 Task: Forward email as attachment with the signature Hope Brown with the subject Congratulations on a promotion from softage.8@softage.net to softage.1@softage.net and softage.2@softage.net with BCC to softage.3@softage.net with the message Could you please provide a breakdown of the project assumptions document?
Action: Mouse moved to (152, 183)
Screenshot: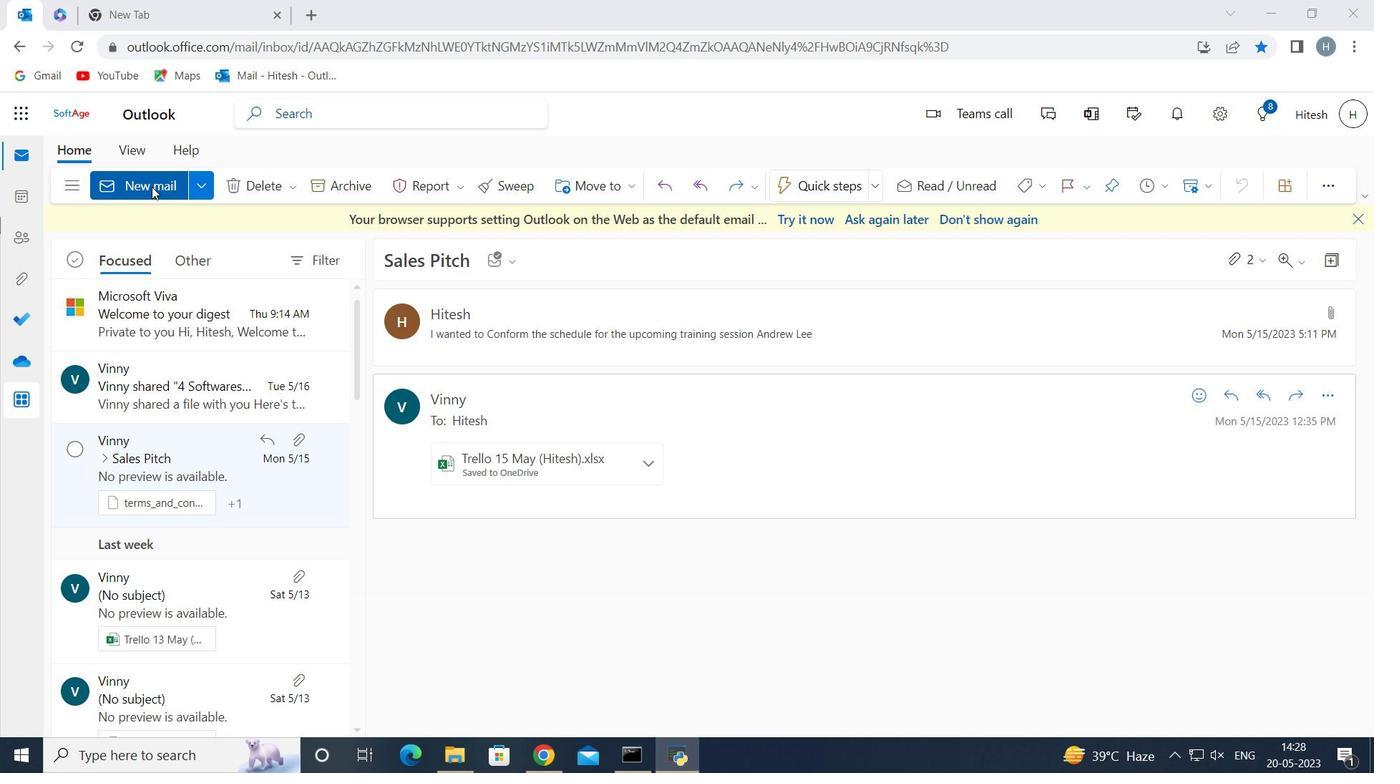 
Action: Mouse pressed left at (152, 183)
Screenshot: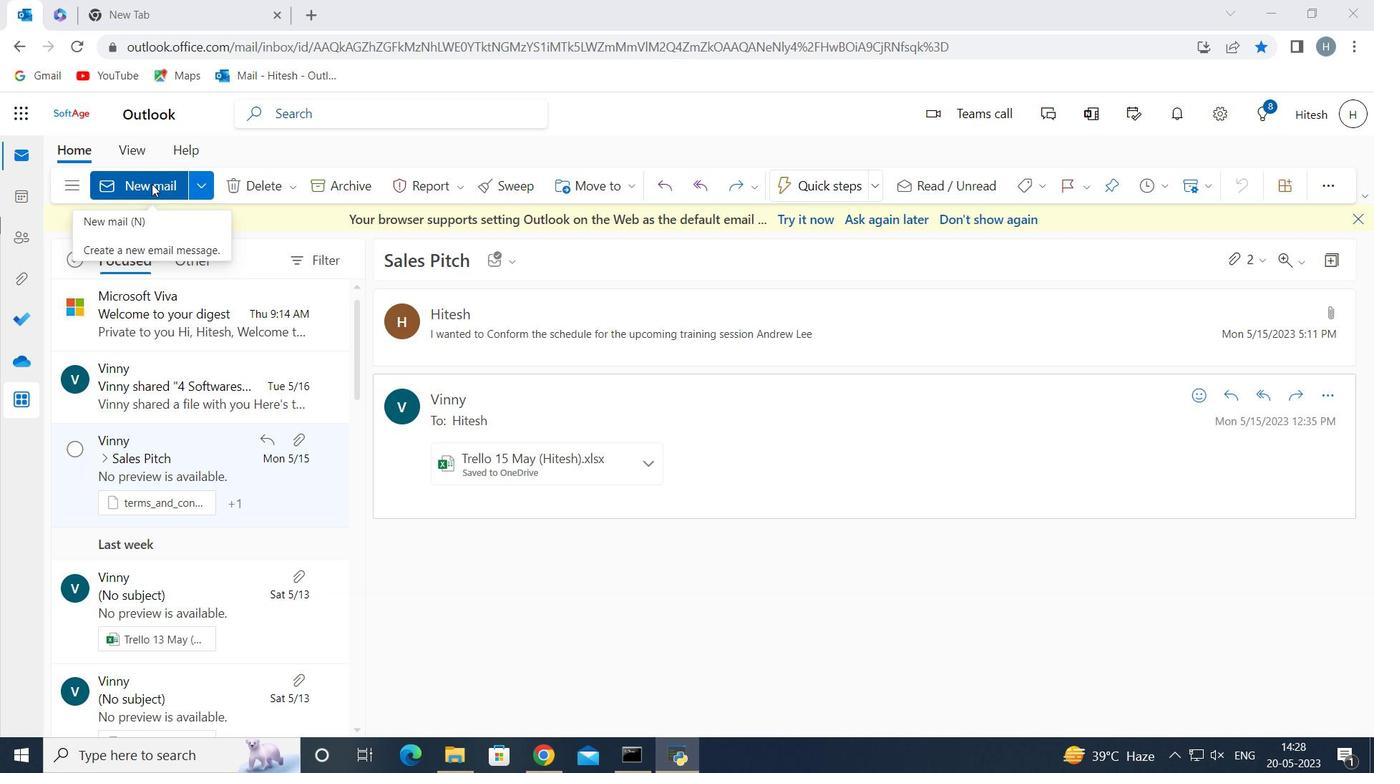 
Action: Mouse moved to (1108, 190)
Screenshot: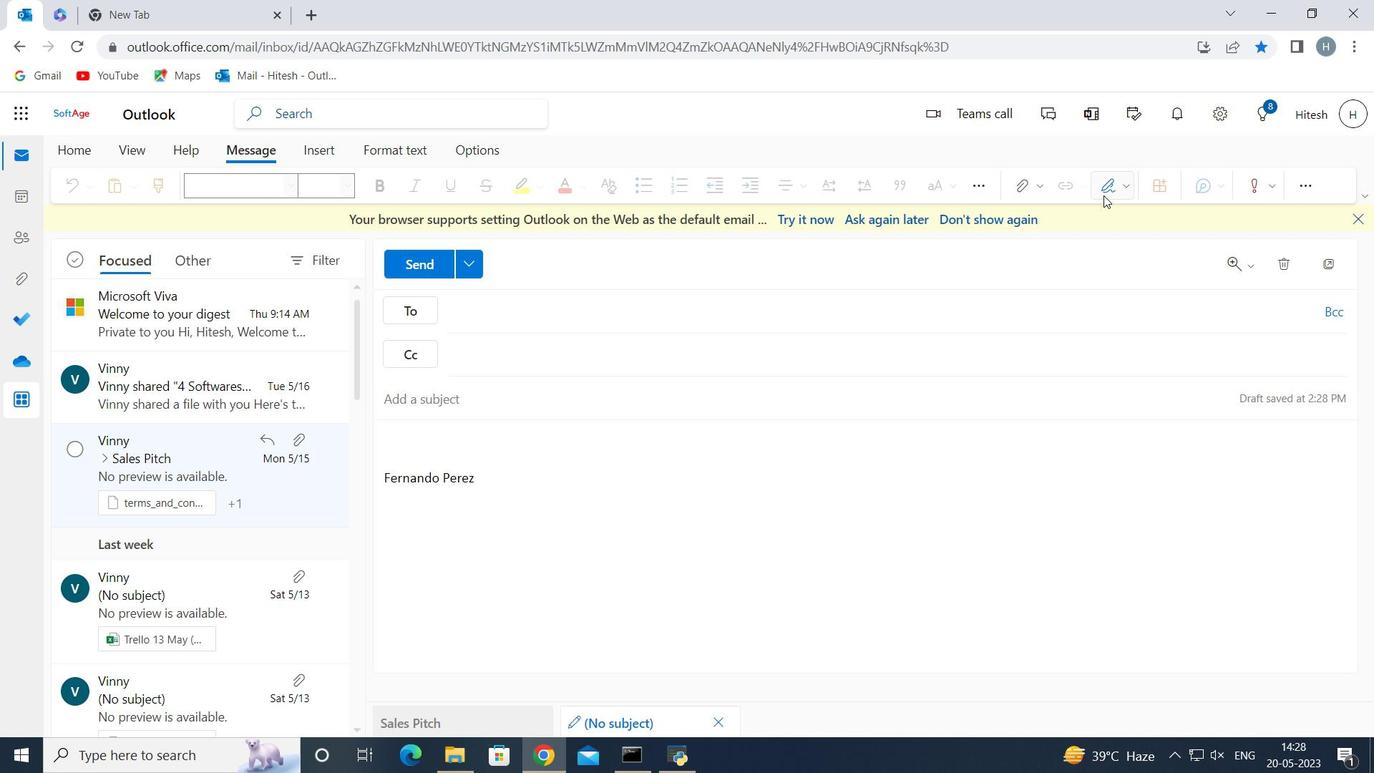 
Action: Mouse pressed left at (1108, 190)
Screenshot: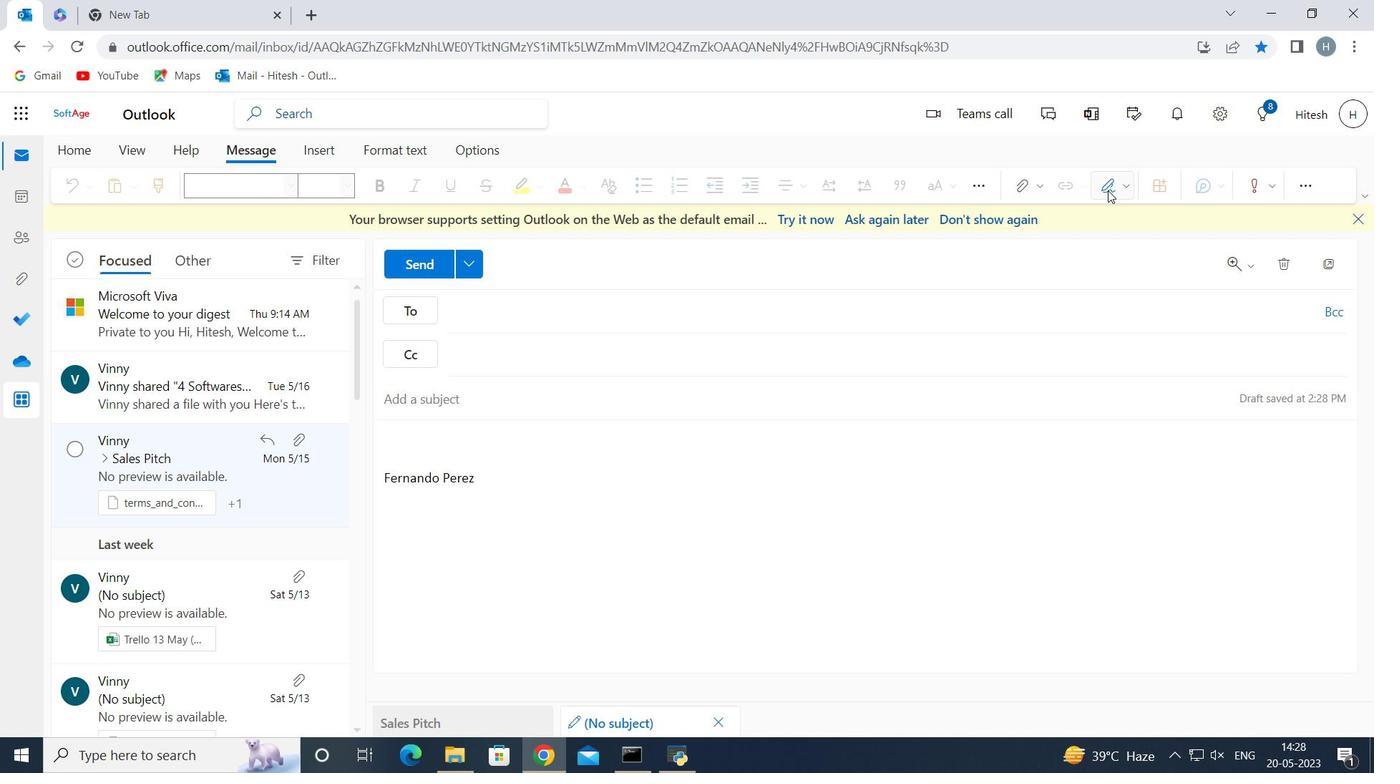 
Action: Mouse moved to (1081, 266)
Screenshot: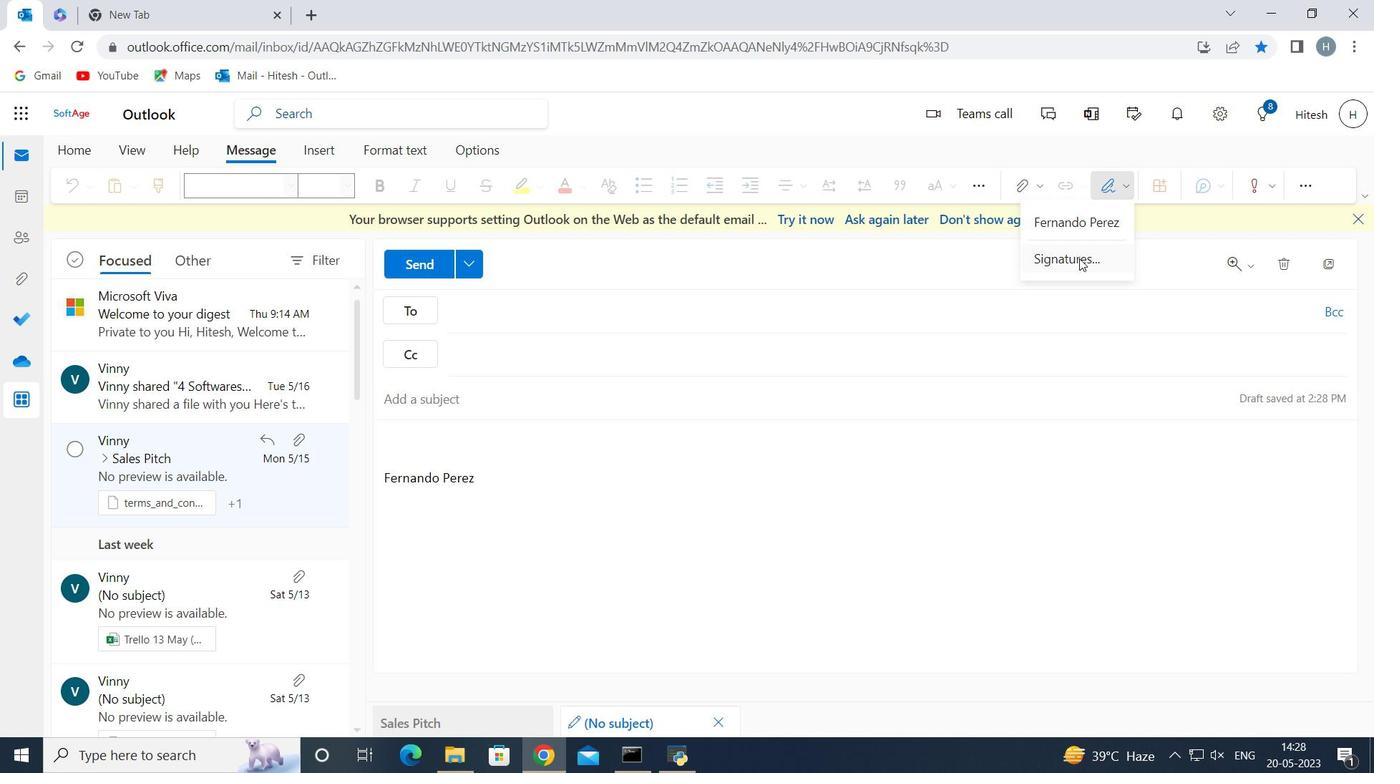 
Action: Mouse pressed left at (1081, 266)
Screenshot: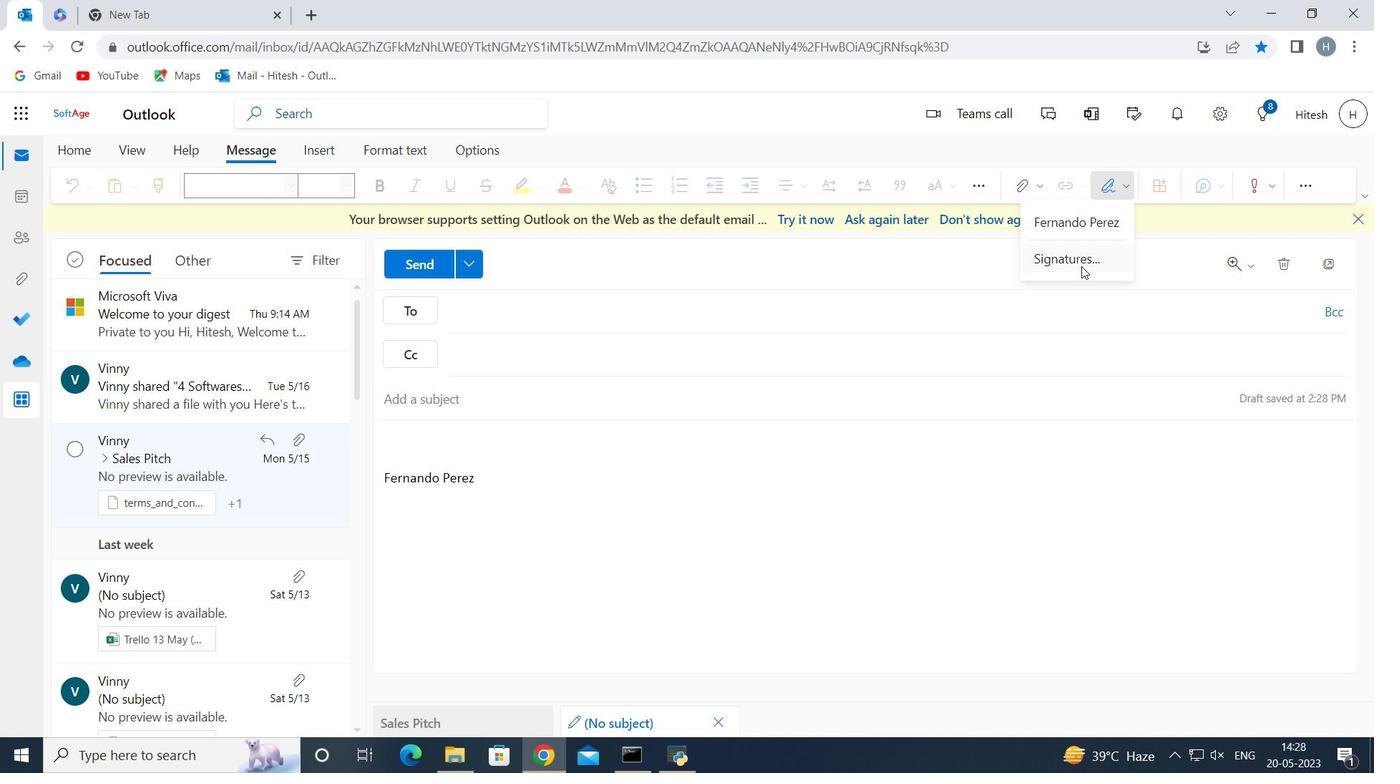 
Action: Mouse moved to (791, 333)
Screenshot: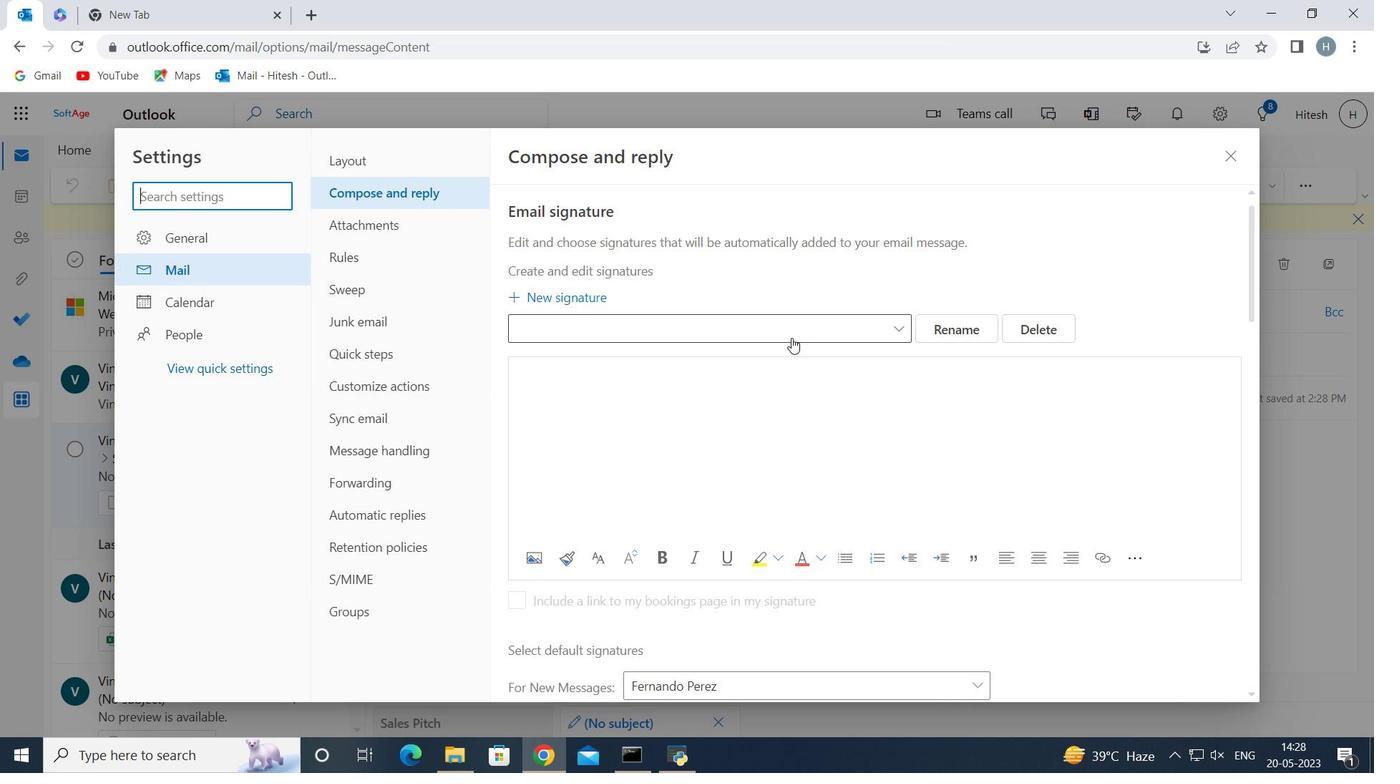
Action: Mouse pressed left at (791, 333)
Screenshot: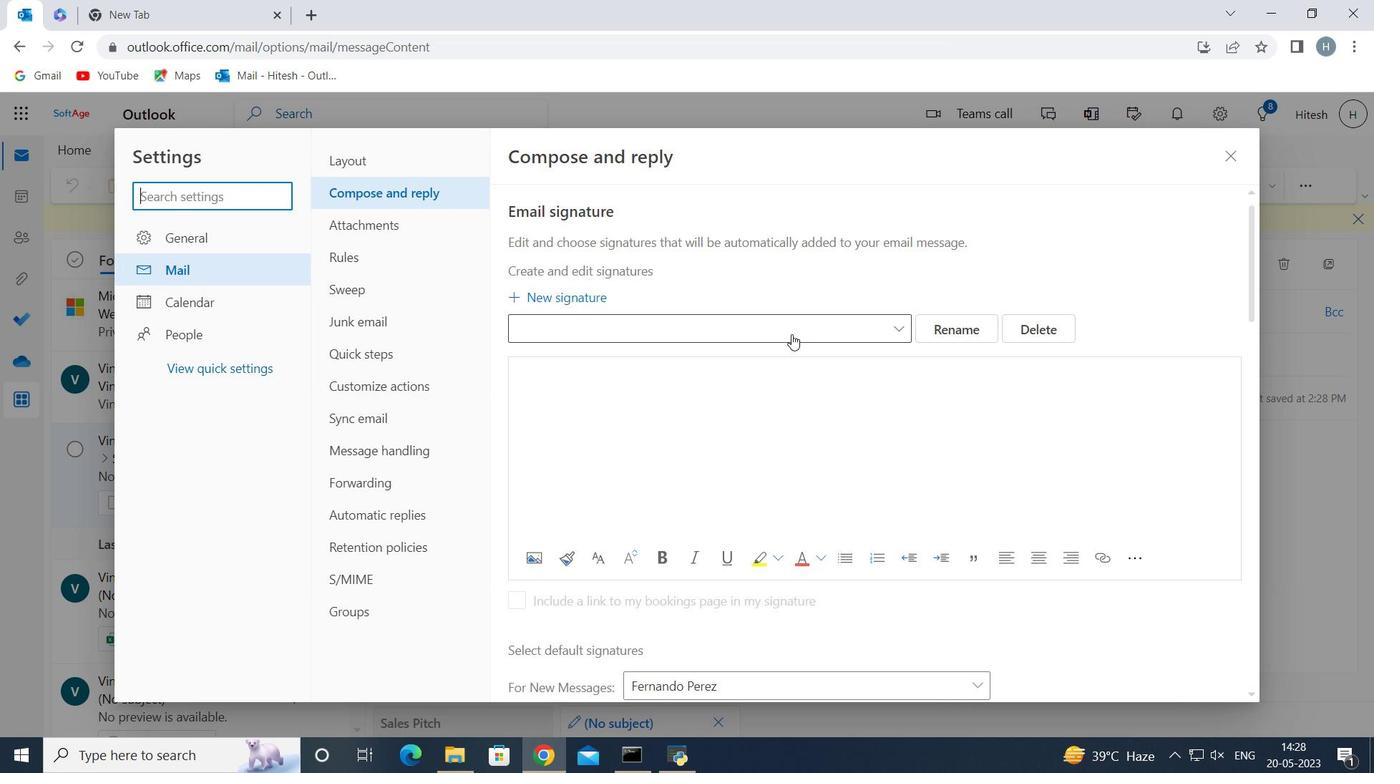 
Action: Mouse moved to (964, 322)
Screenshot: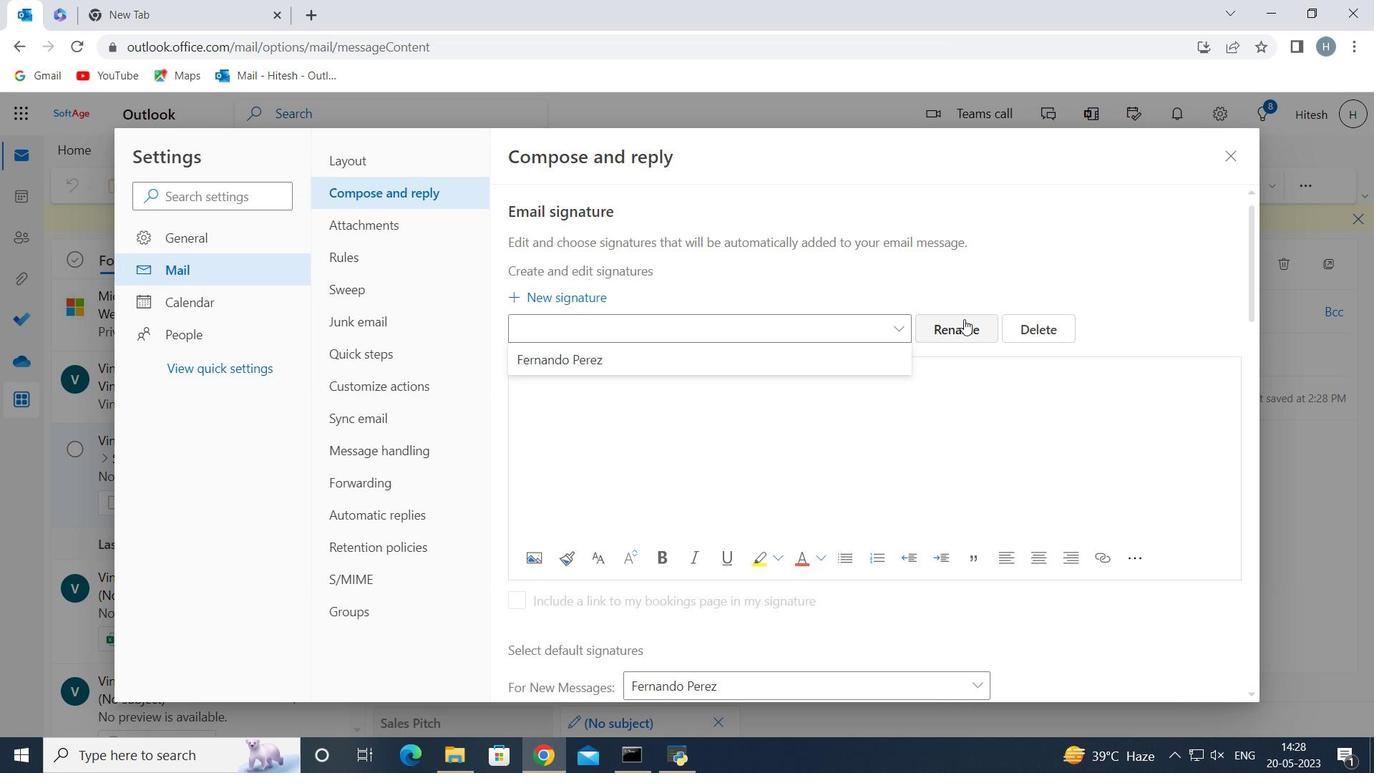
Action: Mouse pressed left at (964, 322)
Screenshot: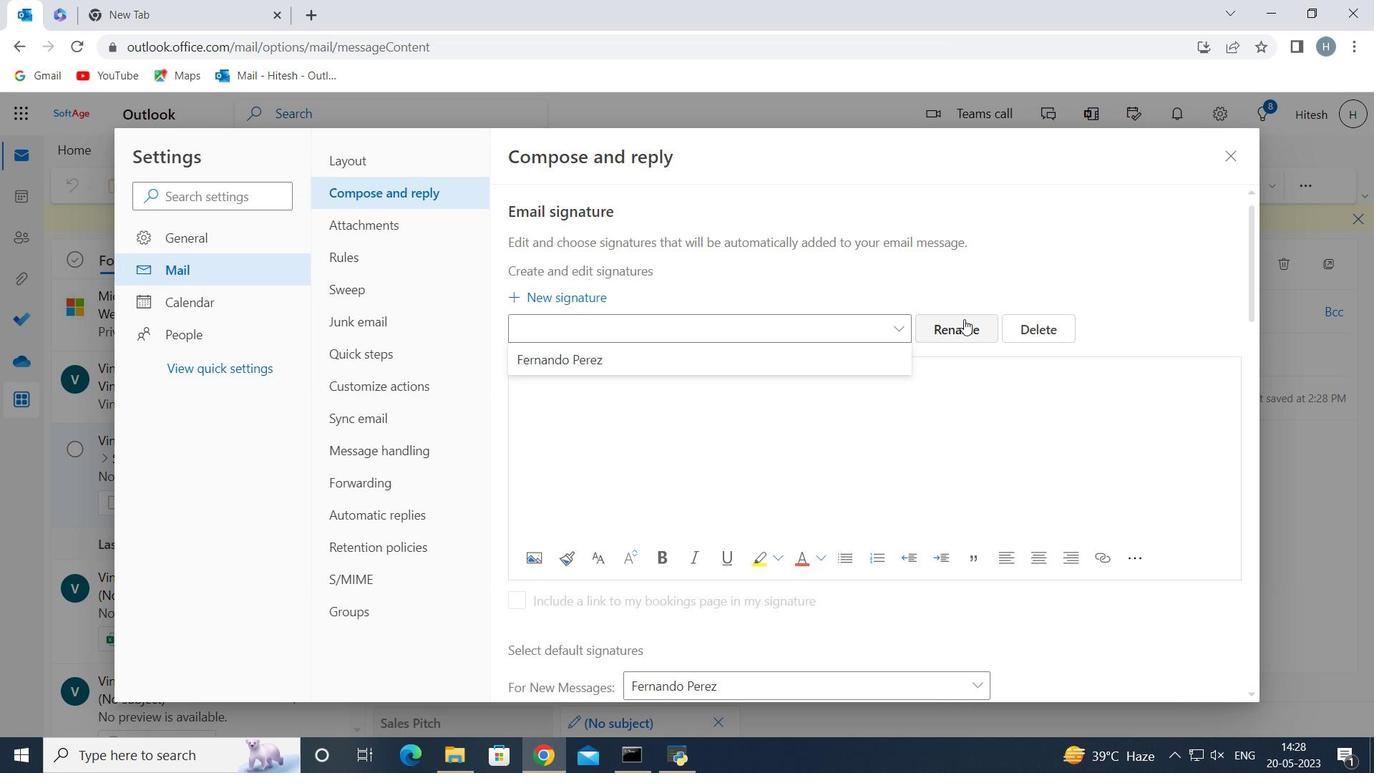 
Action: Mouse moved to (864, 331)
Screenshot: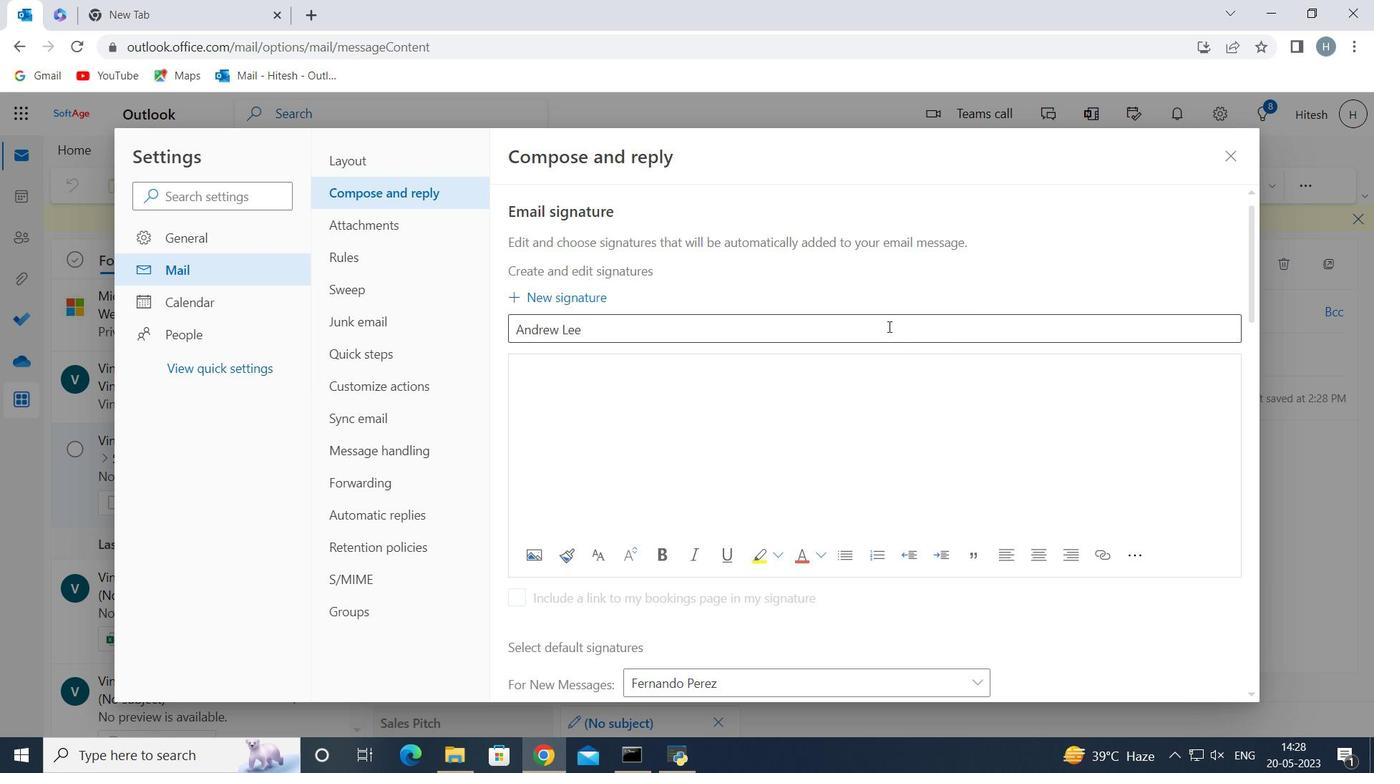 
Action: Mouse pressed left at (864, 331)
Screenshot: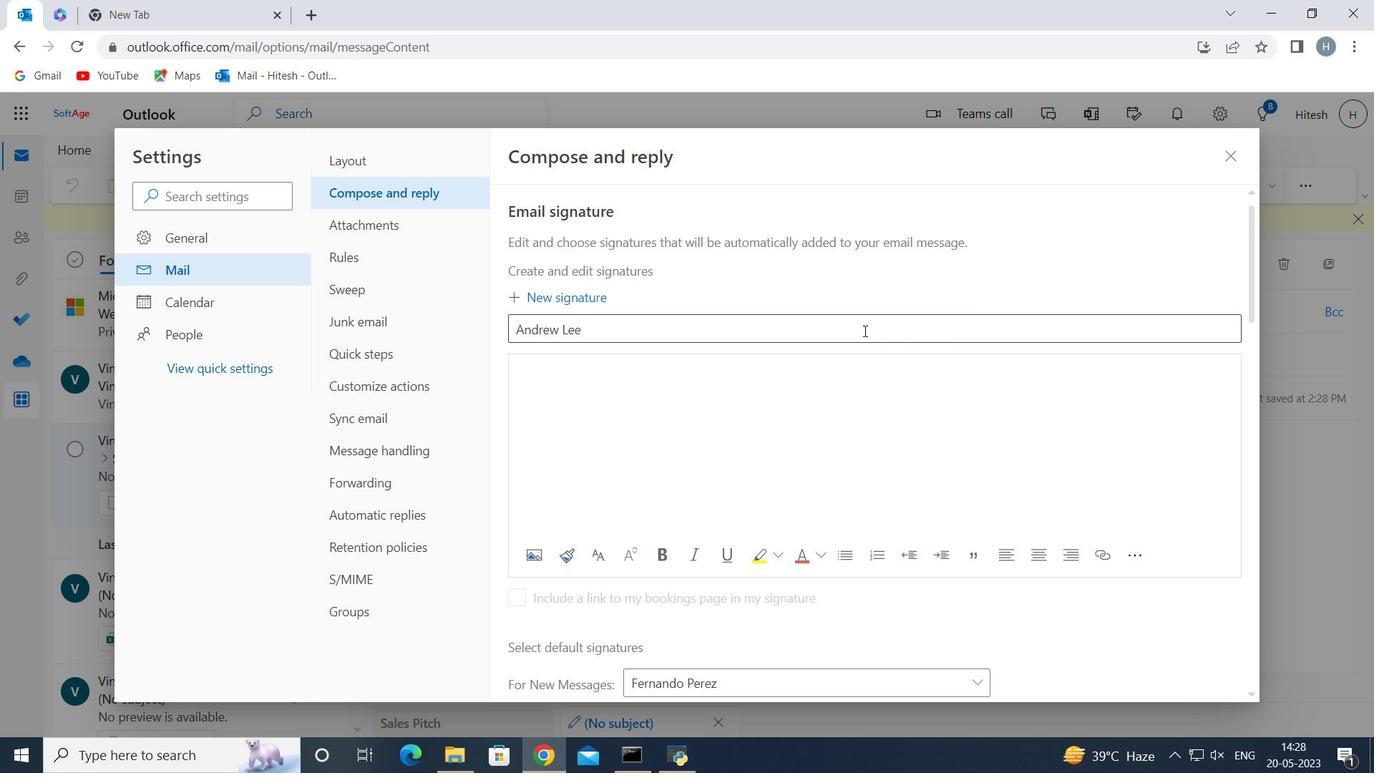 
Action: Mouse moved to (864, 327)
Screenshot: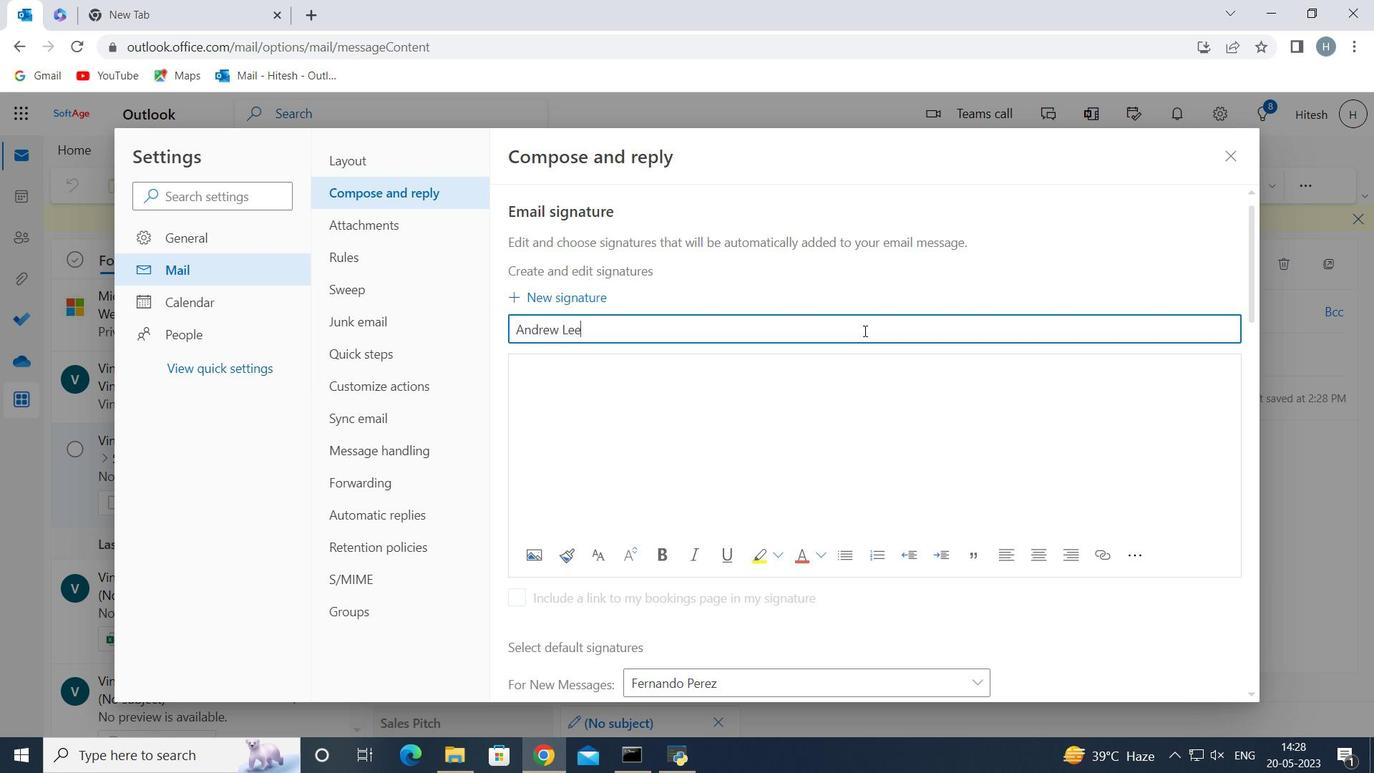 
Action: Key pressed <Key.backspace>
Screenshot: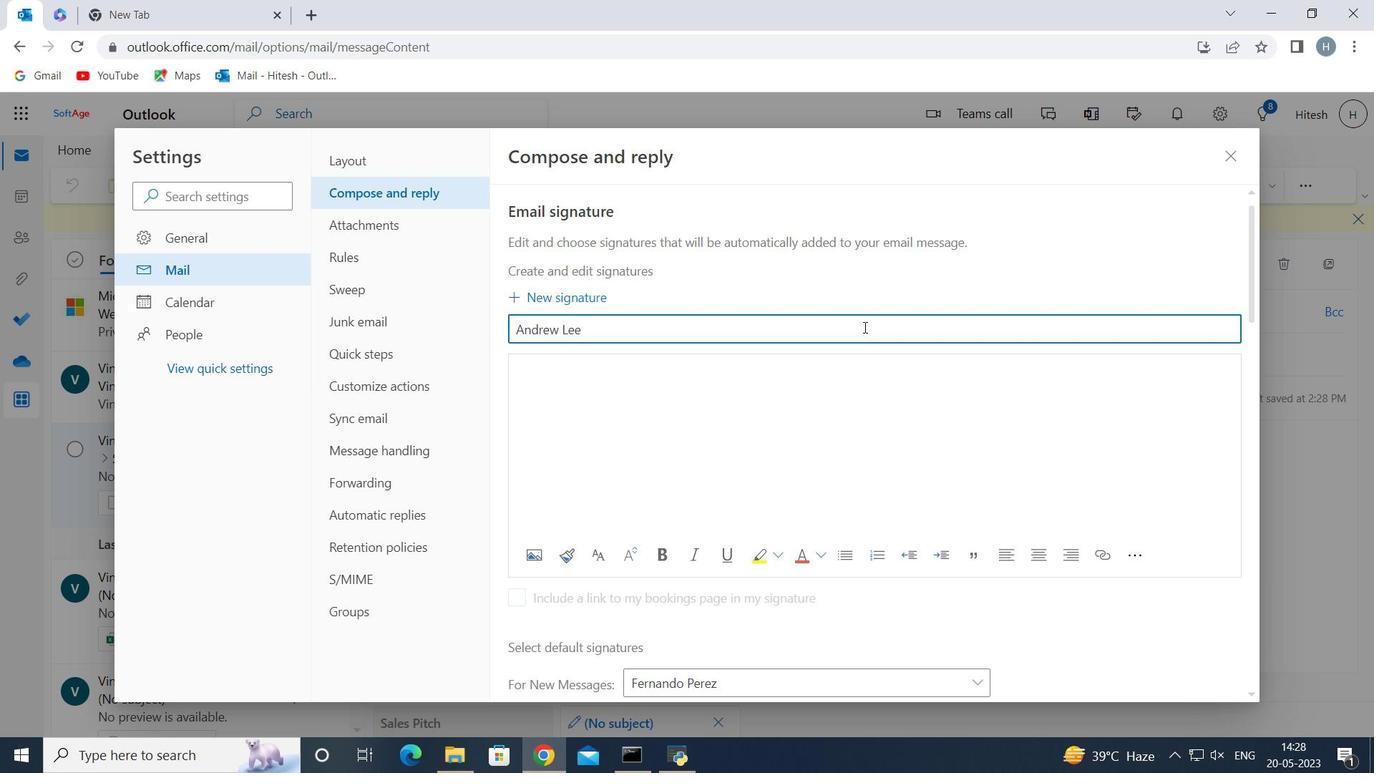 
Action: Mouse moved to (863, 327)
Screenshot: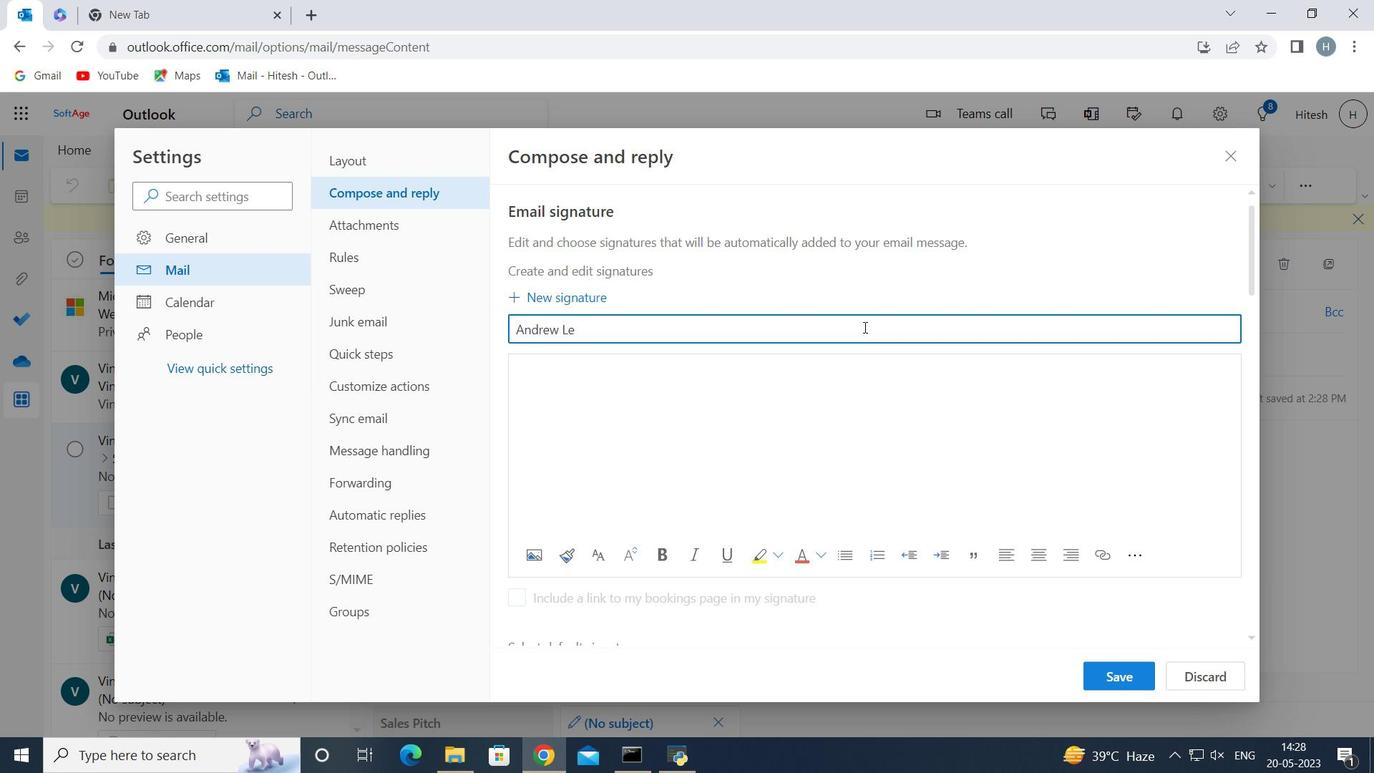 
Action: Key pressed <Key.backspace><Key.backspace><Key.backspace><Key.backspace><Key.backspace><Key.backspace><Key.backspace><Key.backspace><Key.backspace><Key.backspace><Key.backspace><Key.backspace><Key.backspace><Key.backspace><Key.backspace><Key.backspace><Key.backspace><Key.backspace><Key.backspace><Key.backspace><Key.backspace><Key.backspace><Key.backspace><Key.backspace><Key.shift>Hope<Key.space><Key.shift>b<Key.backspace><Key.shift>Brown<Key.space>
Screenshot: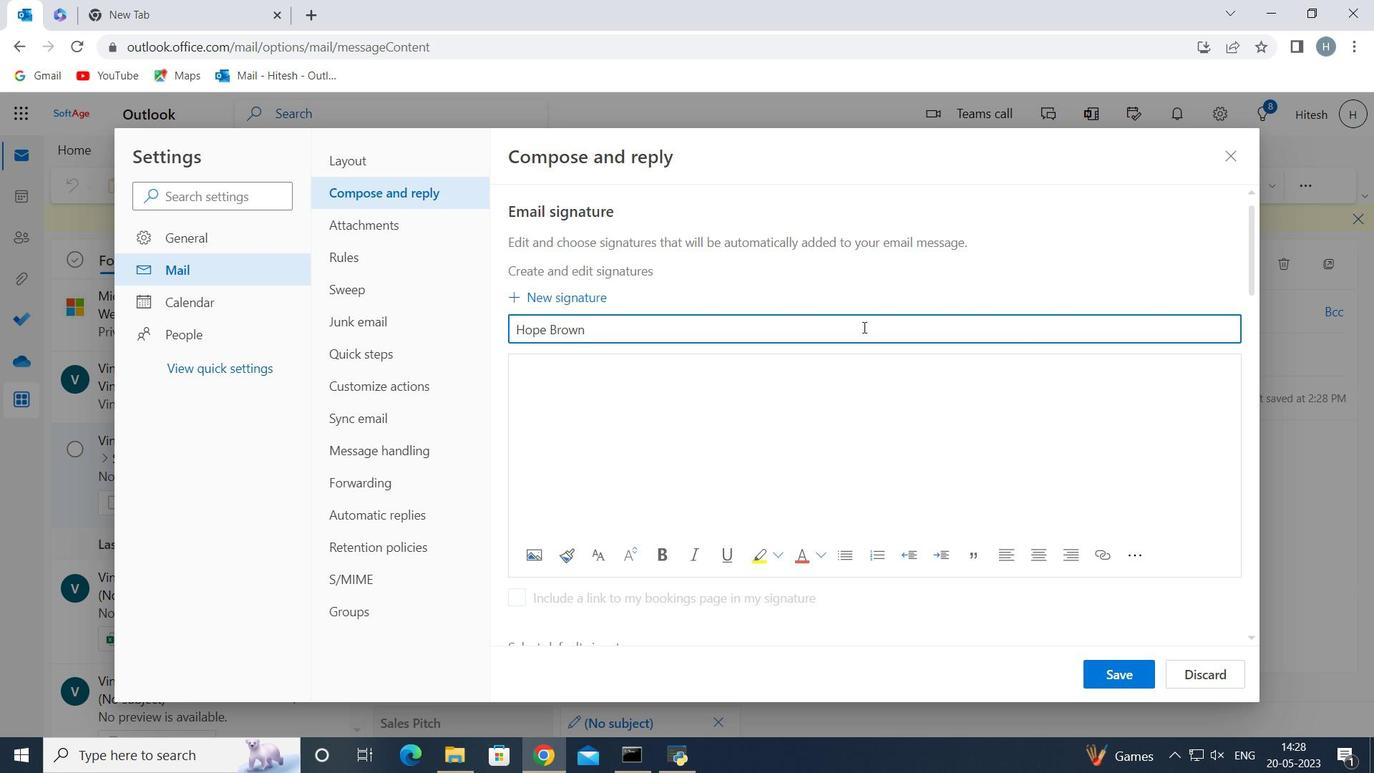 
Action: Mouse moved to (1108, 667)
Screenshot: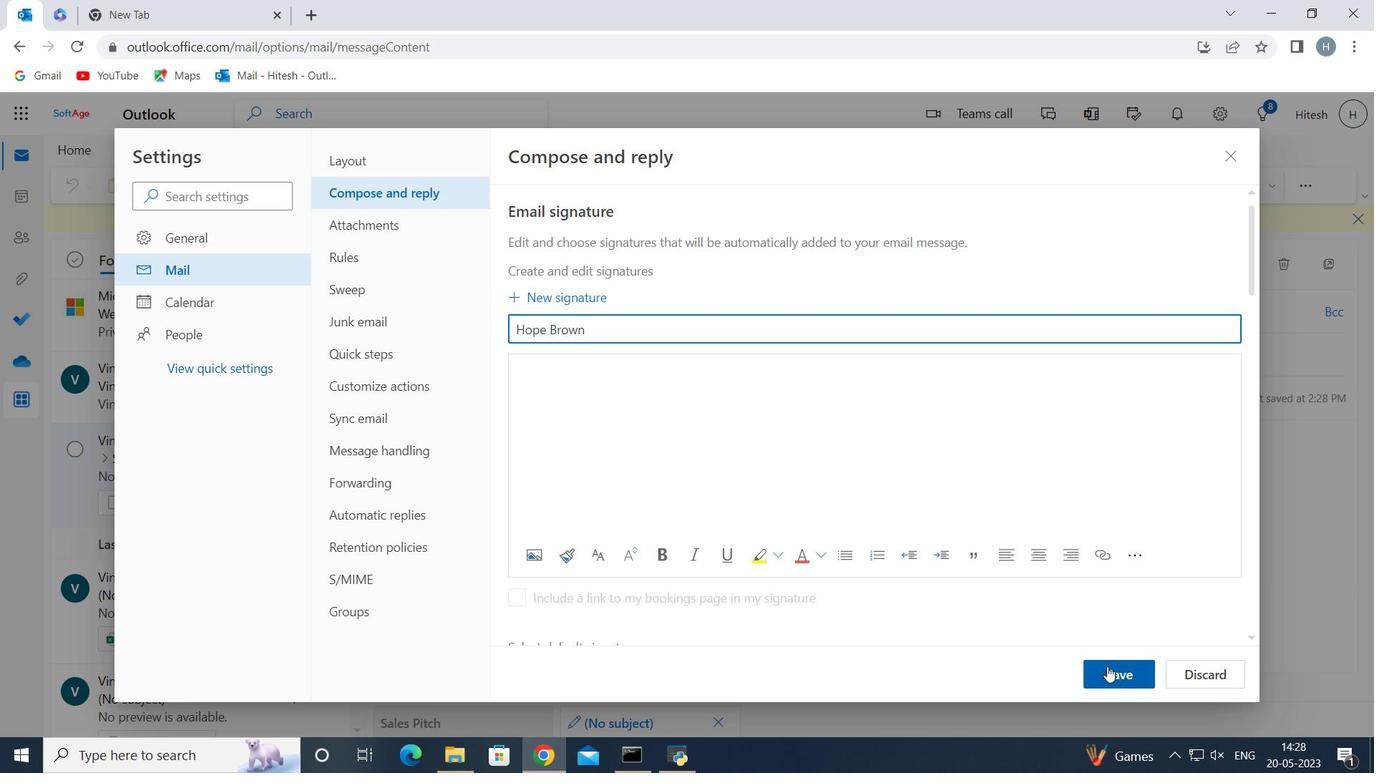 
Action: Mouse pressed left at (1108, 667)
Screenshot: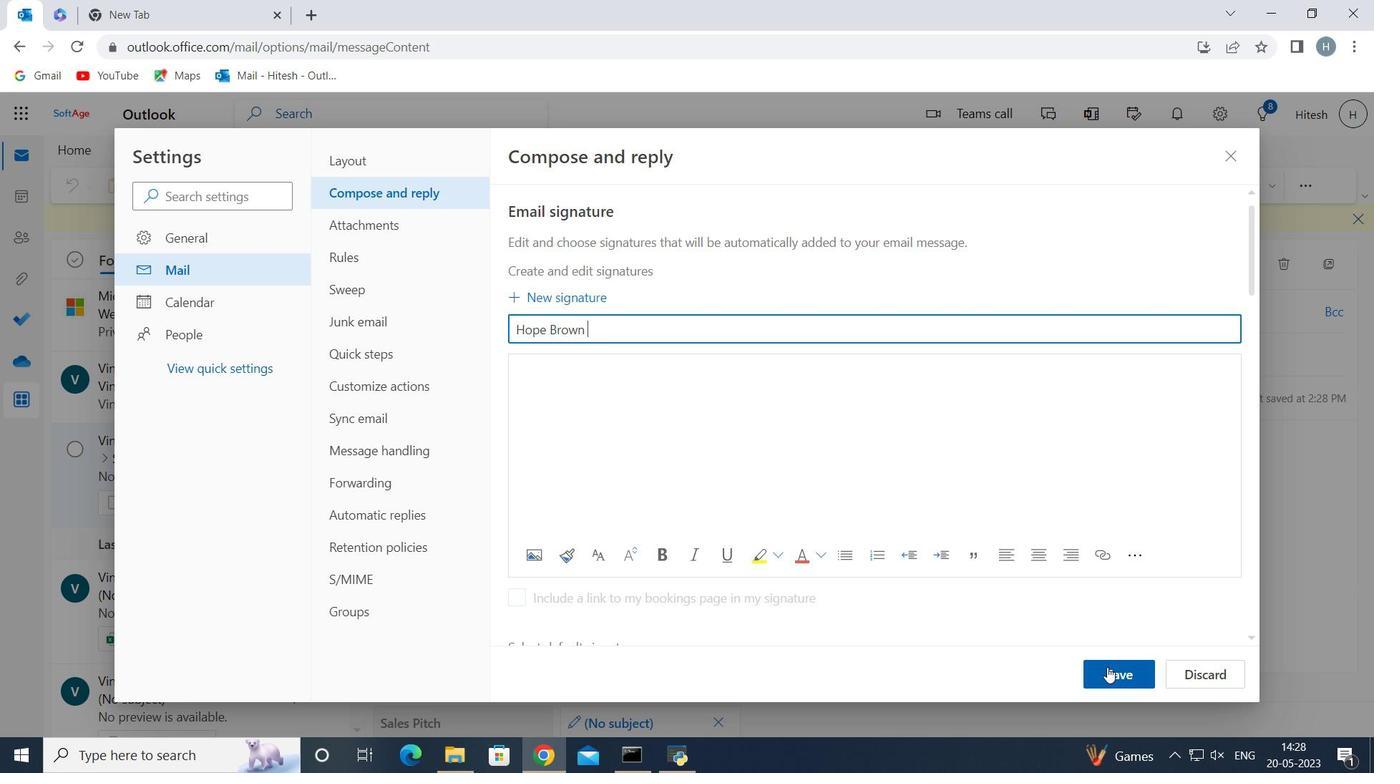 
Action: Mouse moved to (1037, 549)
Screenshot: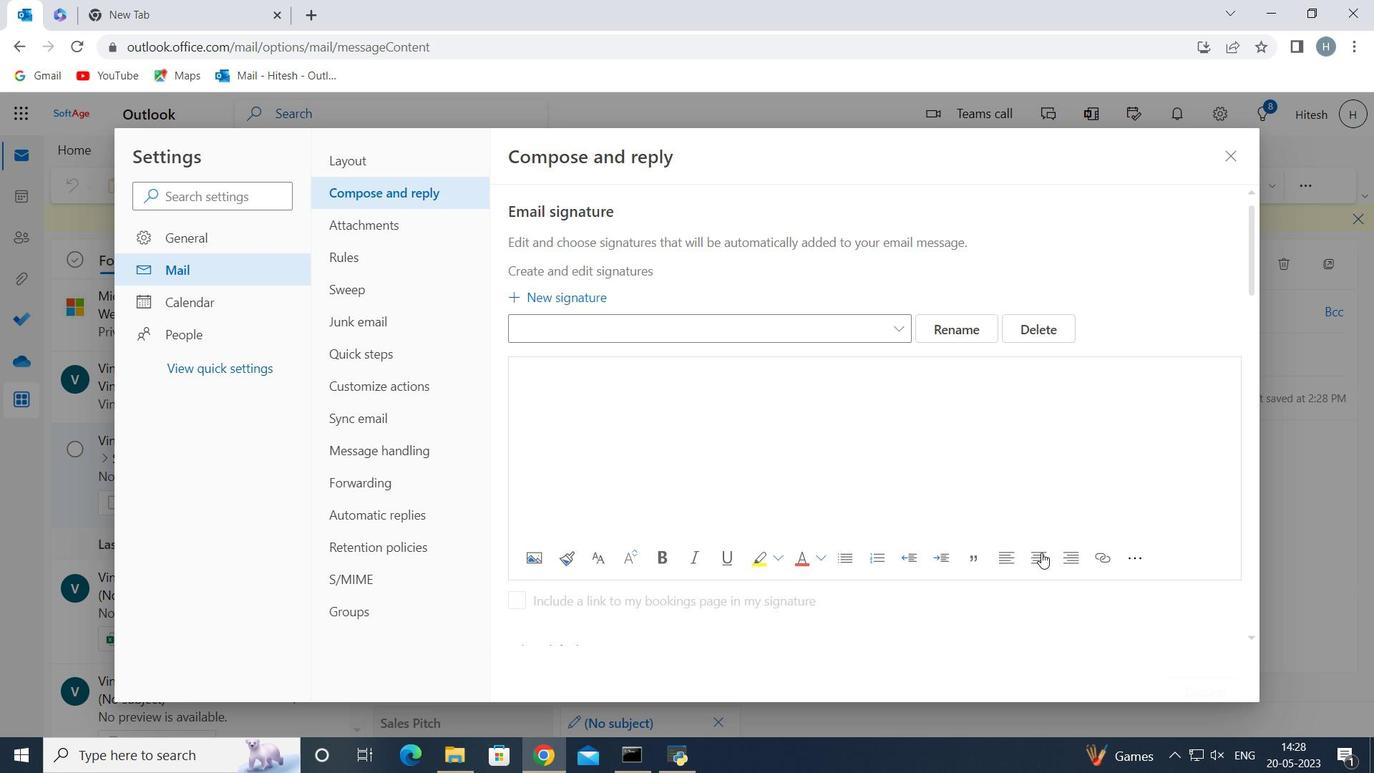 
Action: Mouse scrolled (1041, 552) with delta (0, 0)
Screenshot: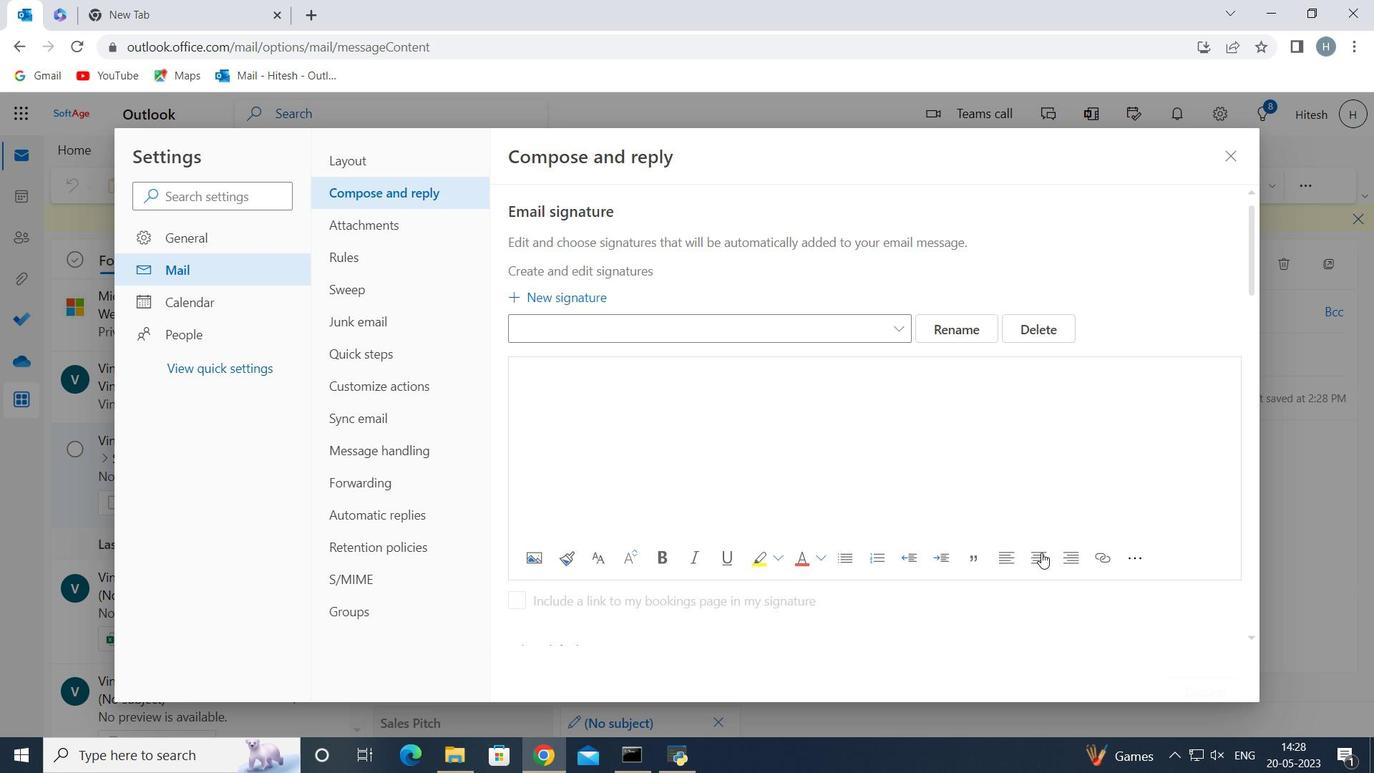 
Action: Mouse moved to (1035, 548)
Screenshot: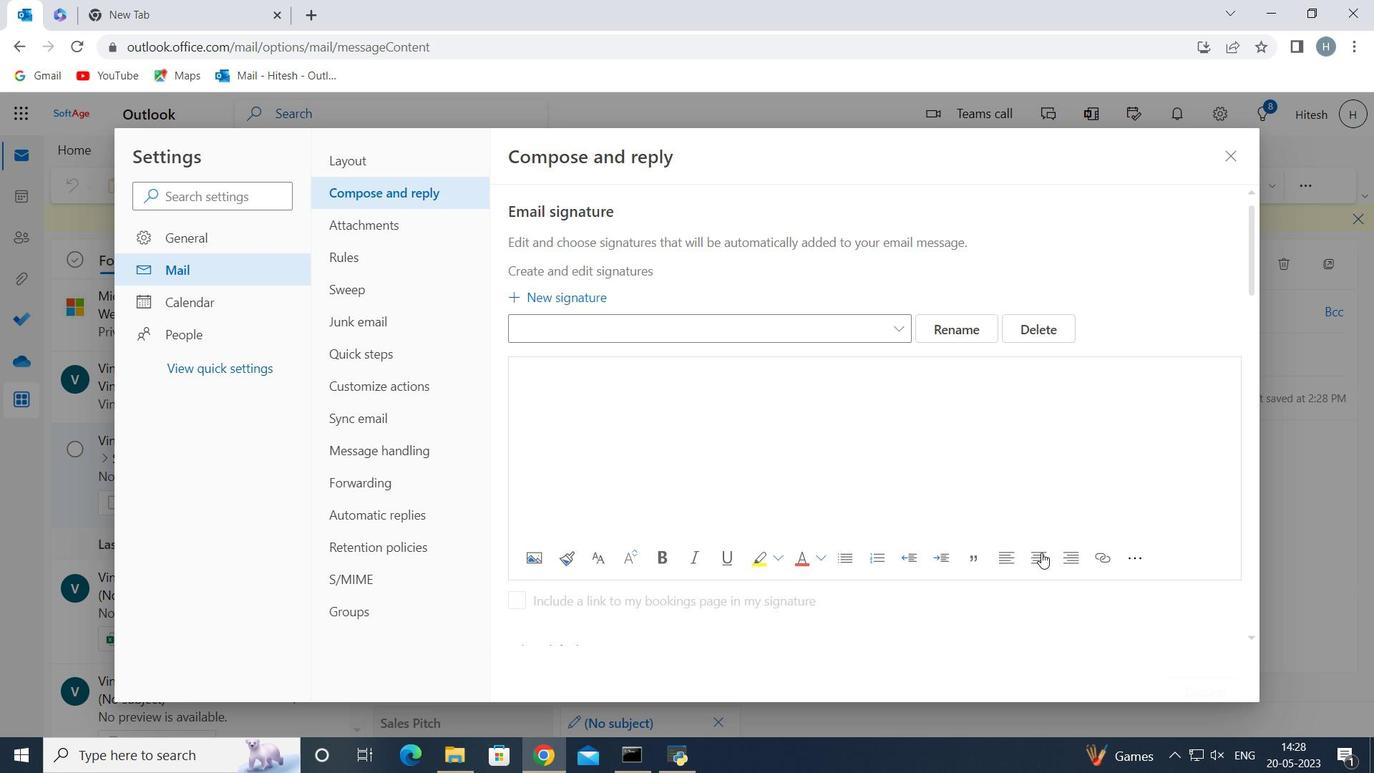 
Action: Mouse scrolled (1041, 552) with delta (0, 0)
Screenshot: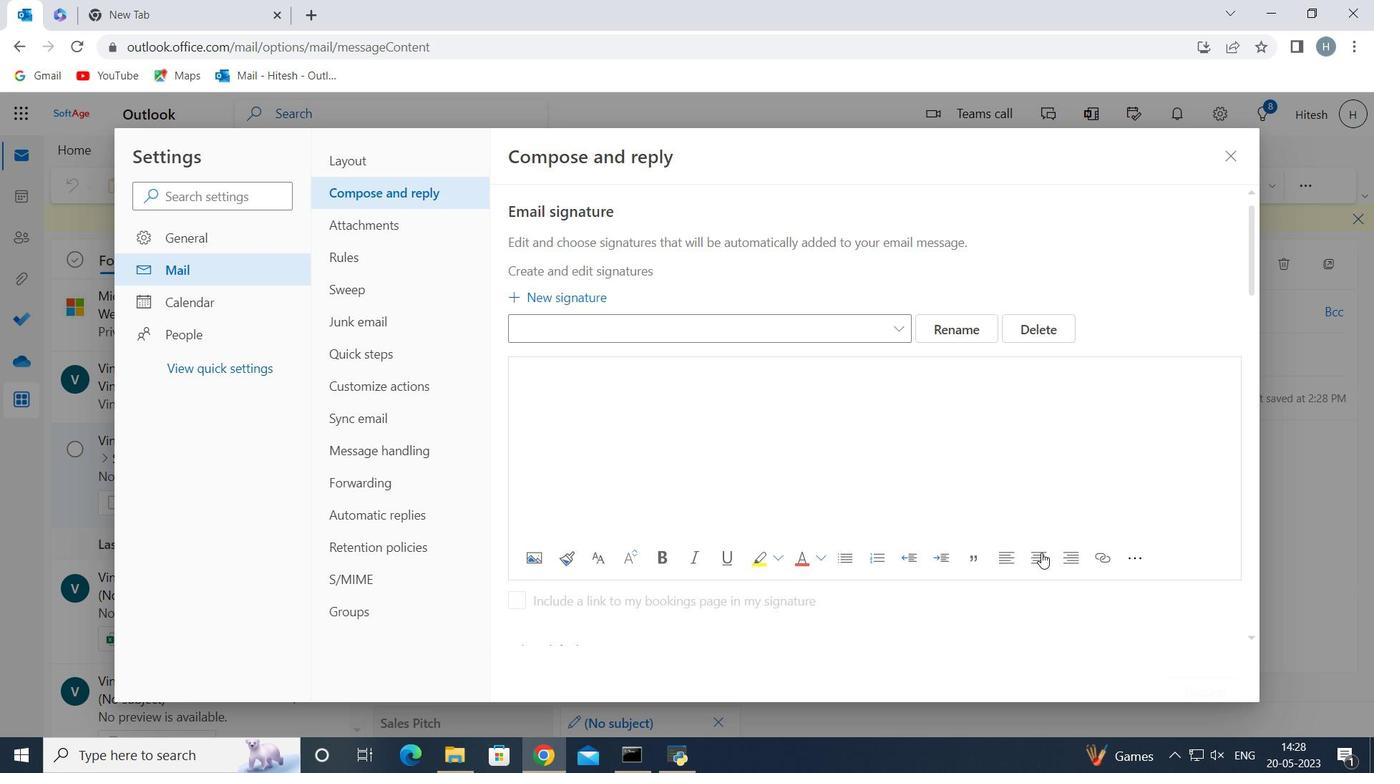 
Action: Mouse moved to (983, 508)
Screenshot: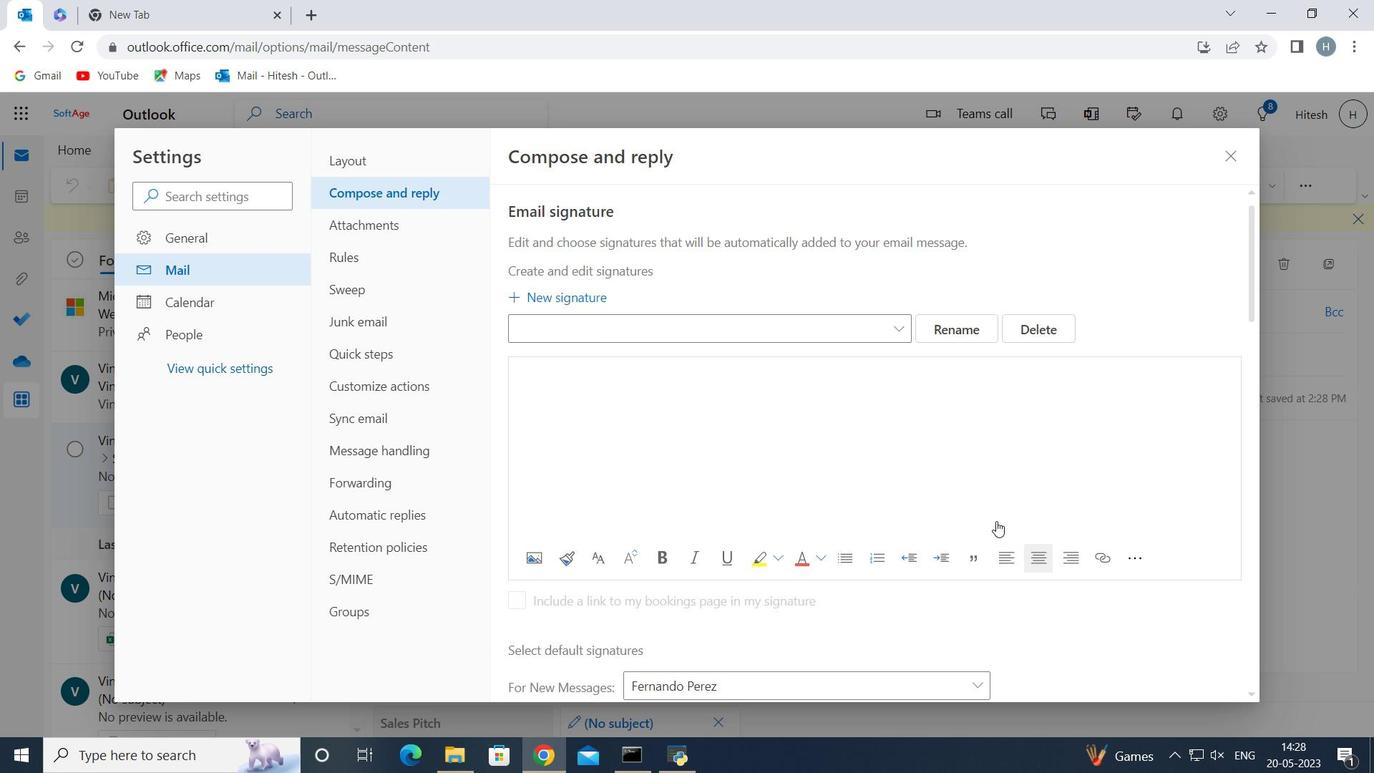 
Action: Mouse scrolled (983, 508) with delta (0, 0)
Screenshot: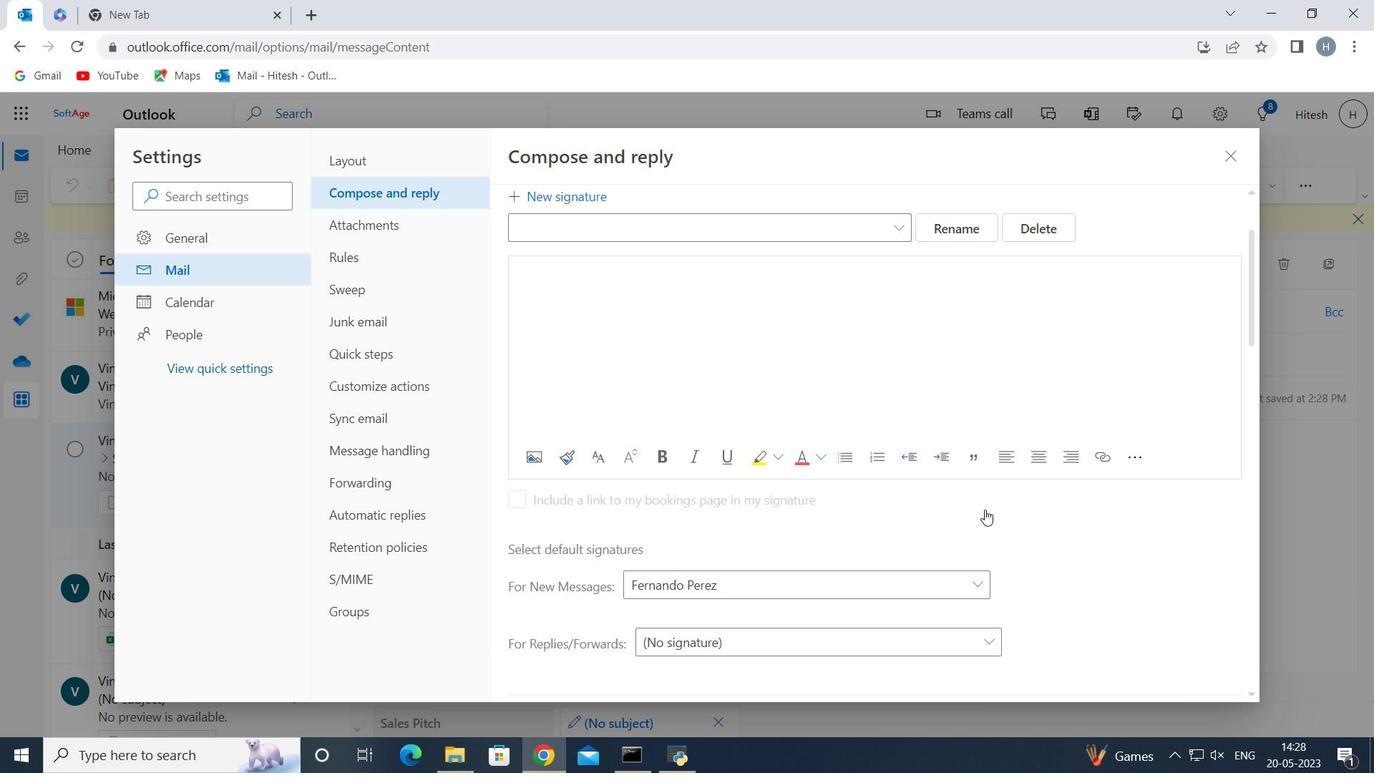 
Action: Mouse scrolled (983, 508) with delta (0, 0)
Screenshot: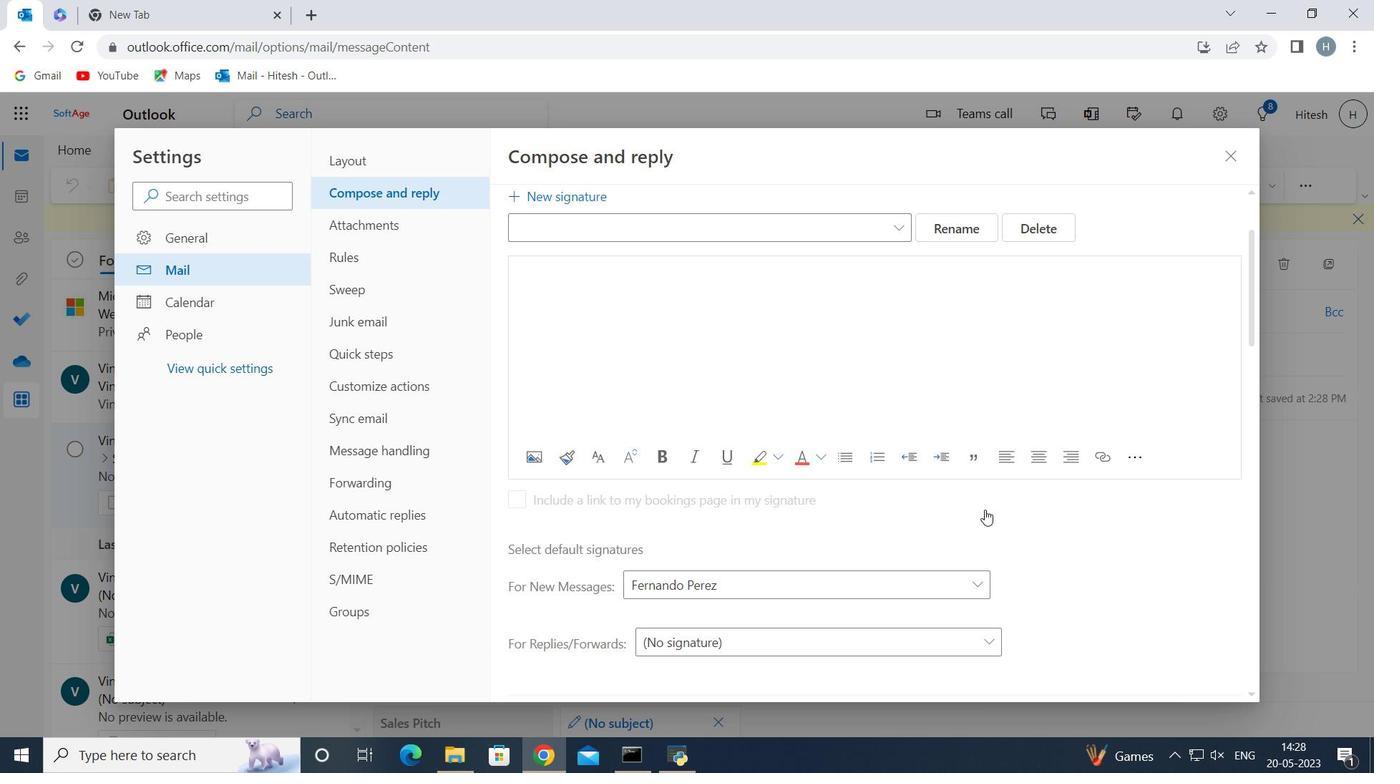 
Action: Mouse moved to (969, 318)
Screenshot: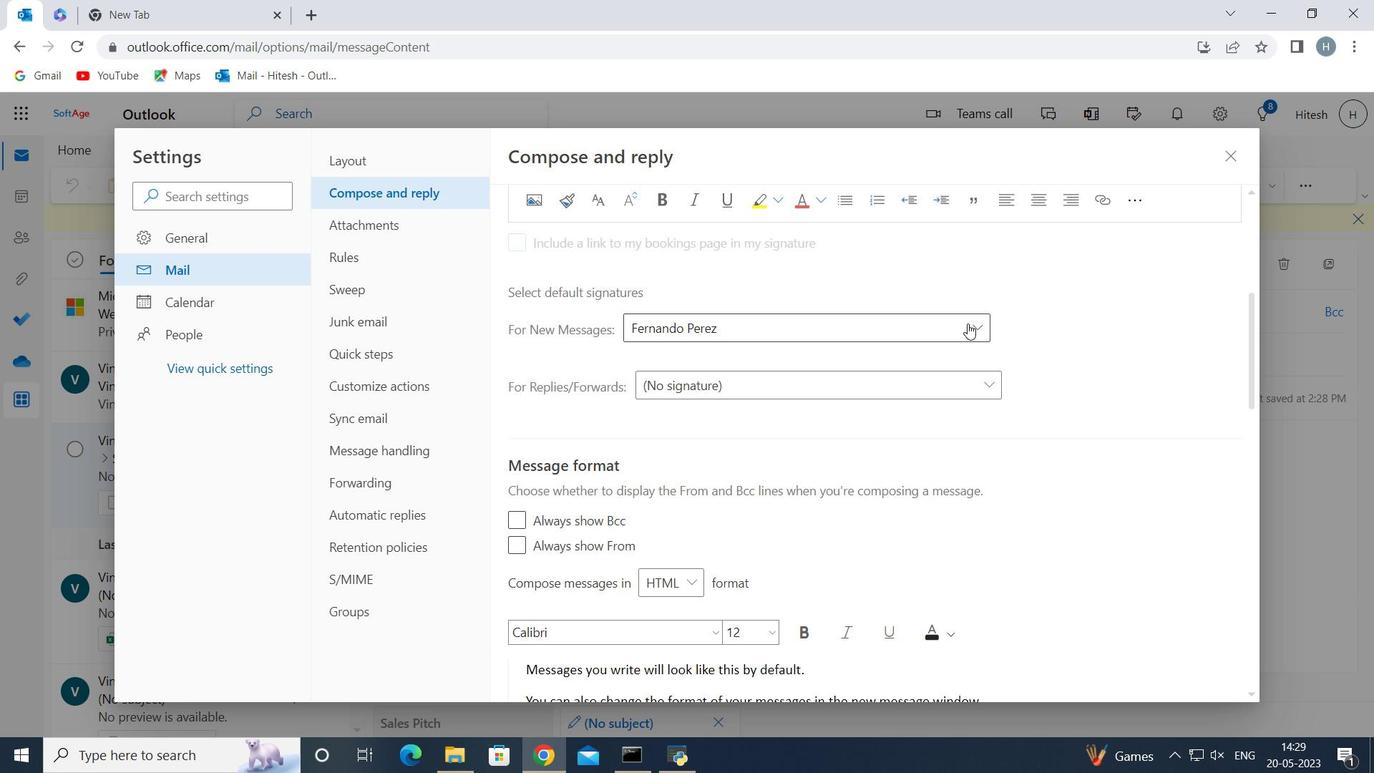 
Action: Mouse pressed left at (969, 318)
Screenshot: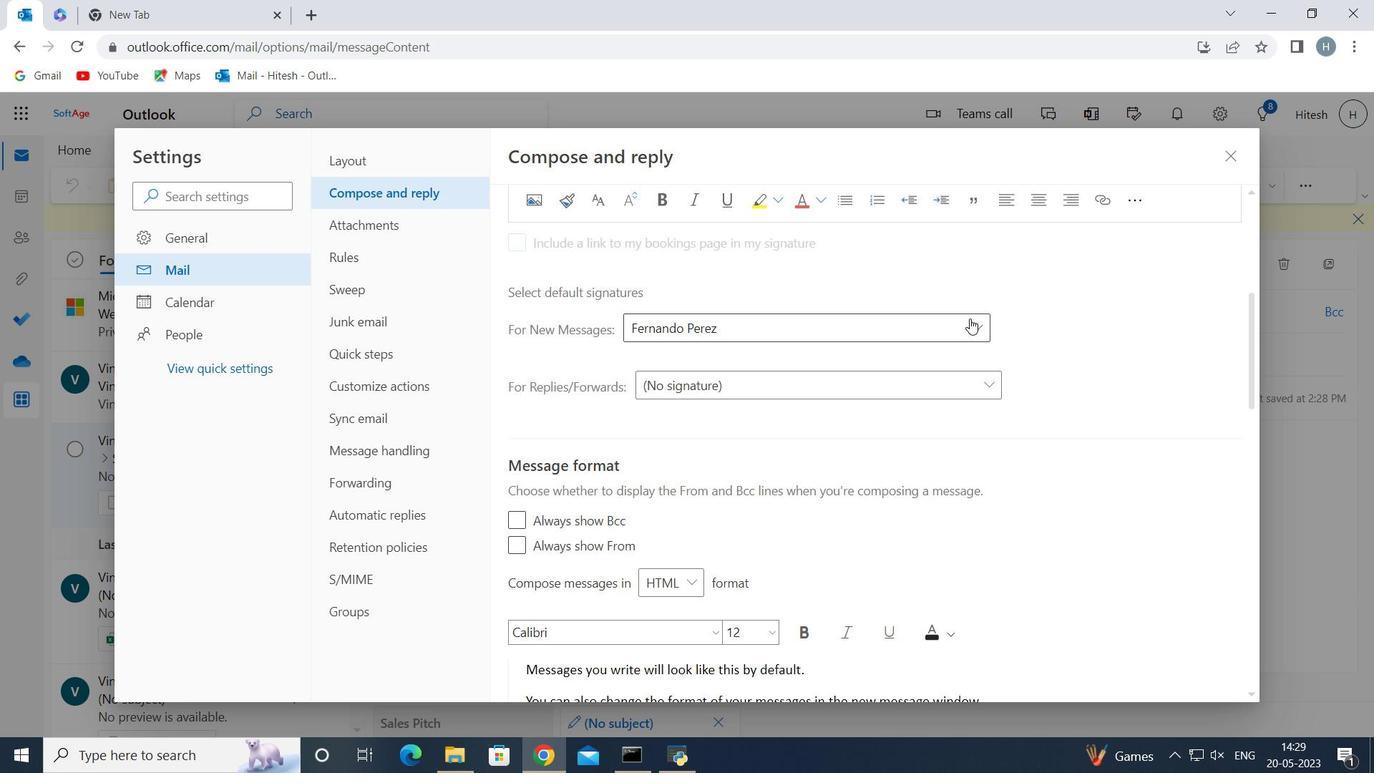 
Action: Mouse moved to (902, 419)
Screenshot: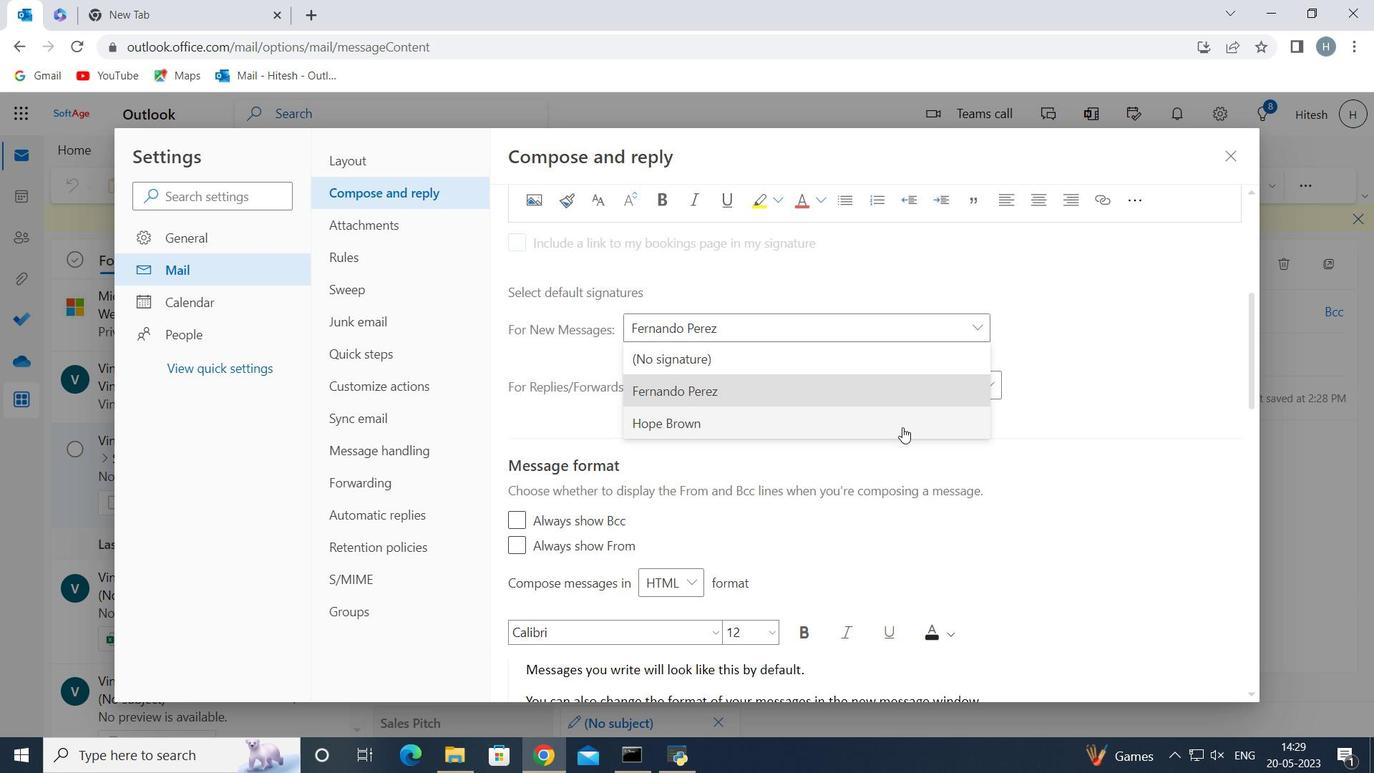 
Action: Mouse pressed left at (902, 419)
Screenshot: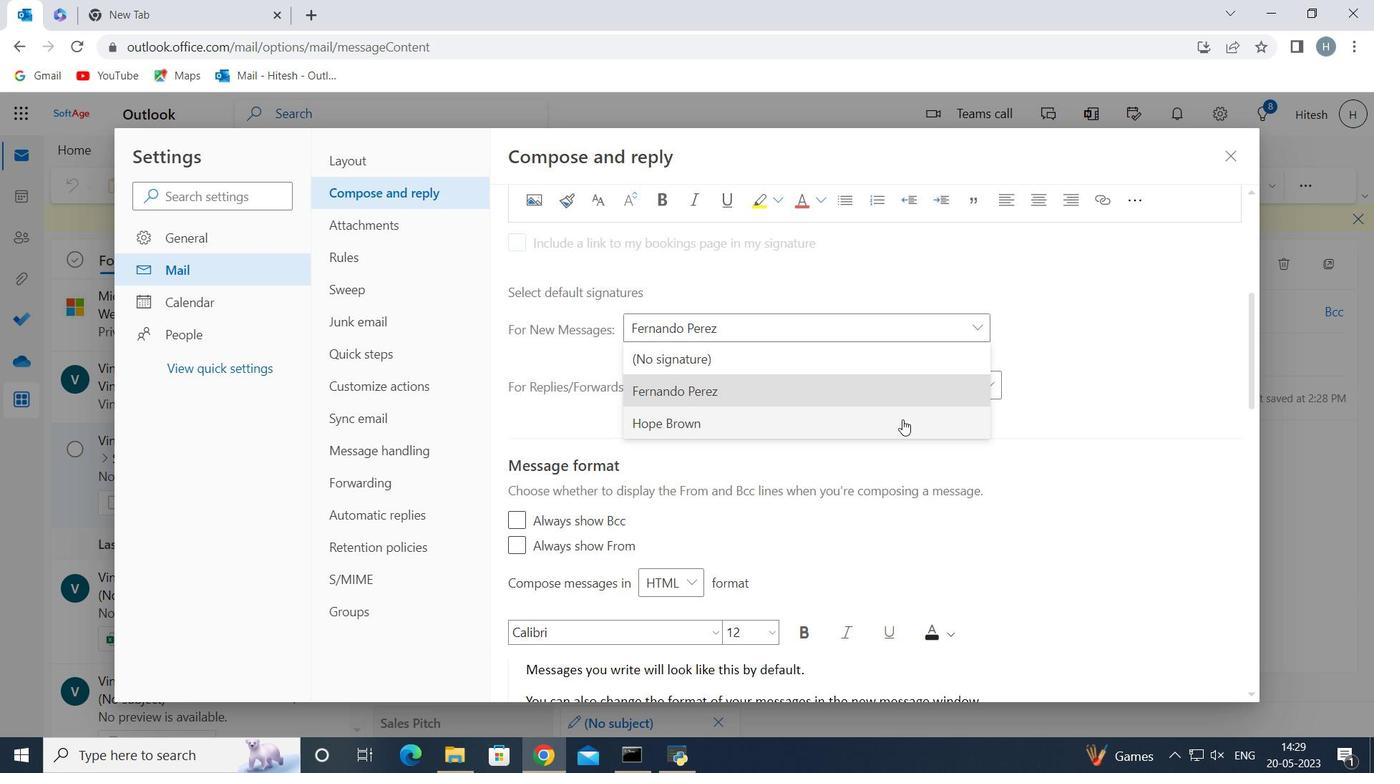 
Action: Mouse moved to (1123, 674)
Screenshot: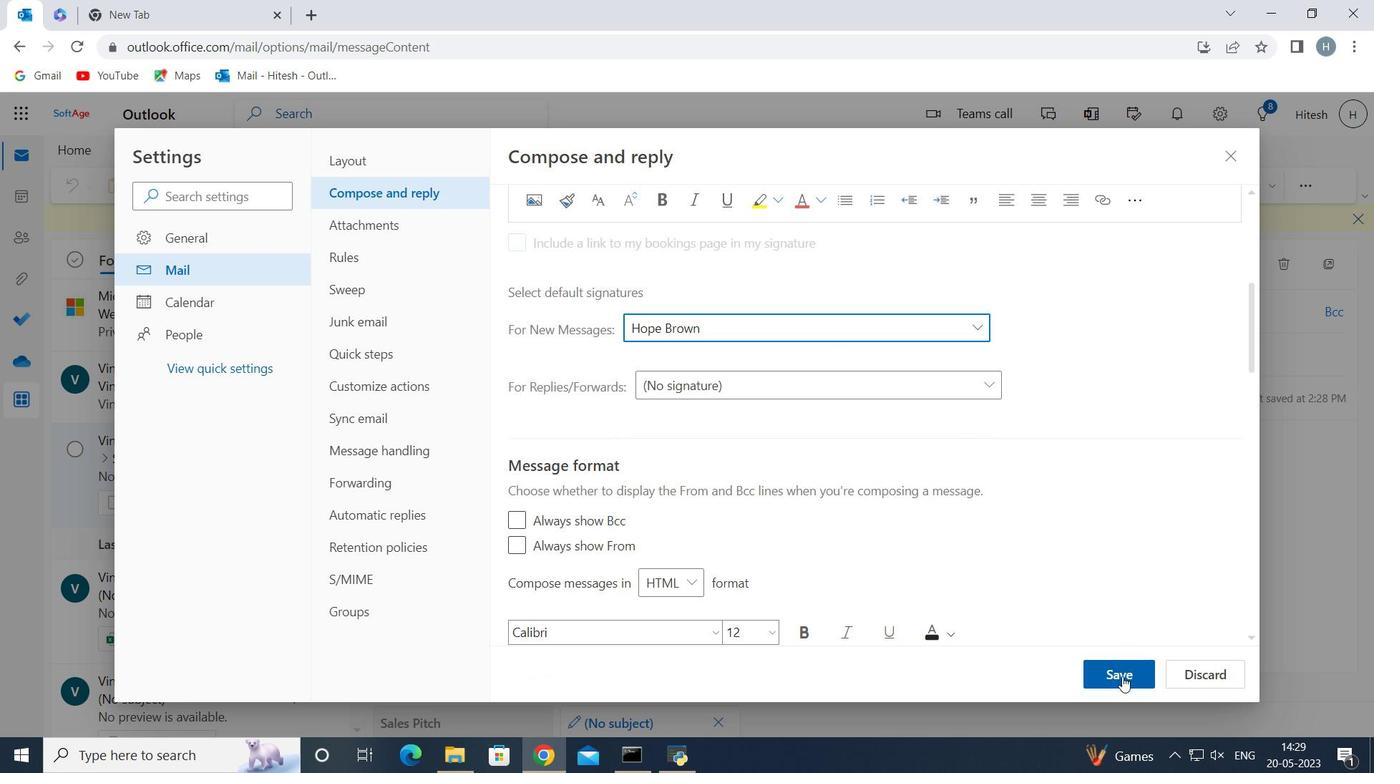
Action: Mouse pressed left at (1123, 674)
Screenshot: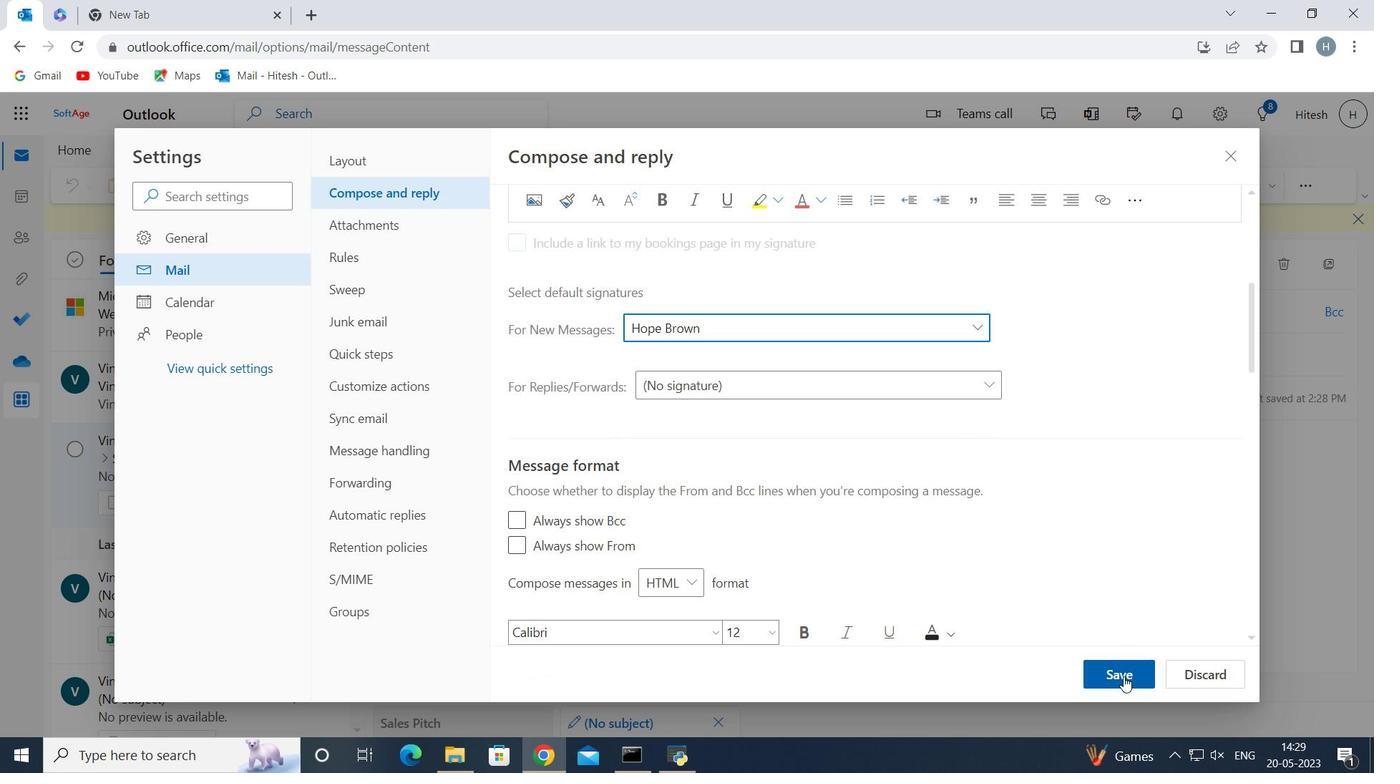 
Action: Mouse moved to (1086, 409)
Screenshot: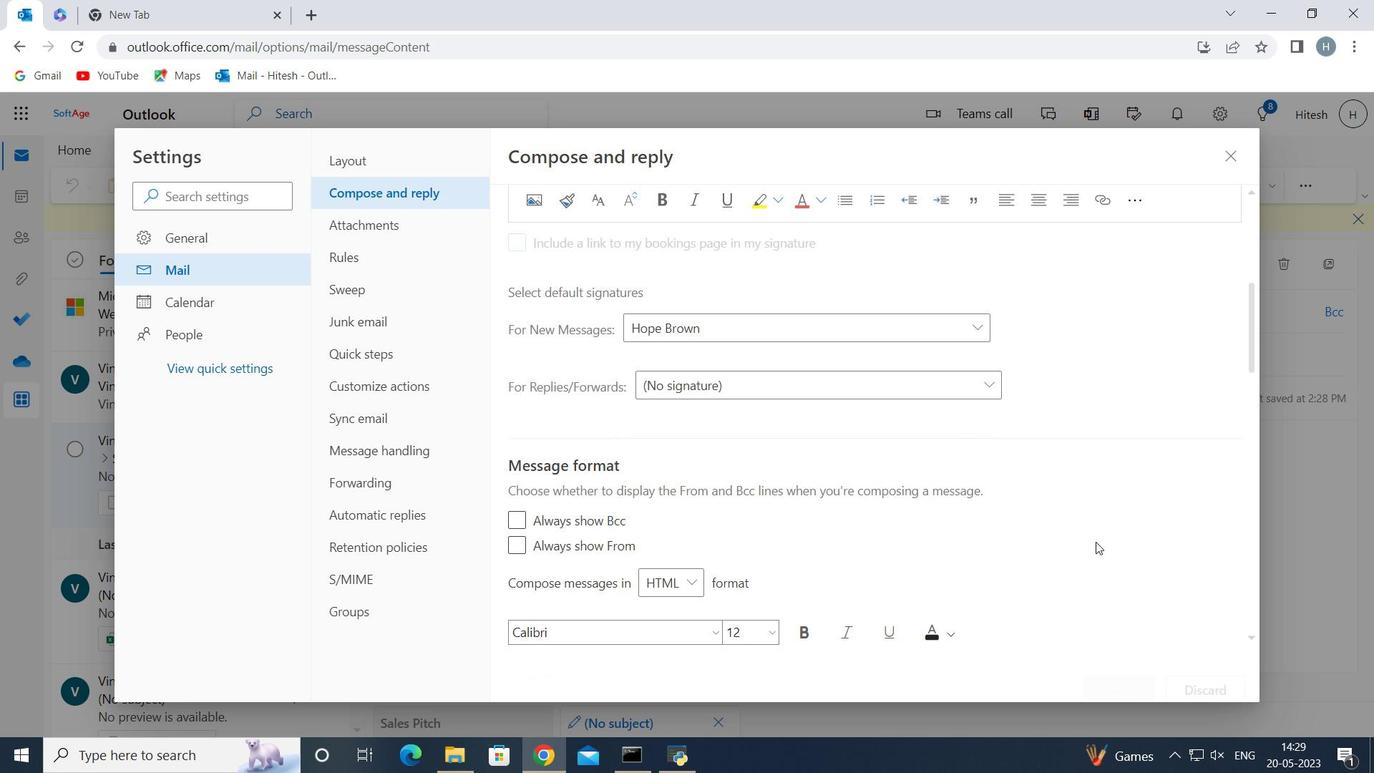 
Action: Mouse scrolled (1086, 410) with delta (0, 0)
Screenshot: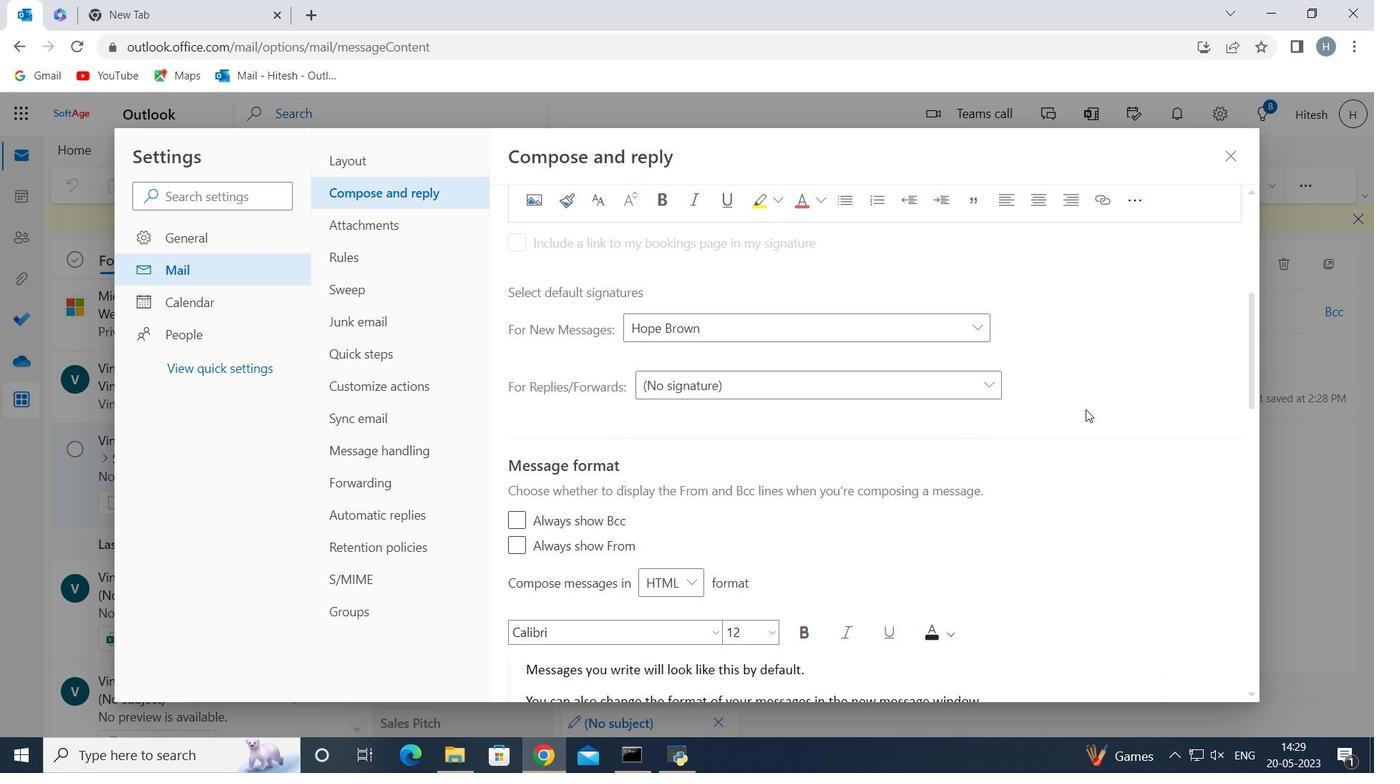 
Action: Mouse scrolled (1086, 410) with delta (0, 0)
Screenshot: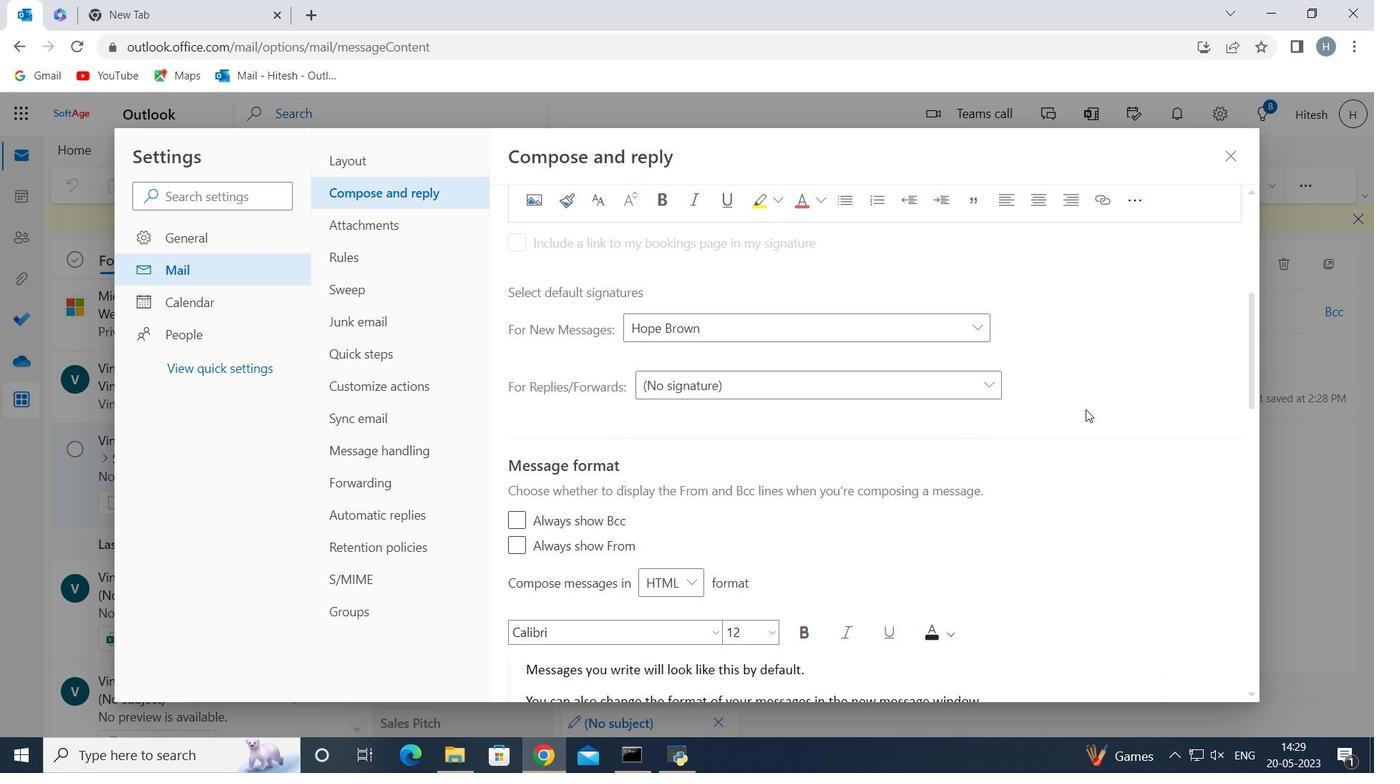 
Action: Mouse scrolled (1086, 410) with delta (0, 0)
Screenshot: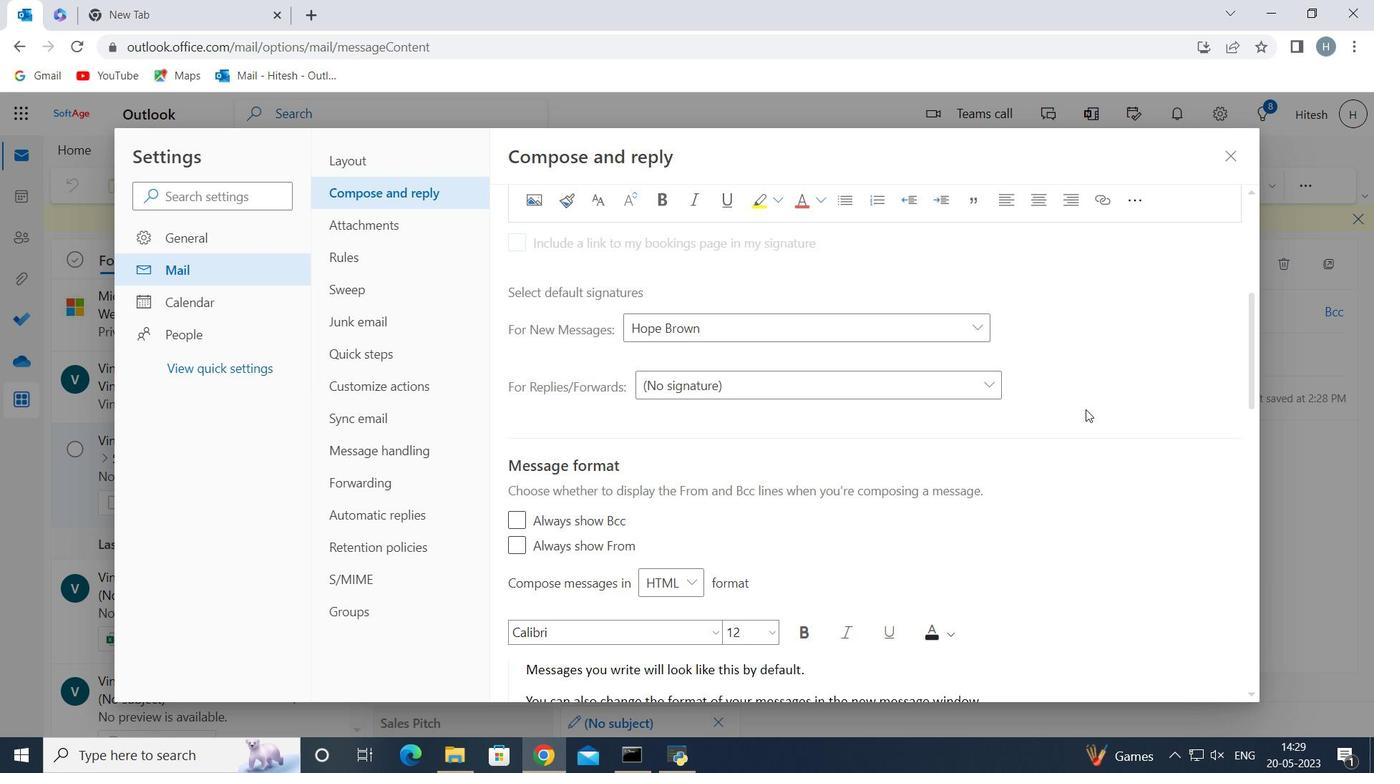 
Action: Mouse scrolled (1086, 410) with delta (0, 0)
Screenshot: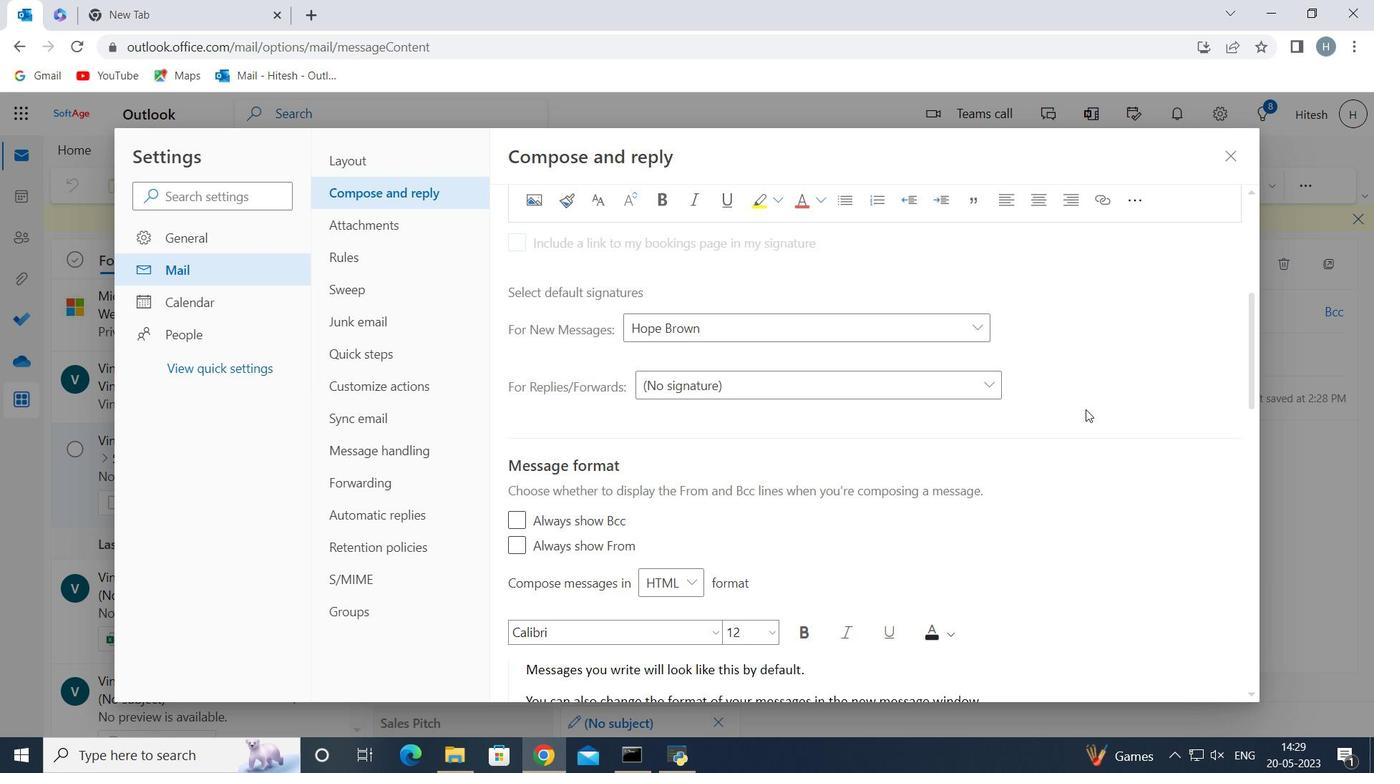 
Action: Mouse scrolled (1086, 410) with delta (0, 0)
Screenshot: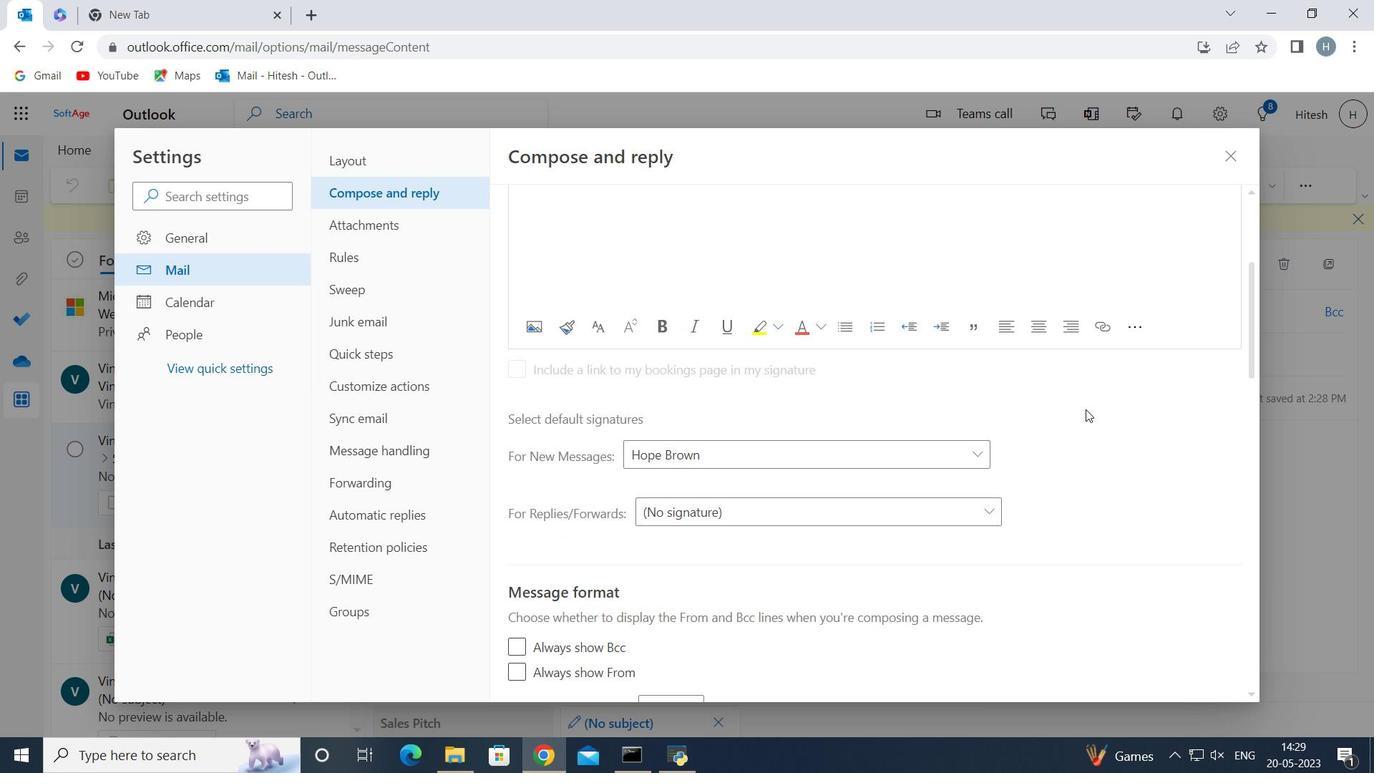 
Action: Mouse scrolled (1086, 410) with delta (0, 0)
Screenshot: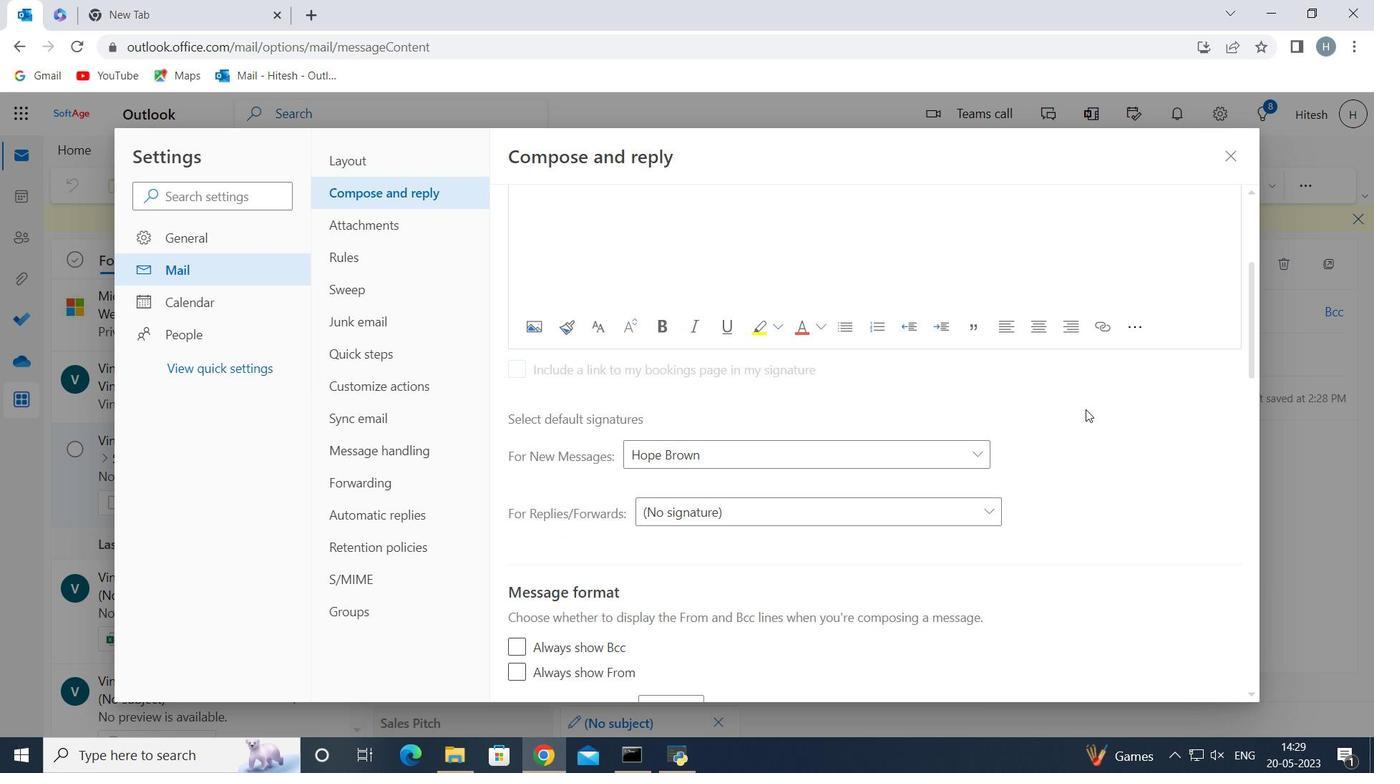 
Action: Mouse scrolled (1086, 410) with delta (0, 0)
Screenshot: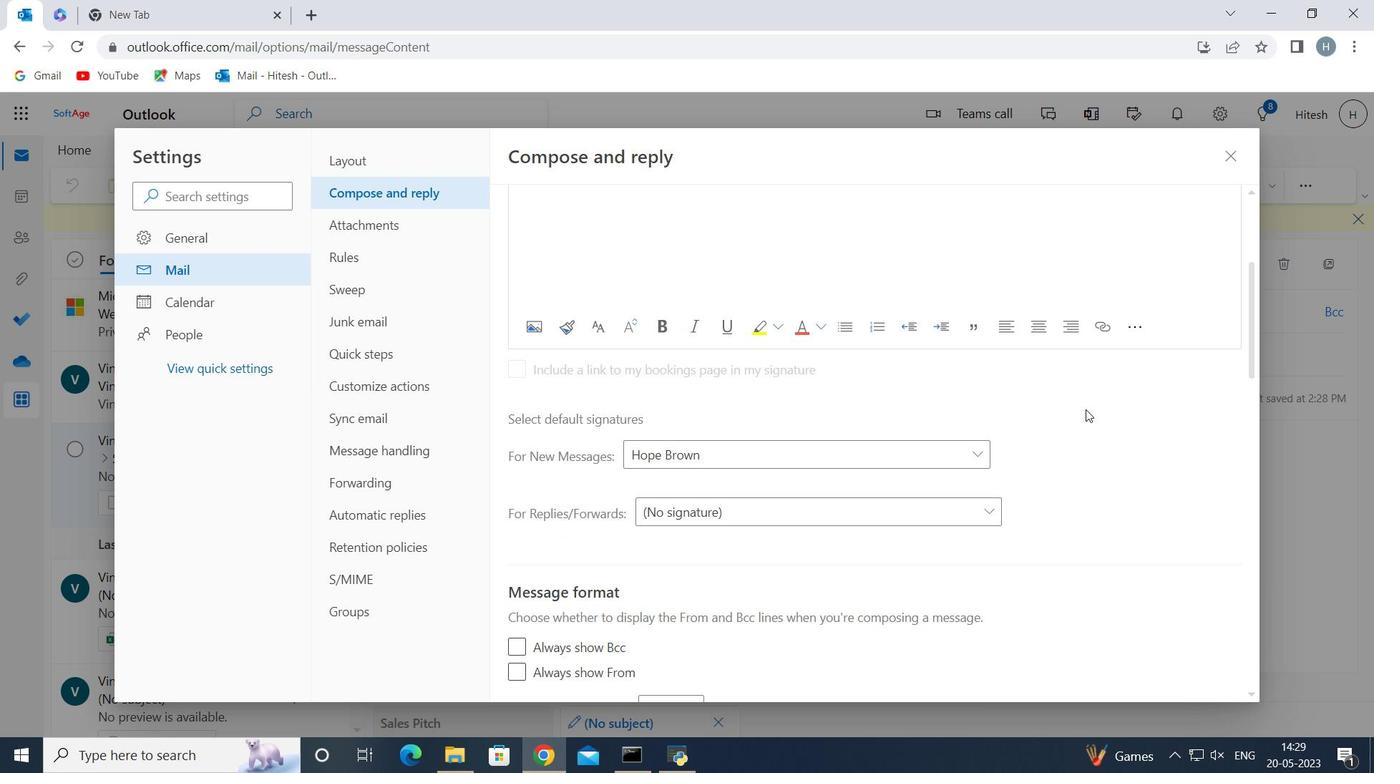 
Action: Mouse moved to (1233, 149)
Screenshot: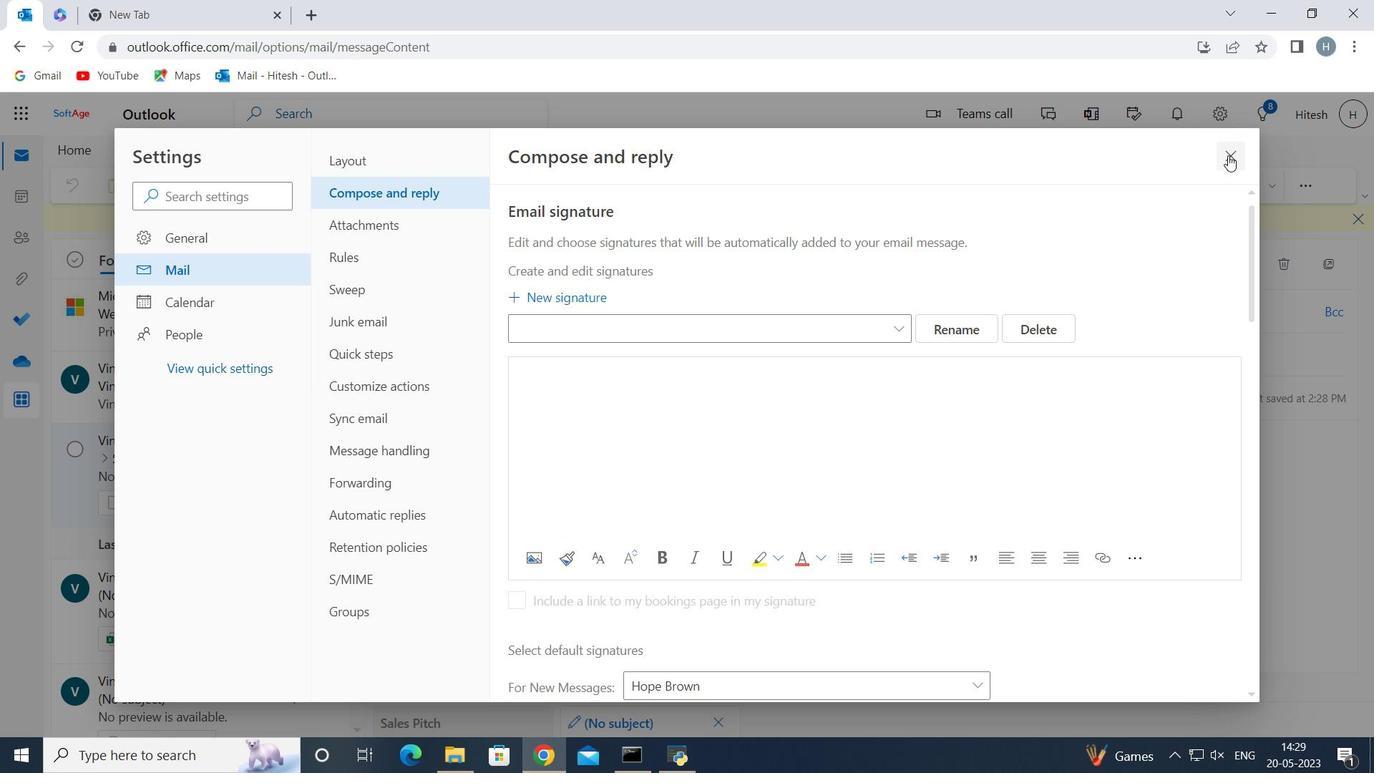 
Action: Mouse pressed left at (1233, 149)
Screenshot: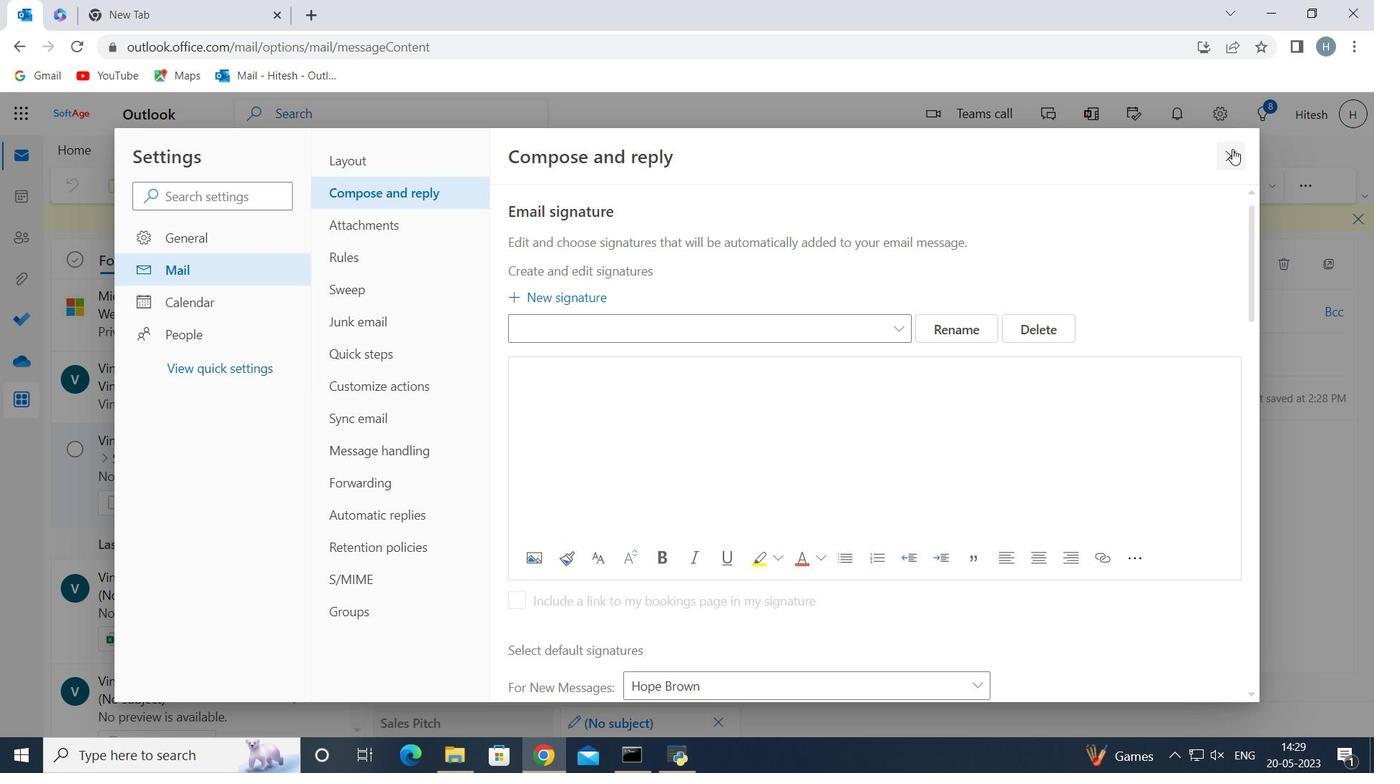
Action: Mouse moved to (438, 394)
Screenshot: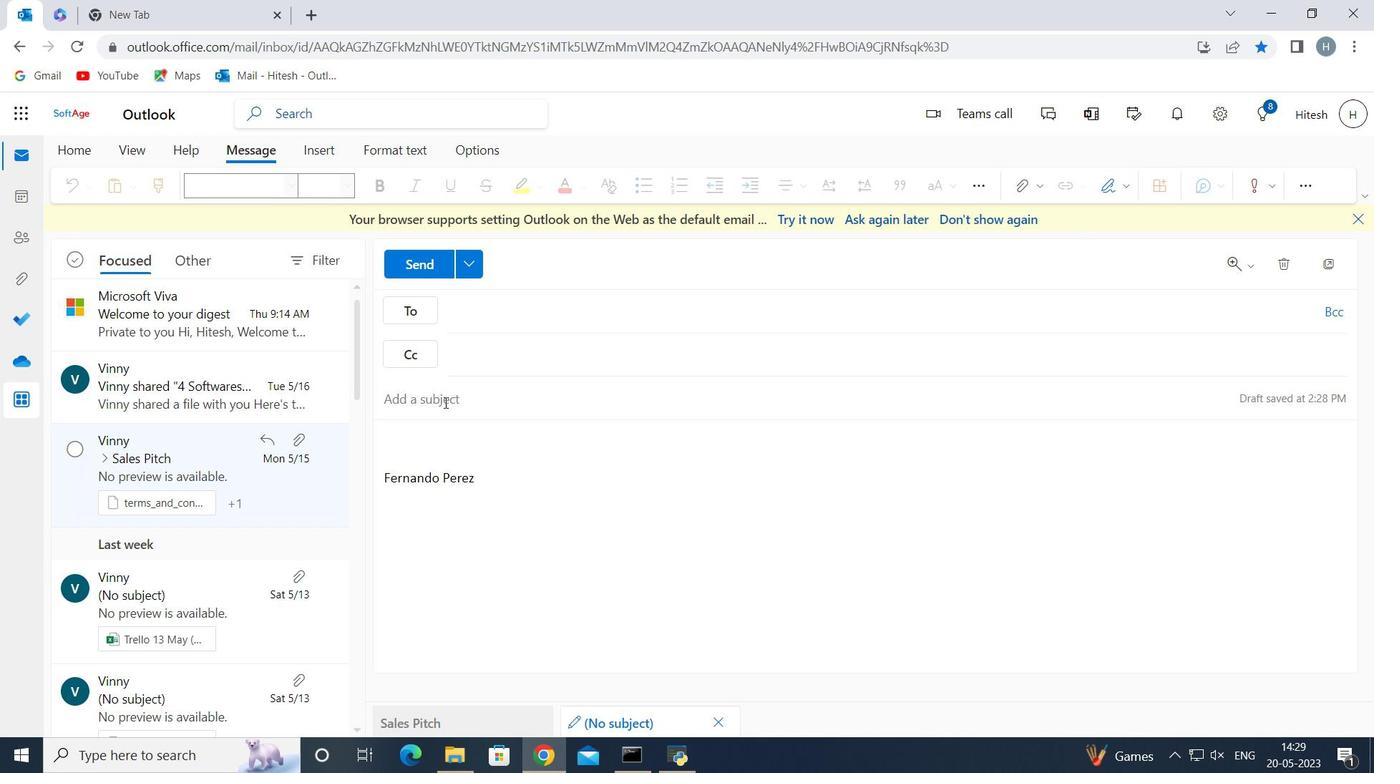 
Action: Mouse pressed left at (438, 394)
Screenshot: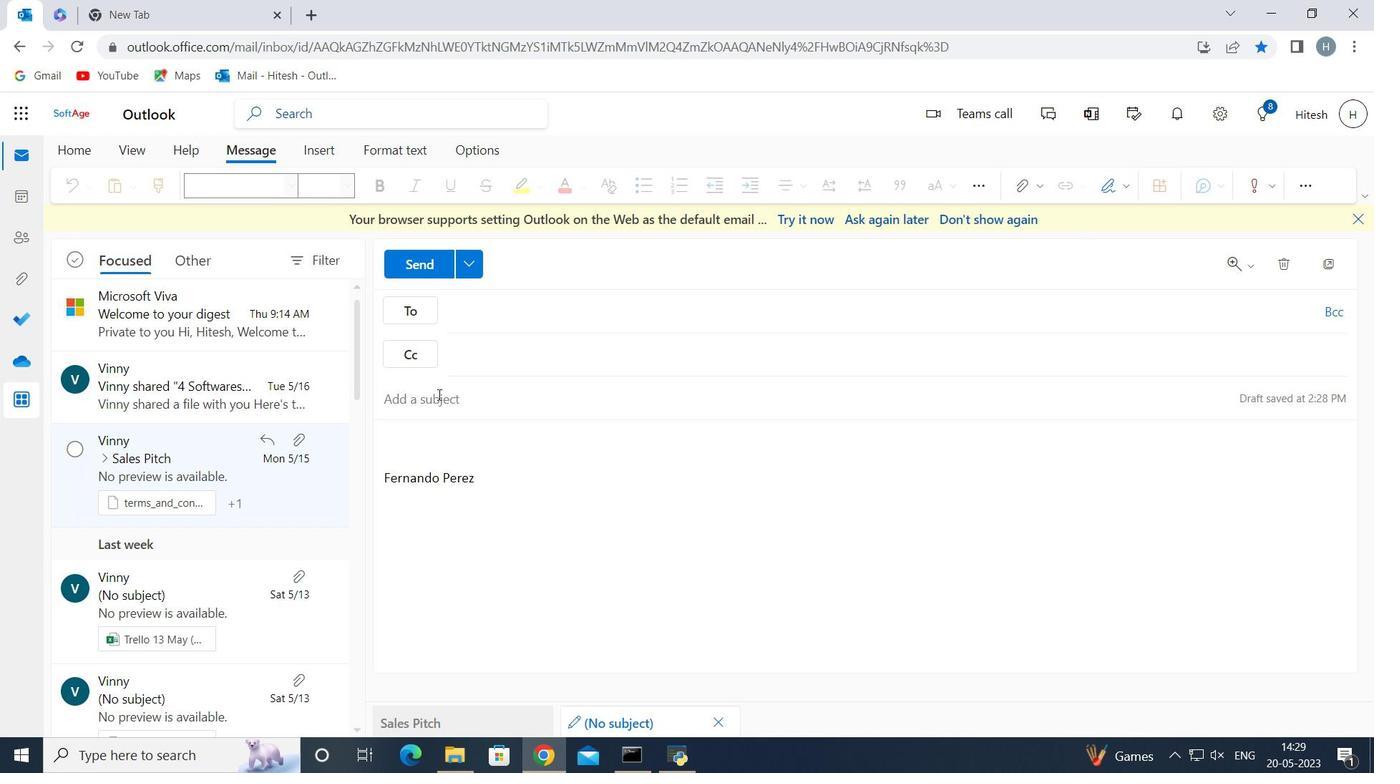 
Action: Key pressed <Key.shift>Congratulation<Key.space>on<Key.space>a<Key.space>promotion<Key.space>
Screenshot: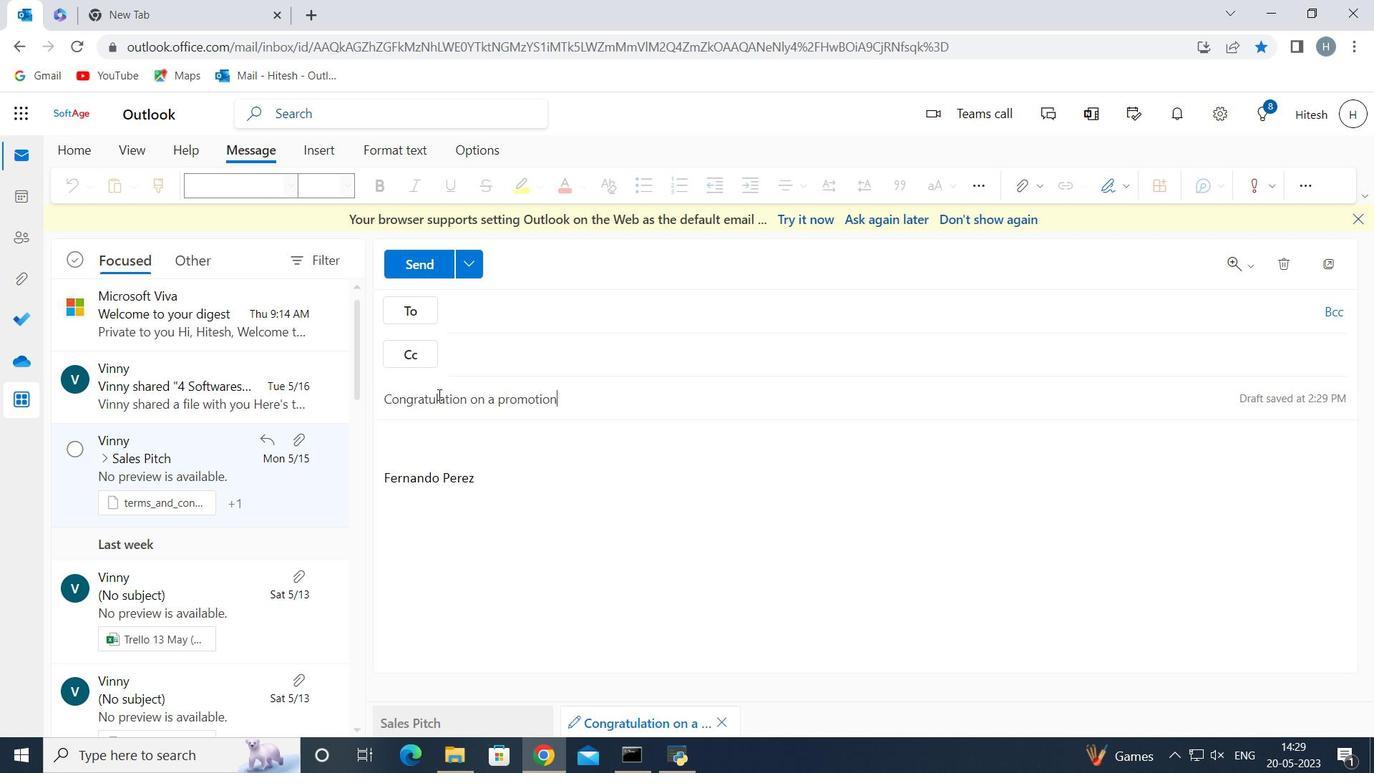 
Action: Mouse moved to (63, 153)
Screenshot: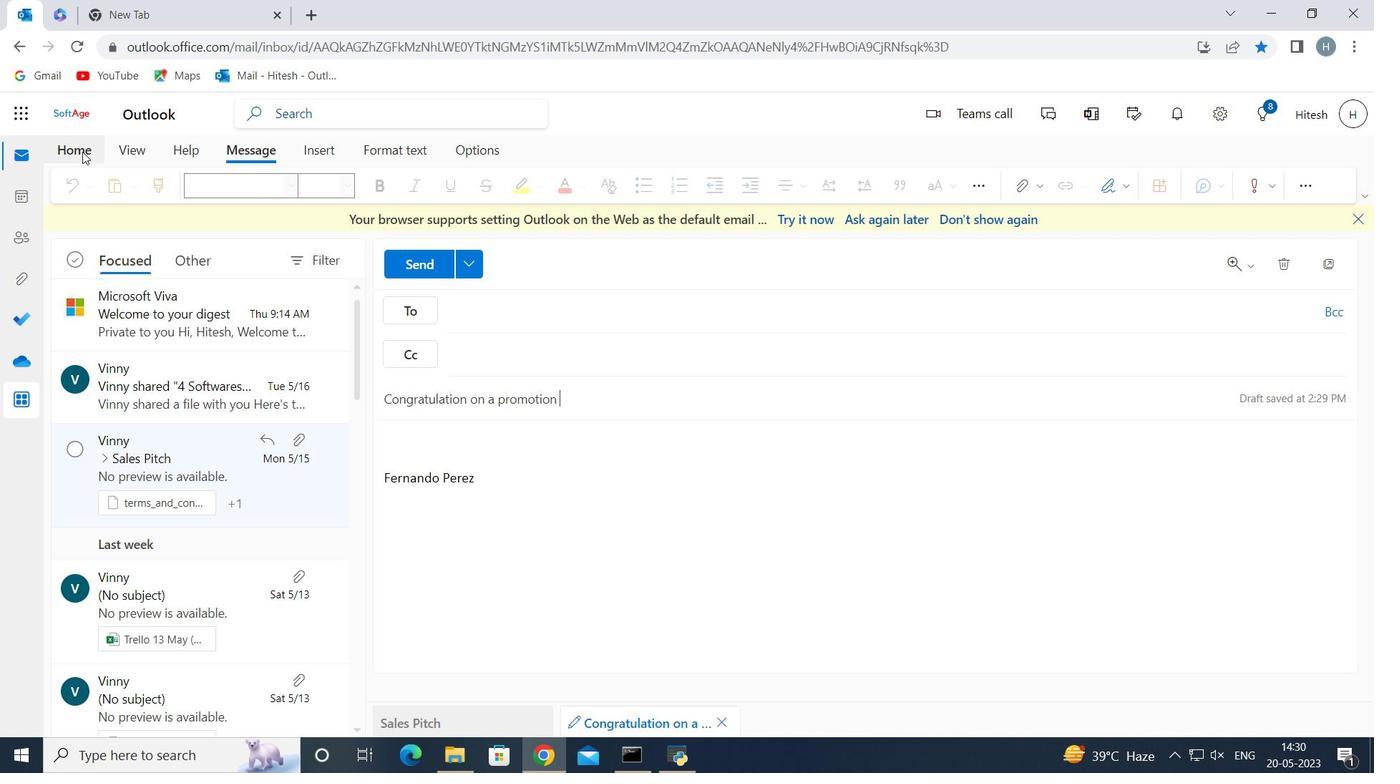 
Action: Mouse pressed left at (63, 153)
Screenshot: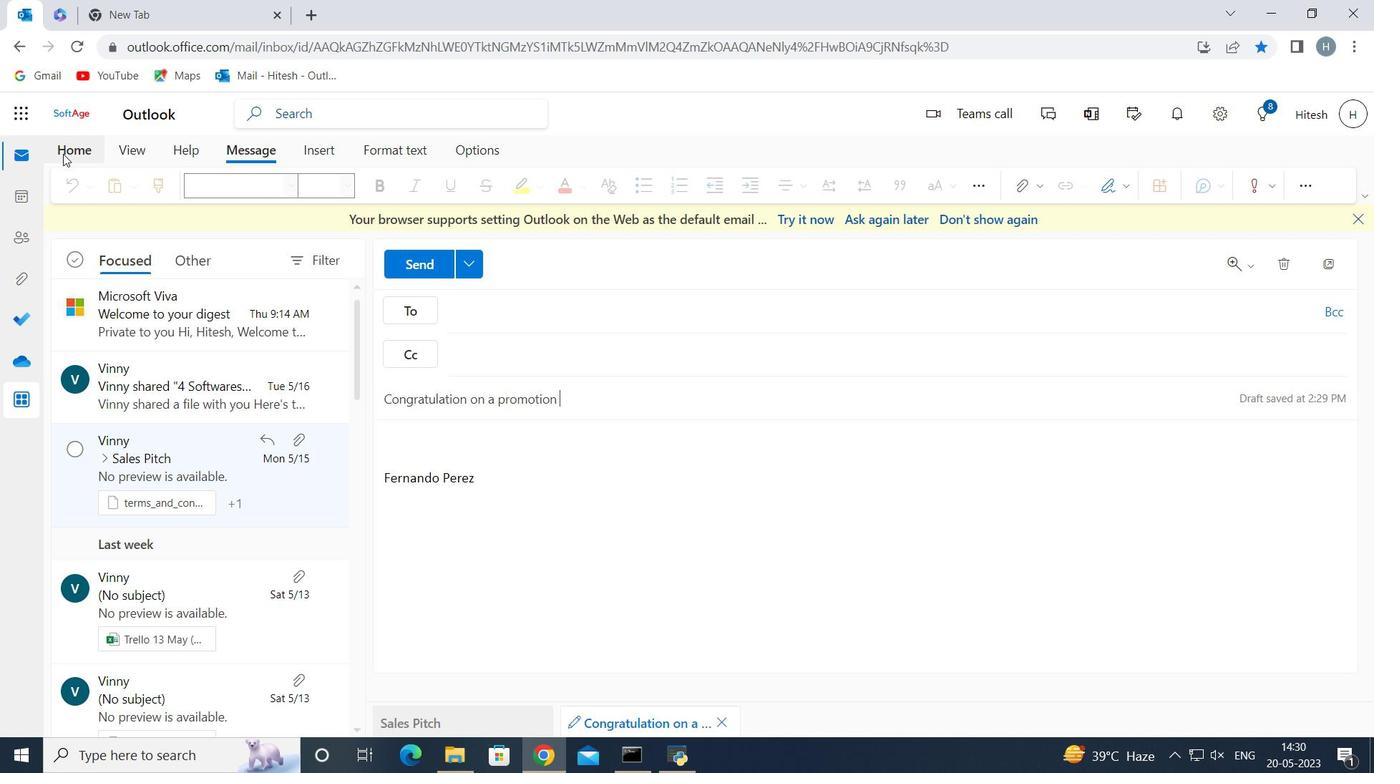 
Action: Mouse moved to (176, 378)
Screenshot: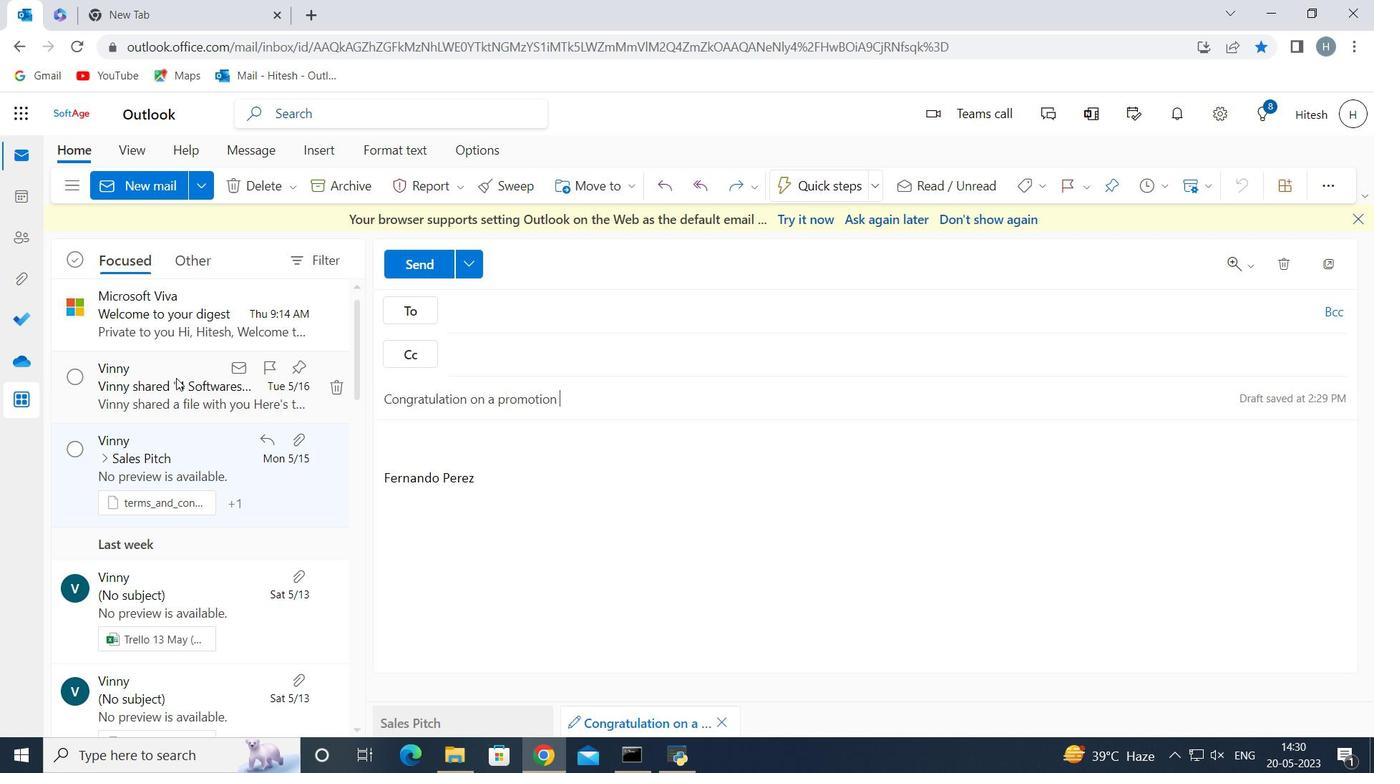 
Action: Mouse pressed left at (176, 378)
Screenshot: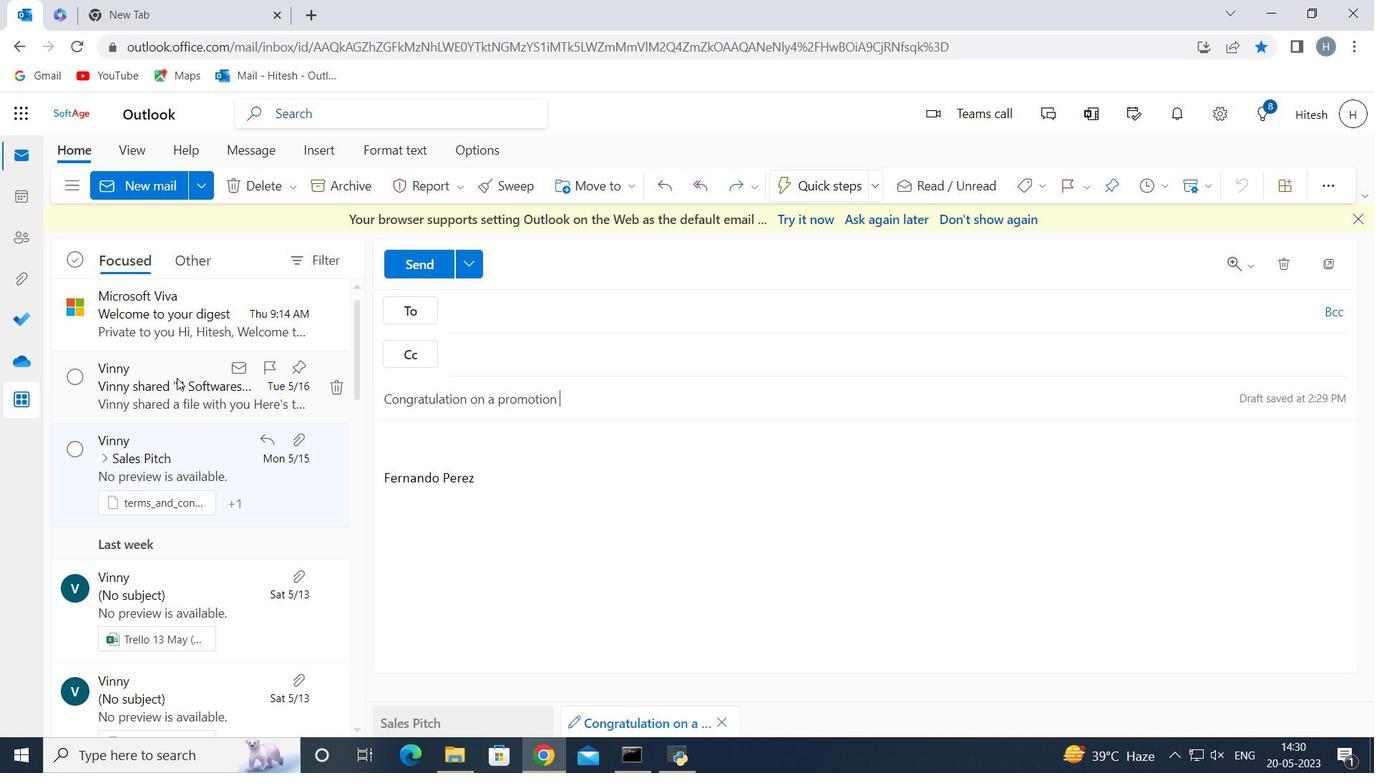 
Action: Mouse moved to (743, 398)
Screenshot: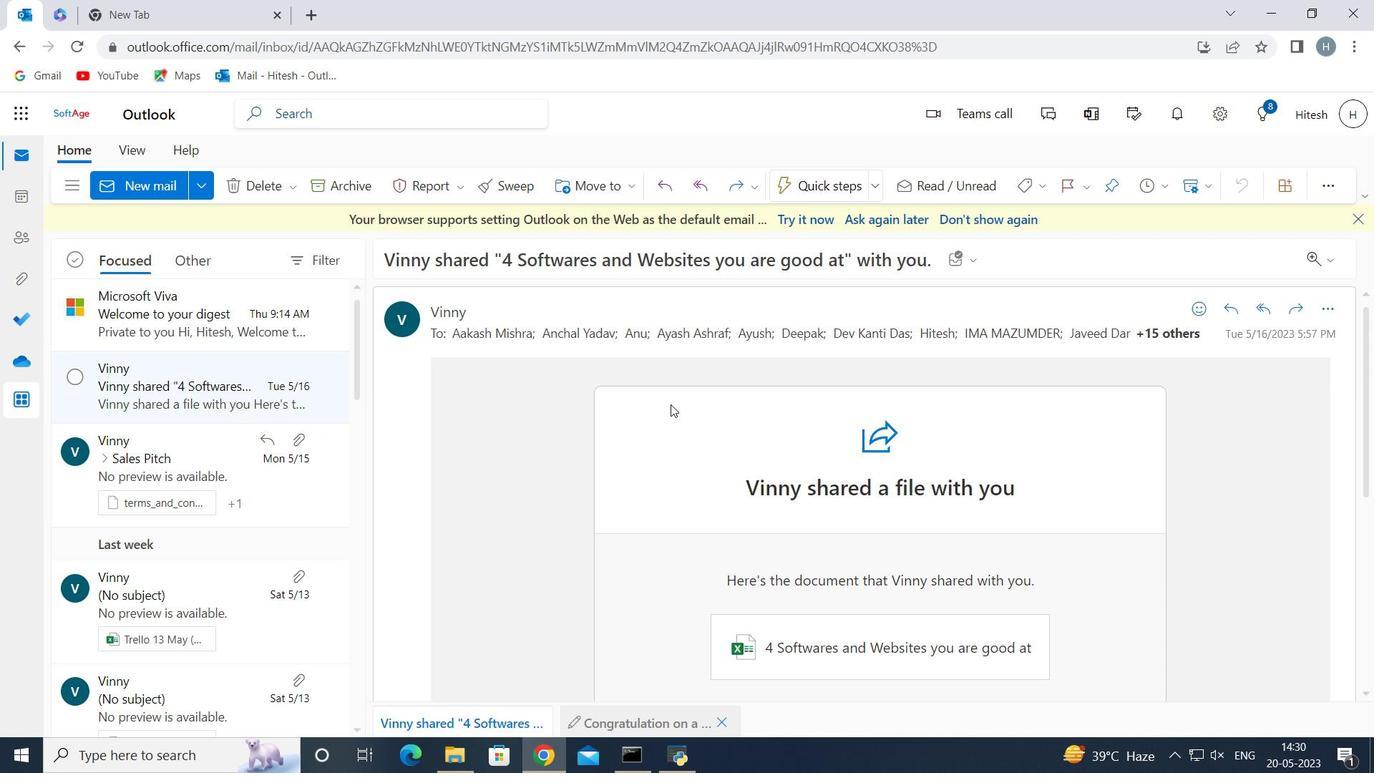 
Action: Mouse scrolled (743, 397) with delta (0, 0)
Screenshot: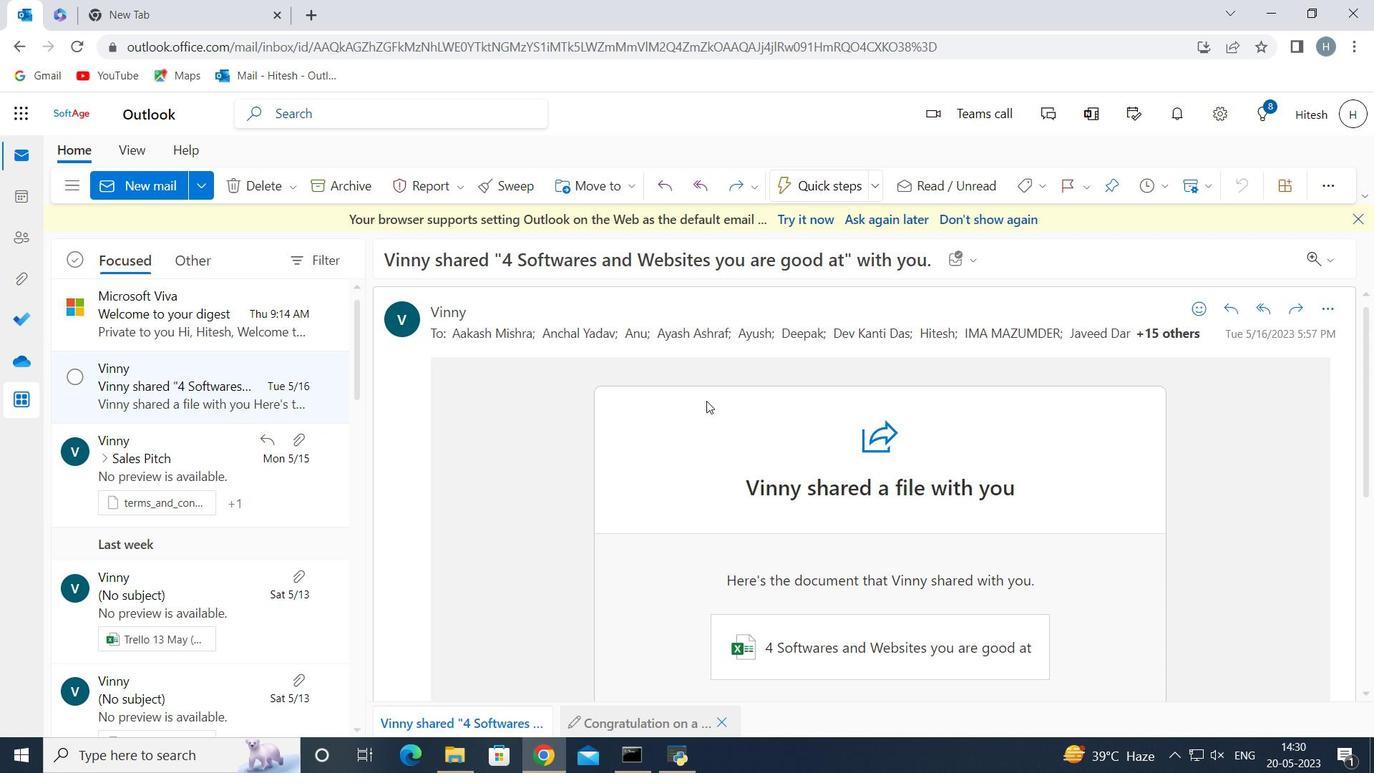 
Action: Mouse scrolled (743, 397) with delta (0, 0)
Screenshot: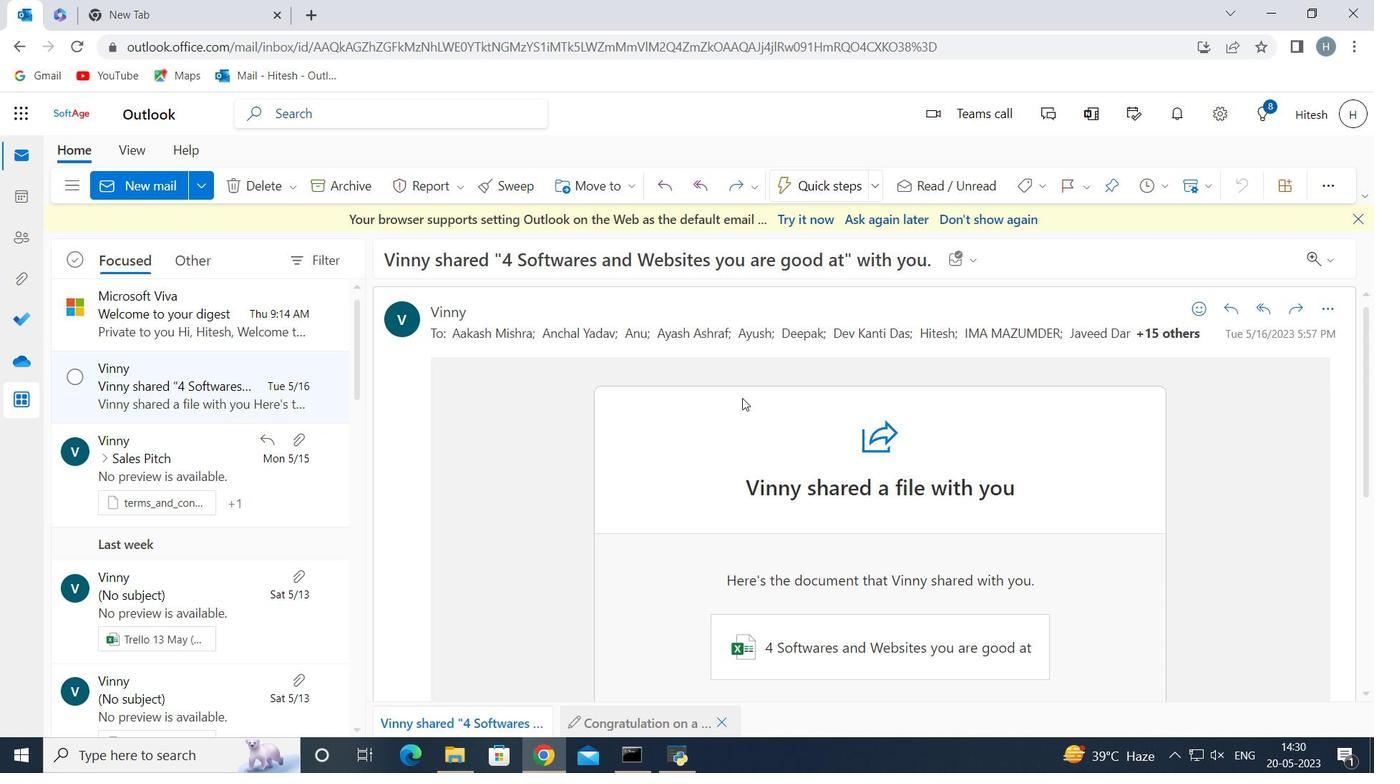
Action: Mouse moved to (747, 380)
Screenshot: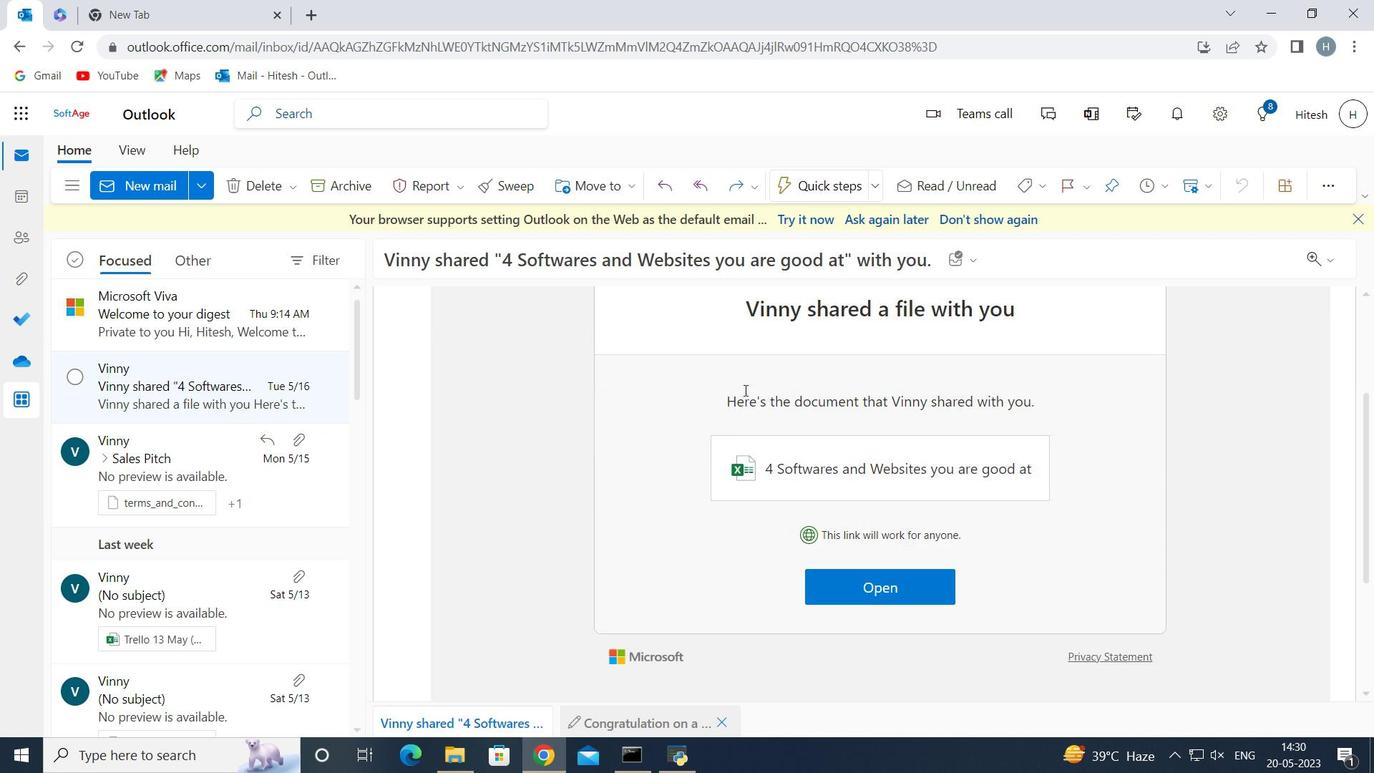 
Action: Mouse scrolled (747, 379) with delta (0, 0)
Screenshot: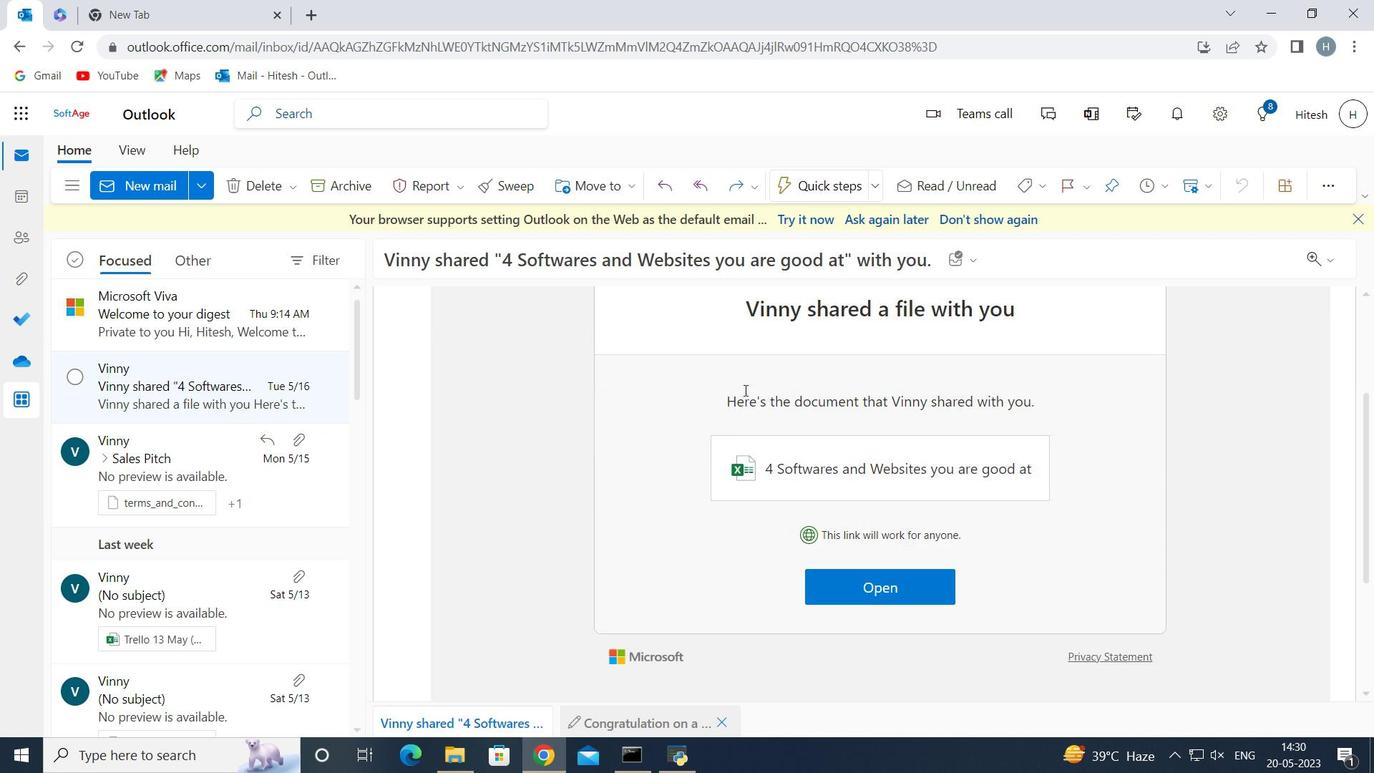 
Action: Mouse scrolled (747, 379) with delta (0, 0)
Screenshot: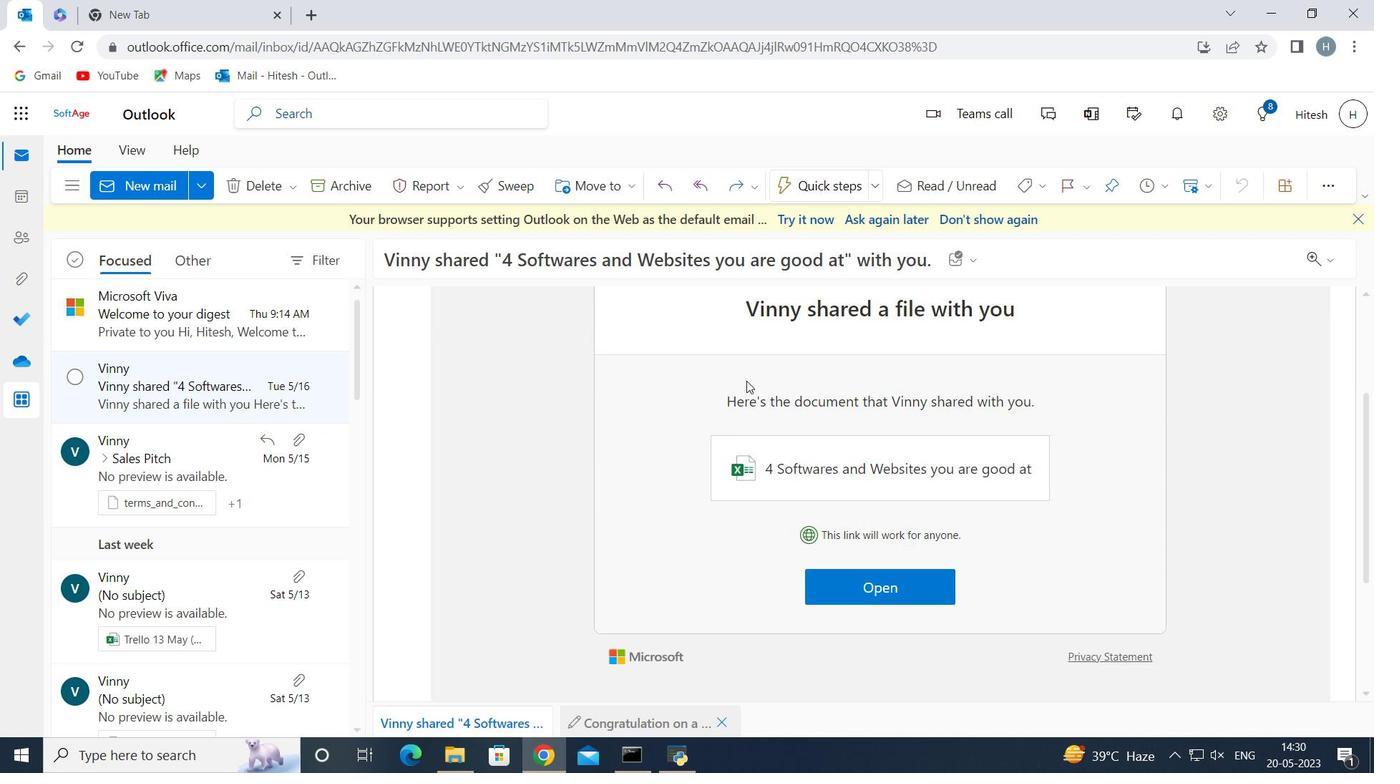 
Action: Mouse scrolled (747, 379) with delta (0, 0)
Screenshot: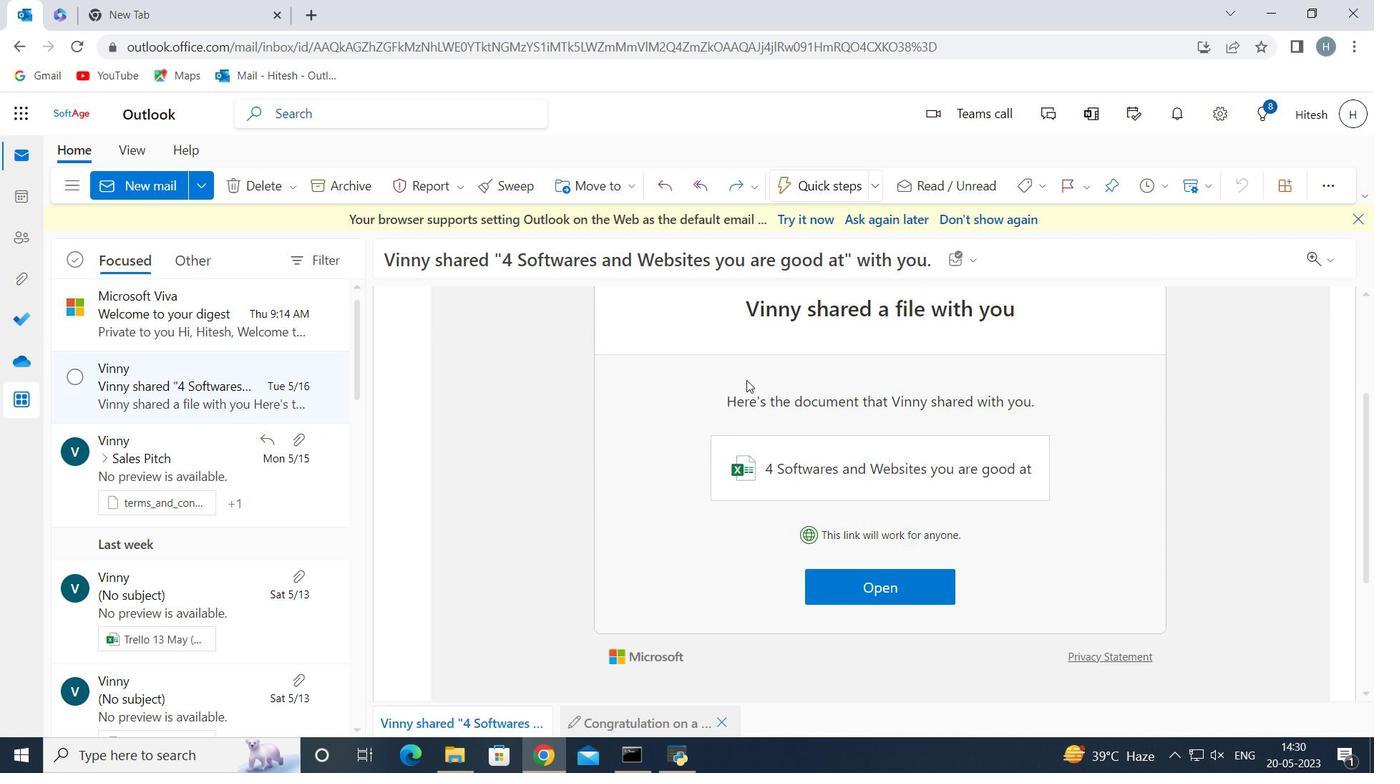 
Action: Mouse moved to (804, 405)
Screenshot: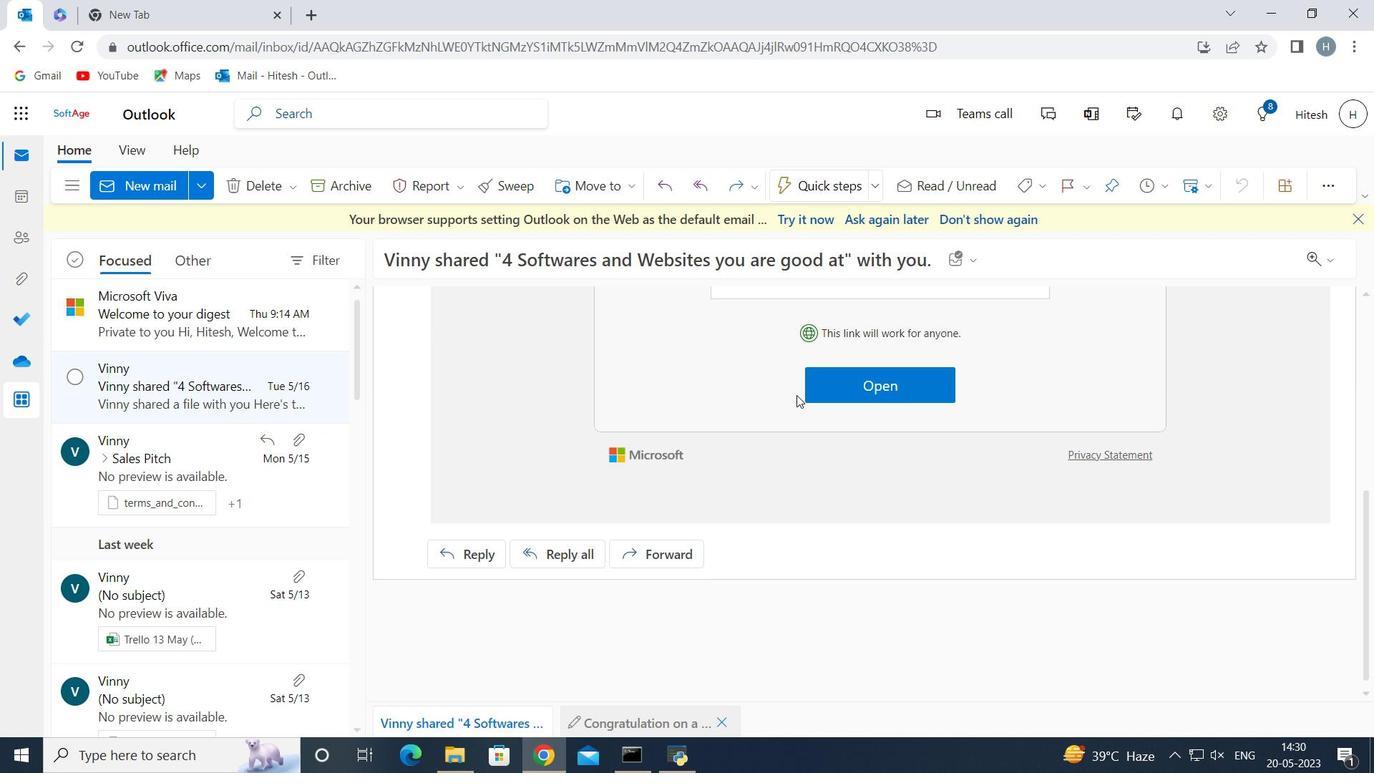 
Action: Mouse scrolled (804, 406) with delta (0, 0)
Screenshot: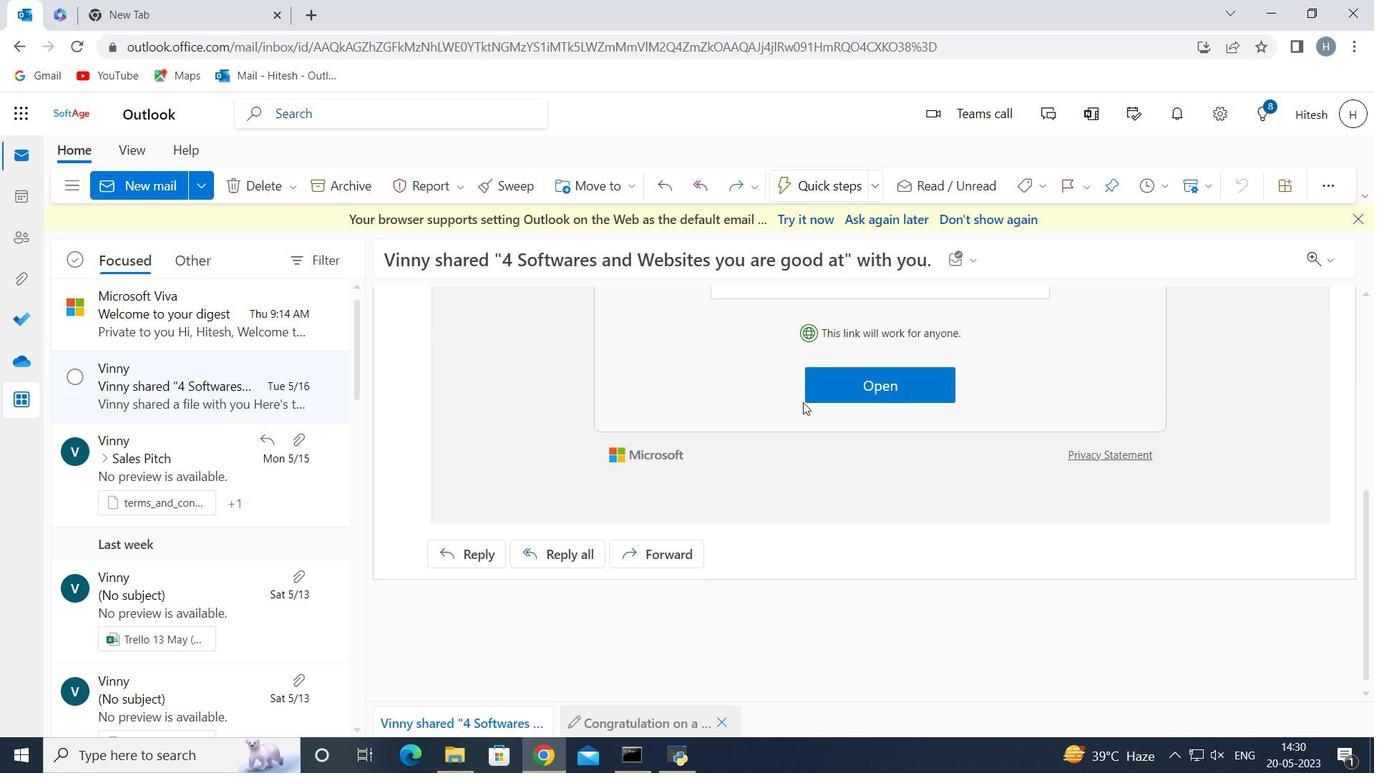 
Action: Mouse scrolled (804, 406) with delta (0, 0)
Screenshot: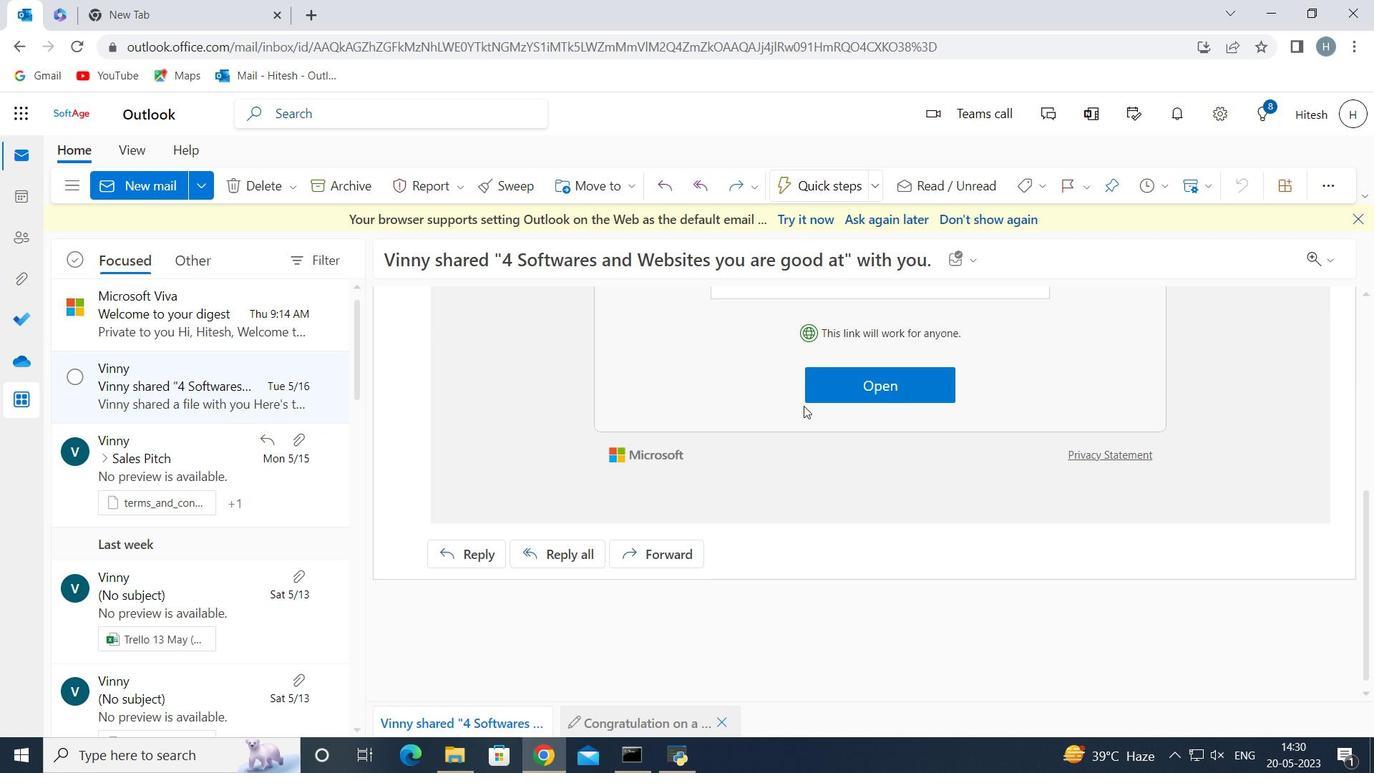 
Action: Mouse scrolled (804, 406) with delta (0, 0)
Screenshot: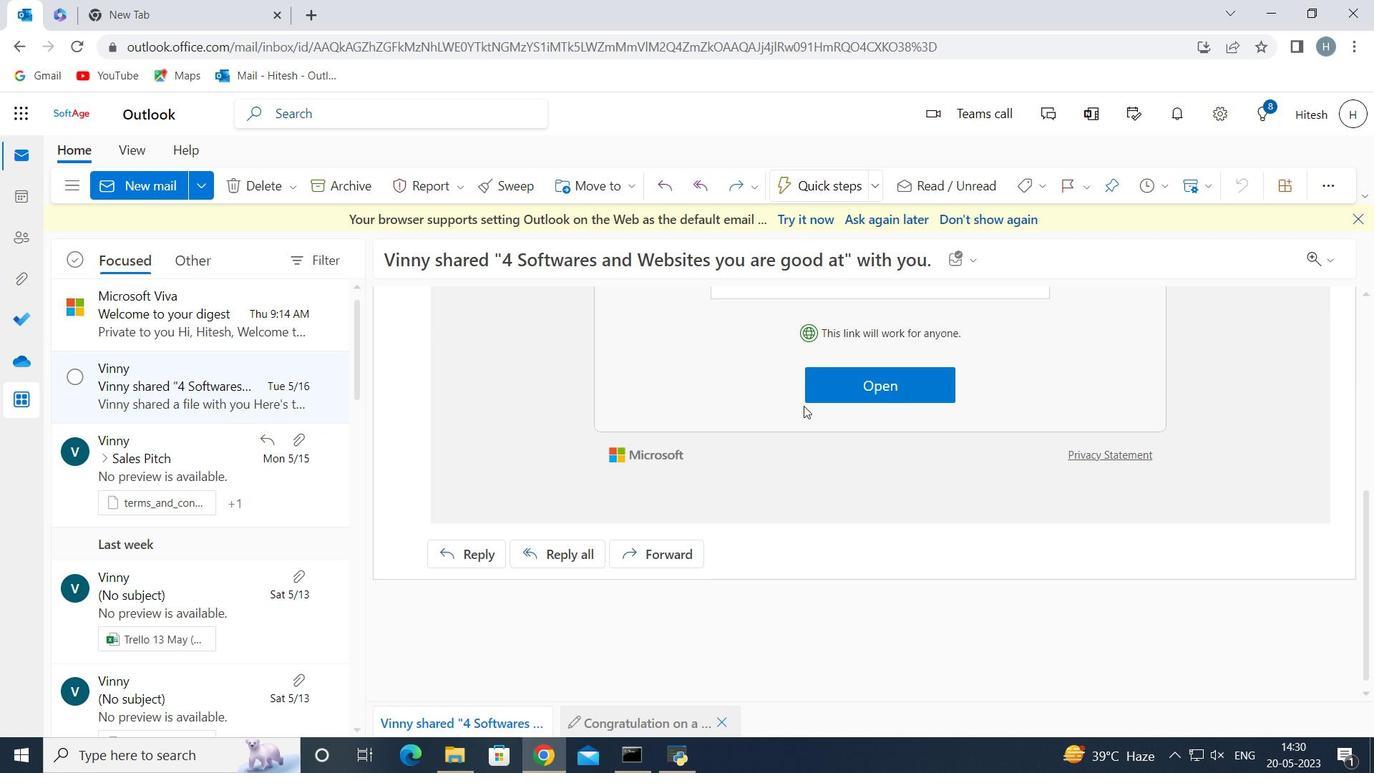 
Action: Mouse scrolled (804, 406) with delta (0, 0)
Screenshot: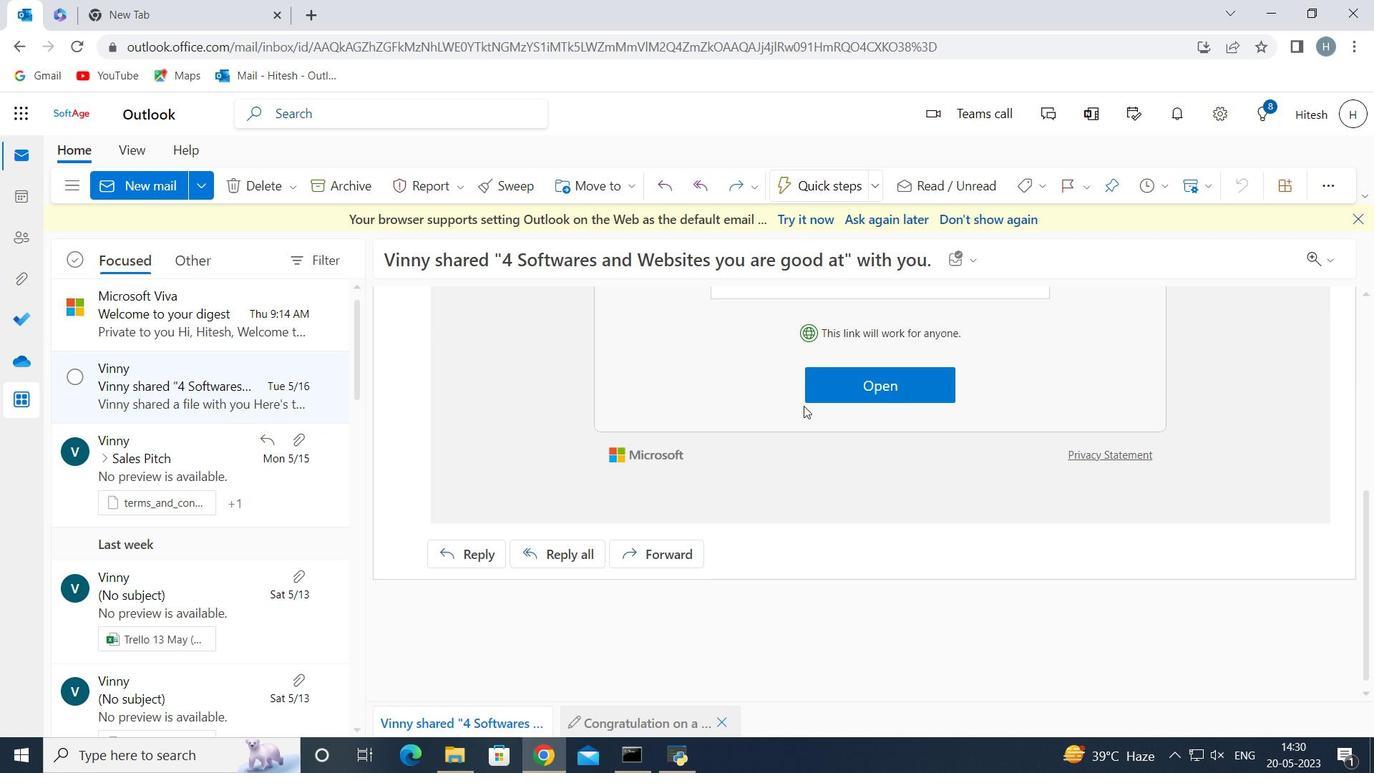 
Action: Mouse moved to (1179, 355)
Screenshot: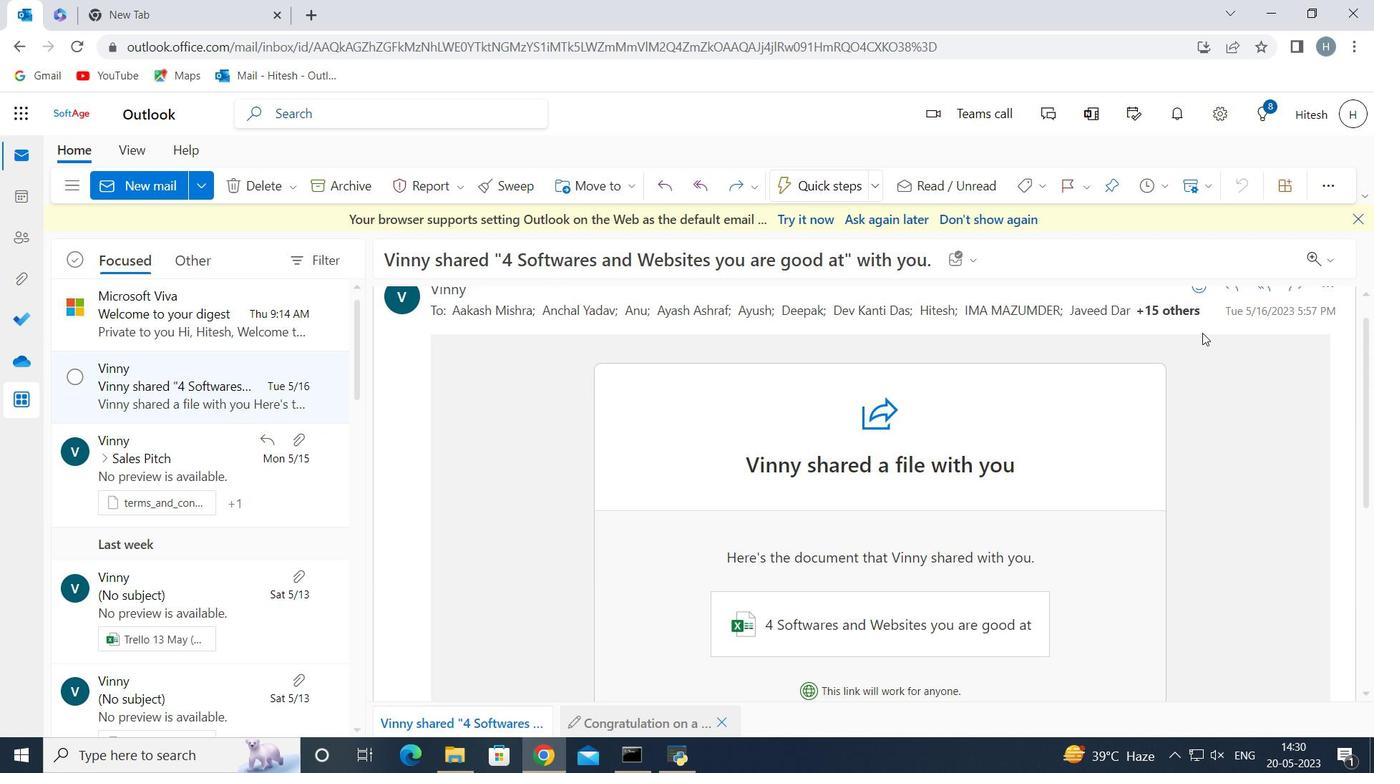 
Action: Mouse scrolled (1179, 355) with delta (0, 0)
Screenshot: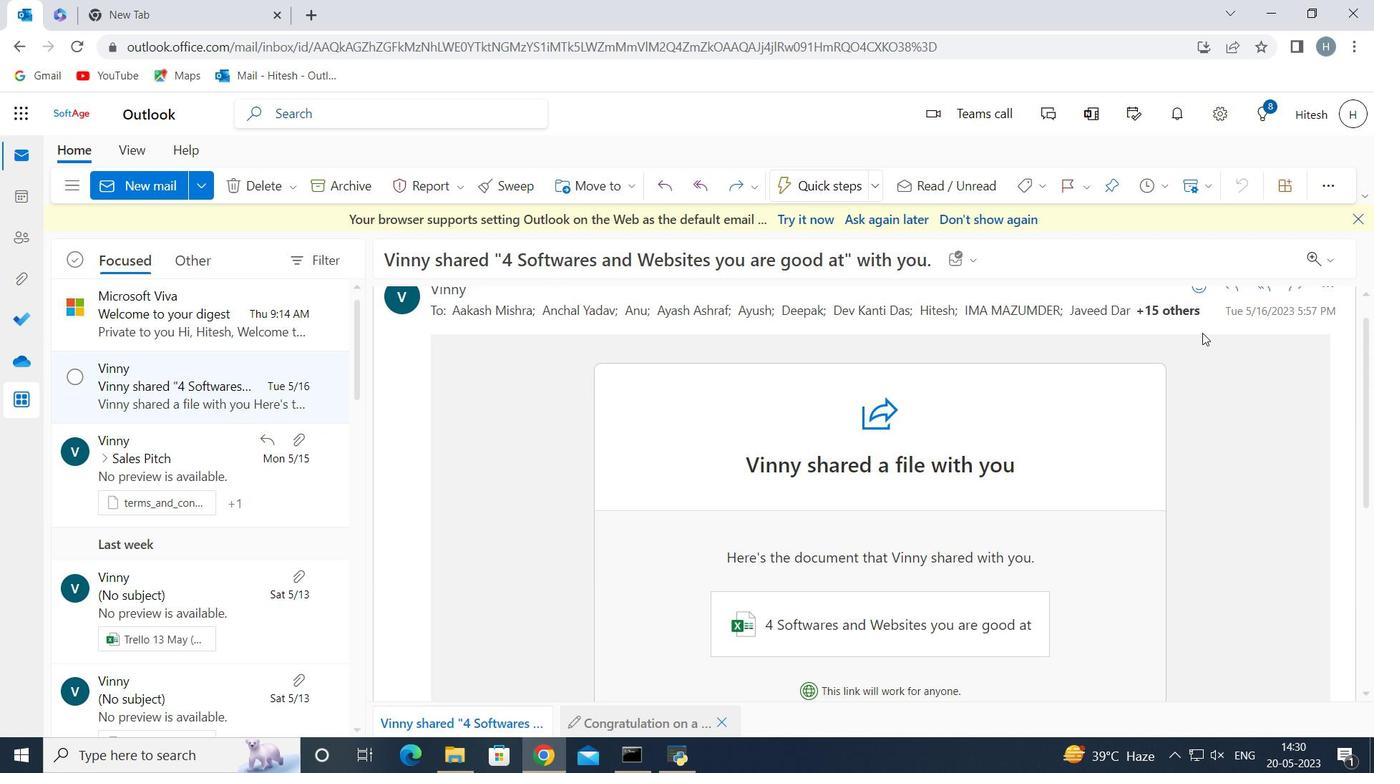 
Action: Mouse scrolled (1179, 355) with delta (0, 0)
Screenshot: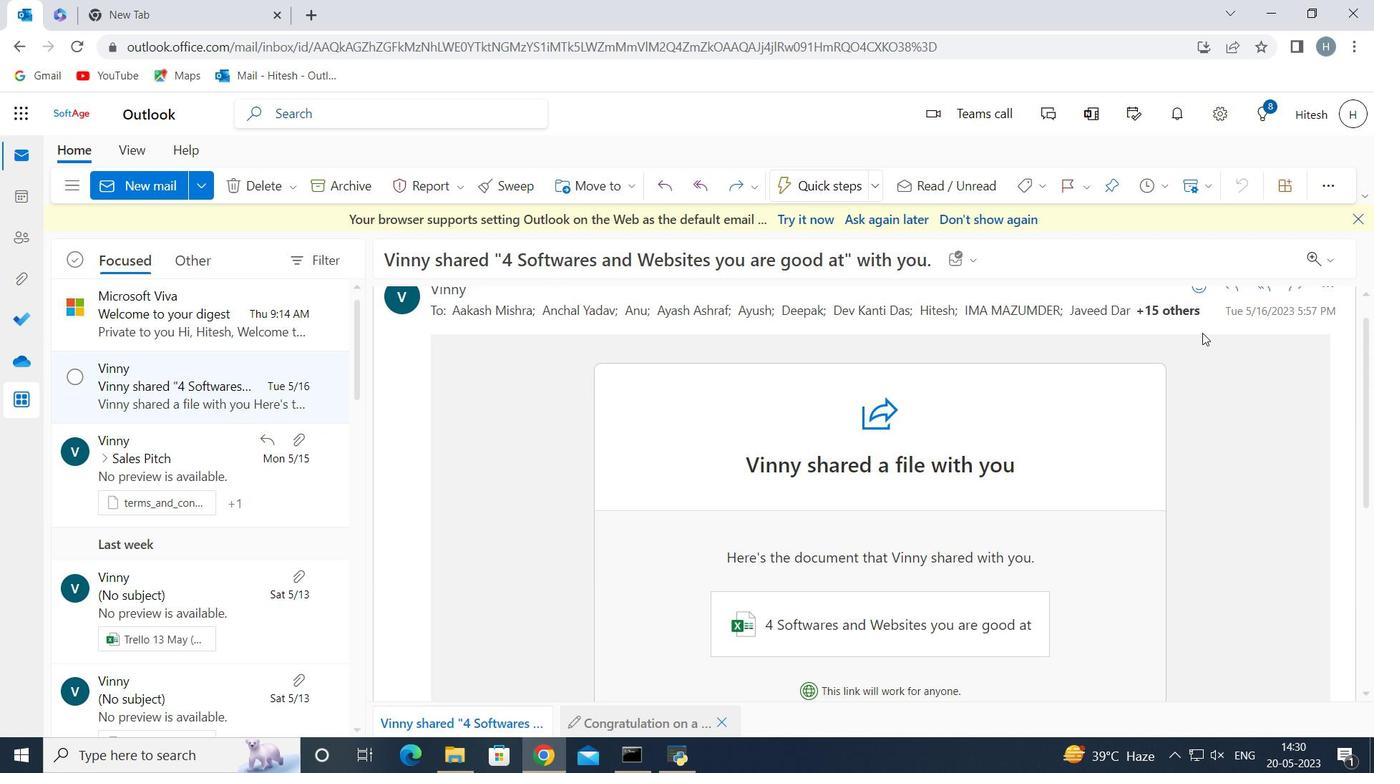 
Action: Mouse scrolled (1179, 355) with delta (0, 0)
Screenshot: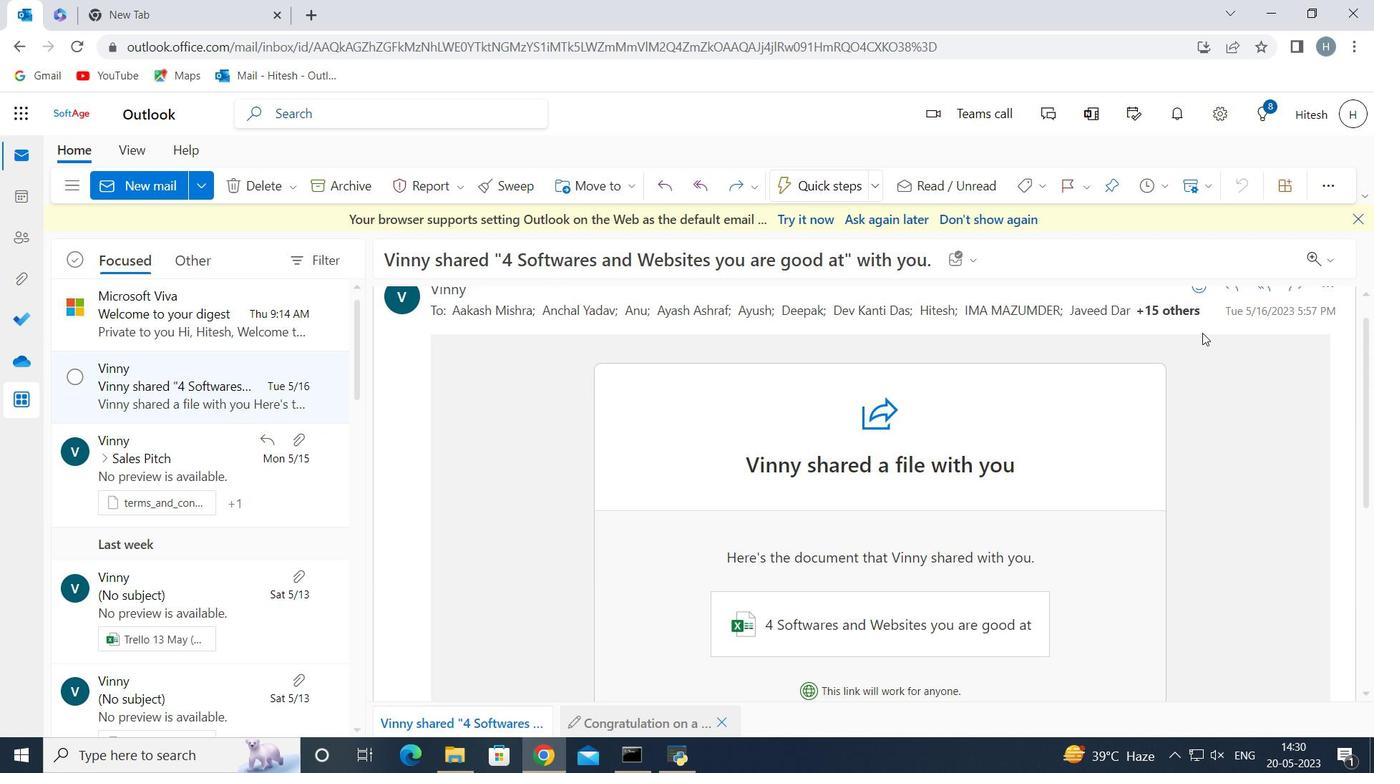 
Action: Mouse scrolled (1179, 355) with delta (0, 0)
Screenshot: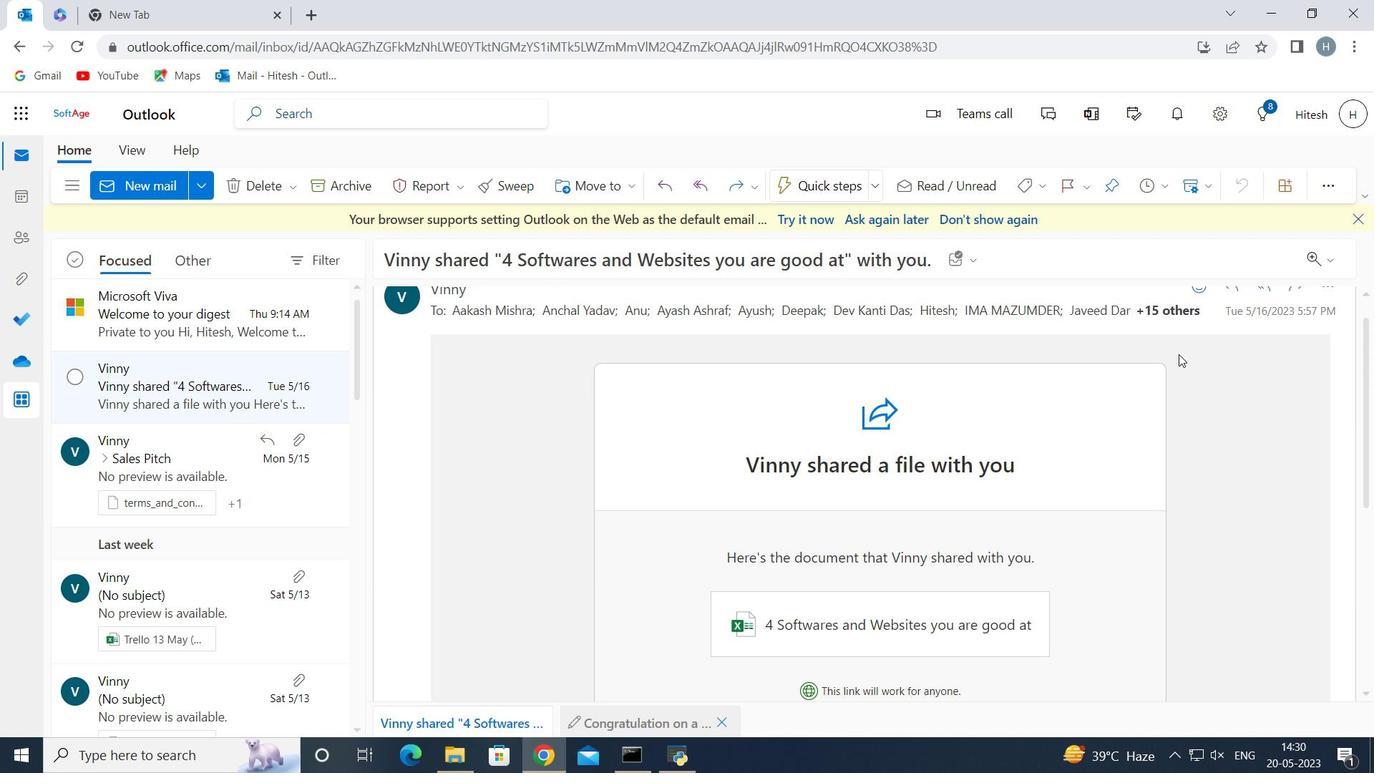 
Action: Mouse moved to (1327, 309)
Screenshot: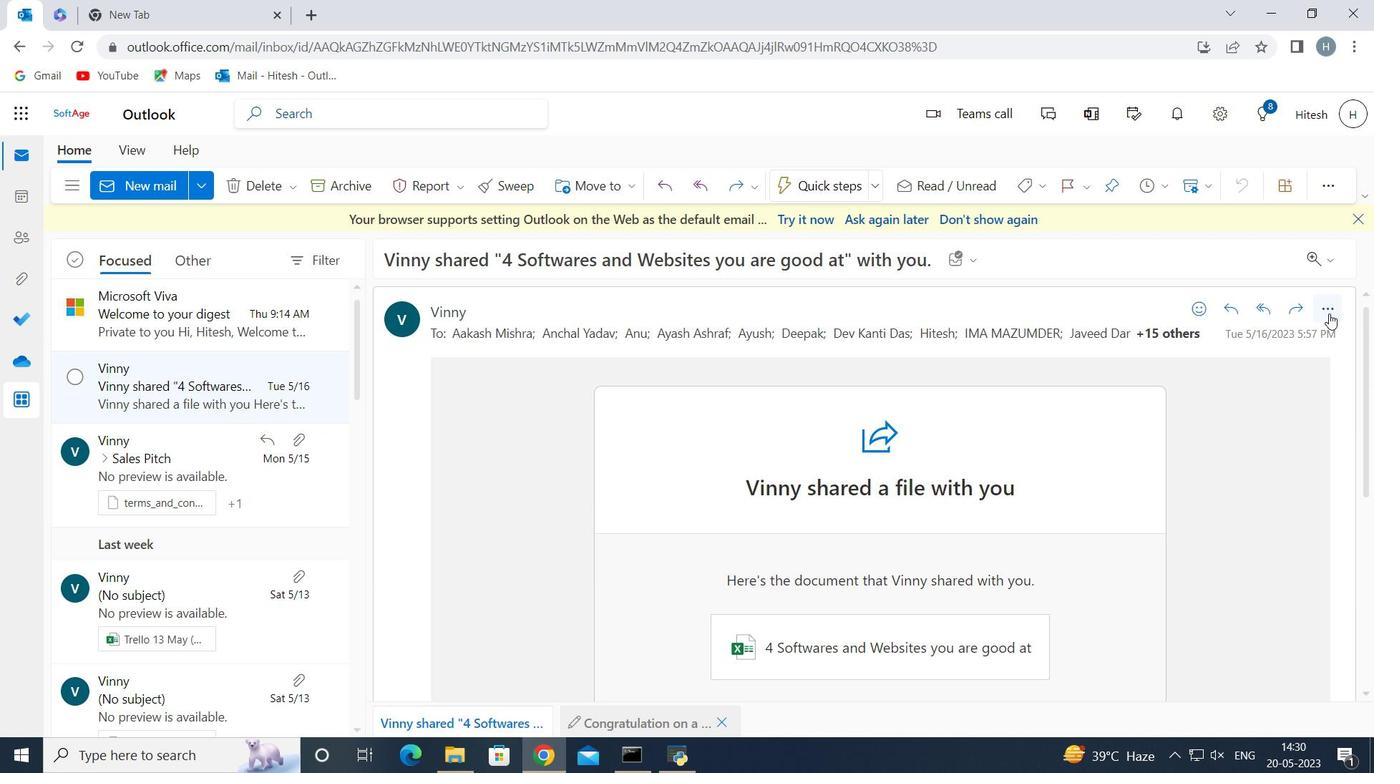 
Action: Mouse pressed left at (1327, 309)
Screenshot: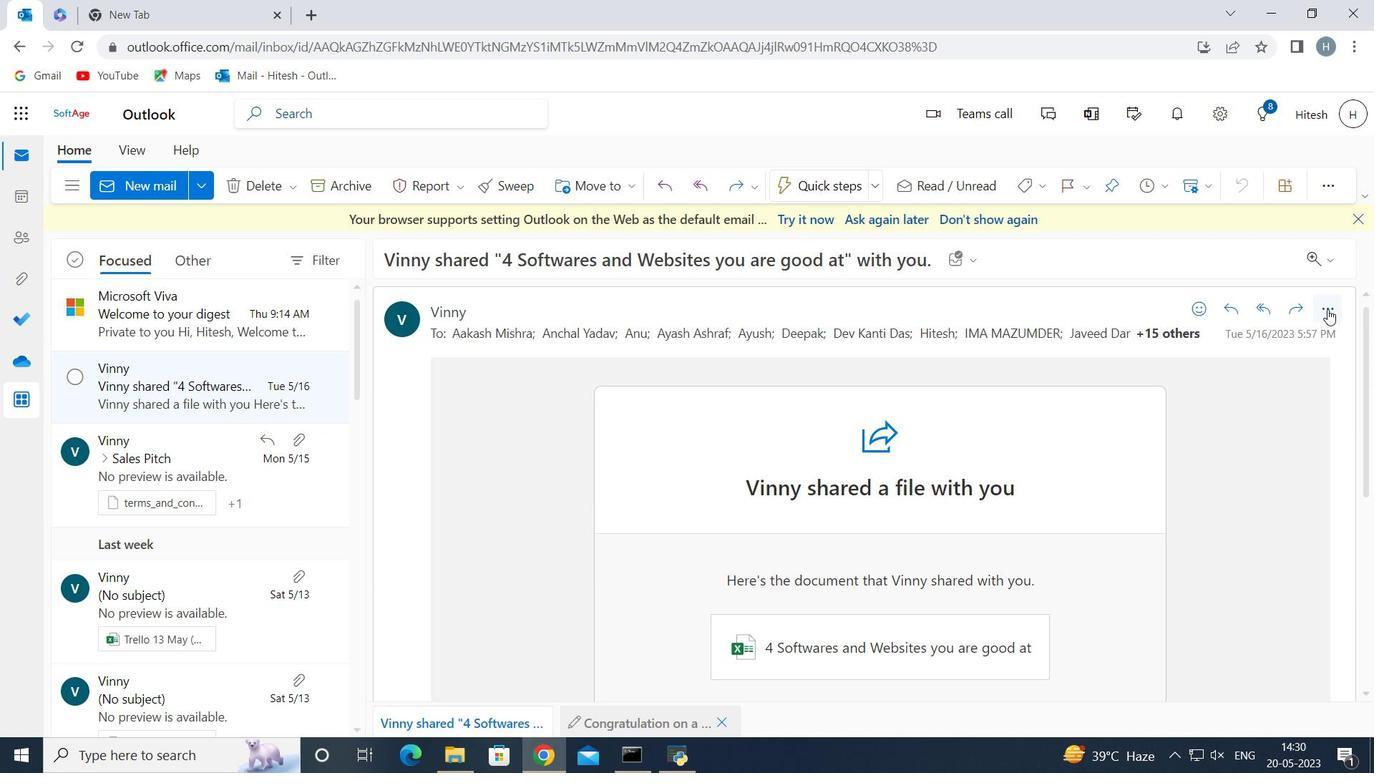 
Action: Mouse moved to (1092, 294)
Screenshot: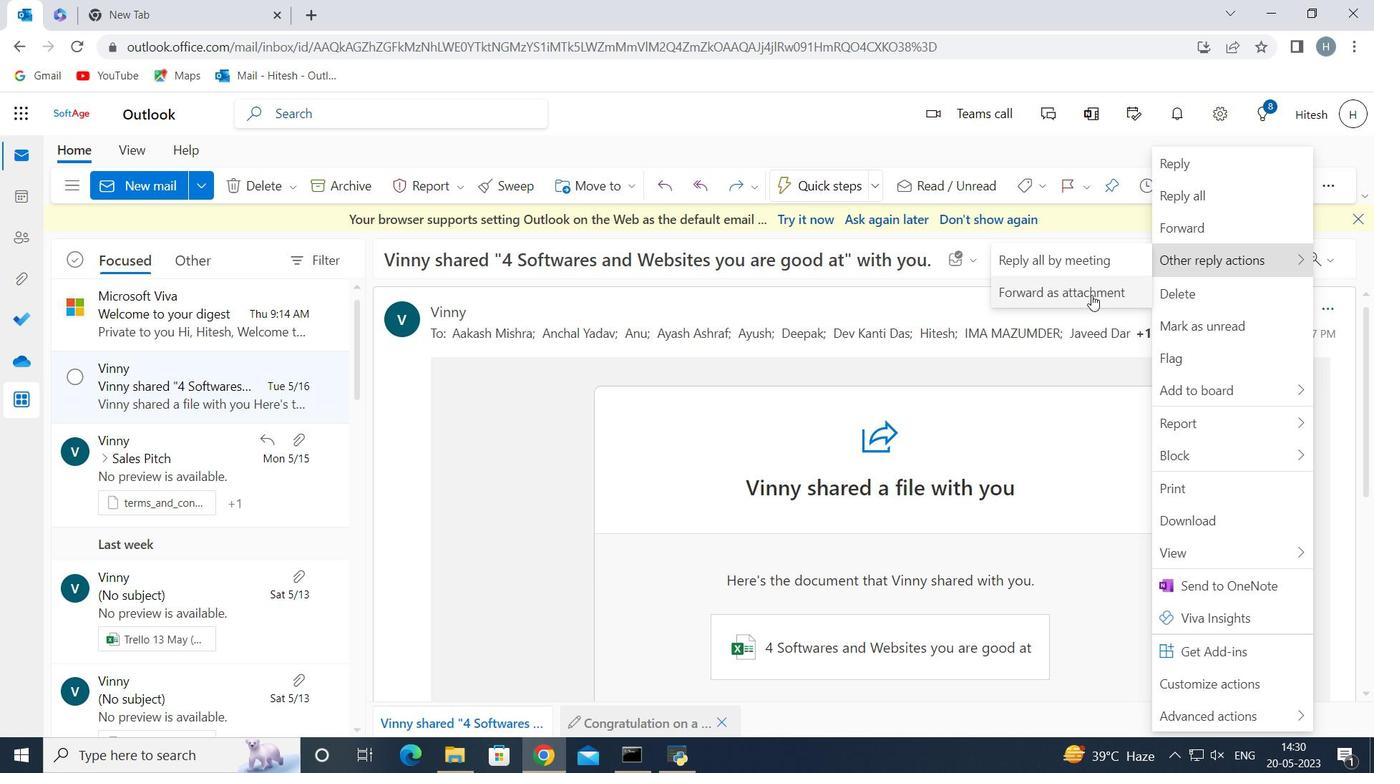 
Action: Mouse pressed left at (1092, 294)
Screenshot: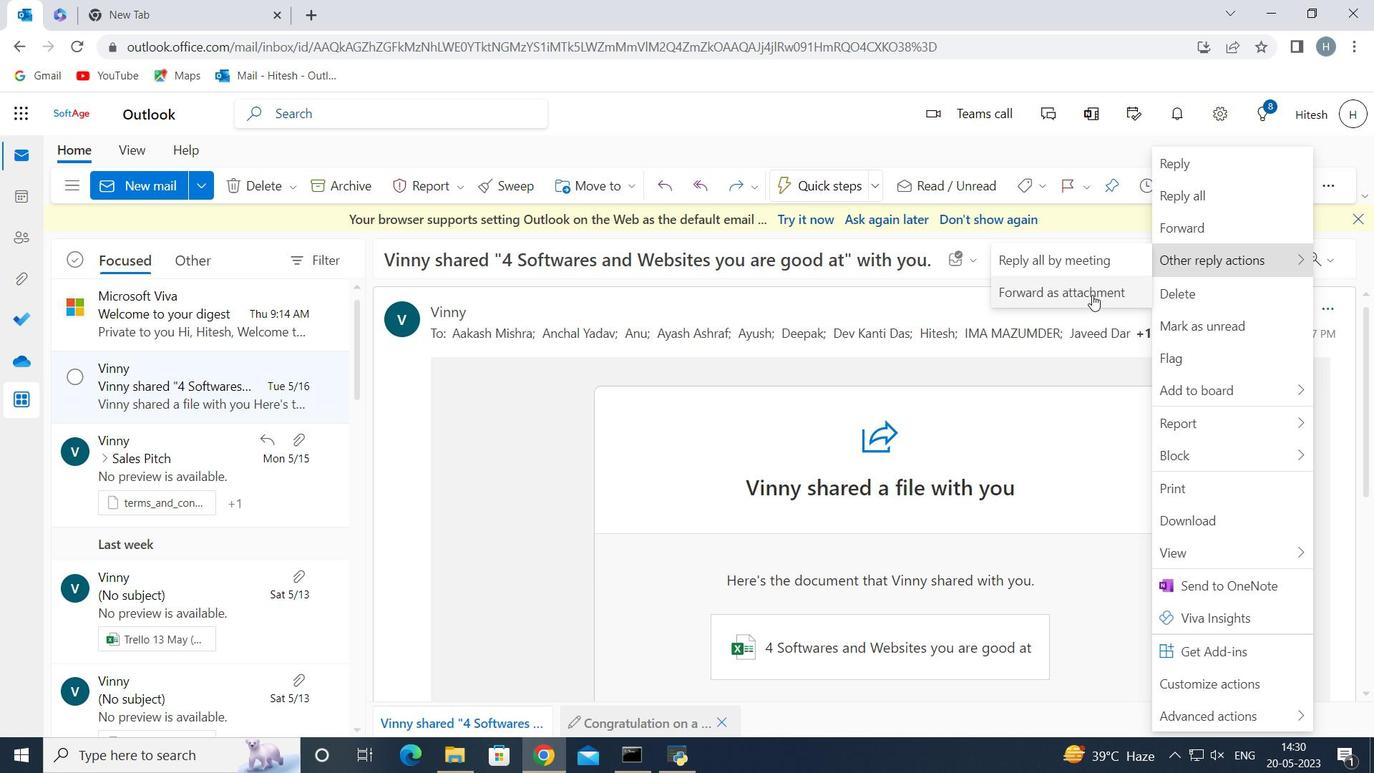 
Action: Mouse moved to (1116, 189)
Screenshot: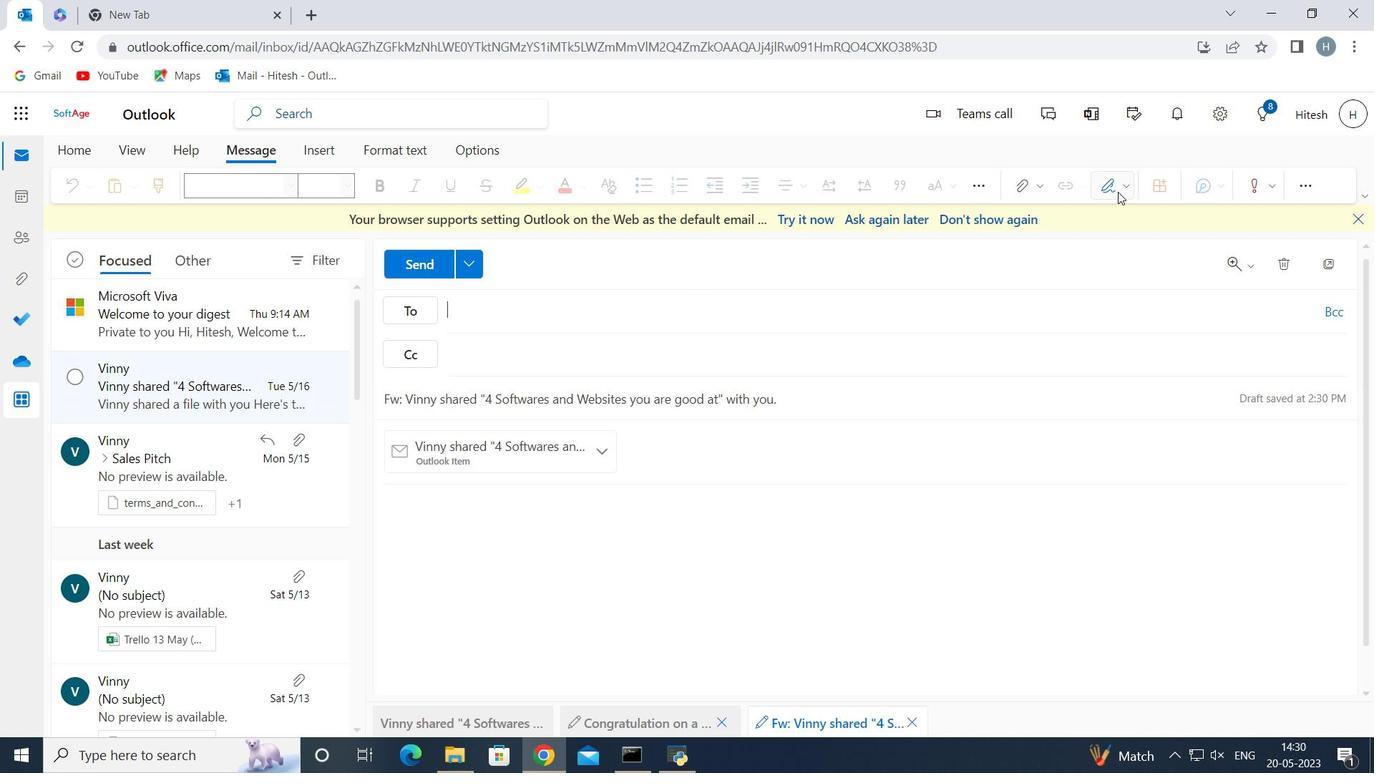 
Action: Mouse pressed left at (1116, 189)
Screenshot: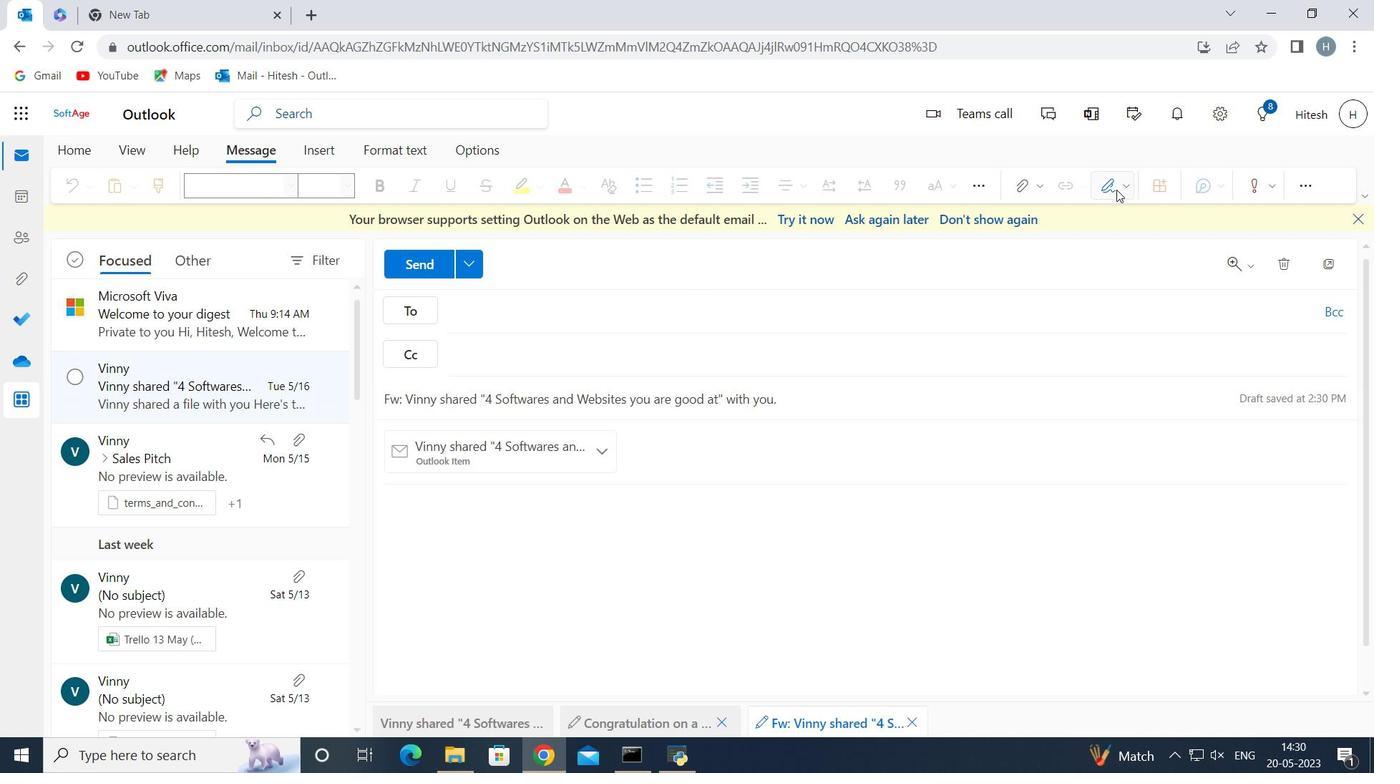 
Action: Mouse moved to (1091, 253)
Screenshot: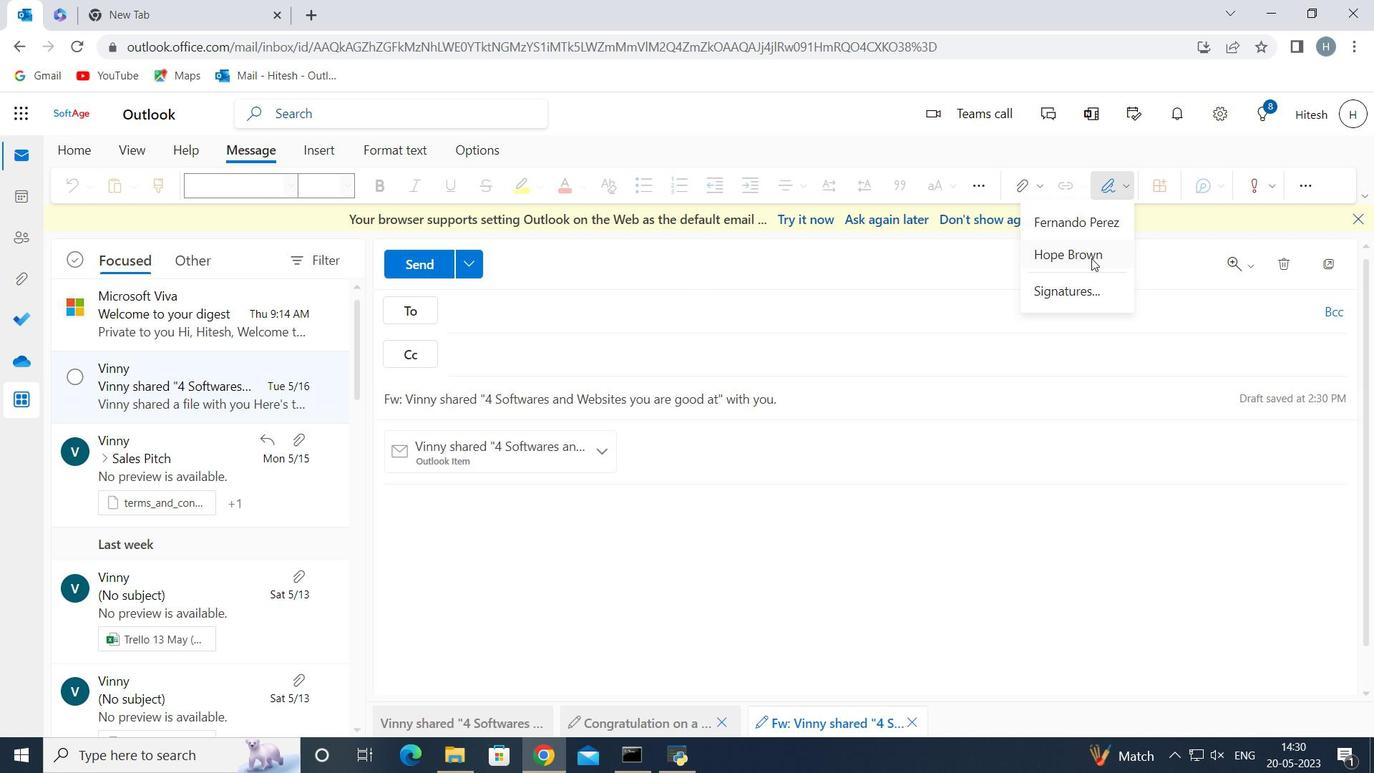 
Action: Mouse pressed left at (1091, 253)
Screenshot: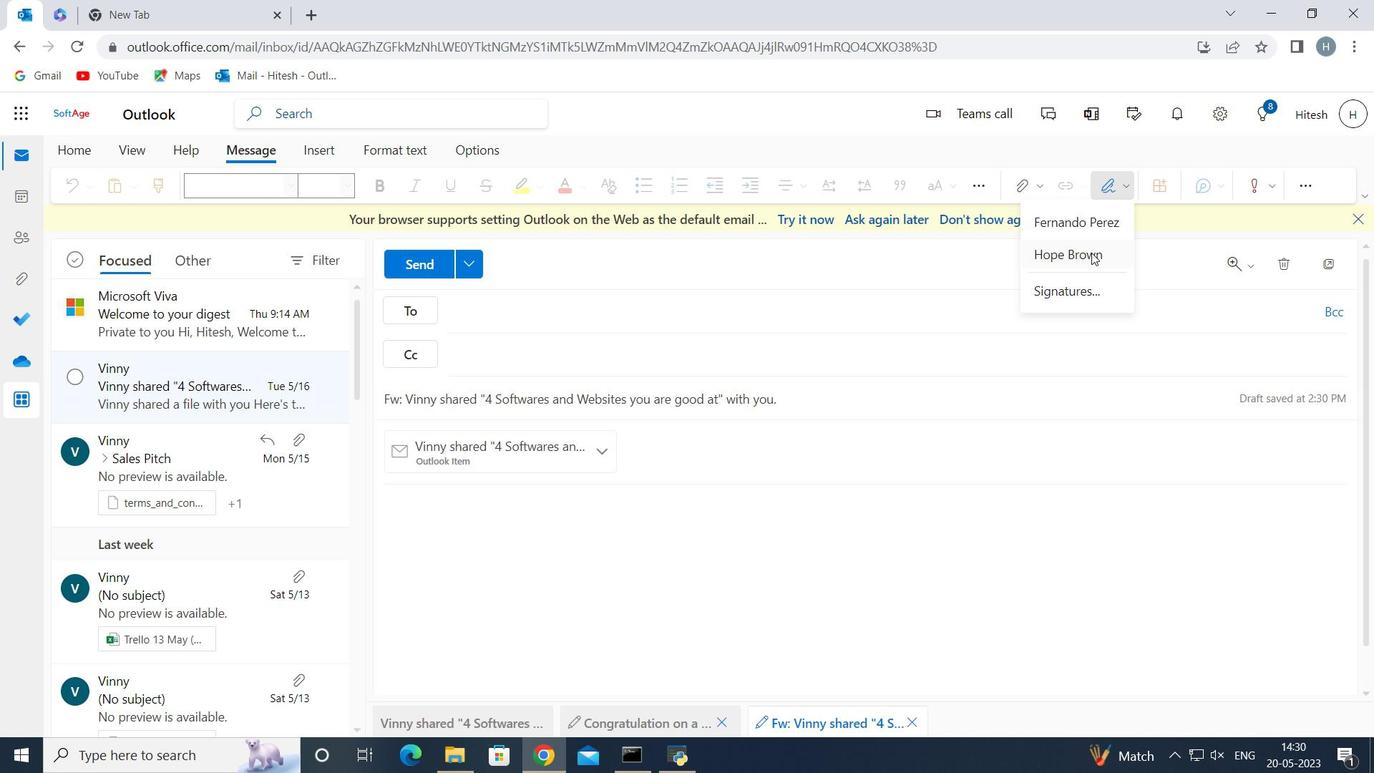 
Action: Mouse moved to (1113, 183)
Screenshot: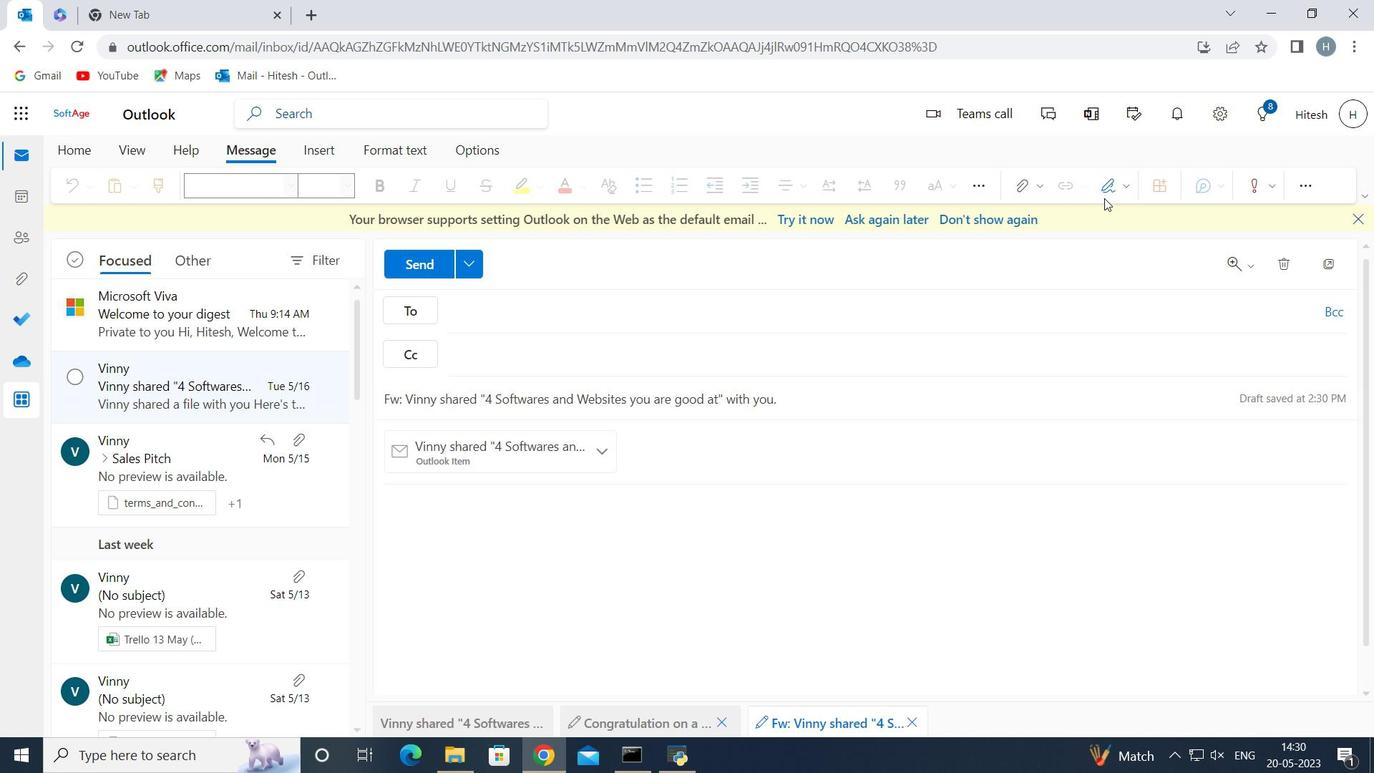 
Action: Mouse pressed left at (1113, 183)
Screenshot: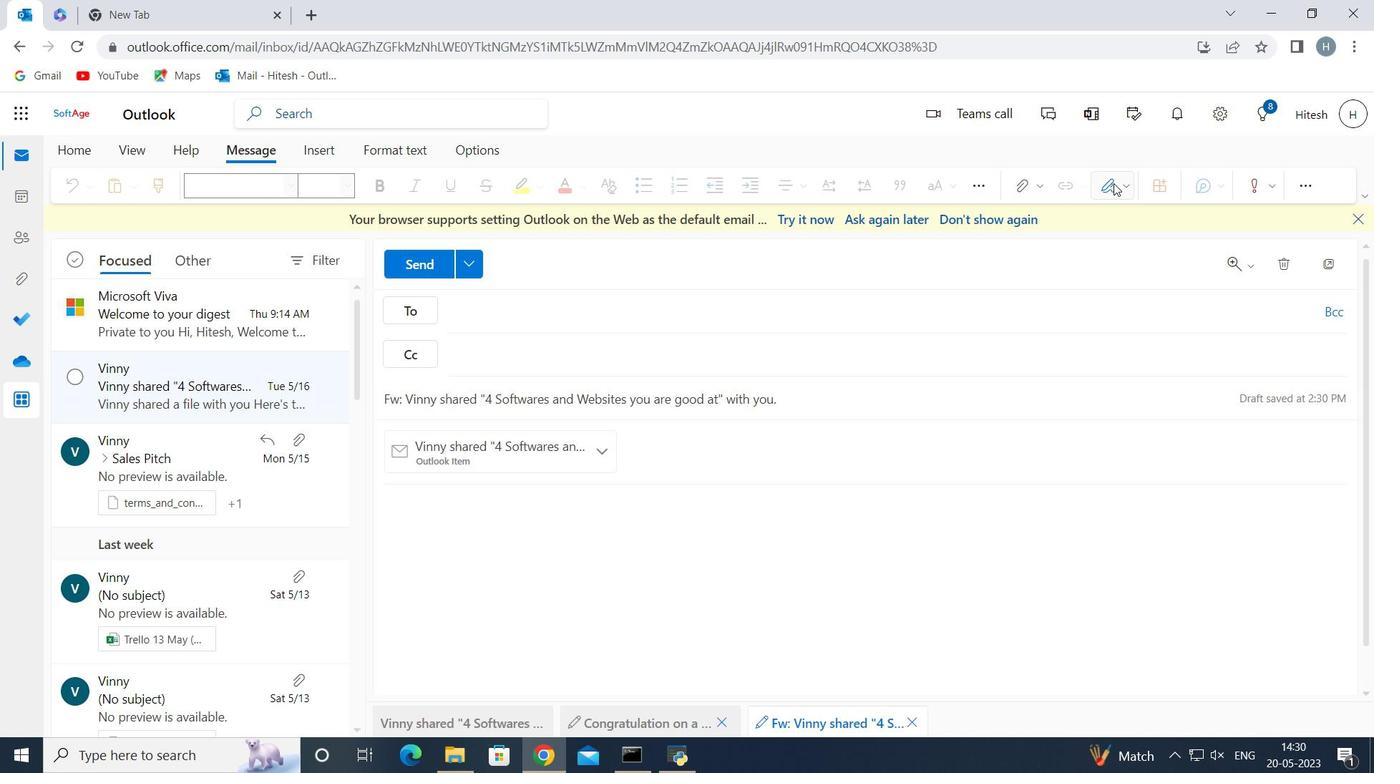 
Action: Mouse moved to (1090, 287)
Screenshot: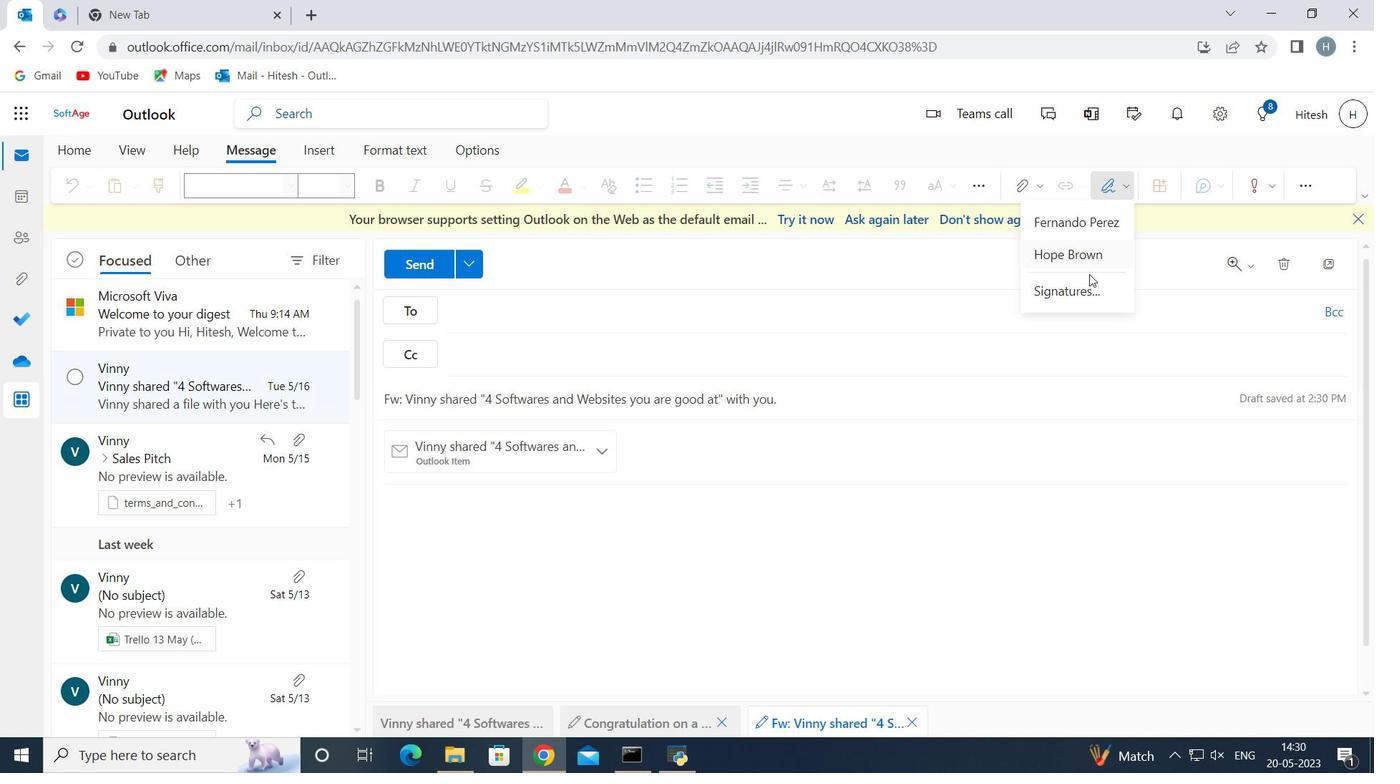
Action: Mouse pressed left at (1090, 287)
Screenshot: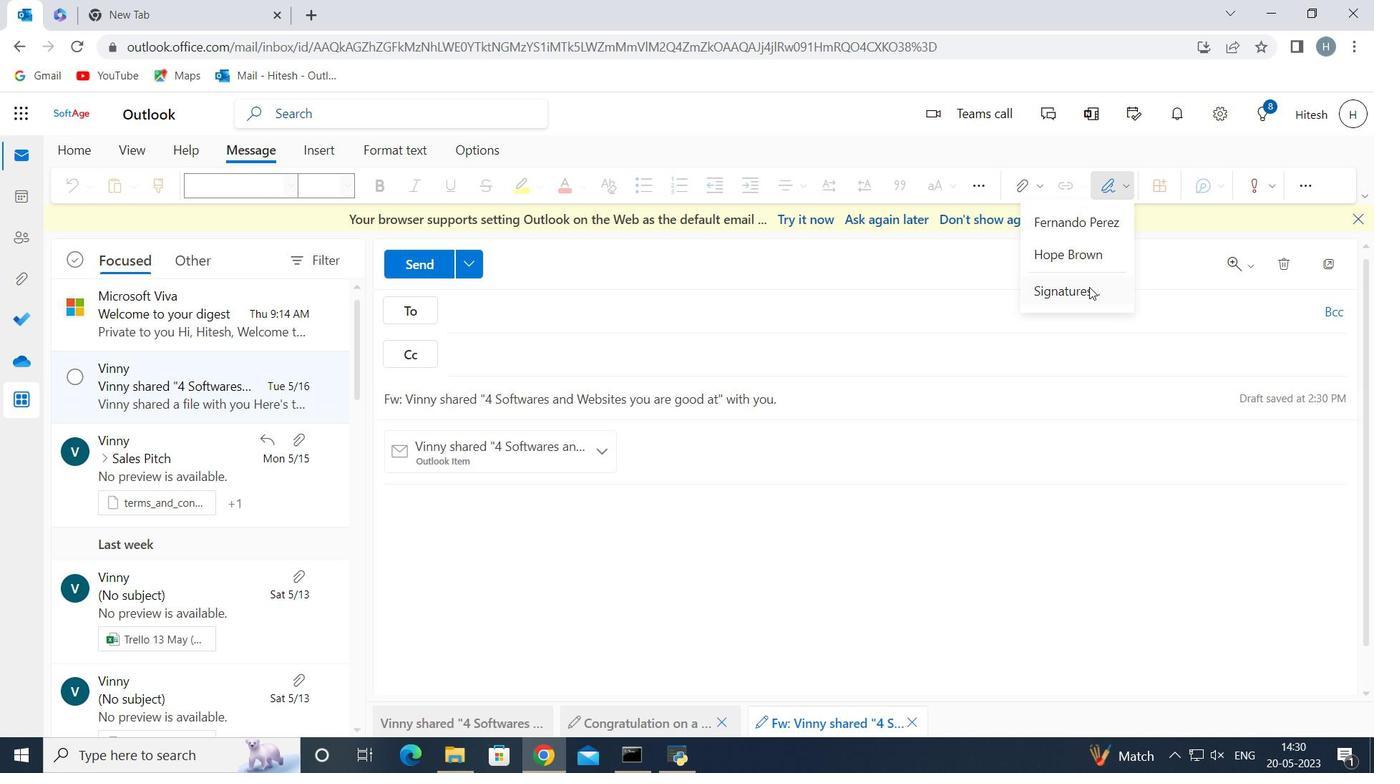 
Action: Mouse moved to (722, 318)
Screenshot: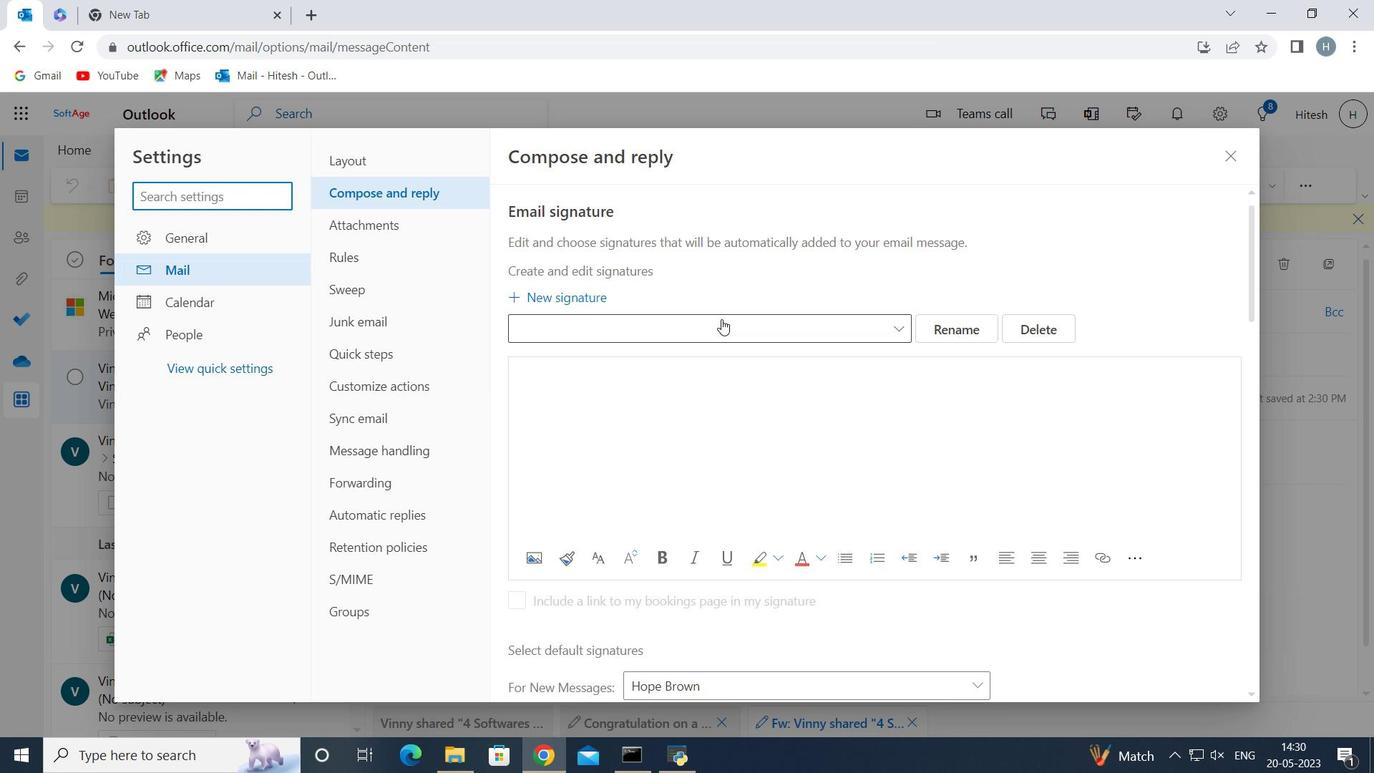 
Action: Mouse pressed left at (722, 318)
Screenshot: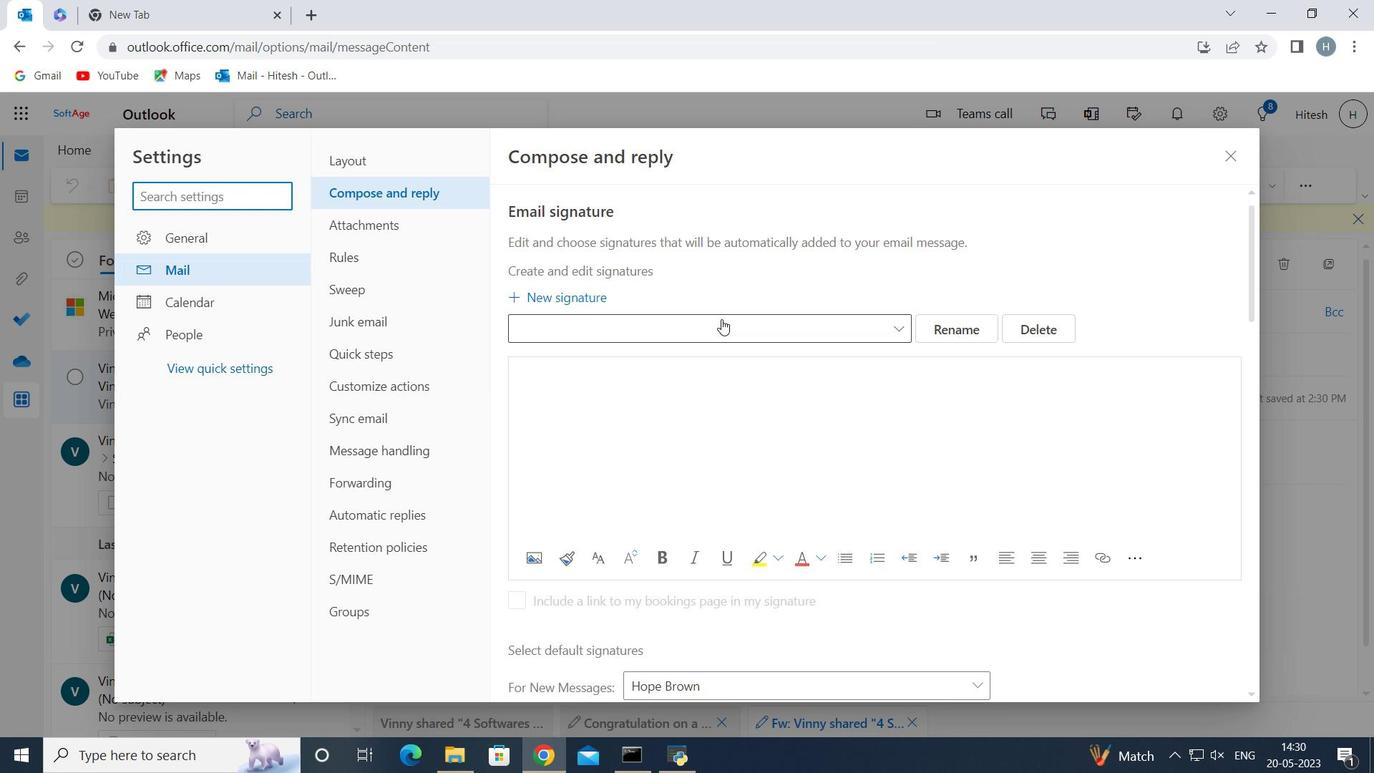 
Action: Mouse moved to (722, 317)
Screenshot: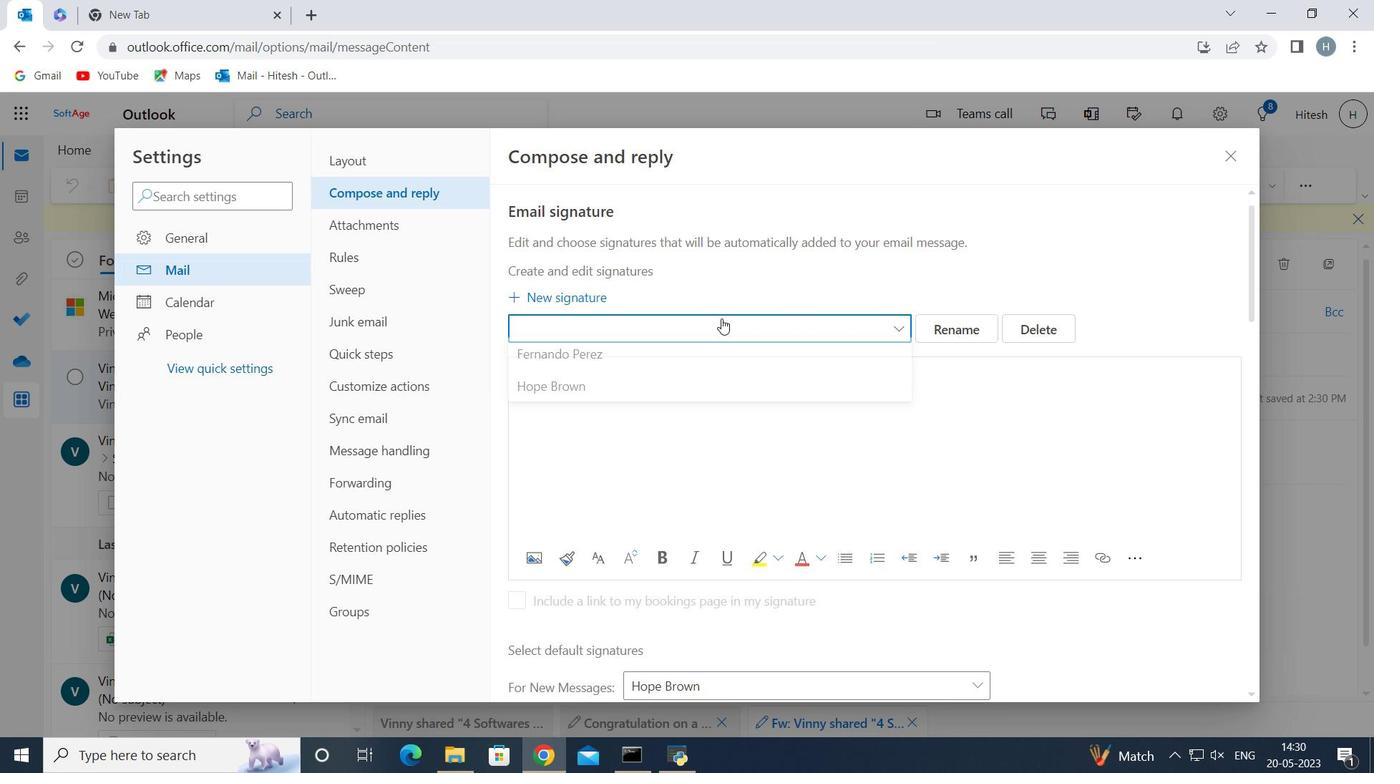 
Action: Key pressed <Key.shift>H
Screenshot: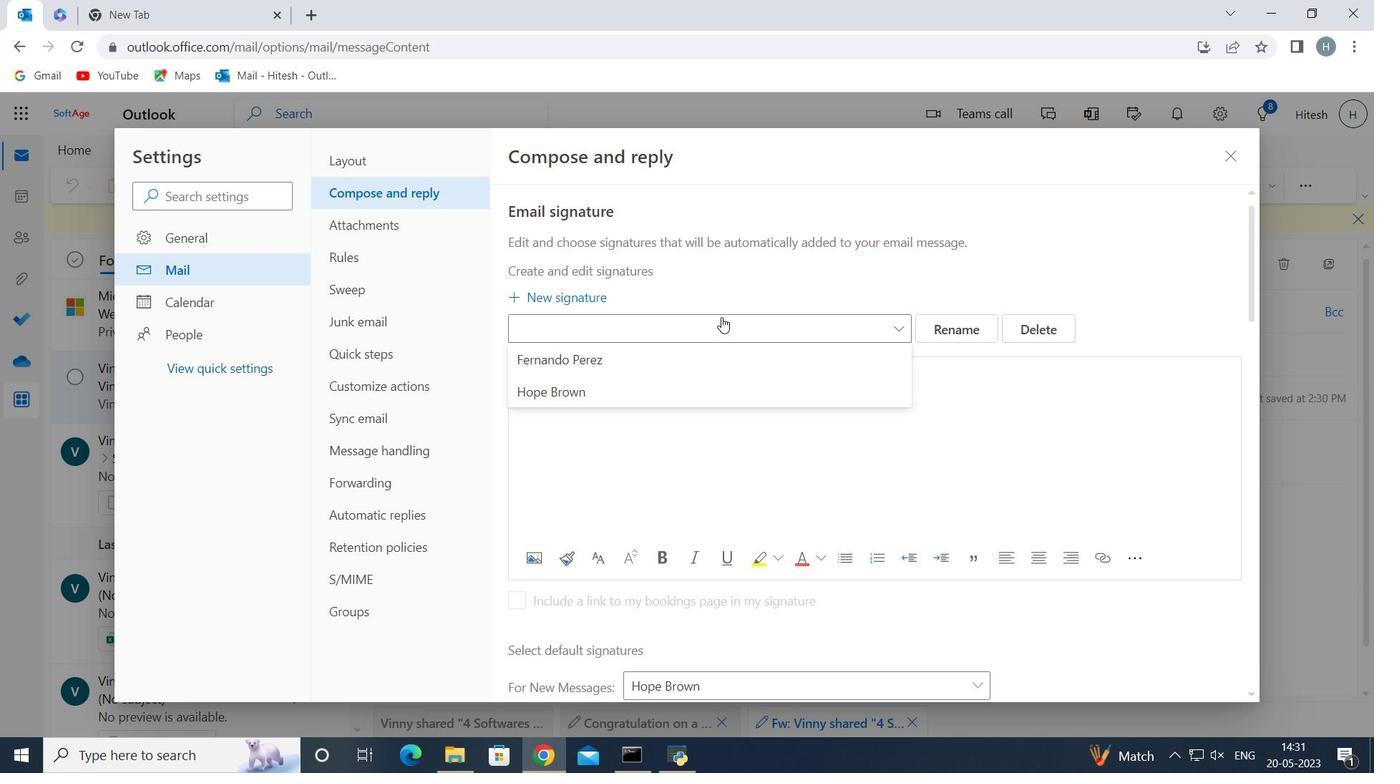 
Action: Mouse moved to (1020, 335)
Screenshot: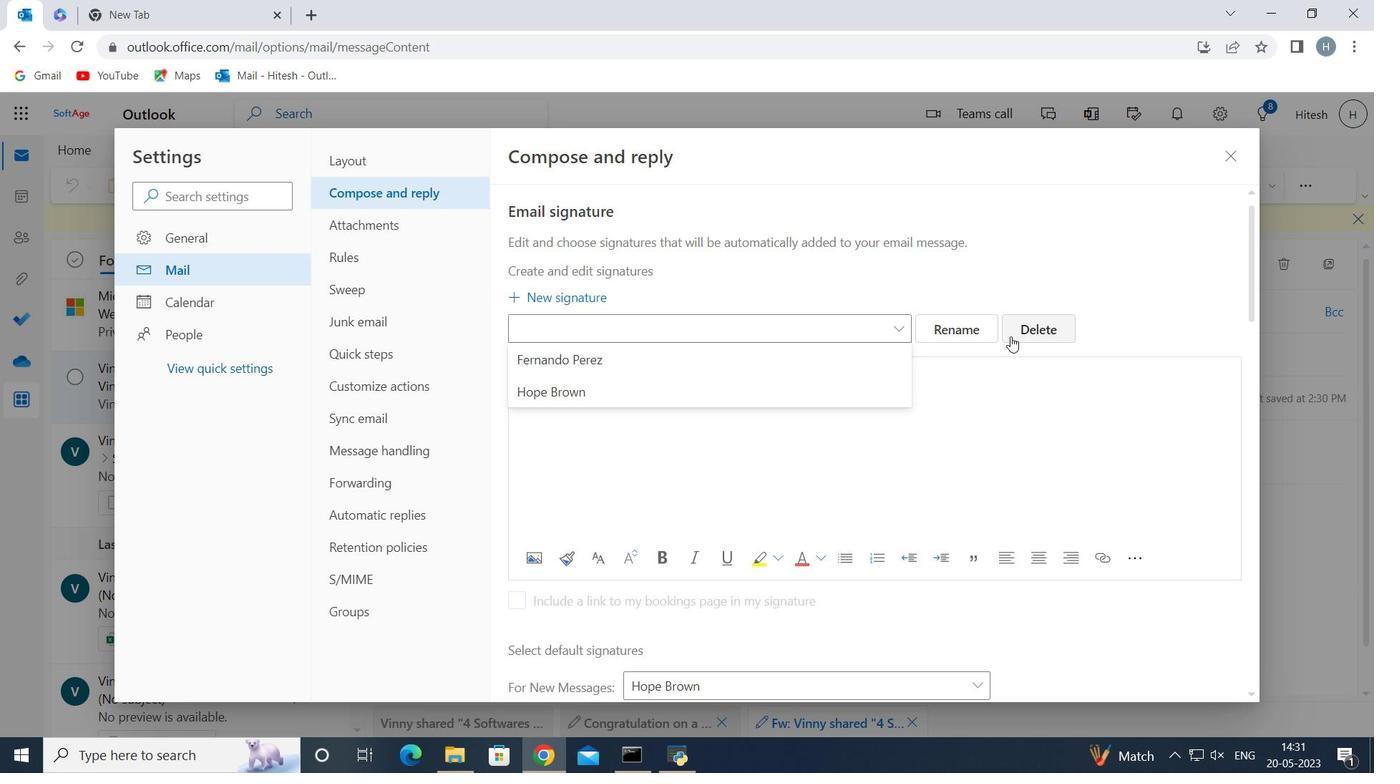 
Action: Mouse pressed left at (1020, 335)
Screenshot: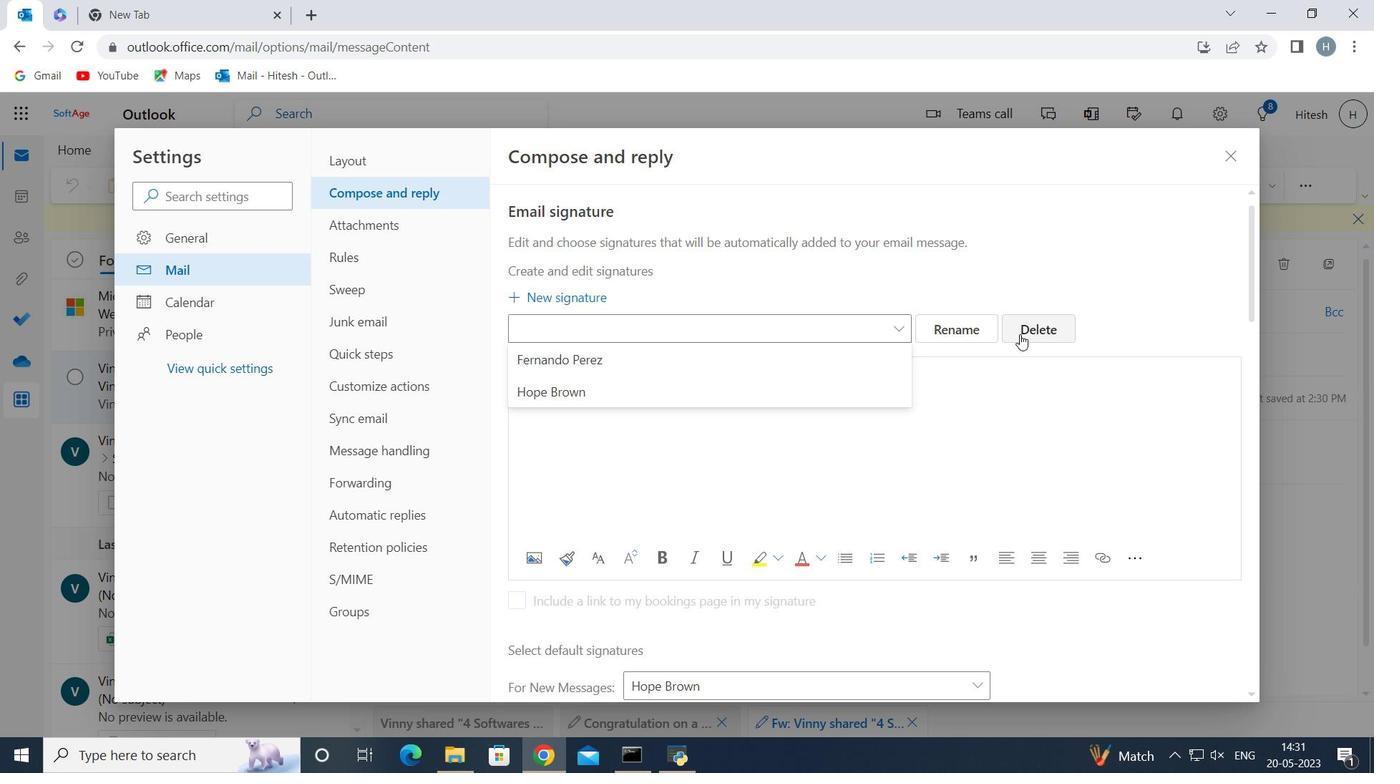 
Action: Mouse moved to (809, 319)
Screenshot: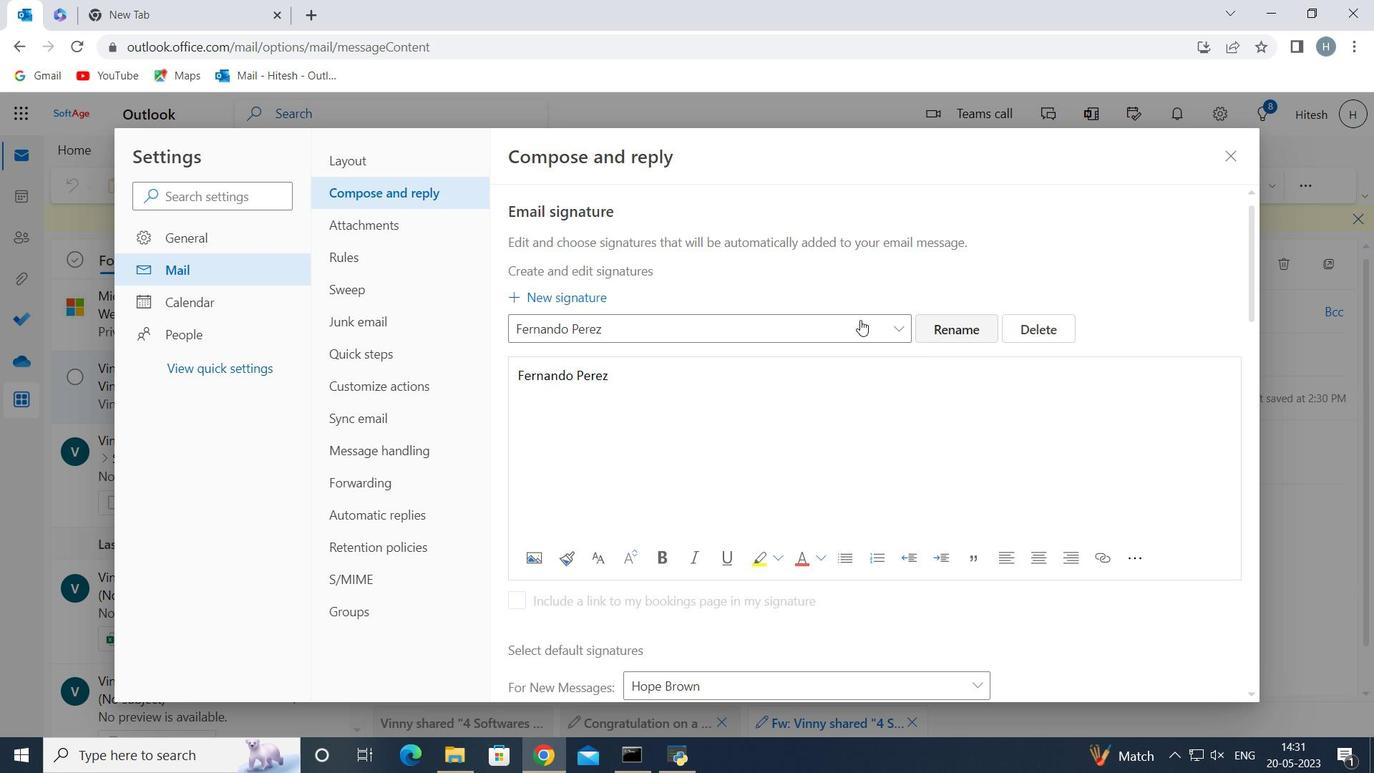
Action: Mouse pressed left at (809, 319)
Screenshot: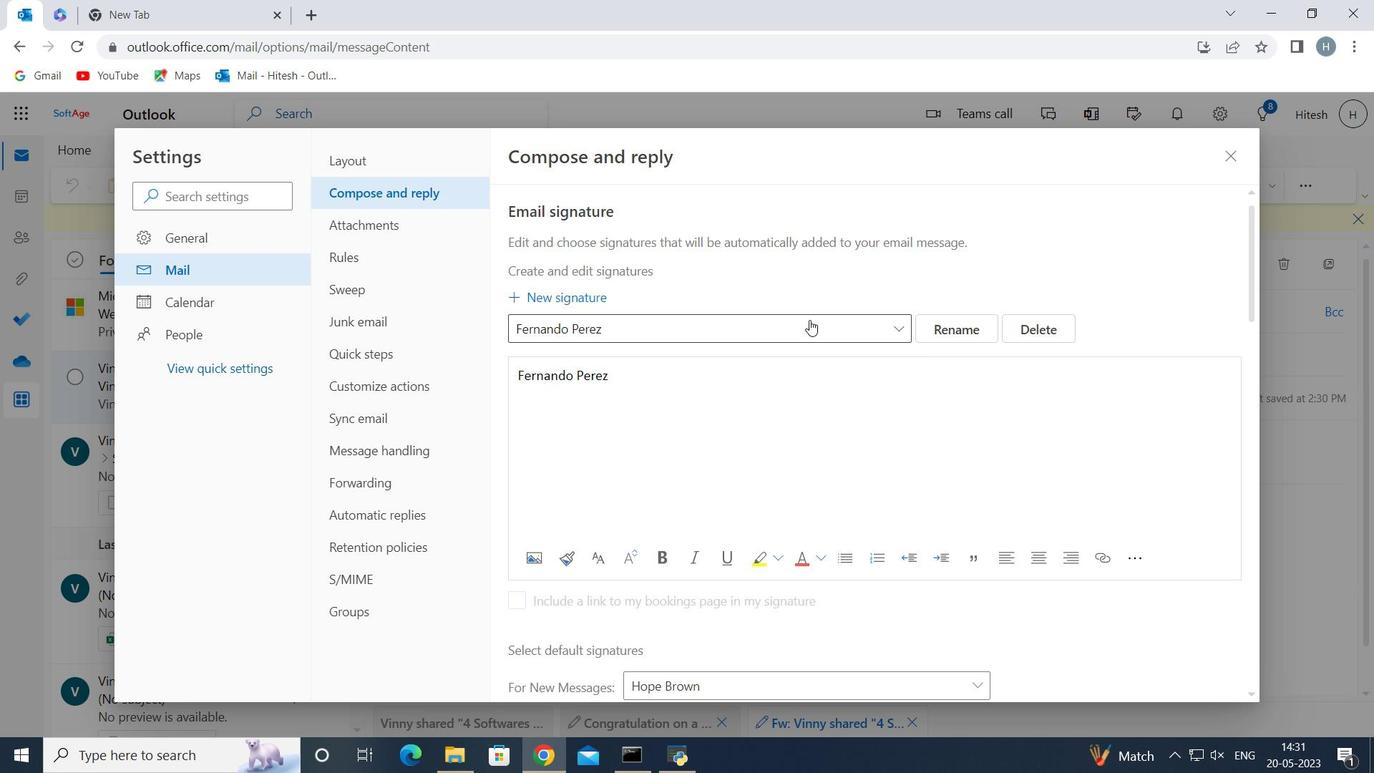 
Action: Key pressed <Key.backspace><Key.backspace><Key.backspace>
Screenshot: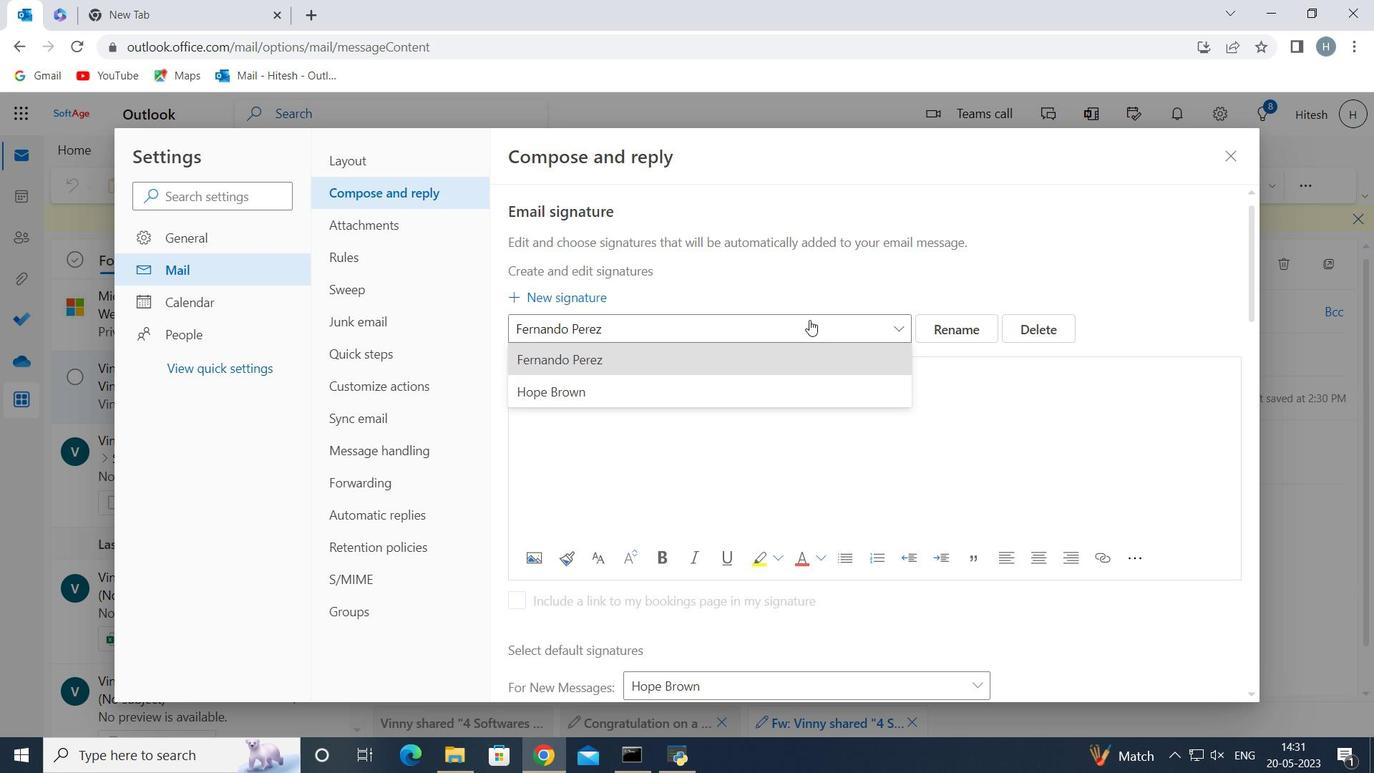 
Action: Mouse moved to (937, 332)
Screenshot: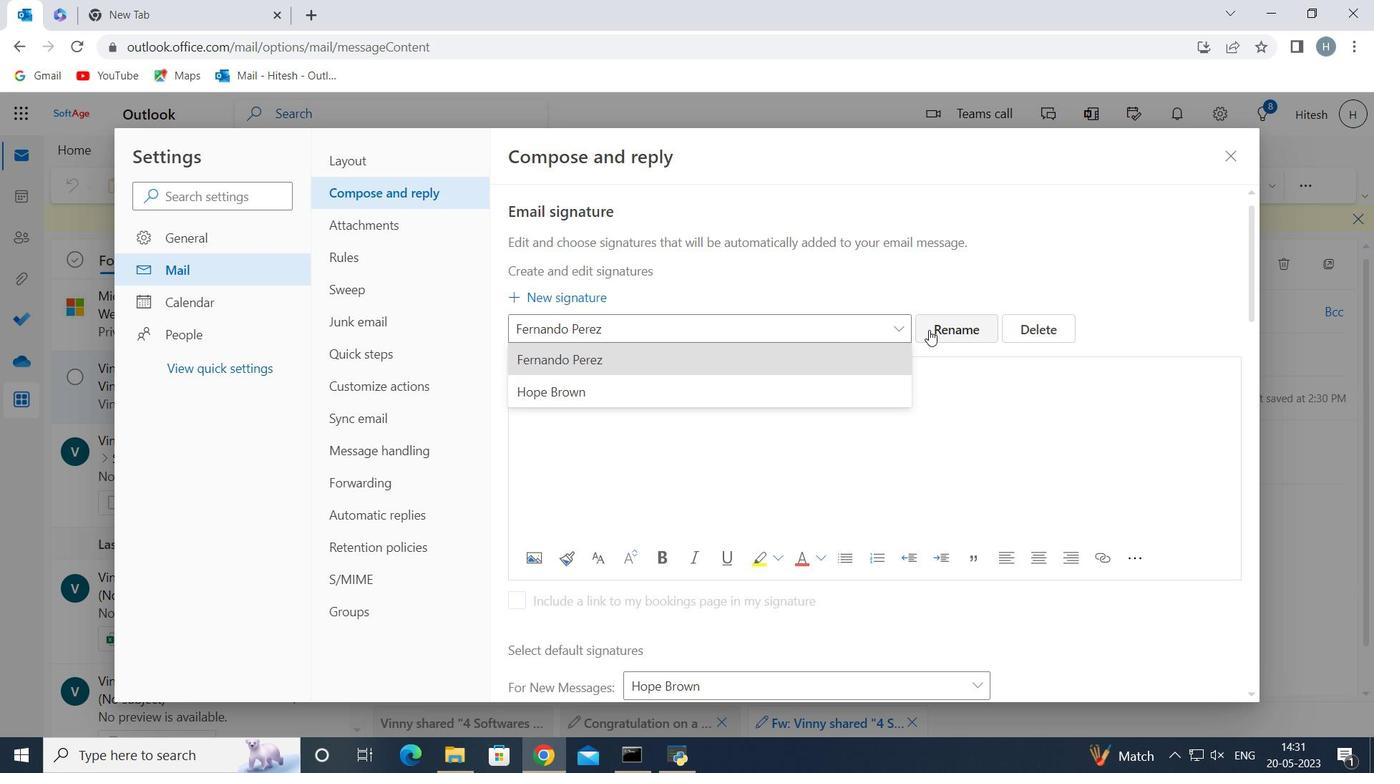 
Action: Mouse pressed left at (937, 332)
Screenshot: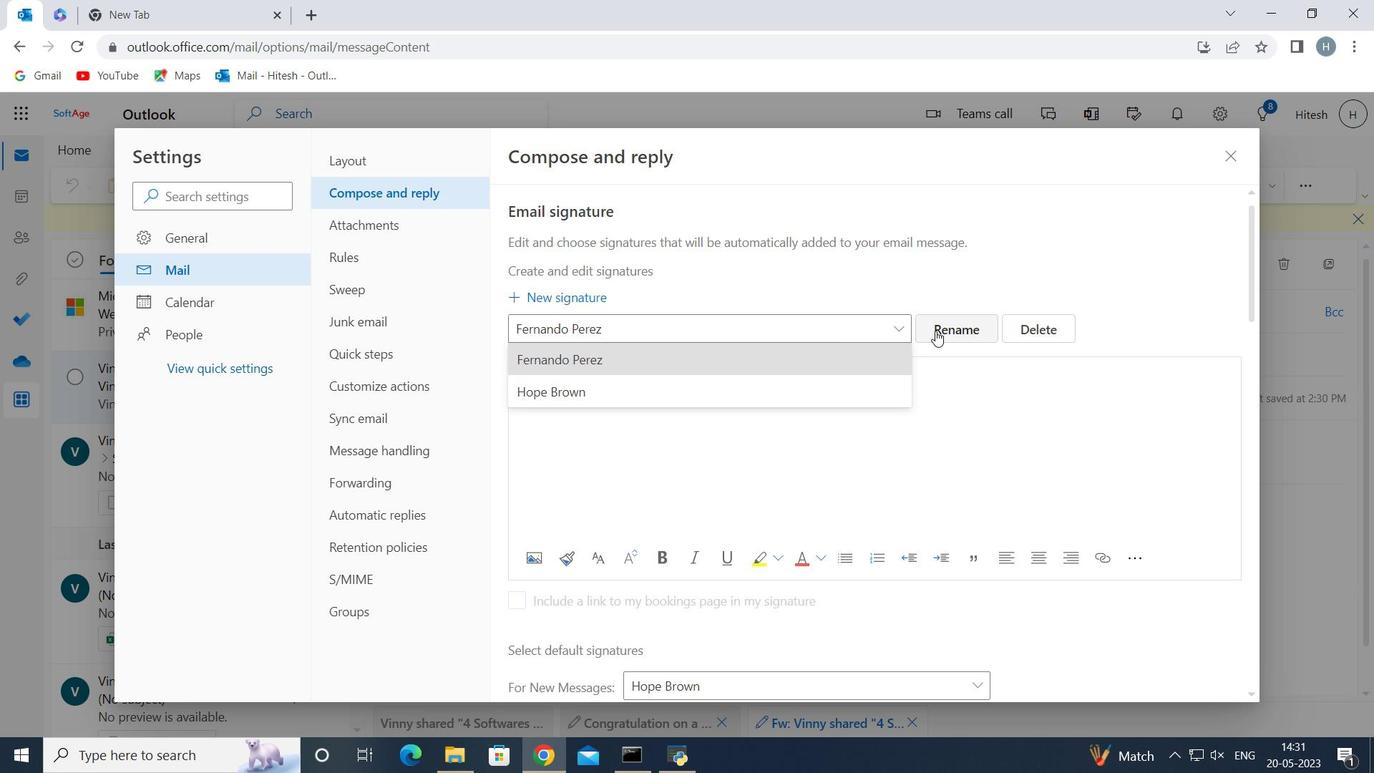 
Action: Mouse moved to (903, 325)
Screenshot: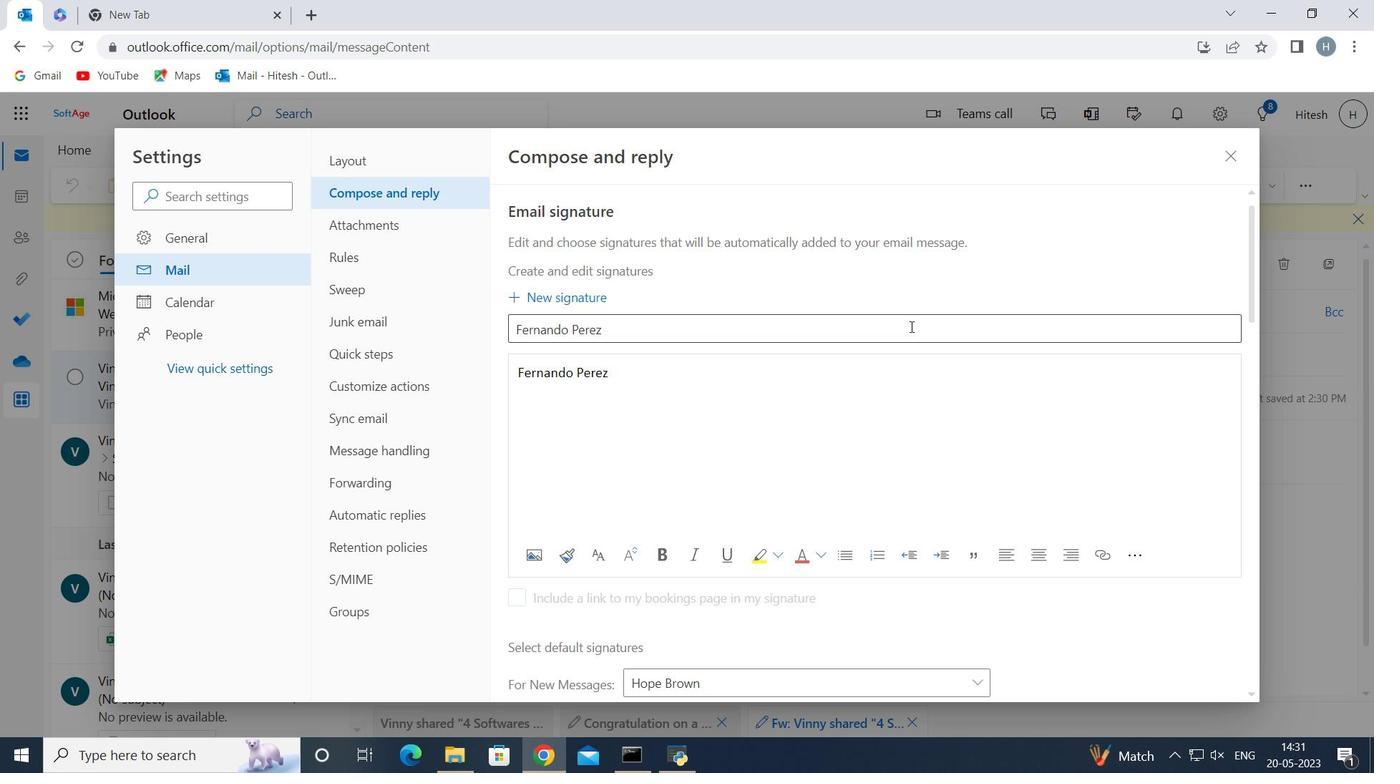 
Action: Key pressed <Key.backspace><Key.backspace>
Screenshot: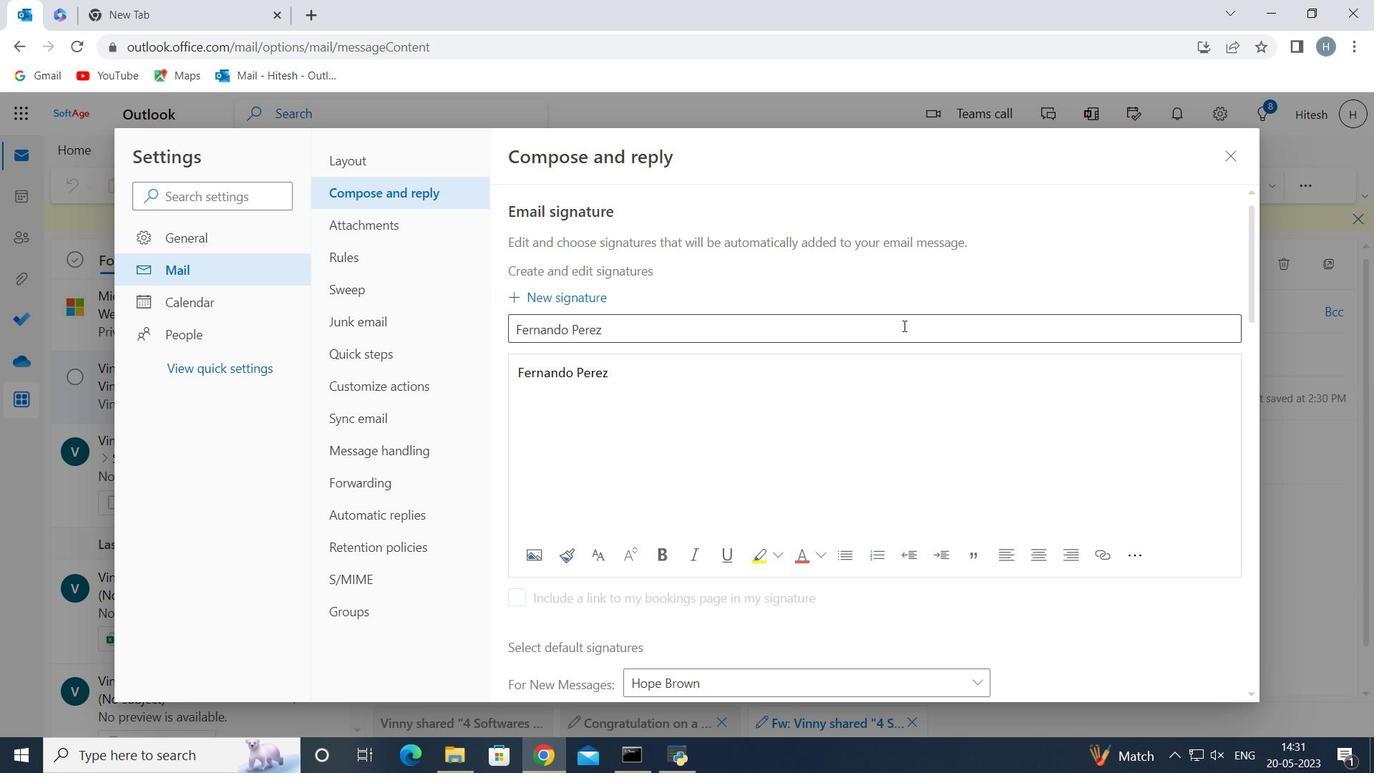 
Action: Mouse pressed left at (903, 325)
Screenshot: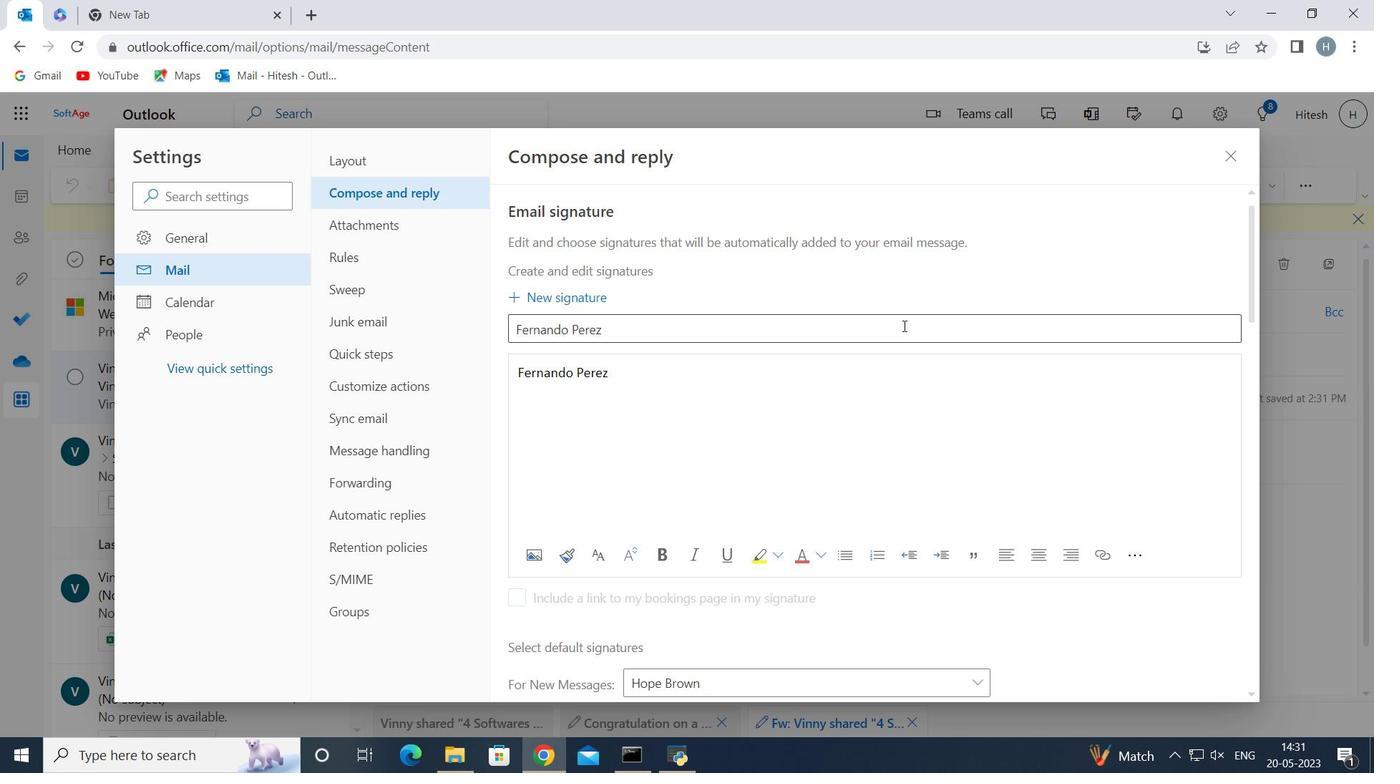 
Action: Key pressed <Key.backspace><Key.backspace><Key.backspace><Key.backspace><Key.backspace><Key.backspace><Key.backspace><Key.backspace><Key.backspace><Key.backspace><Key.backspace><Key.backspace><Key.backspace><Key.backspace><Key.backspace><Key.backspace><Key.backspace><Key.backspace><Key.backspace><Key.backspace><Key.backspace><Key.backspace><Key.backspace><Key.shift><Key.shift><Key.shift><Key.shift><Key.shift><Key.shift><Key.shift><Key.shift><Key.shift>Hope<Key.space><Key.shift>Brown
Screenshot: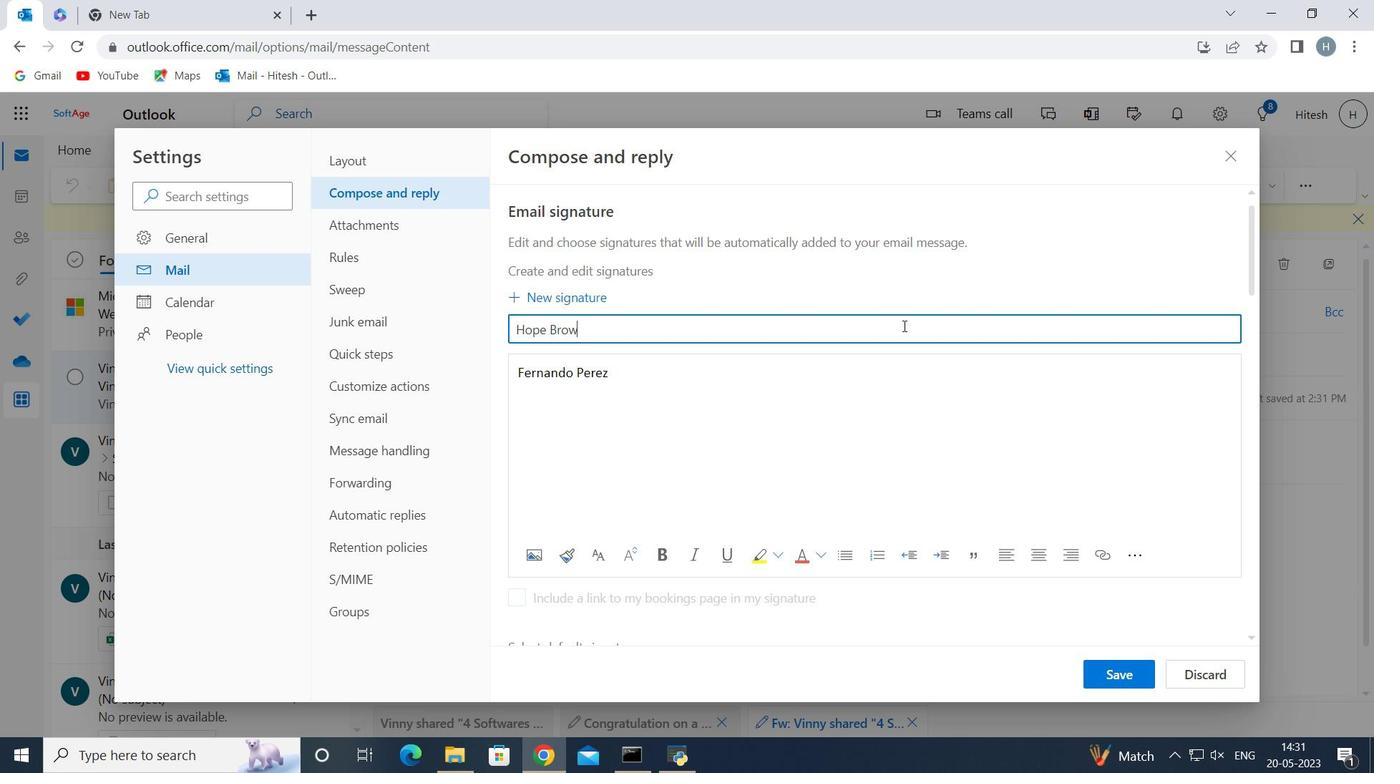 
Action: Mouse moved to (692, 365)
Screenshot: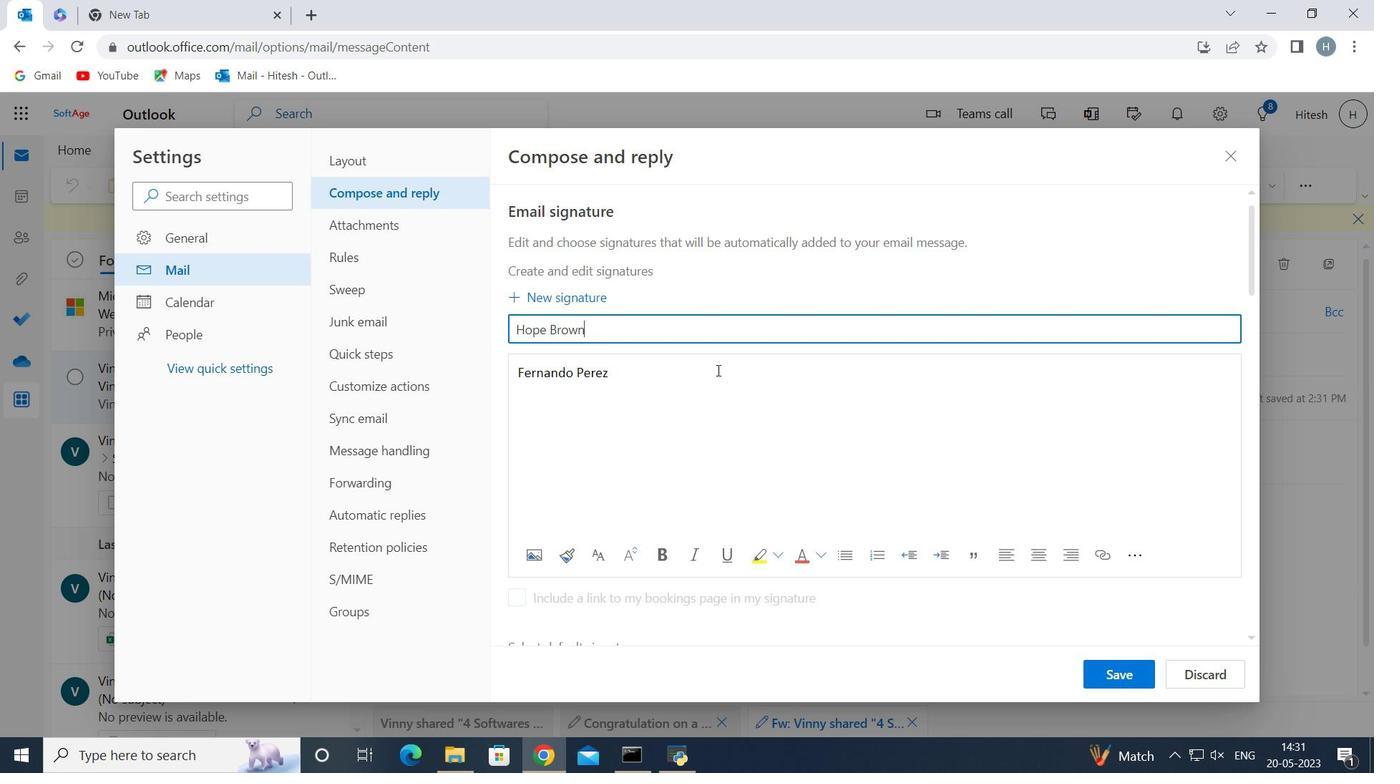 
Action: Mouse pressed left at (692, 365)
Screenshot: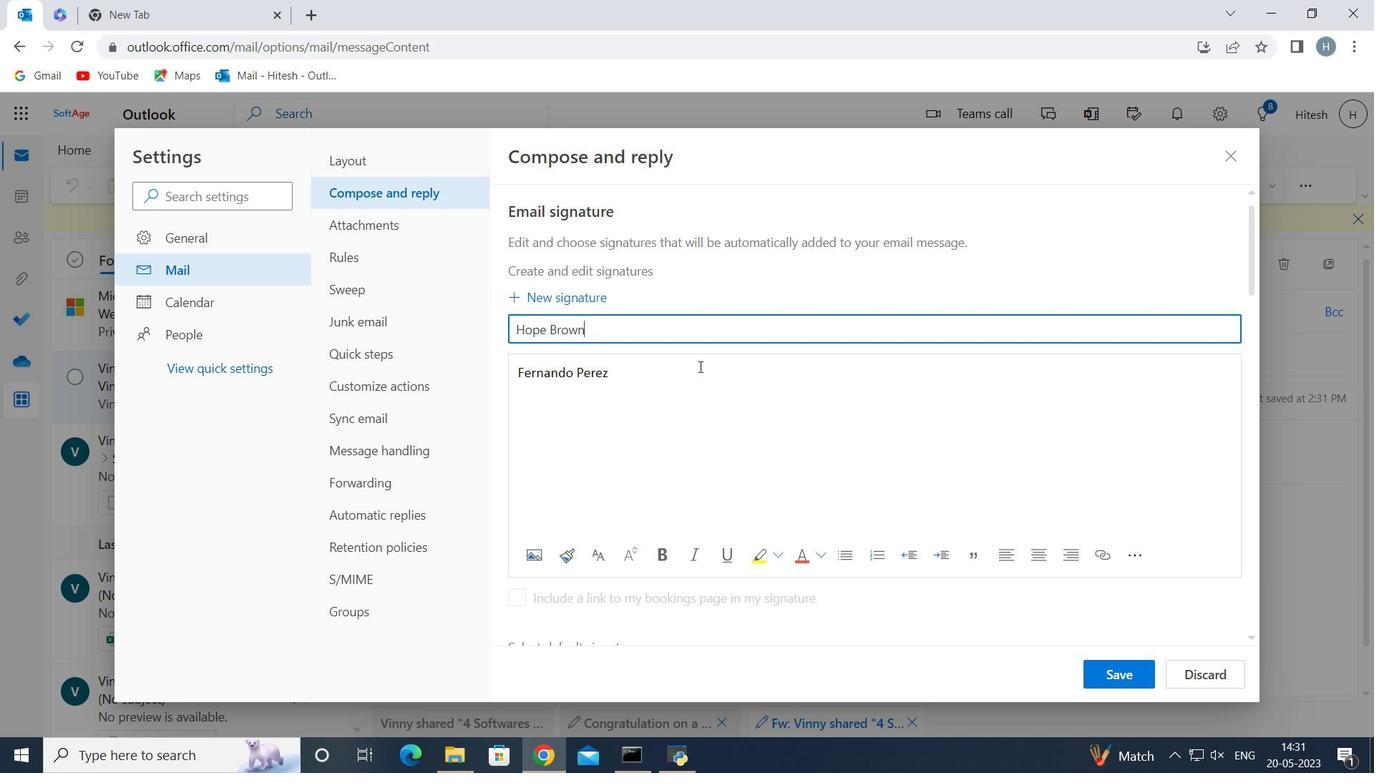 
Action: Key pressed <Key.backspace><Key.backspace><Key.backspace><Key.backspace><Key.backspace><Key.backspace><Key.backspace><Key.backspace><Key.backspace><Key.backspace><Key.backspace><Key.backspace><Key.backspace><Key.backspace><Key.backspace><Key.backspace><Key.backspace><Key.backspace><Key.backspace><Key.backspace><Key.backspace><Key.backspace><Key.shift>Hope<Key.space><Key.shift>Brown
Screenshot: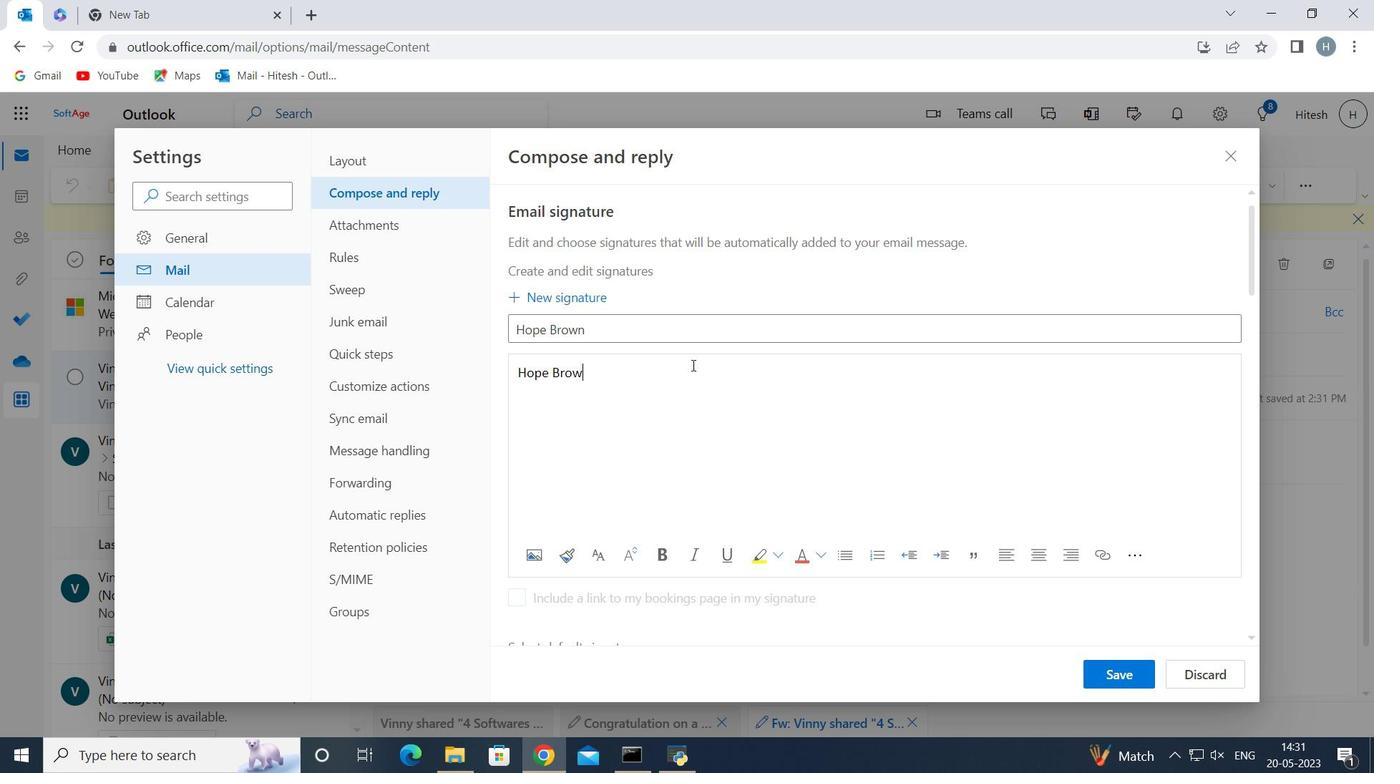
Action: Mouse moved to (1109, 670)
Screenshot: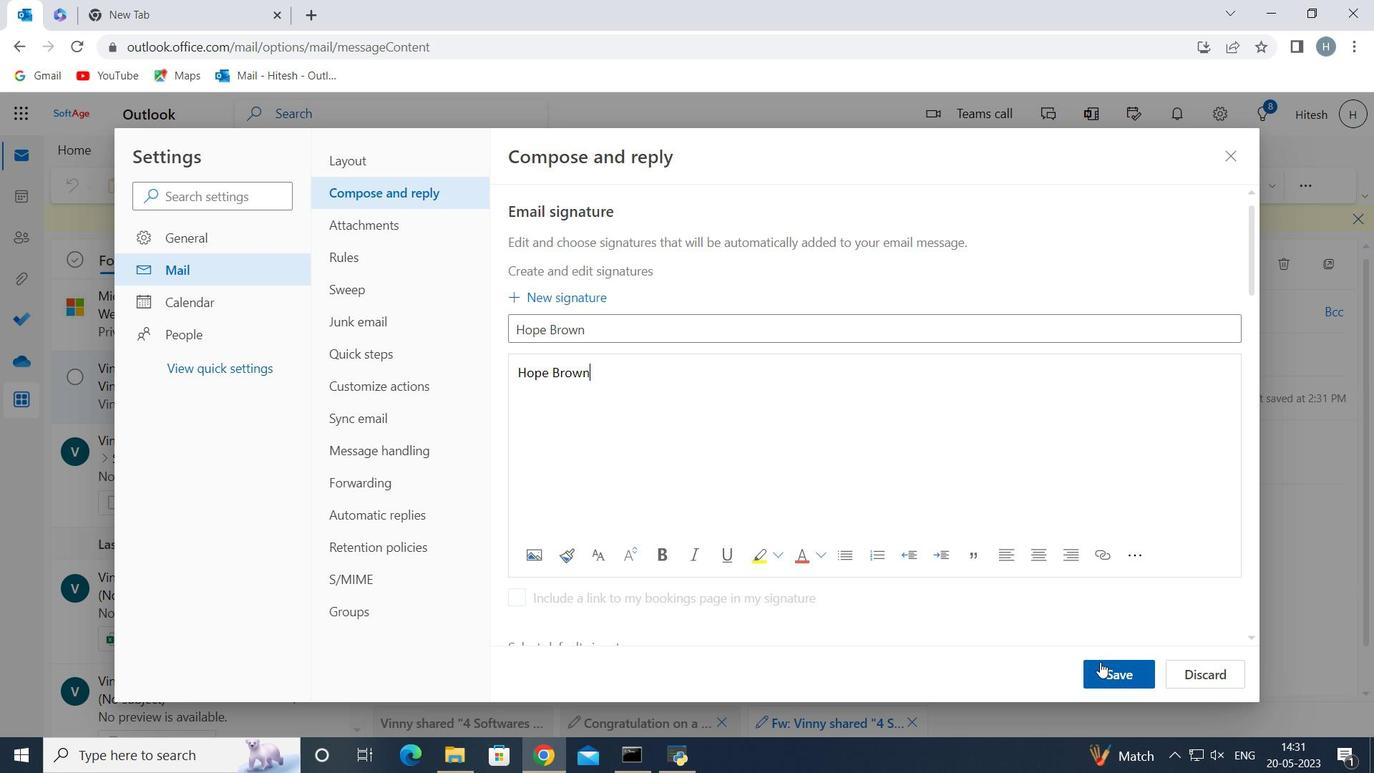 
Action: Mouse pressed left at (1109, 670)
Screenshot: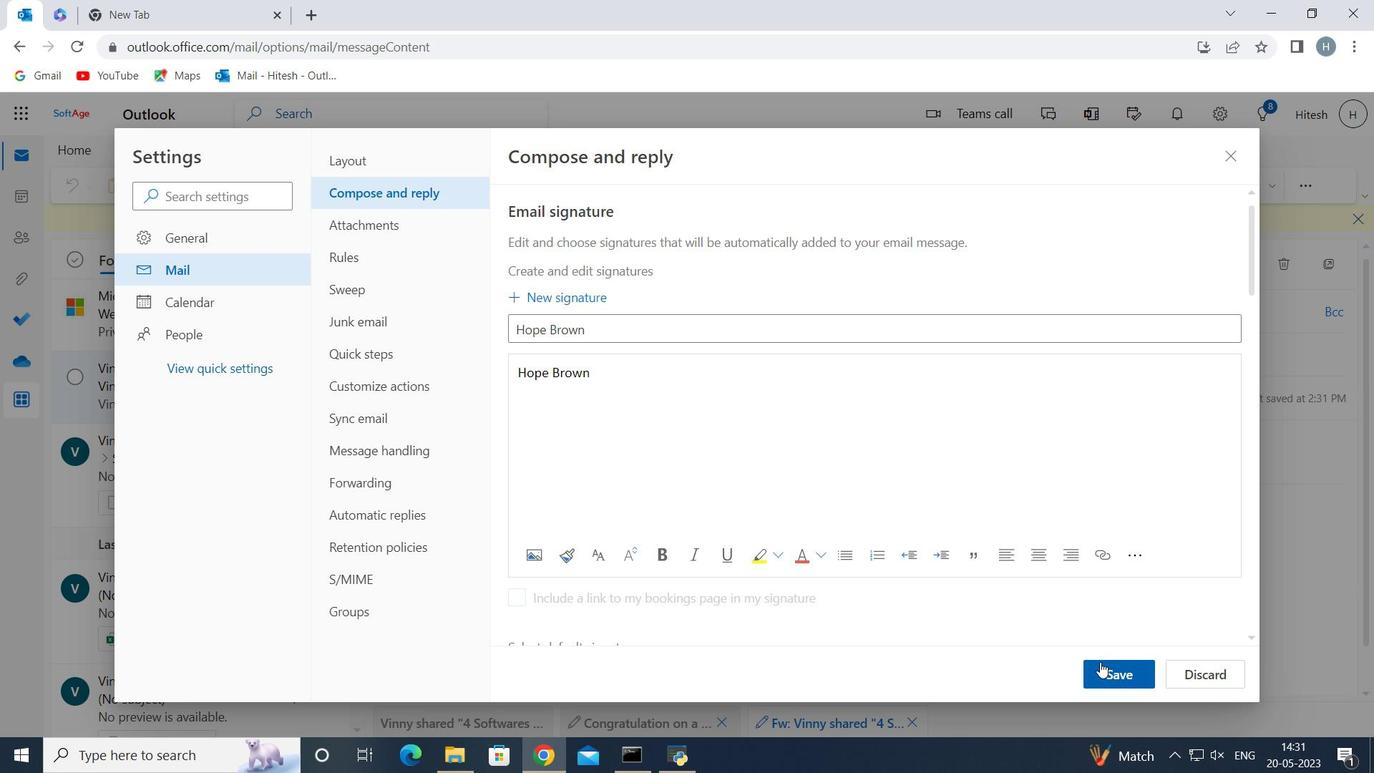
Action: Mouse moved to (1028, 438)
Screenshot: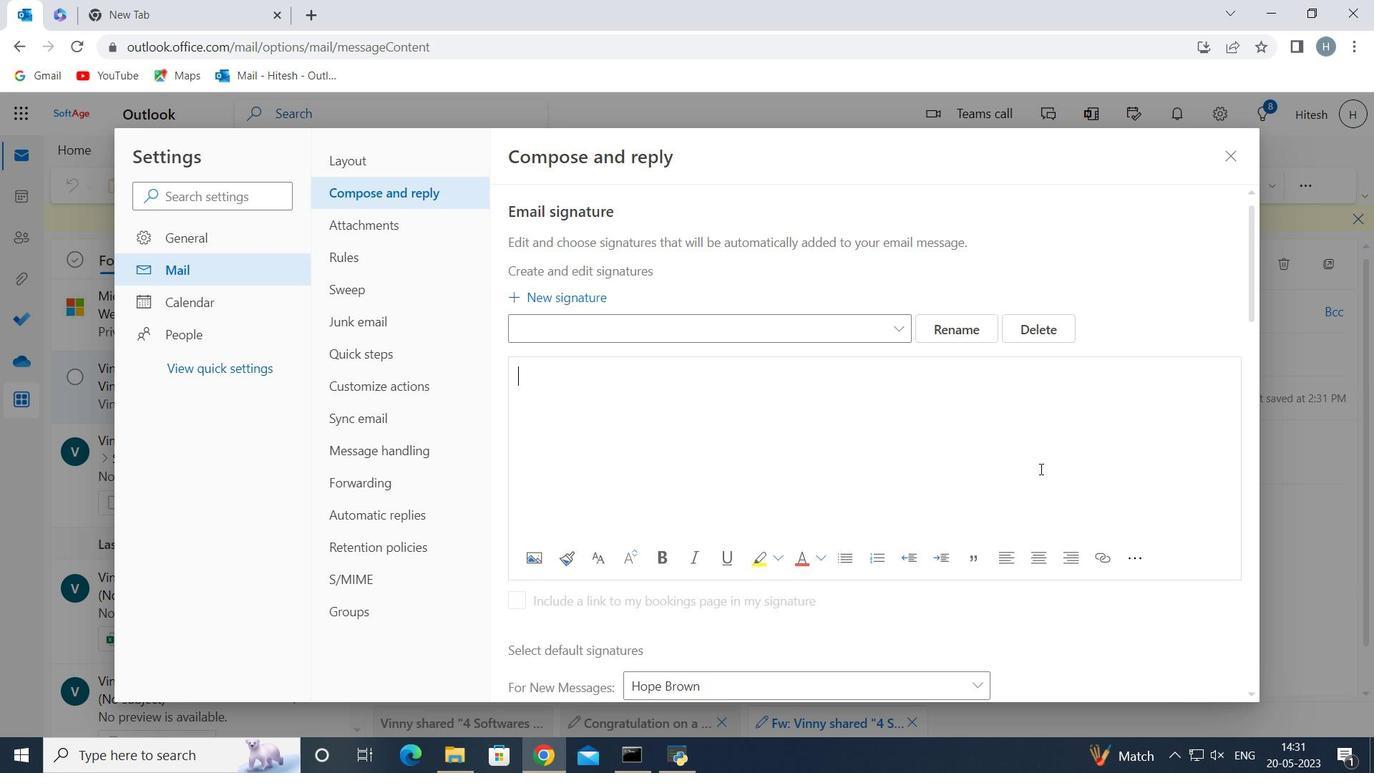 
Action: Mouse scrolled (1028, 438) with delta (0, 0)
Screenshot: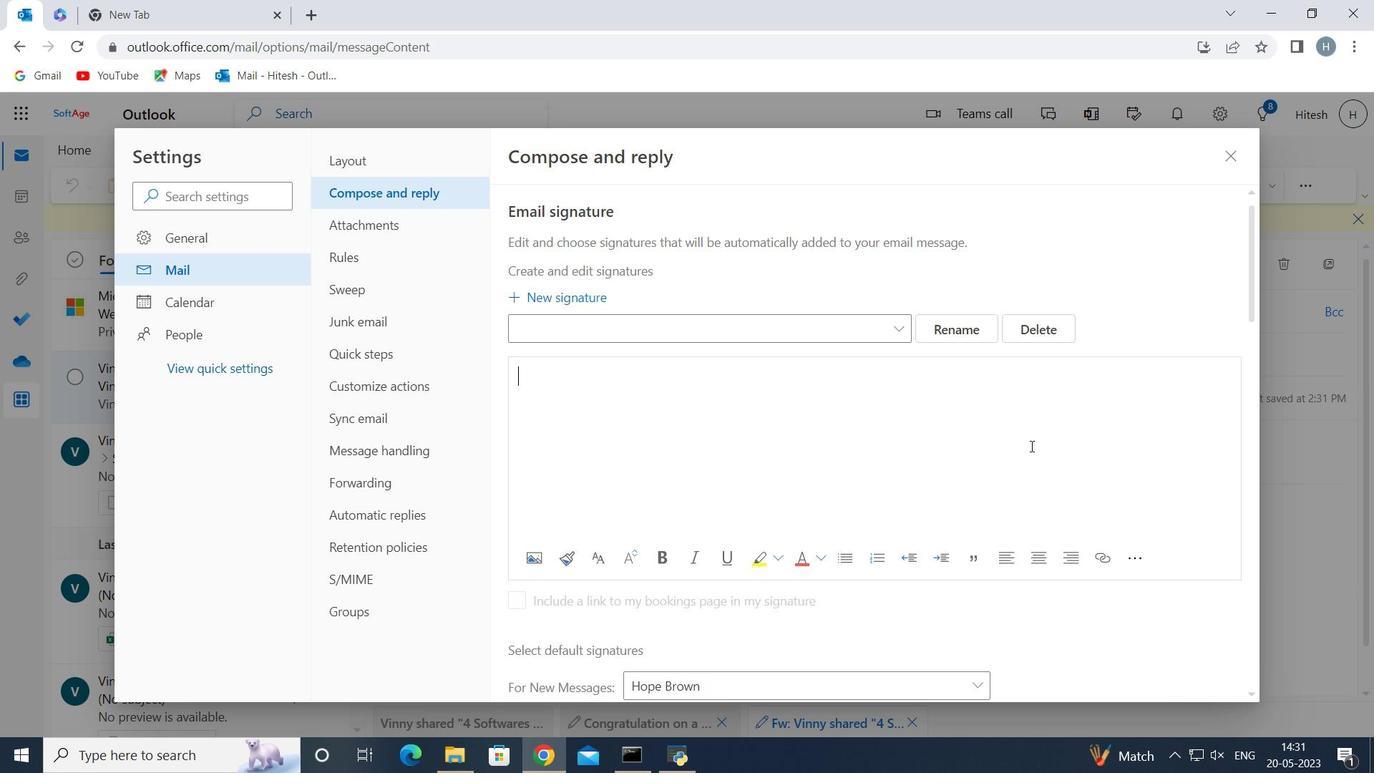 
Action: Mouse scrolled (1028, 438) with delta (0, 0)
Screenshot: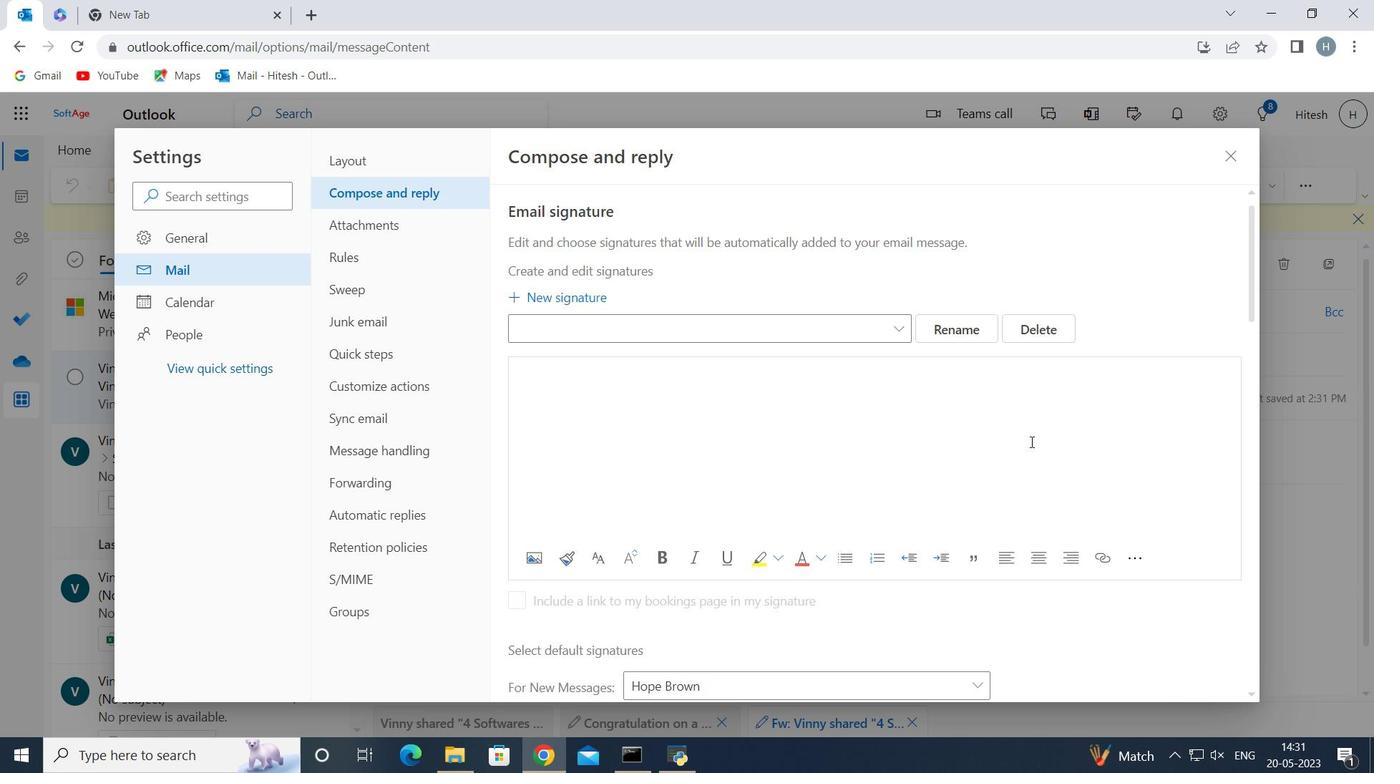 
Action: Mouse scrolled (1028, 438) with delta (0, 0)
Screenshot: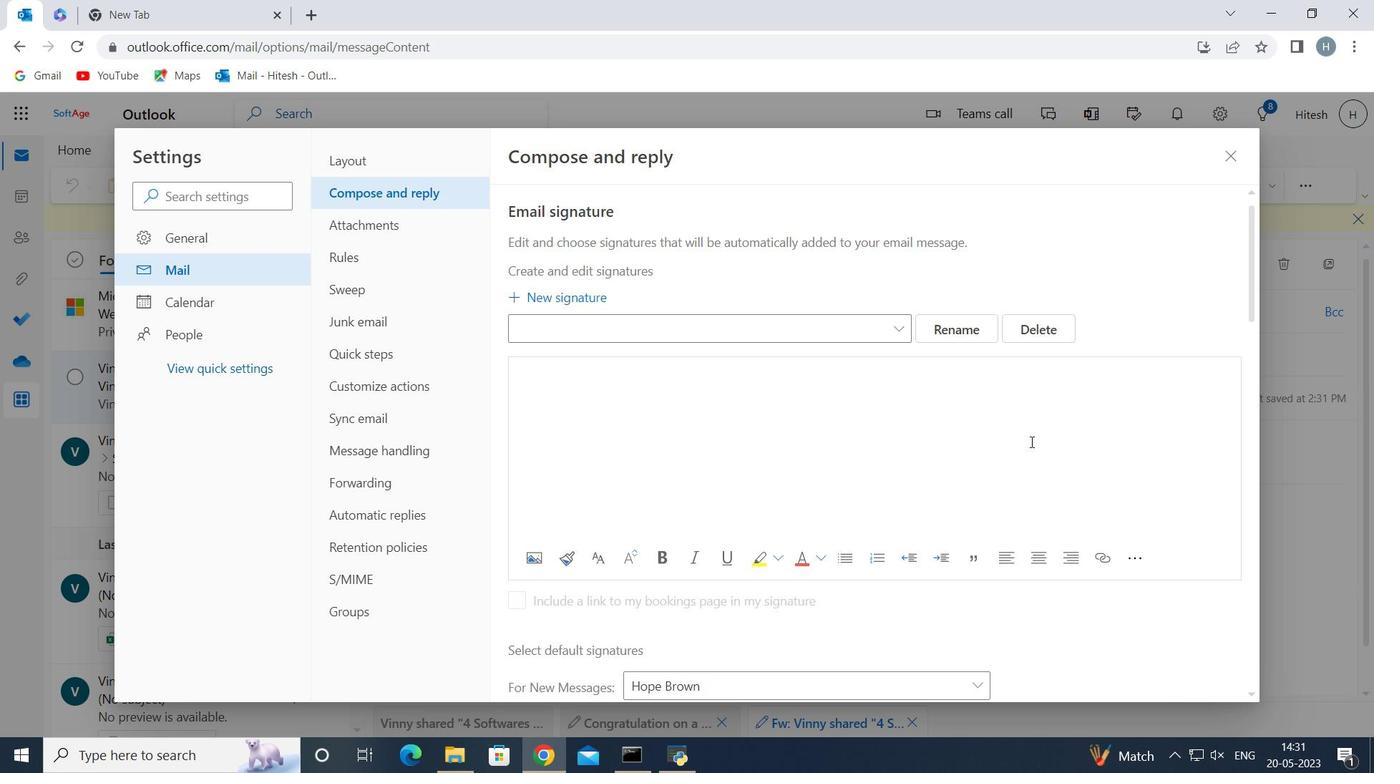 
Action: Mouse scrolled (1028, 438) with delta (0, 0)
Screenshot: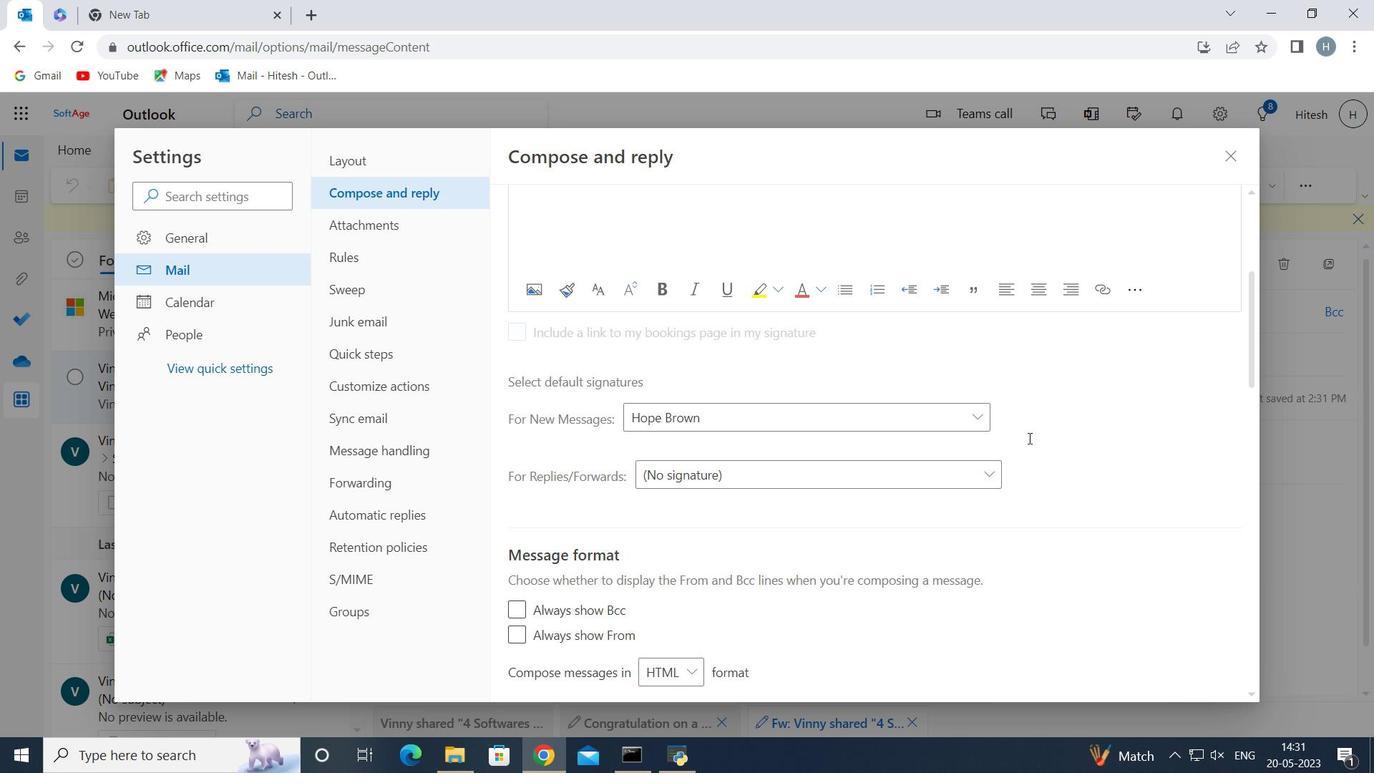 
Action: Mouse scrolled (1028, 438) with delta (0, 0)
Screenshot: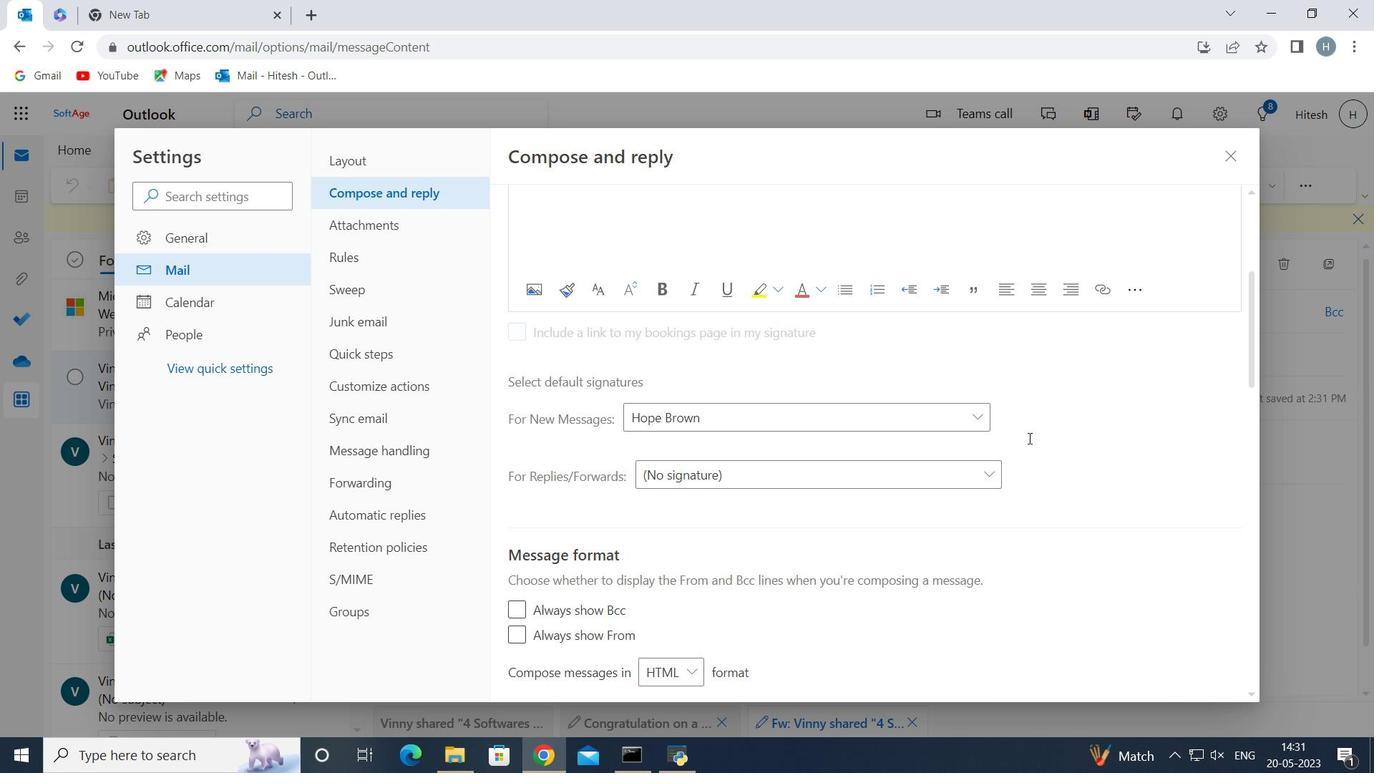 
Action: Mouse moved to (1032, 445)
Screenshot: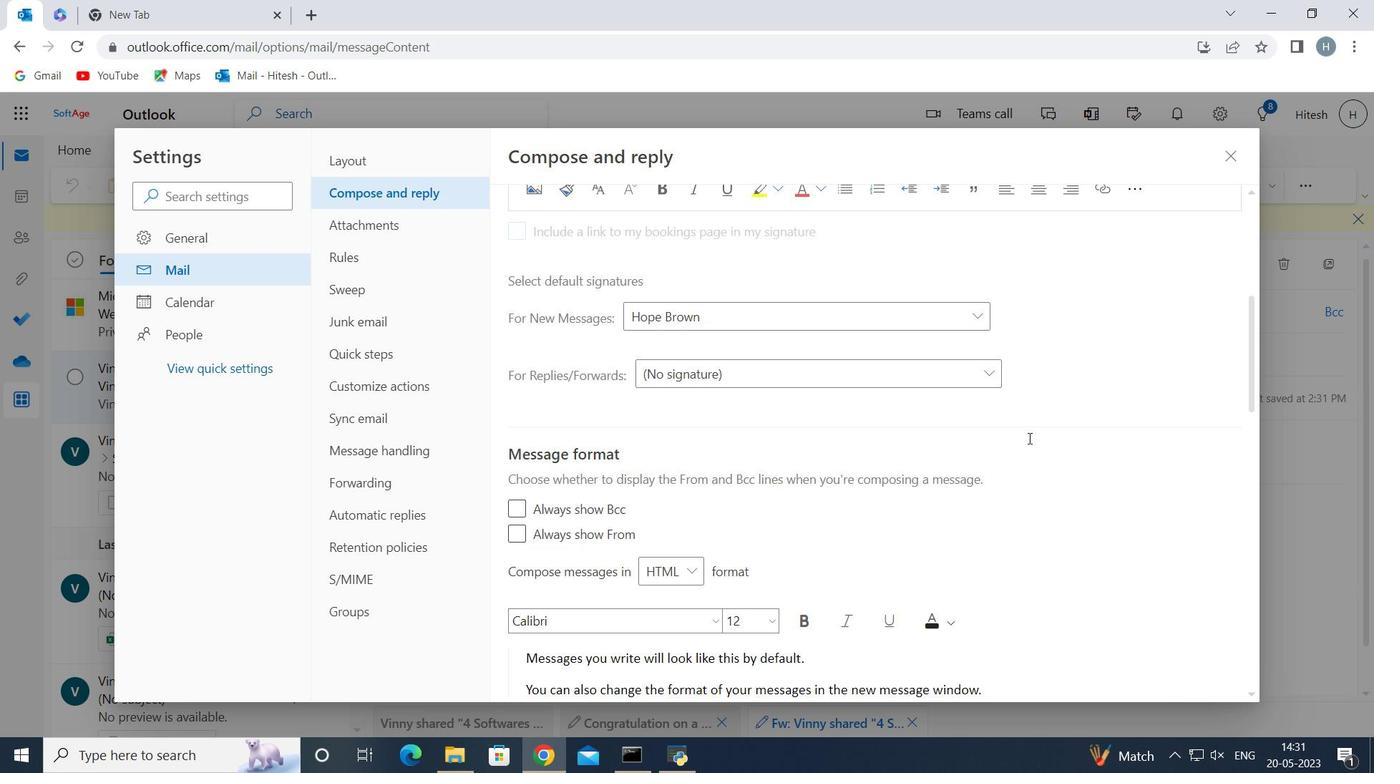 
Action: Mouse scrolled (1030, 440) with delta (0, 0)
Screenshot: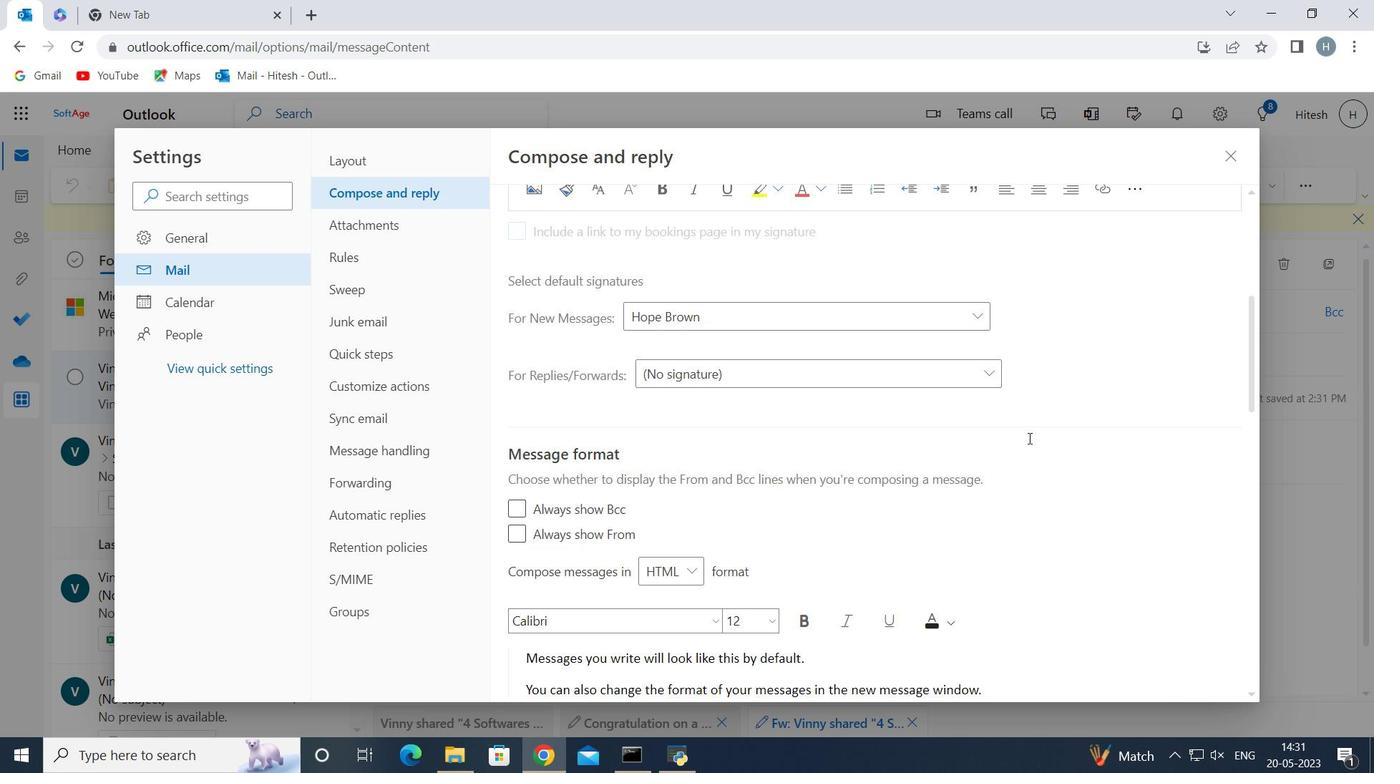 
Action: Mouse moved to (1035, 451)
Screenshot: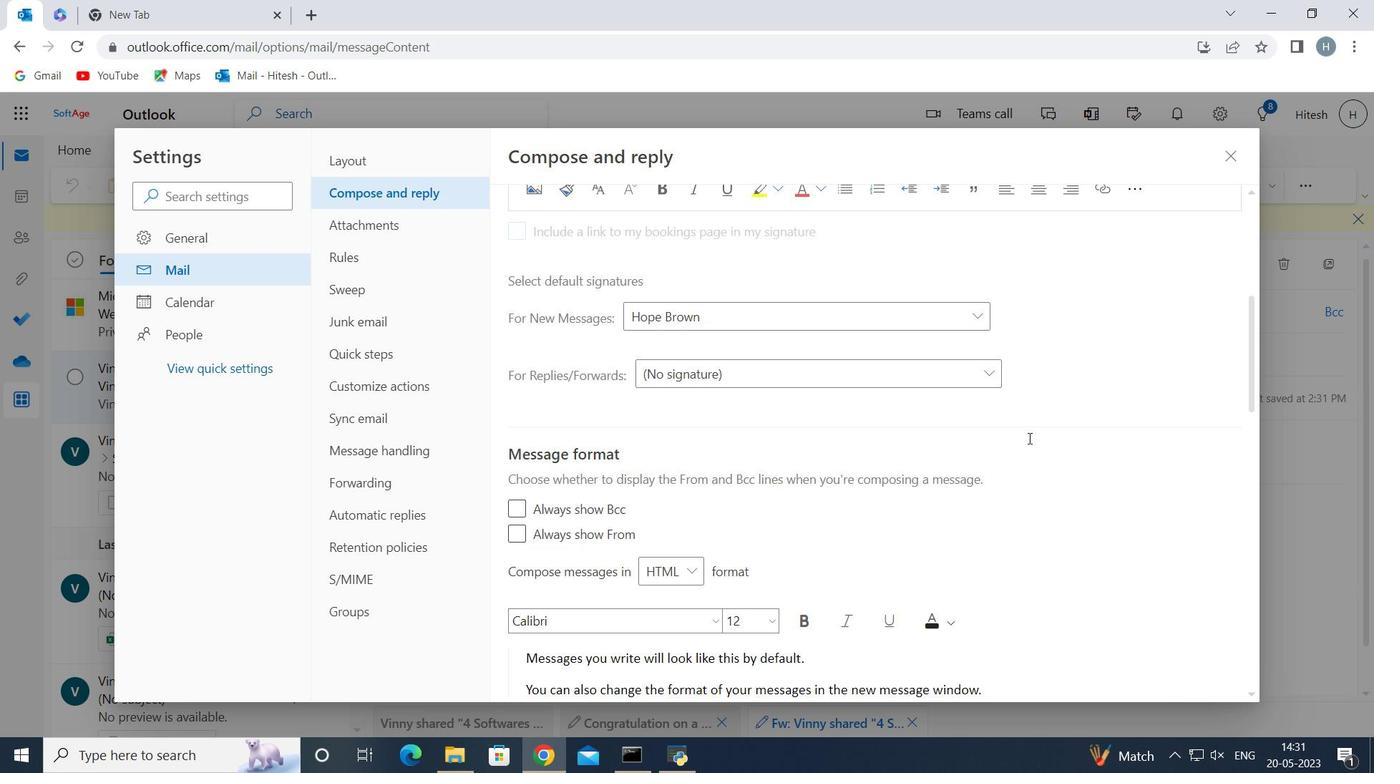
Action: Mouse scrolled (1033, 447) with delta (0, 0)
Screenshot: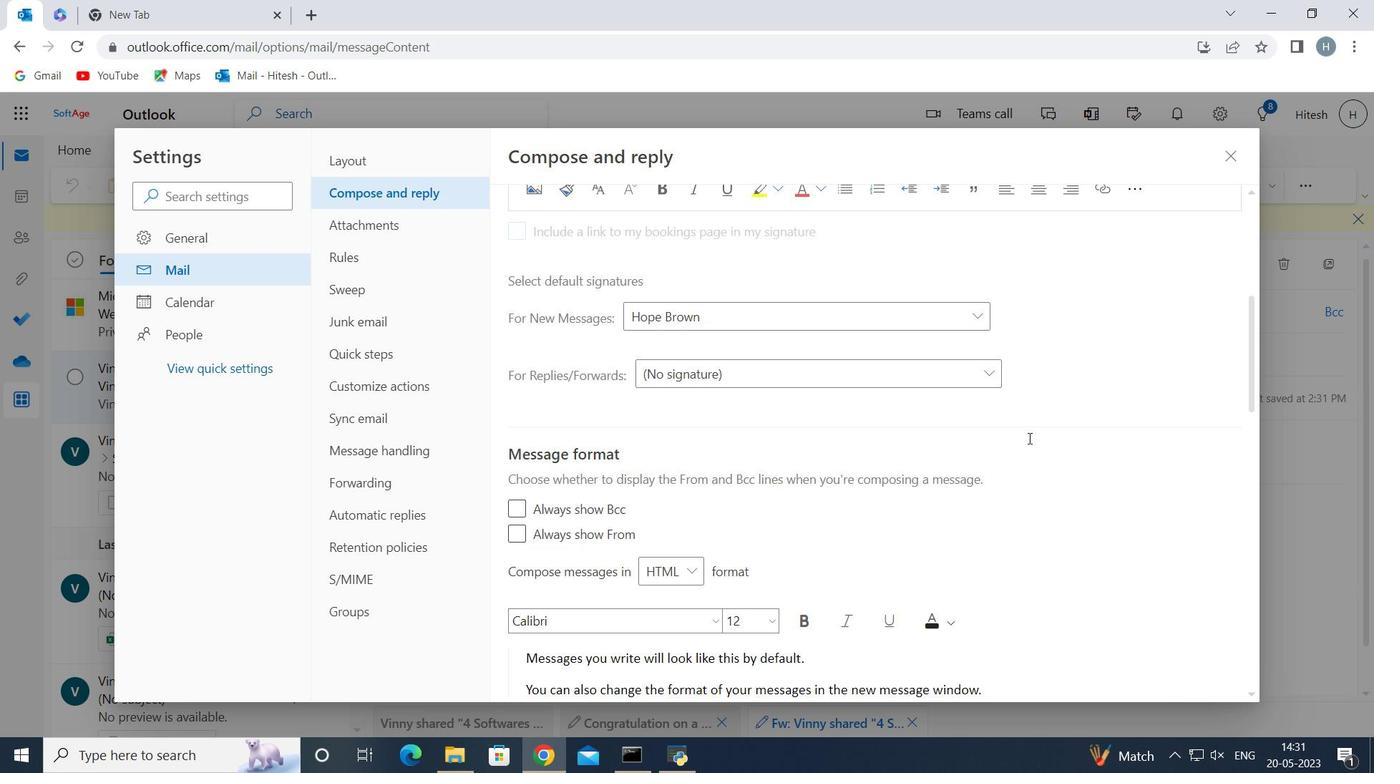 
Action: Mouse moved to (1054, 468)
Screenshot: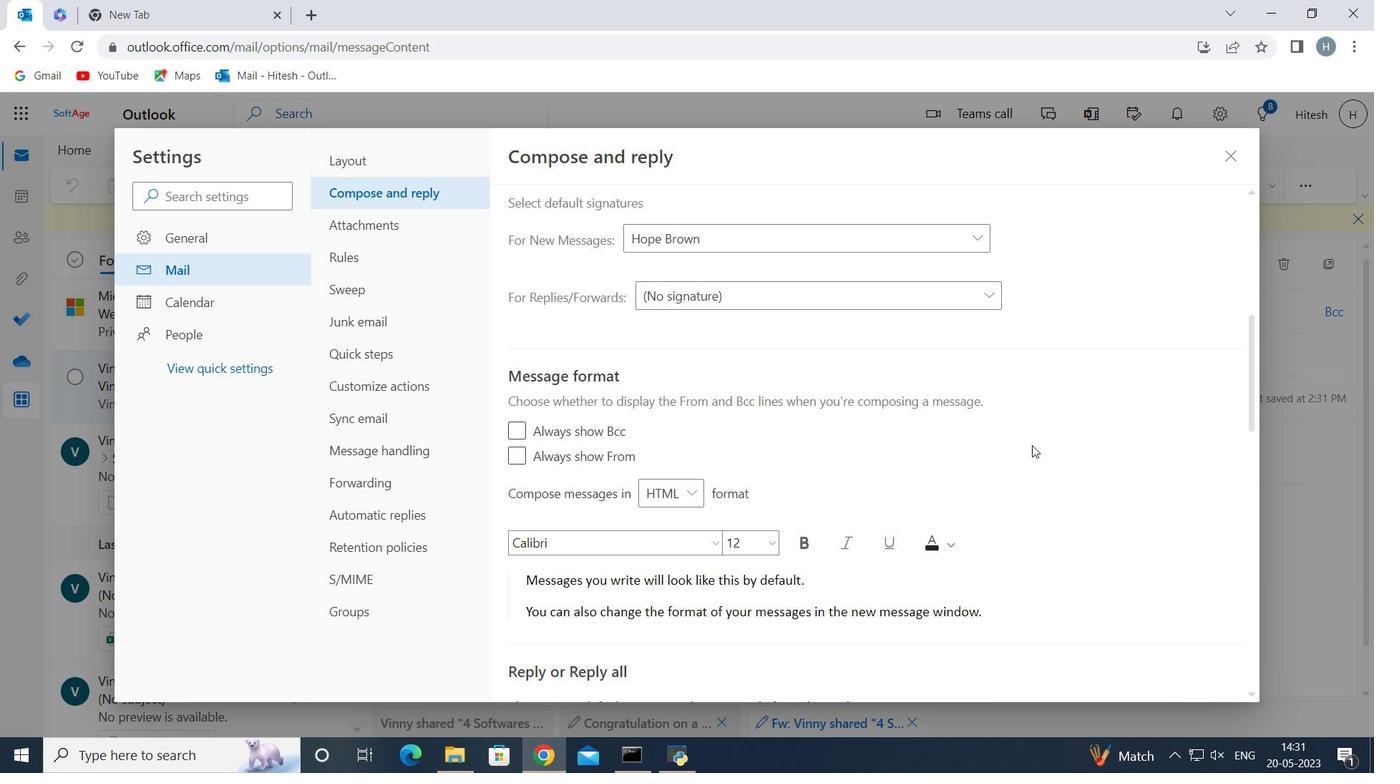 
Action: Mouse scrolled (1049, 462) with delta (0, 0)
Screenshot: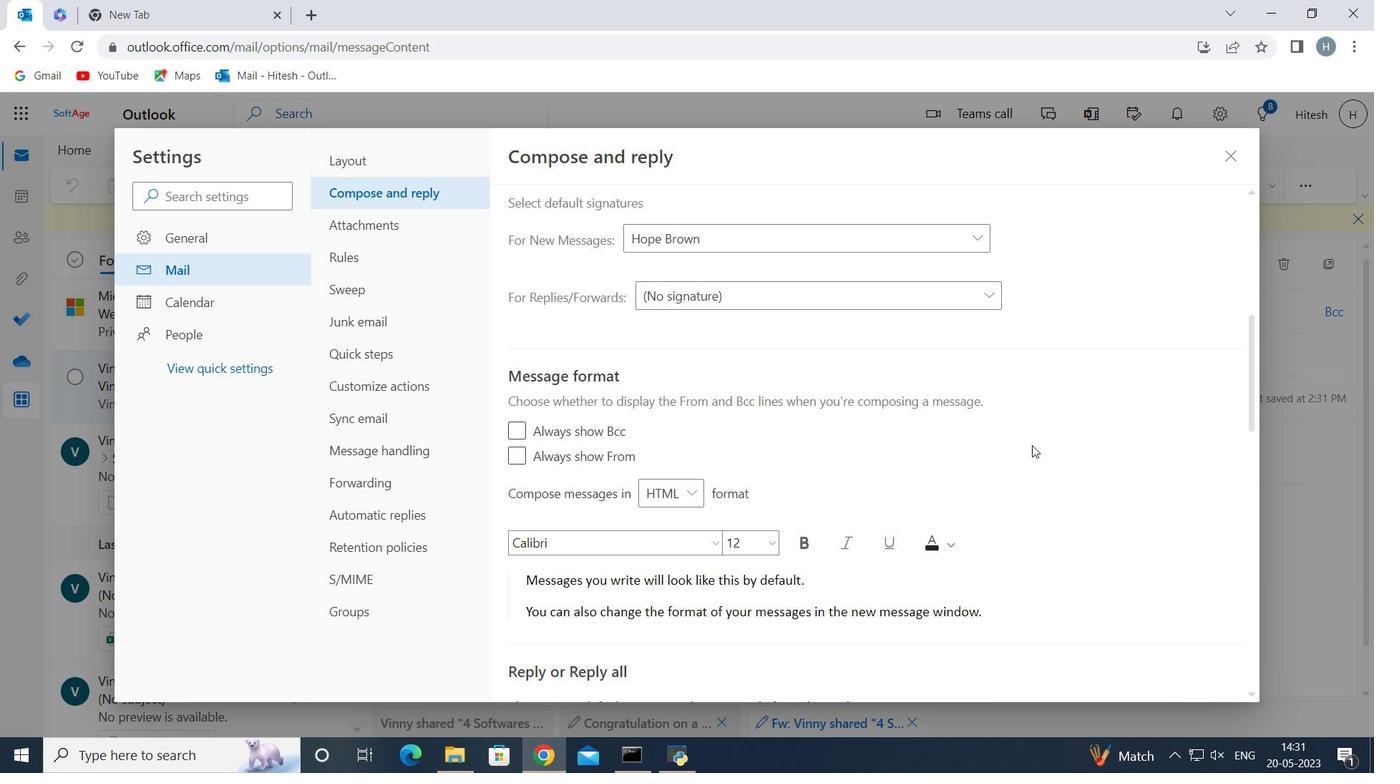 
Action: Mouse moved to (833, 149)
Screenshot: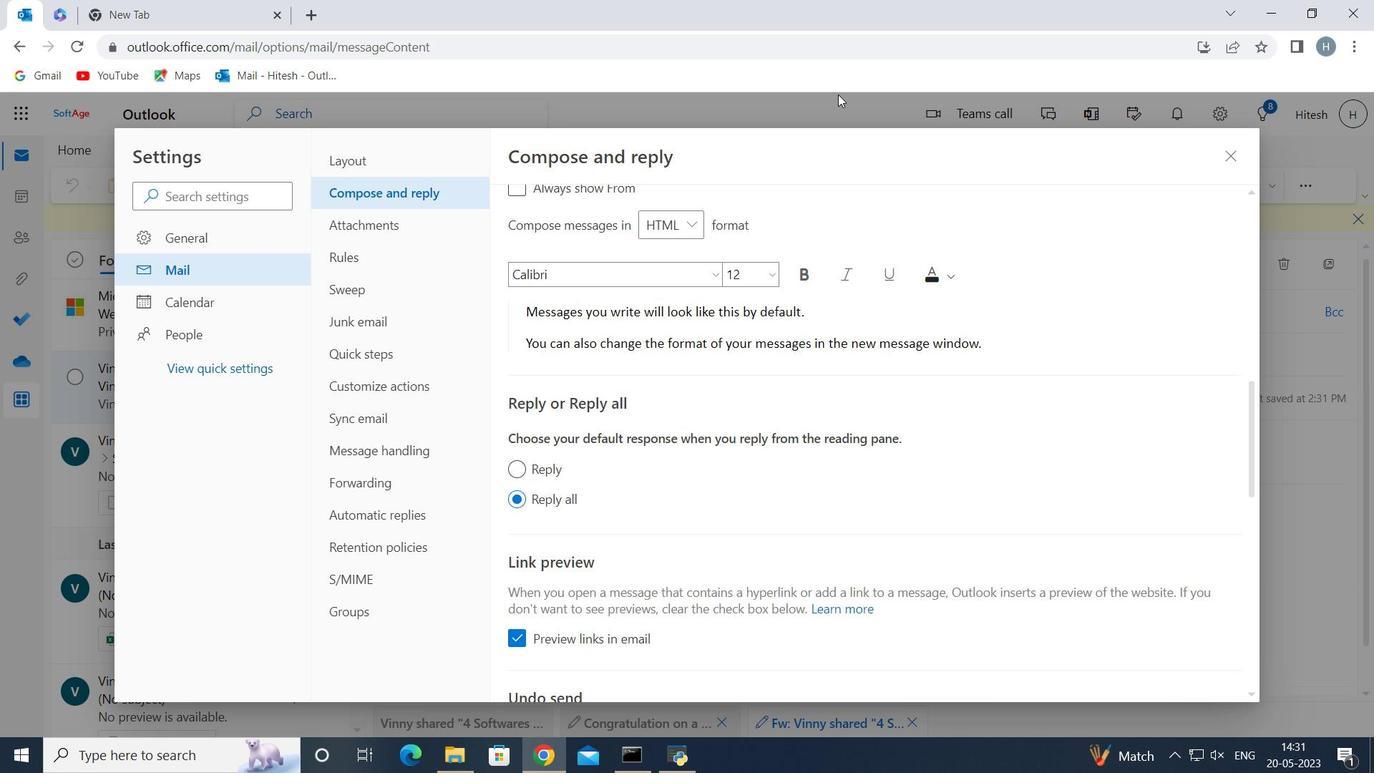 
Action: Mouse scrolled (833, 150) with delta (0, 0)
Screenshot: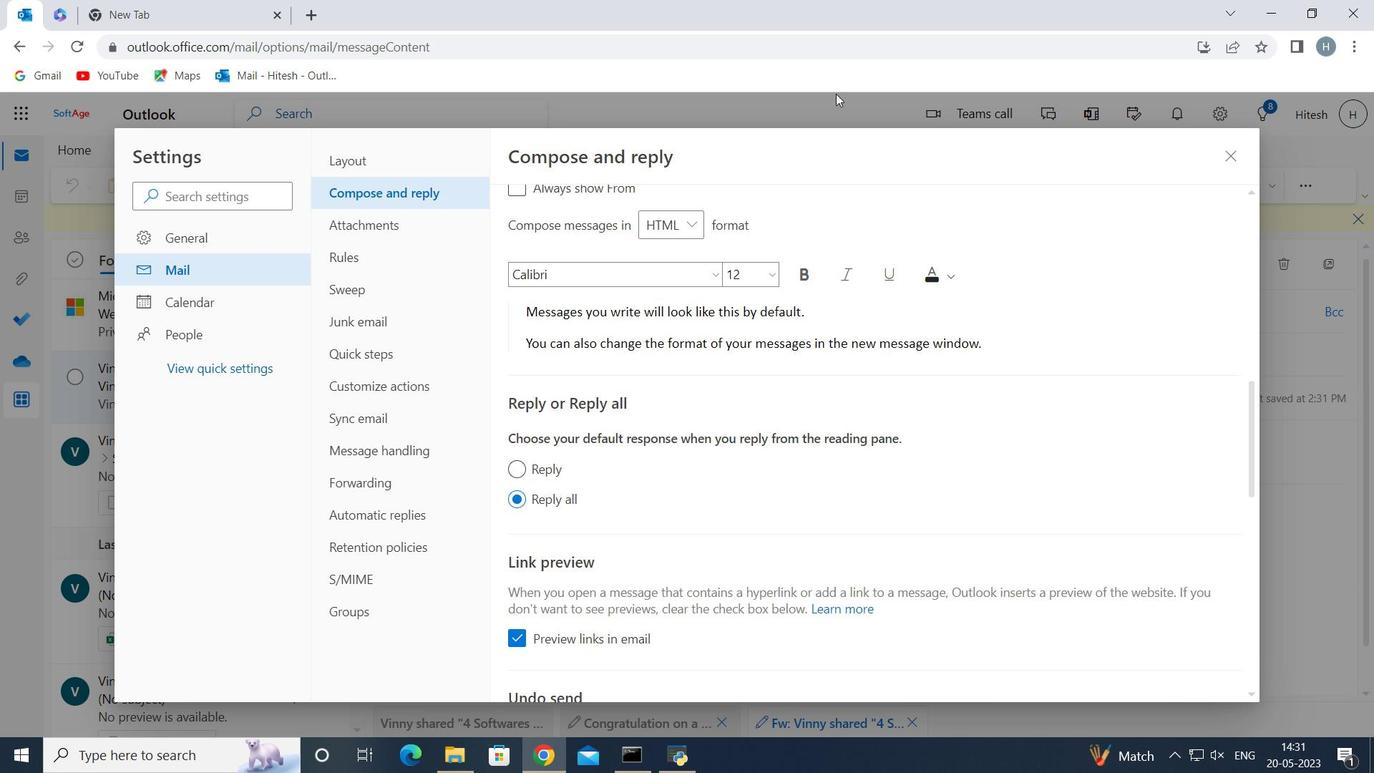 
Action: Mouse scrolled (833, 150) with delta (0, 0)
Screenshot: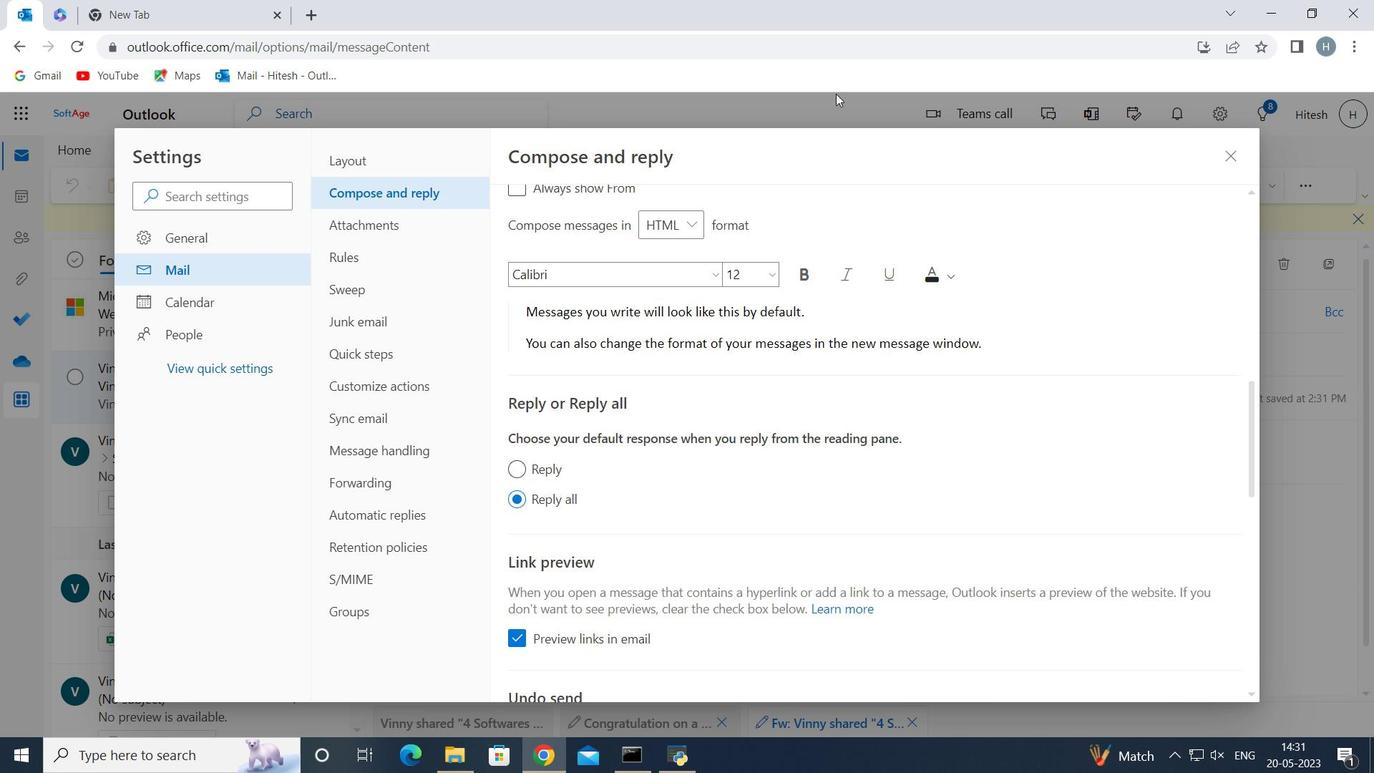 
Action: Mouse scrolled (833, 150) with delta (0, 0)
Screenshot: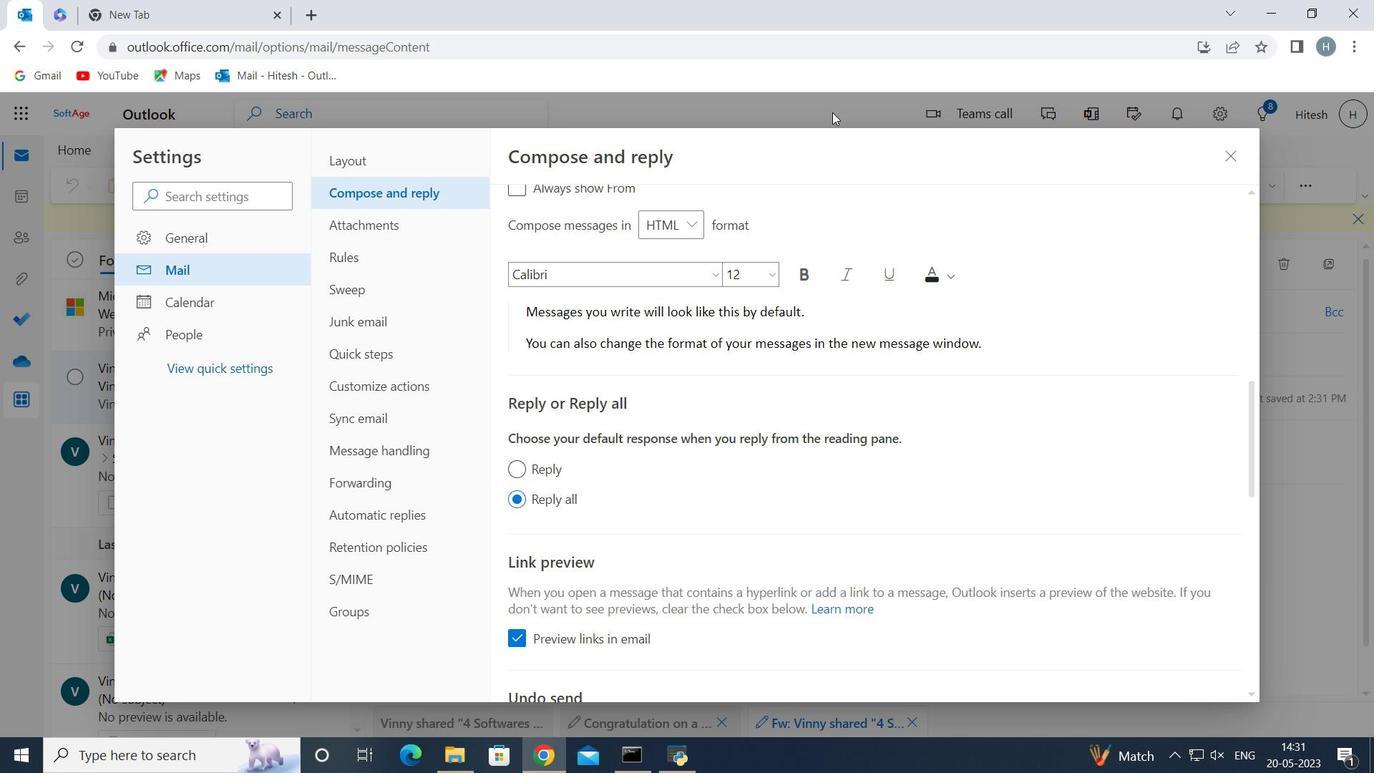 
Action: Mouse scrolled (833, 150) with delta (0, 0)
Screenshot: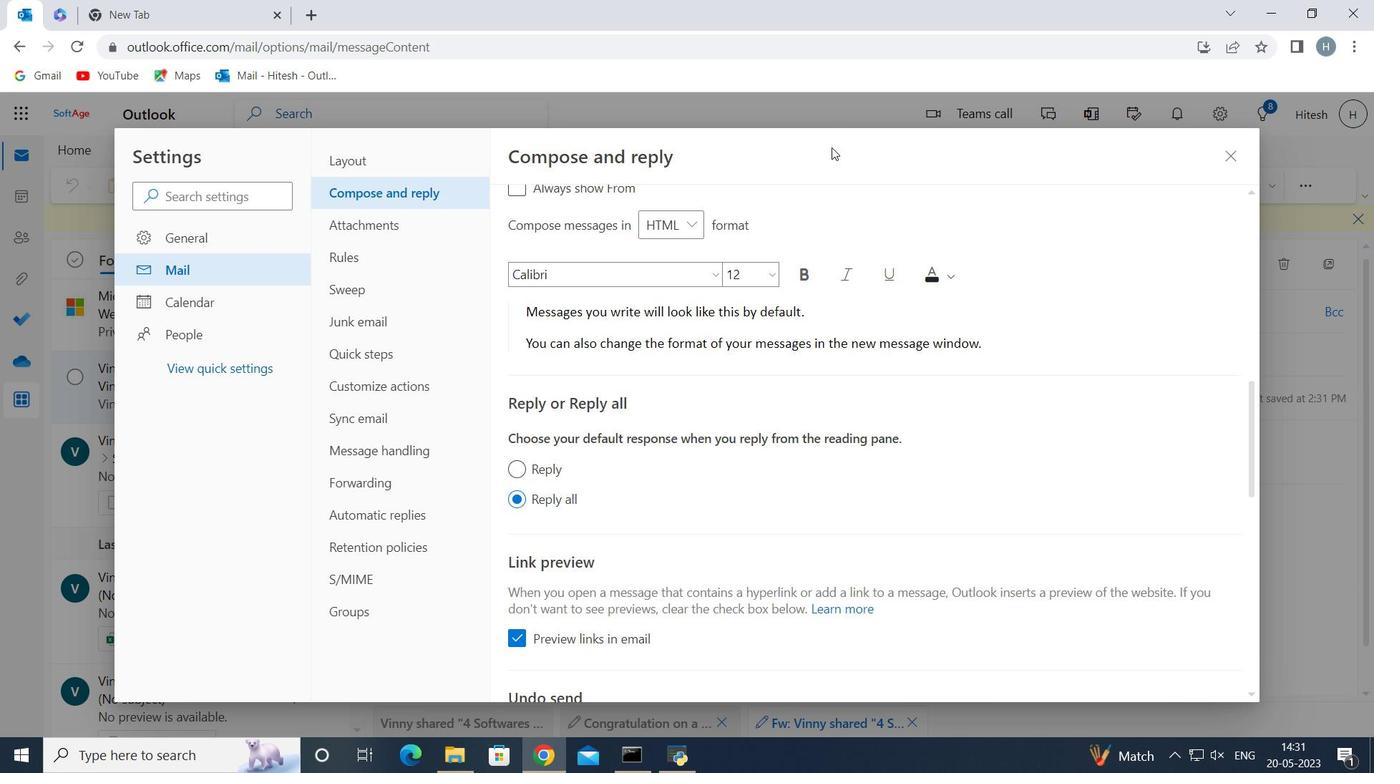
Action: Mouse moved to (876, 375)
Screenshot: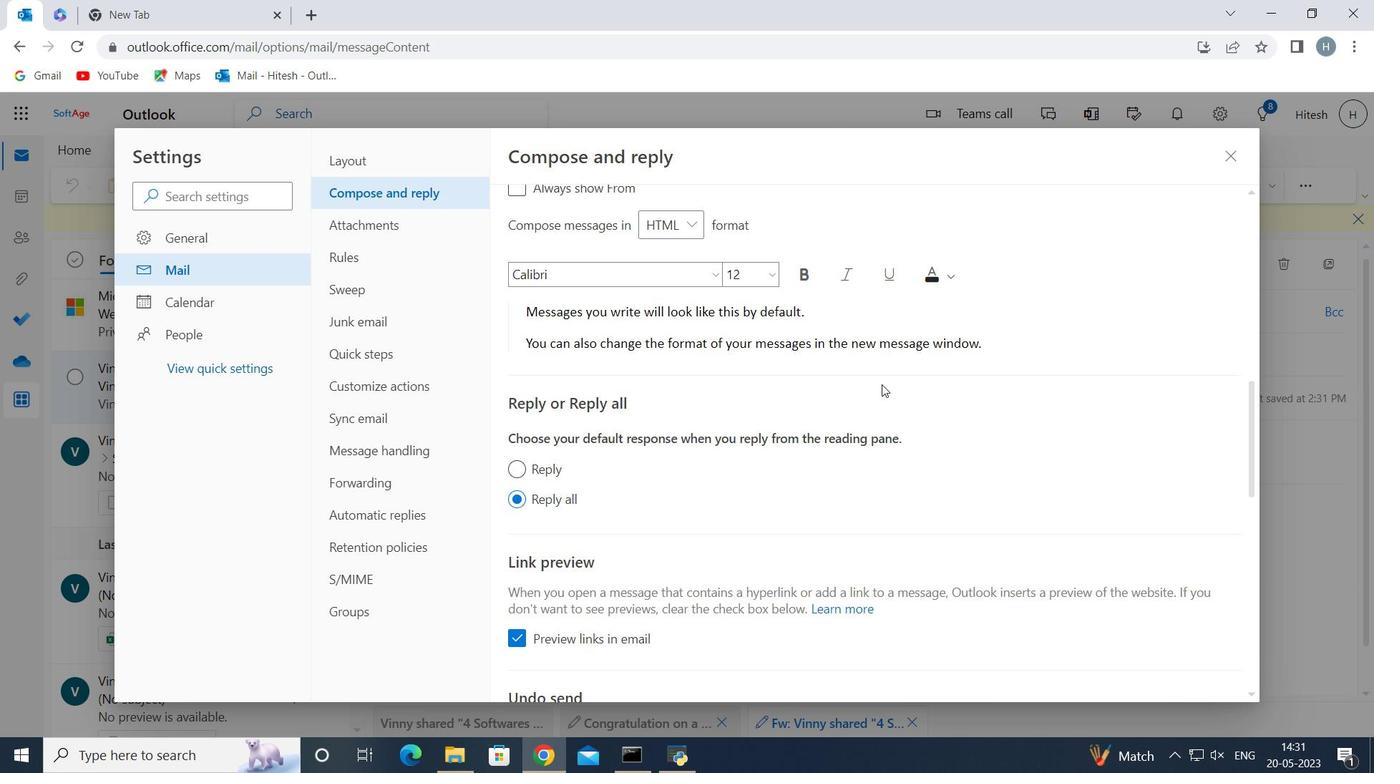 
Action: Mouse scrolled (881, 375) with delta (0, 0)
Screenshot: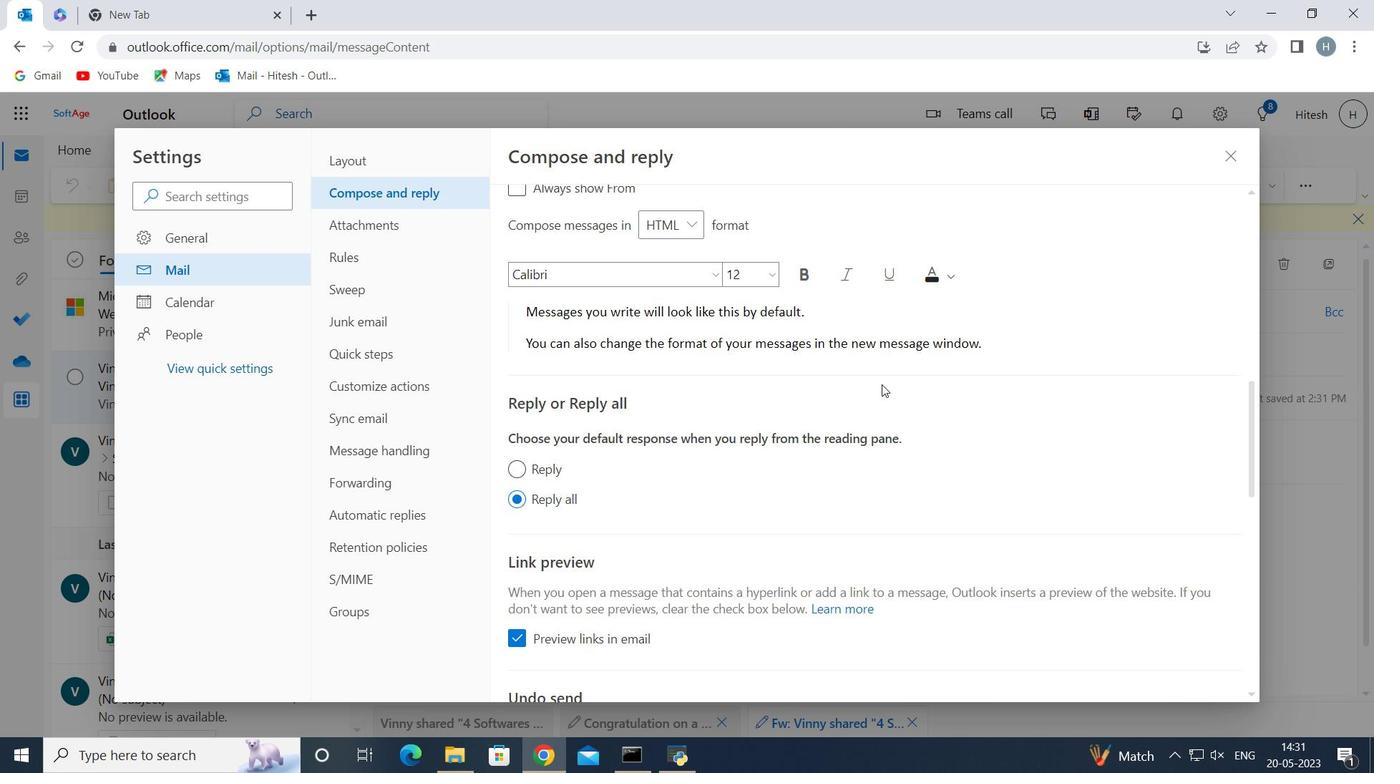 
Action: Mouse moved to (876, 375)
Screenshot: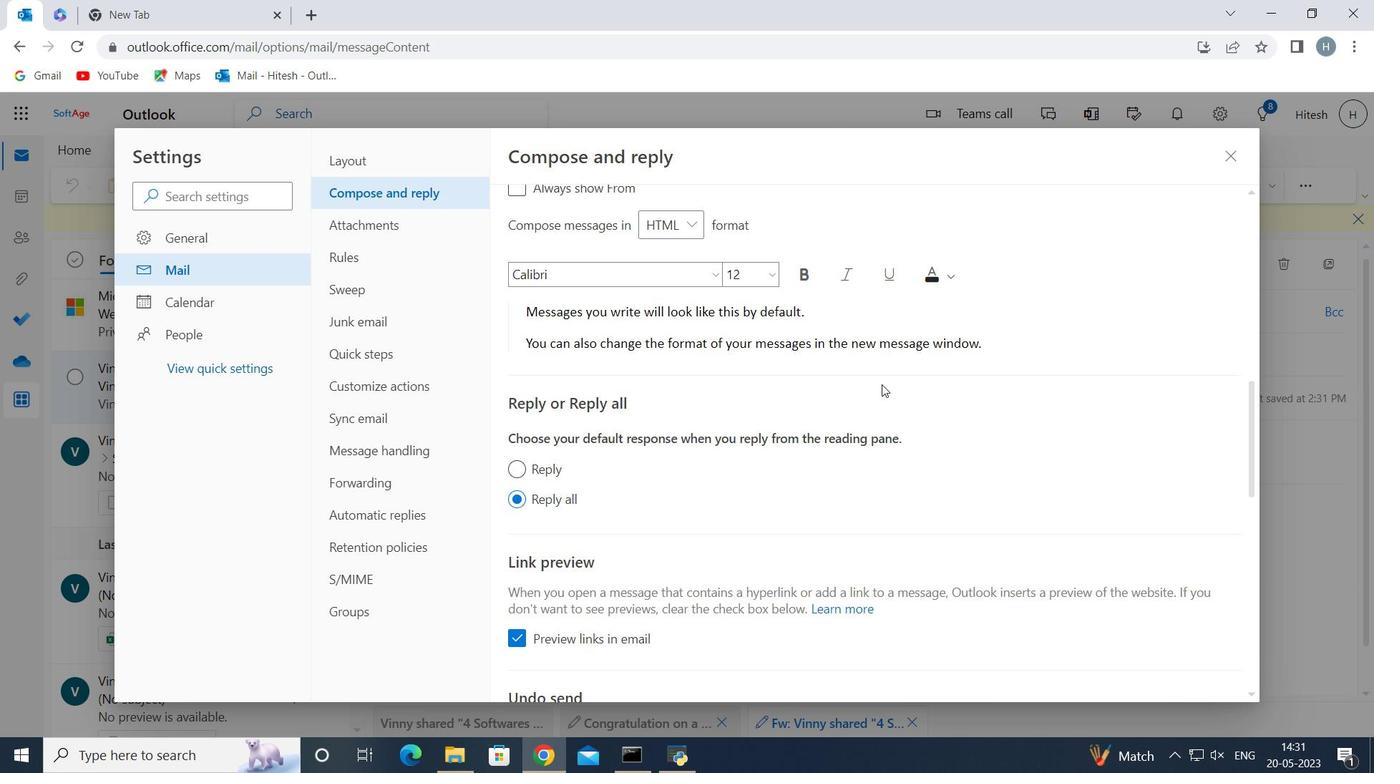 
Action: Mouse scrolled (881, 375) with delta (0, 0)
Screenshot: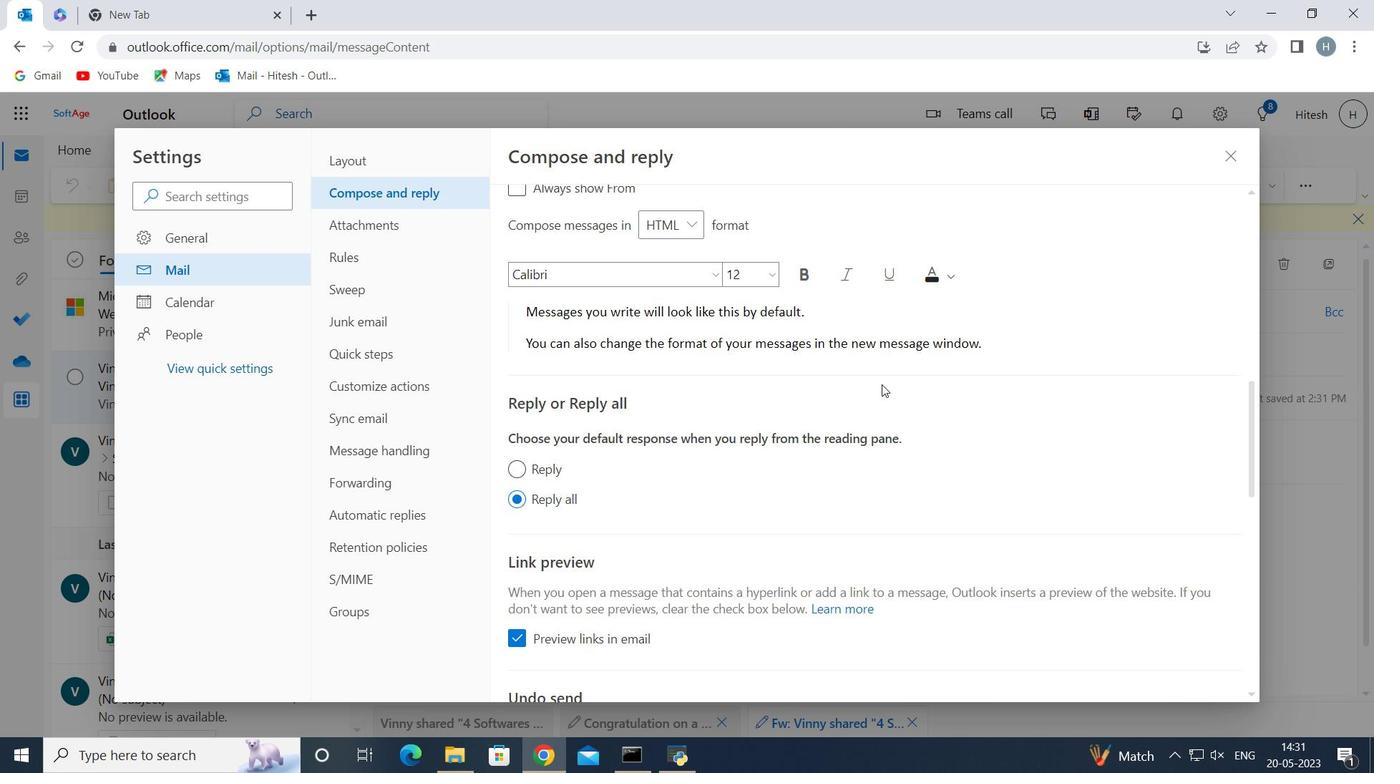 
Action: Mouse moved to (995, 375)
Screenshot: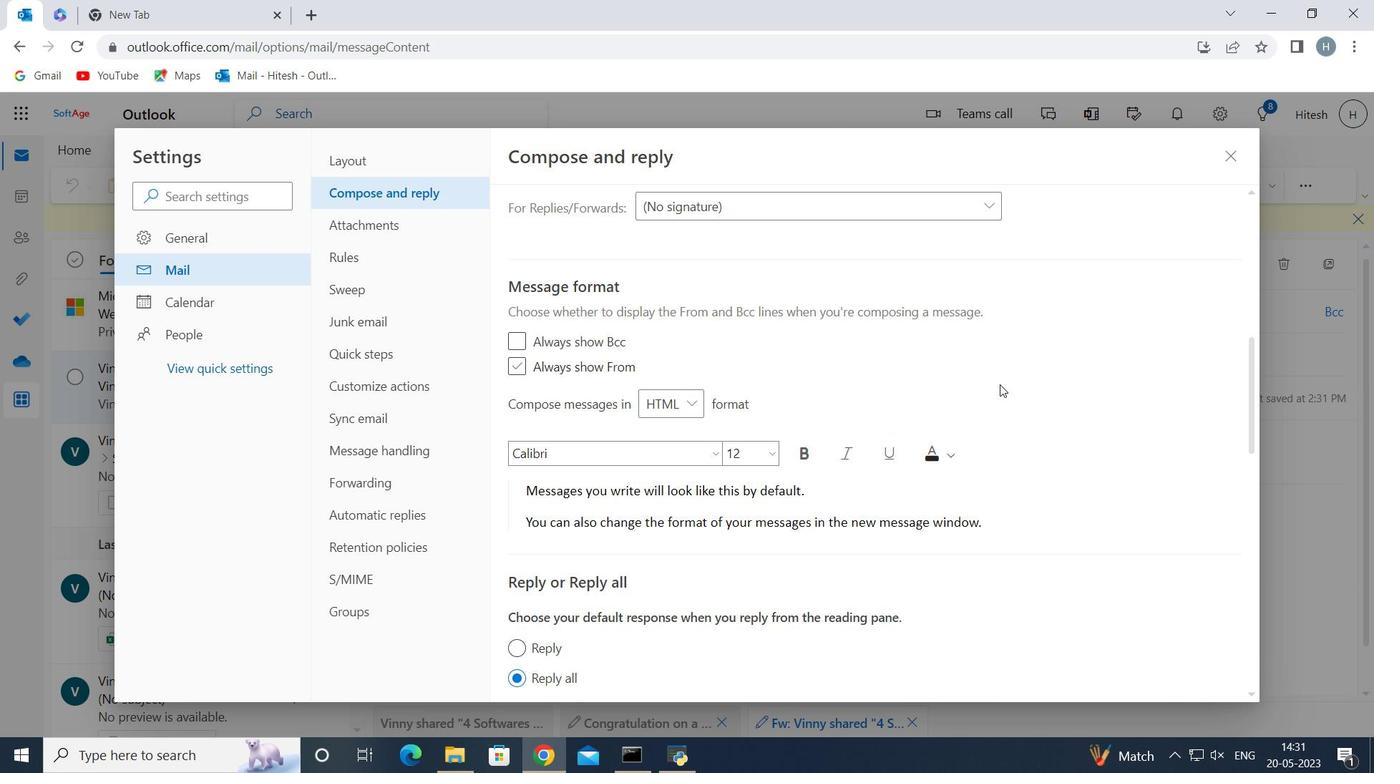 
Action: Mouse scrolled (995, 376) with delta (0, 0)
Screenshot: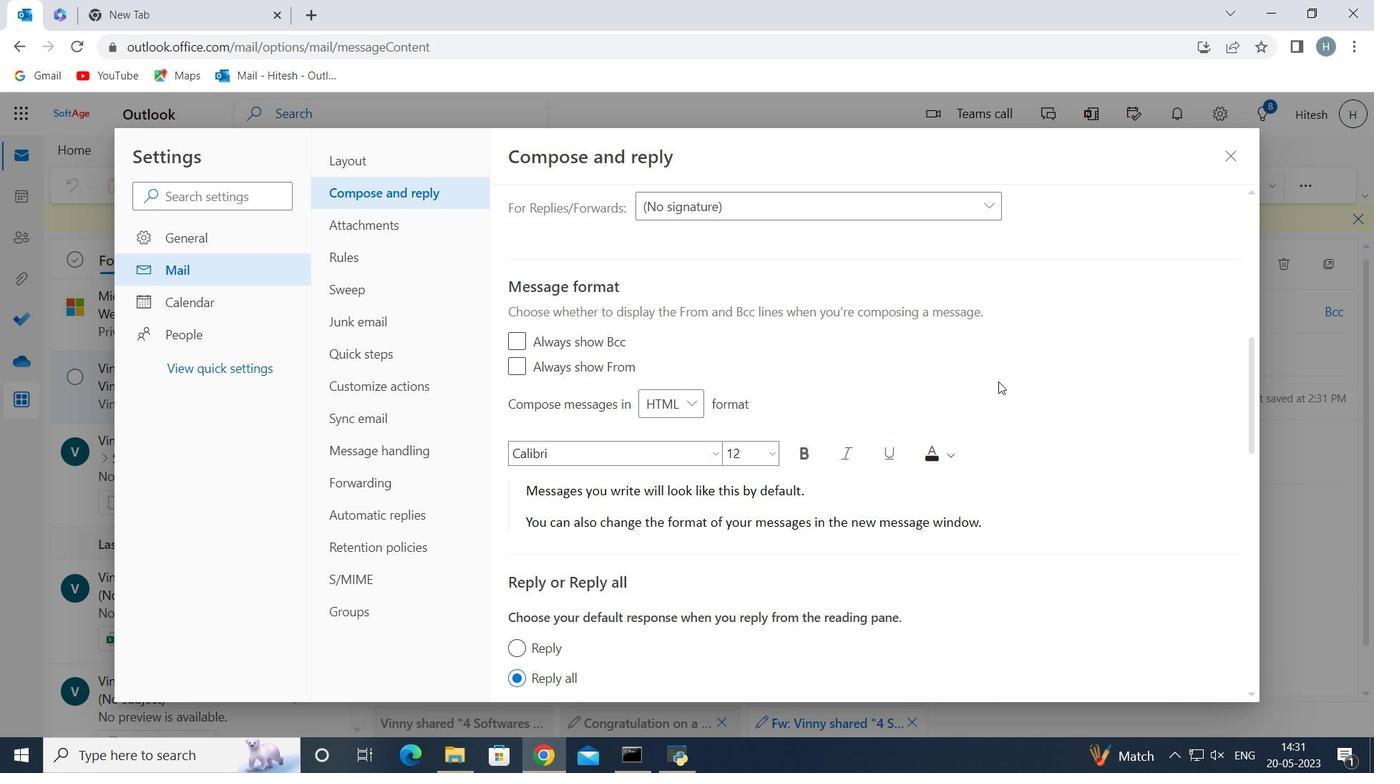 
Action: Mouse moved to (897, 234)
Screenshot: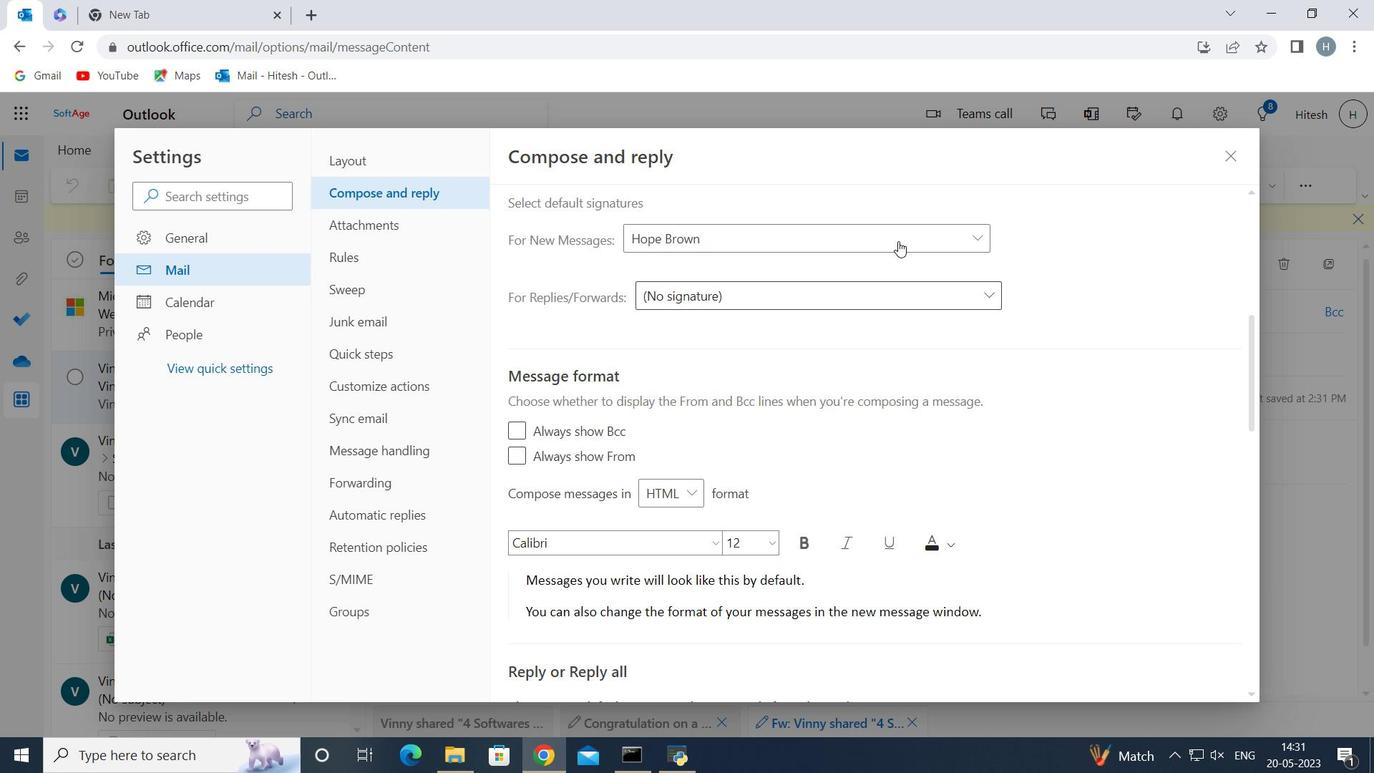 
Action: Mouse pressed left at (897, 234)
Screenshot: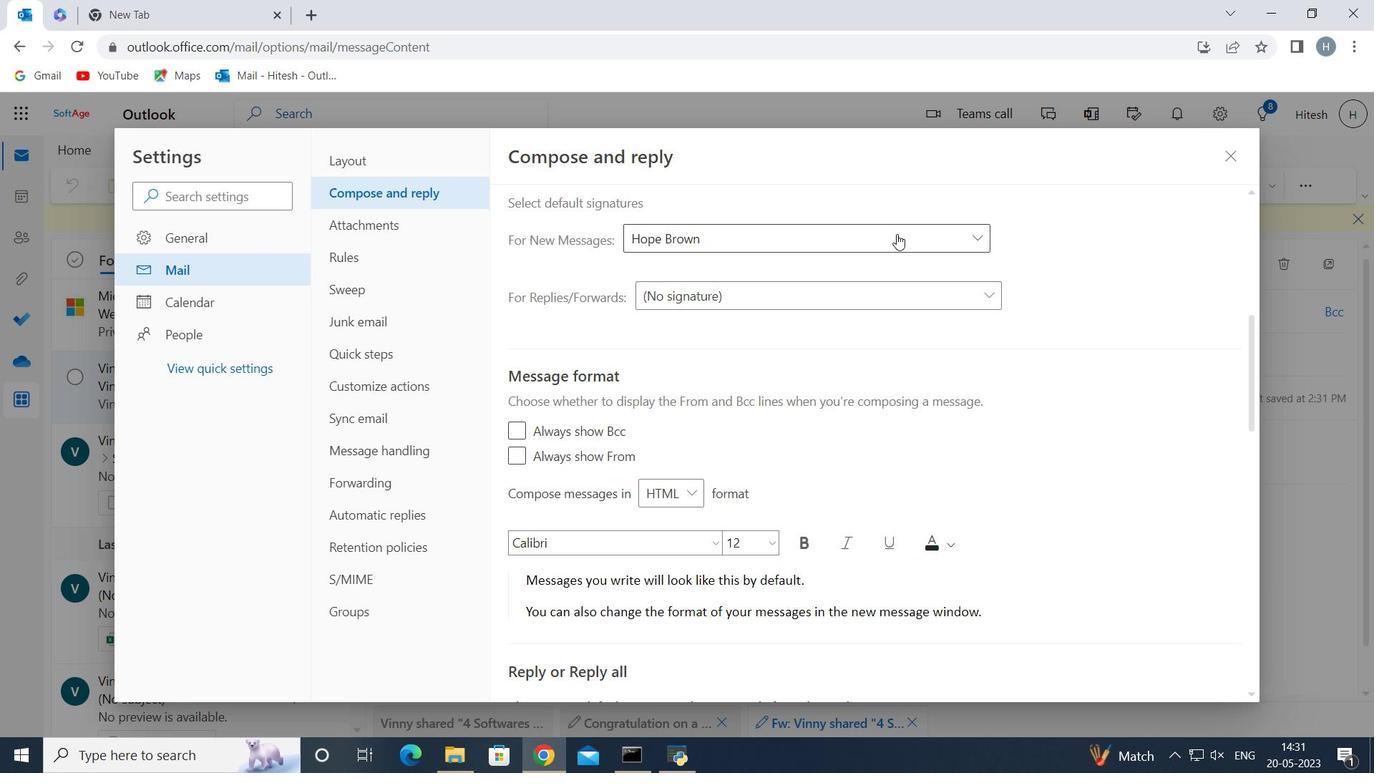 
Action: Mouse moved to (879, 341)
Screenshot: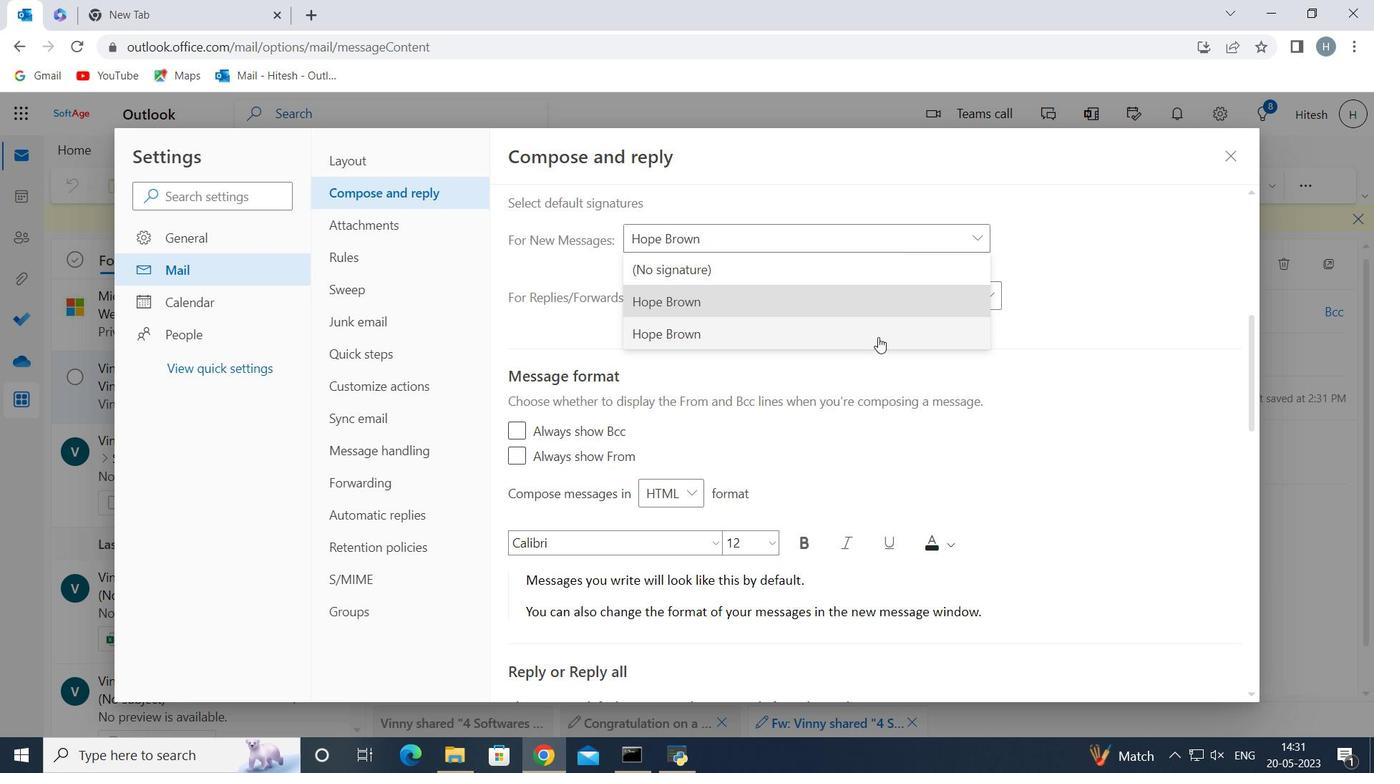 
Action: Mouse pressed left at (879, 341)
Screenshot: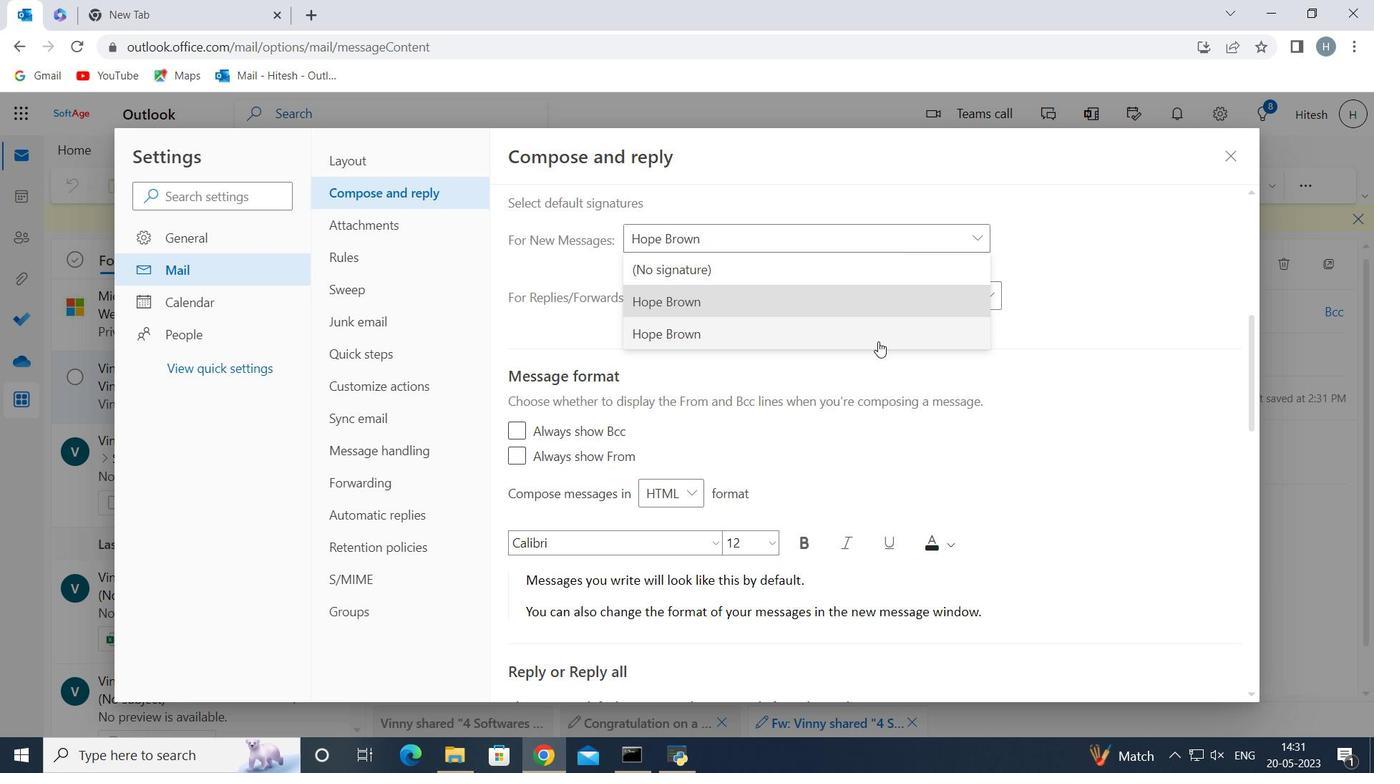 
Action: Mouse moved to (1081, 448)
Screenshot: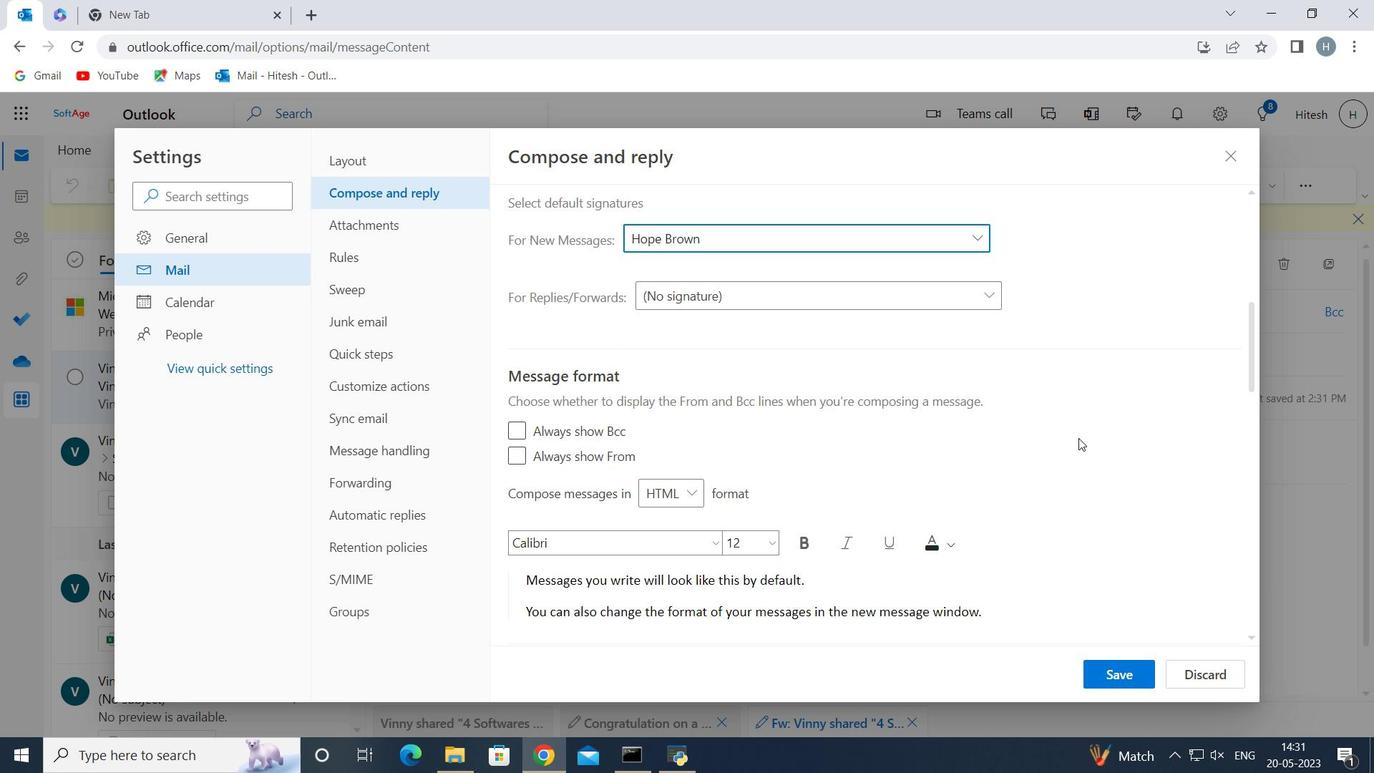 
Action: Mouse scrolled (1081, 448) with delta (0, 0)
Screenshot: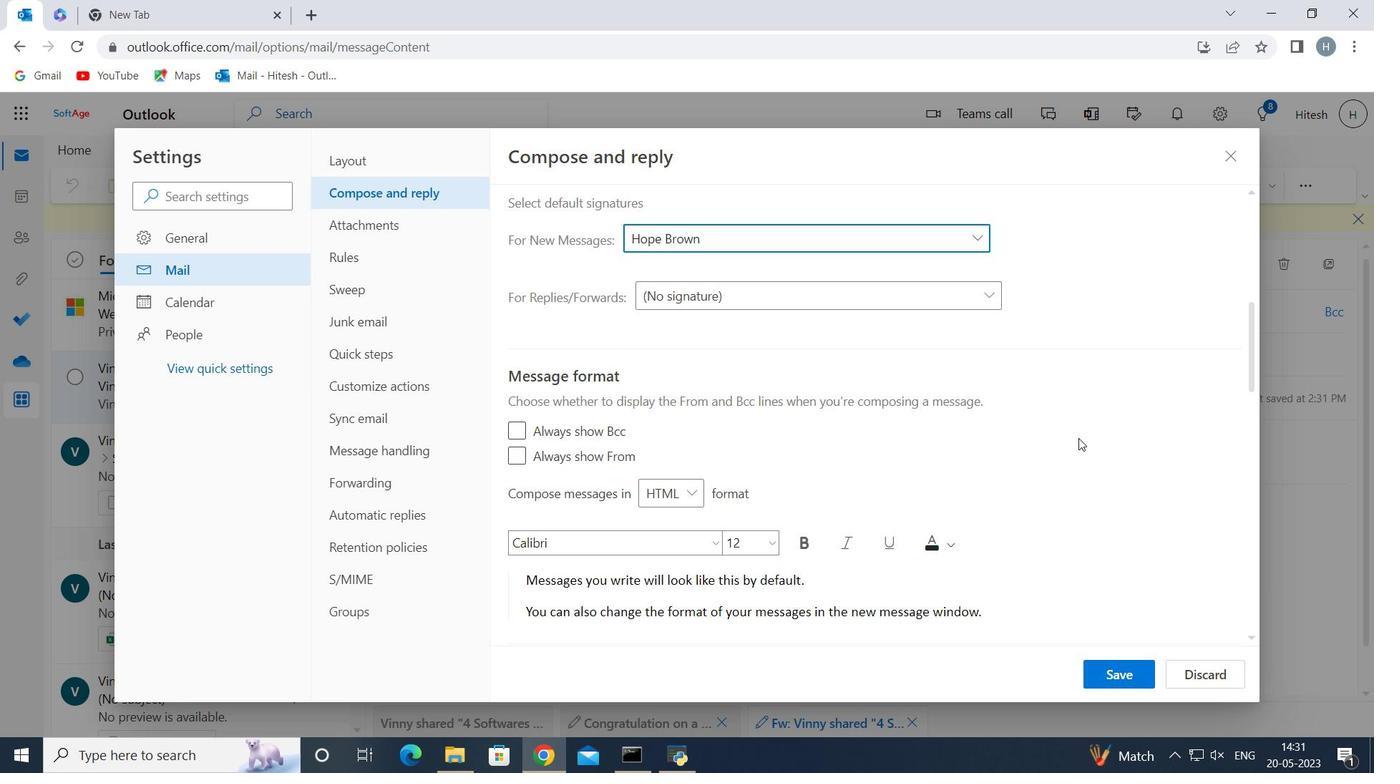 
Action: Mouse moved to (1087, 458)
Screenshot: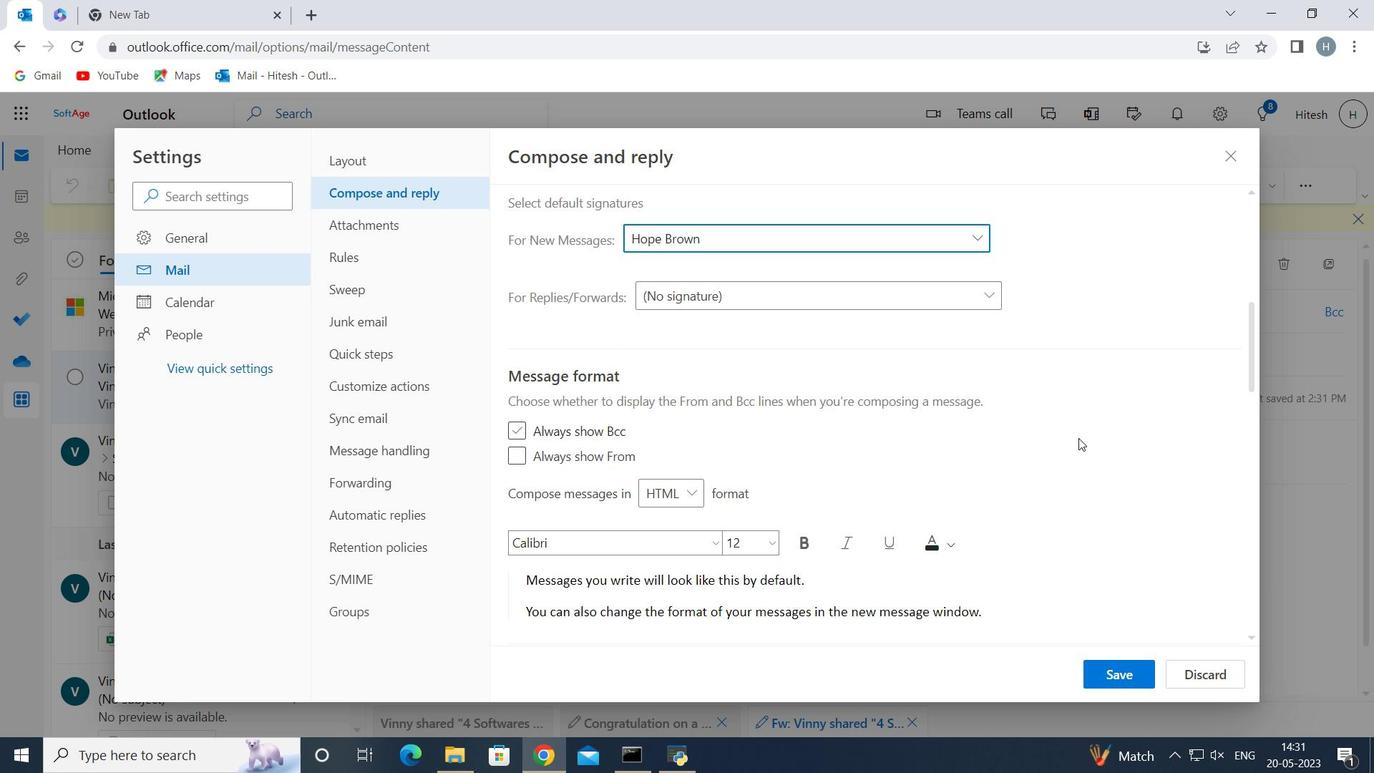 
Action: Mouse scrolled (1087, 458) with delta (0, 0)
Screenshot: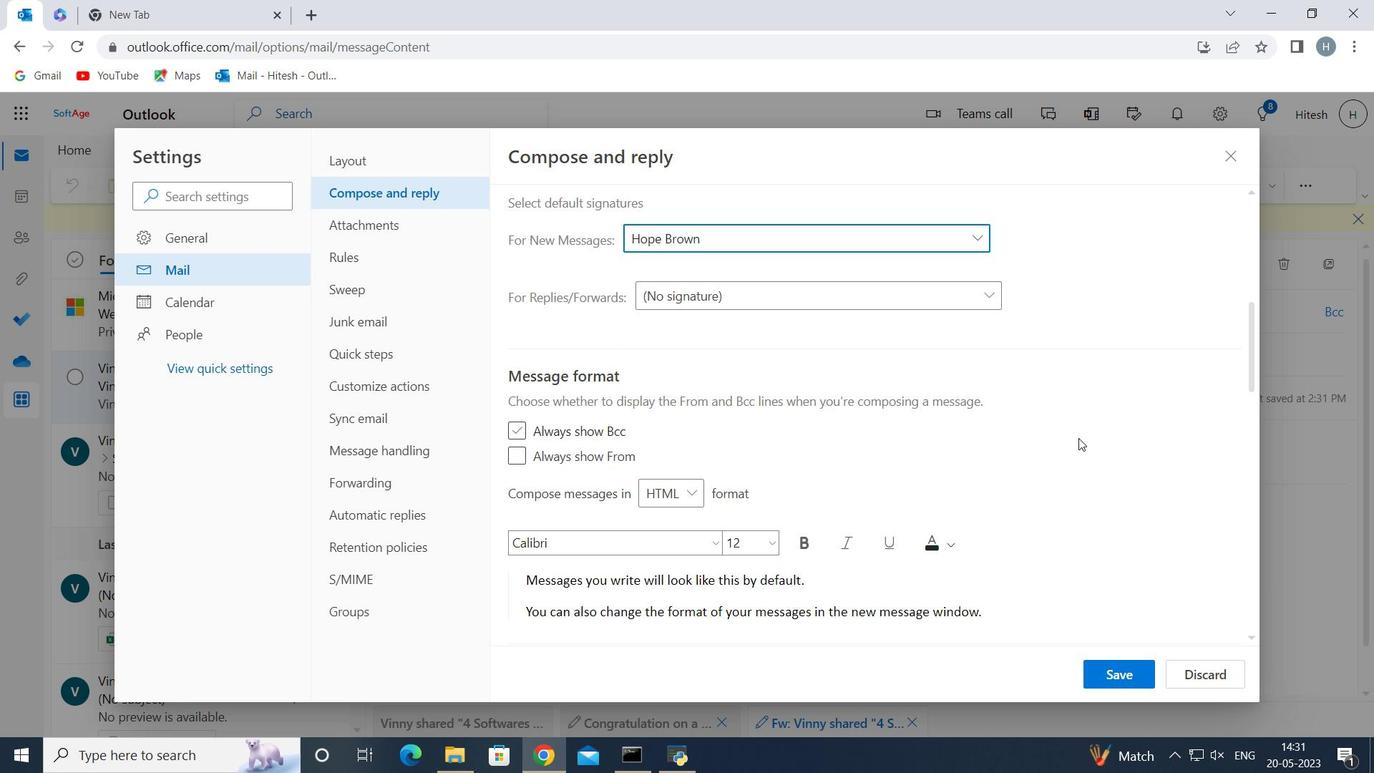
Action: Mouse moved to (1094, 472)
Screenshot: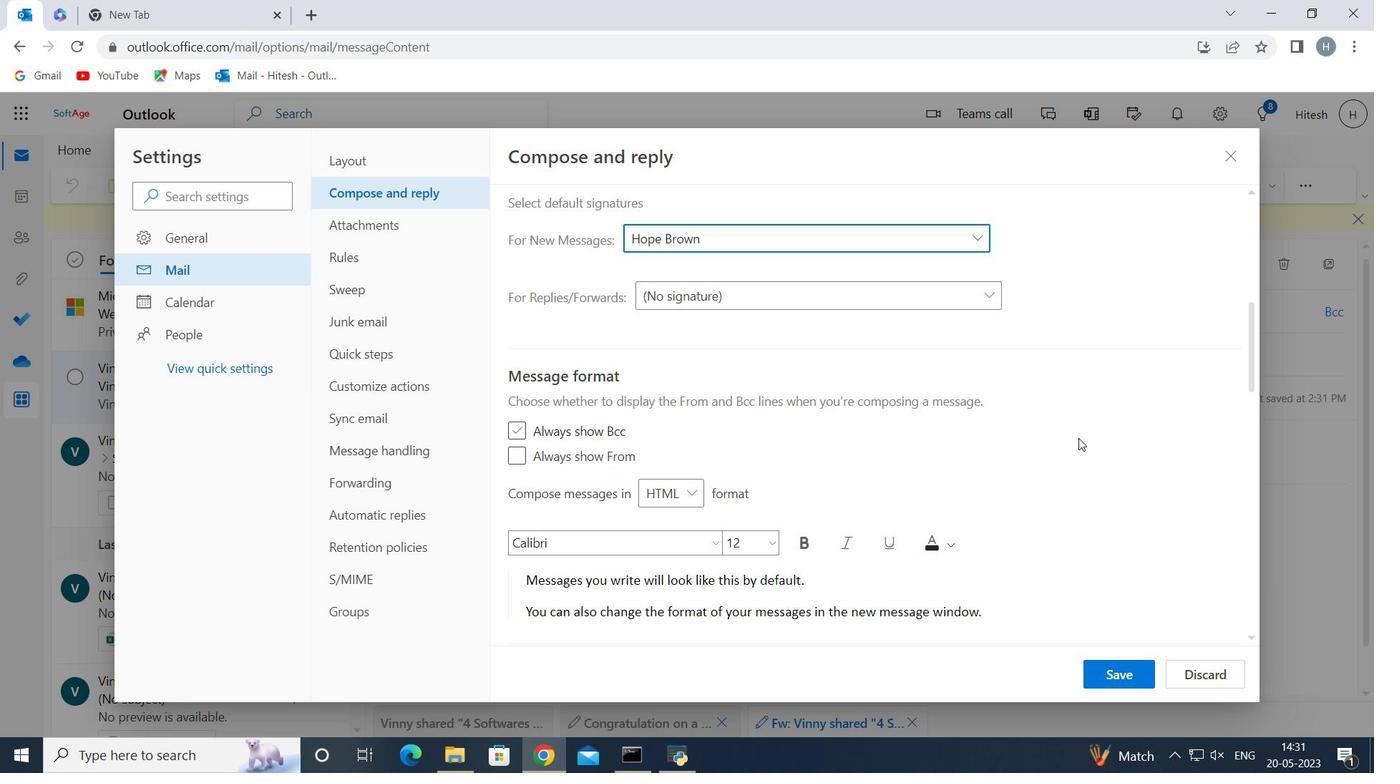 
Action: Mouse scrolled (1093, 470) with delta (0, 0)
Screenshot: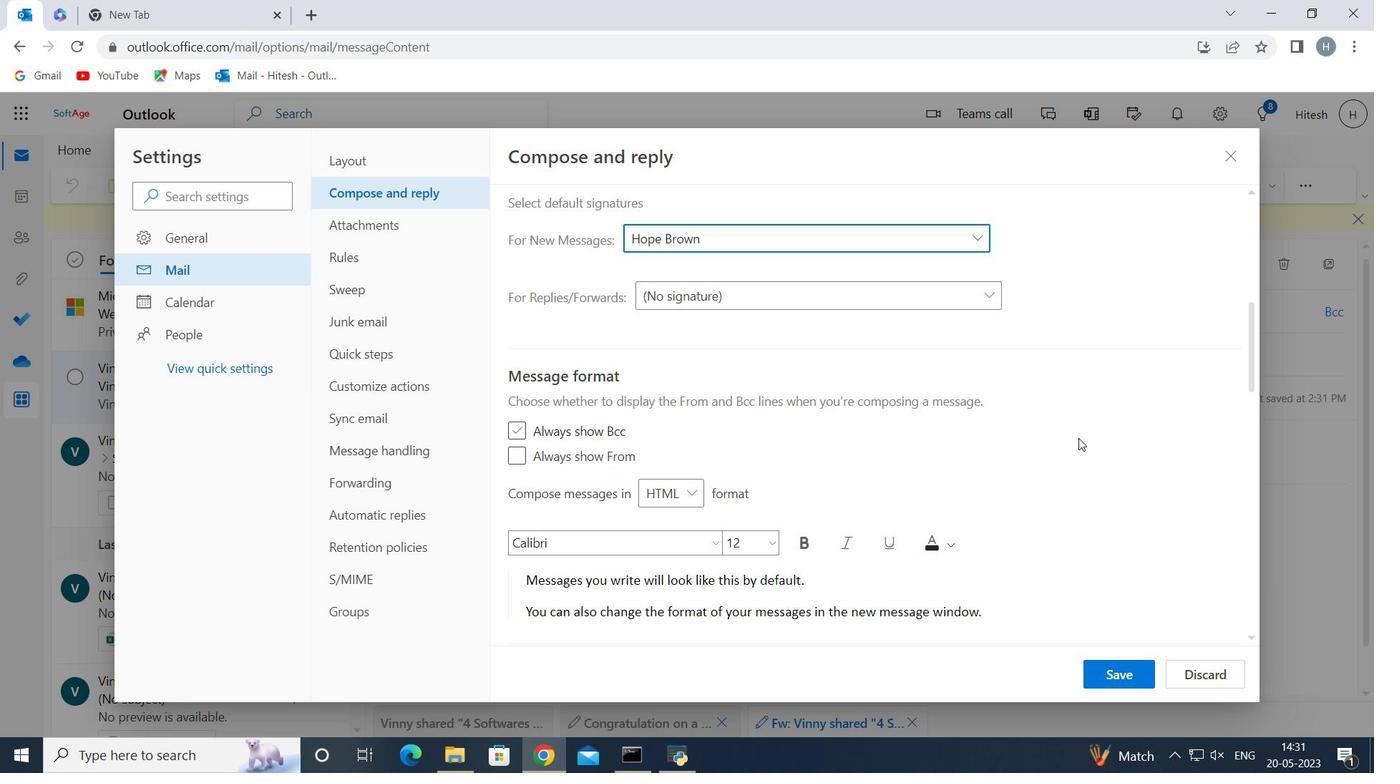
Action: Mouse moved to (1106, 667)
Screenshot: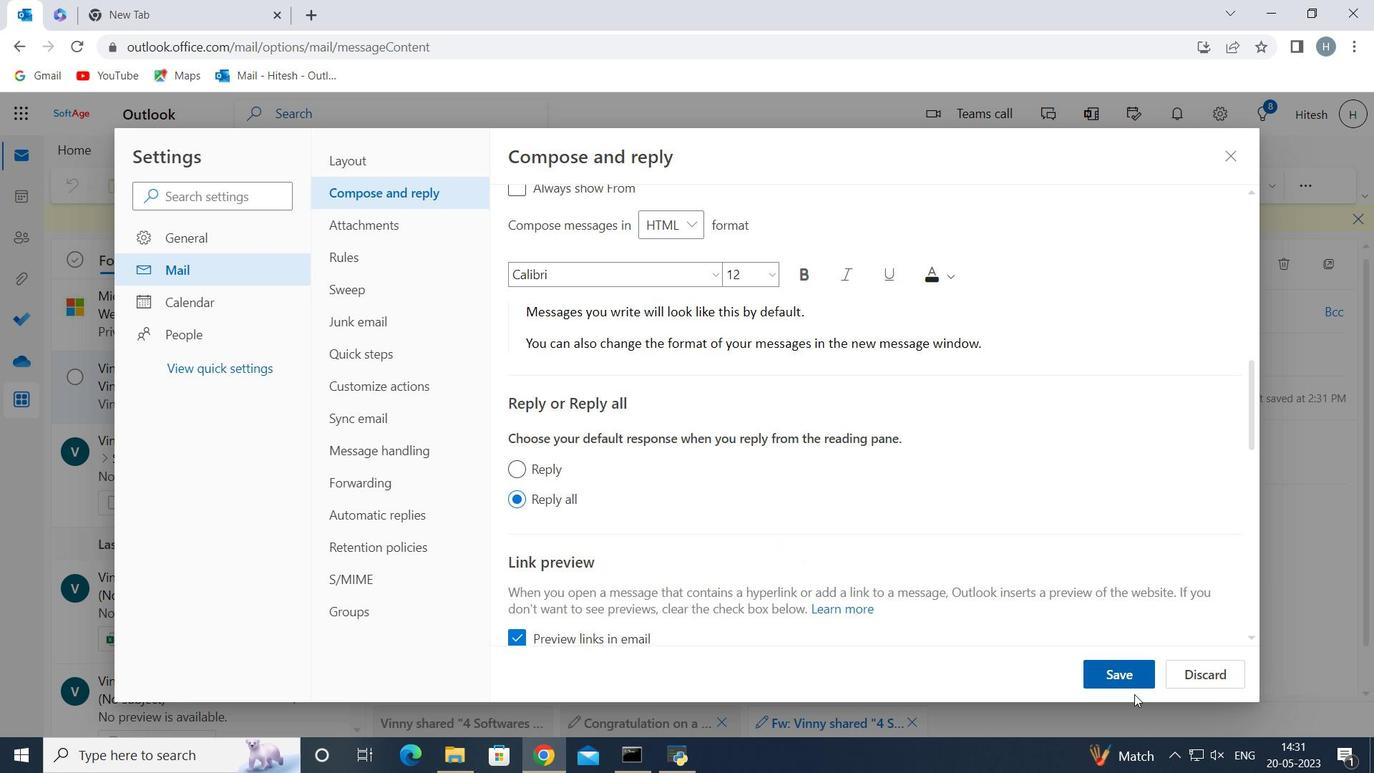 
Action: Mouse pressed left at (1106, 667)
Screenshot: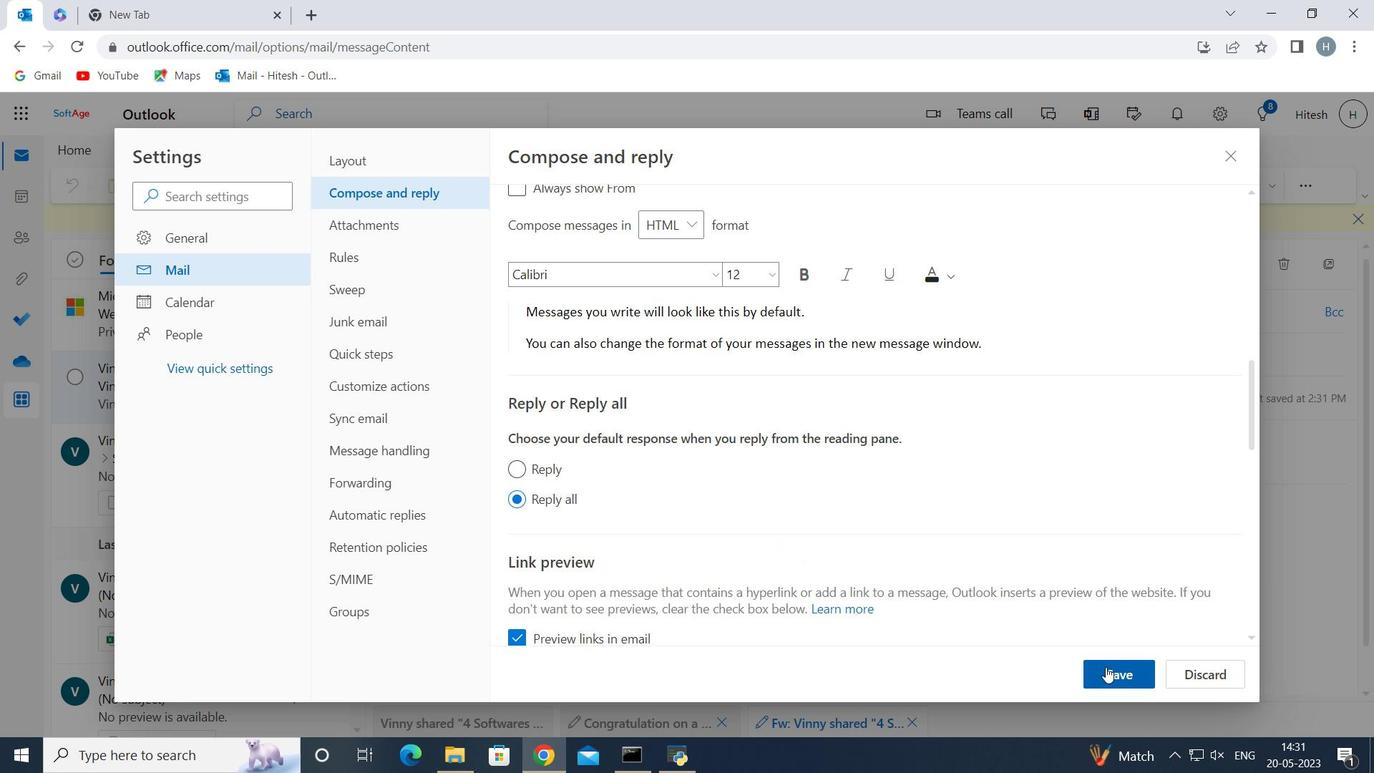 
Action: Mouse moved to (750, 458)
Screenshot: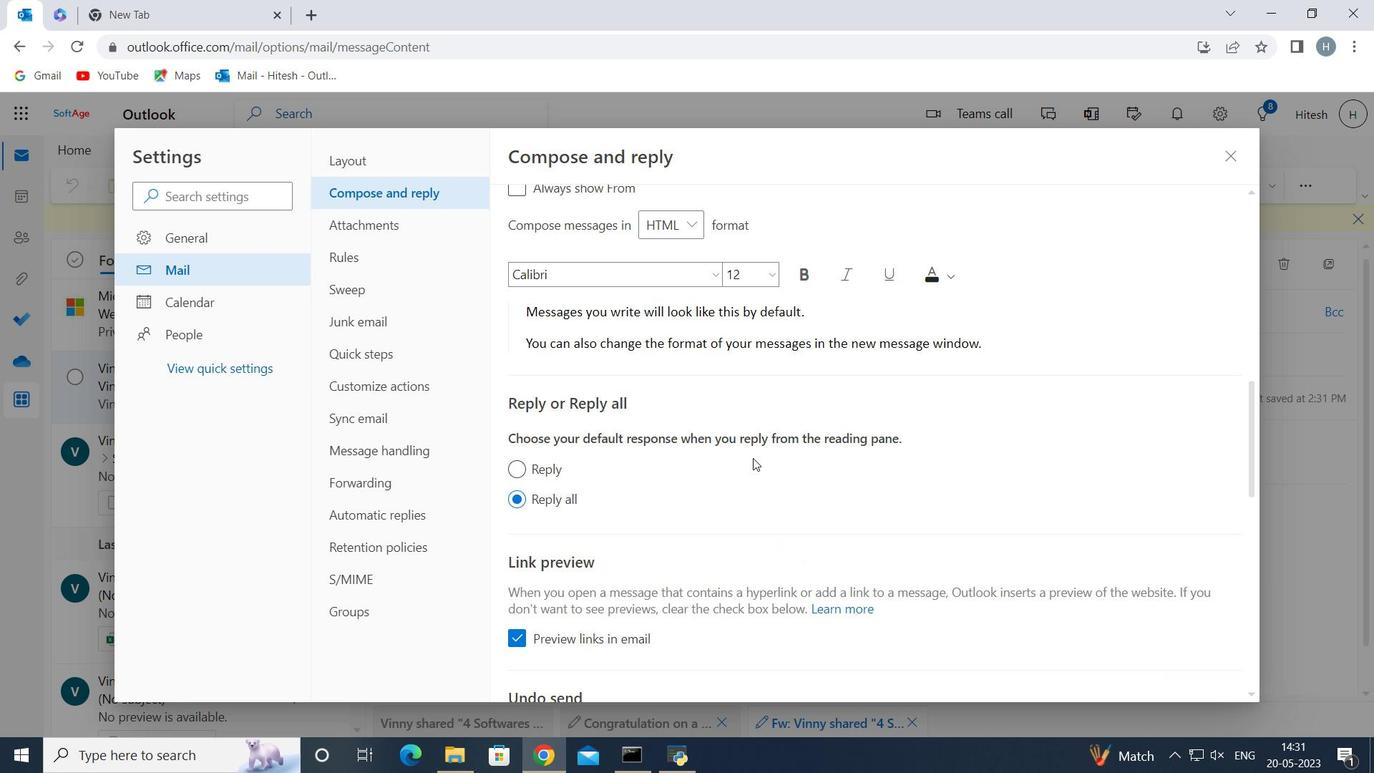 
Action: Mouse scrolled (750, 459) with delta (0, 0)
Screenshot: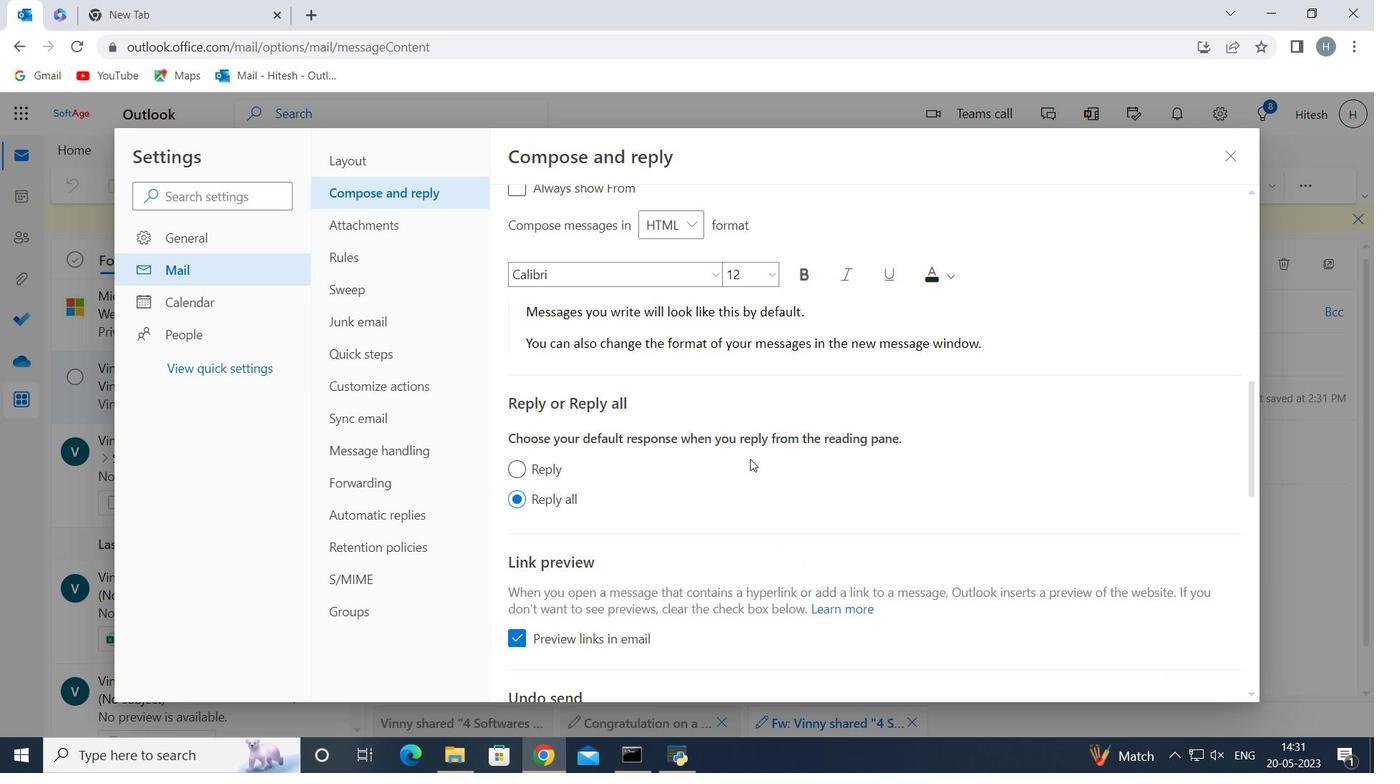 
Action: Mouse scrolled (750, 459) with delta (0, 0)
Screenshot: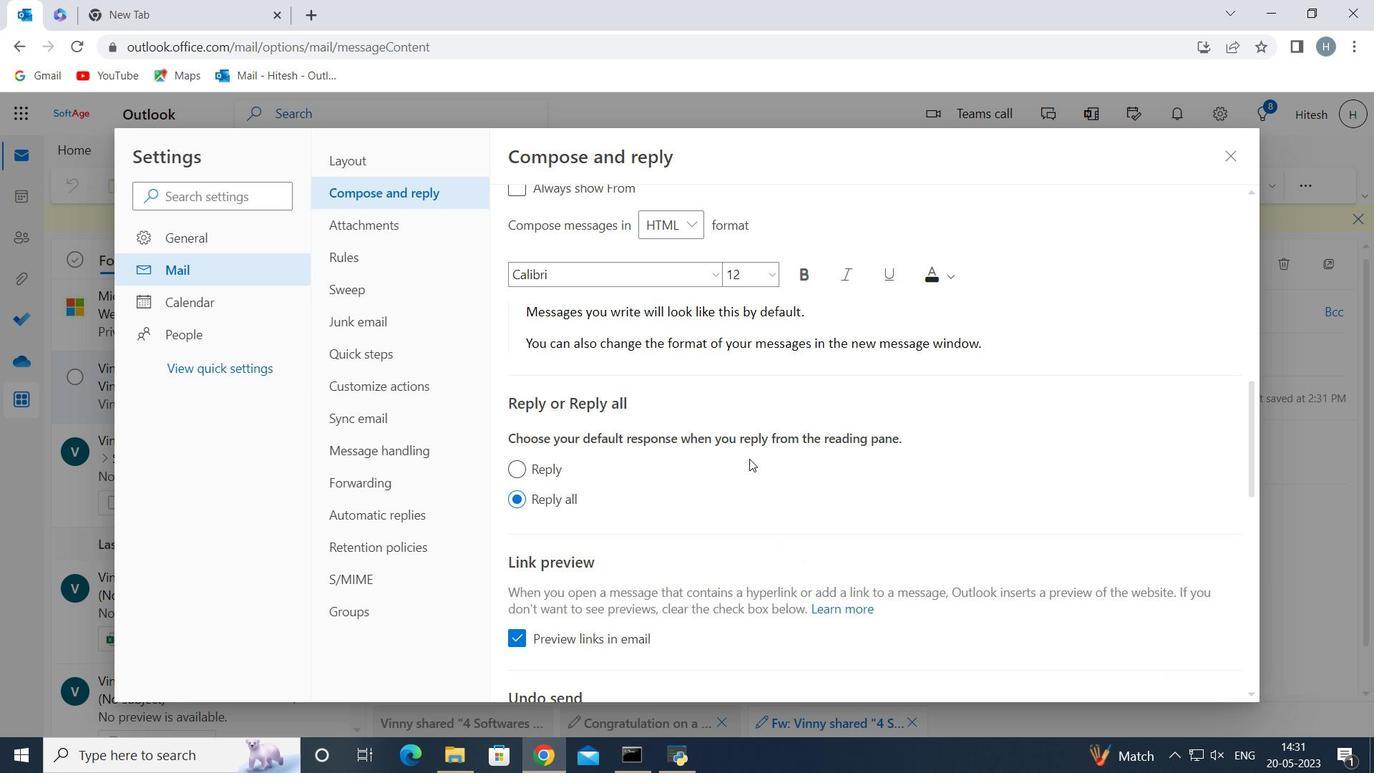 
Action: Mouse scrolled (750, 459) with delta (0, 0)
Screenshot: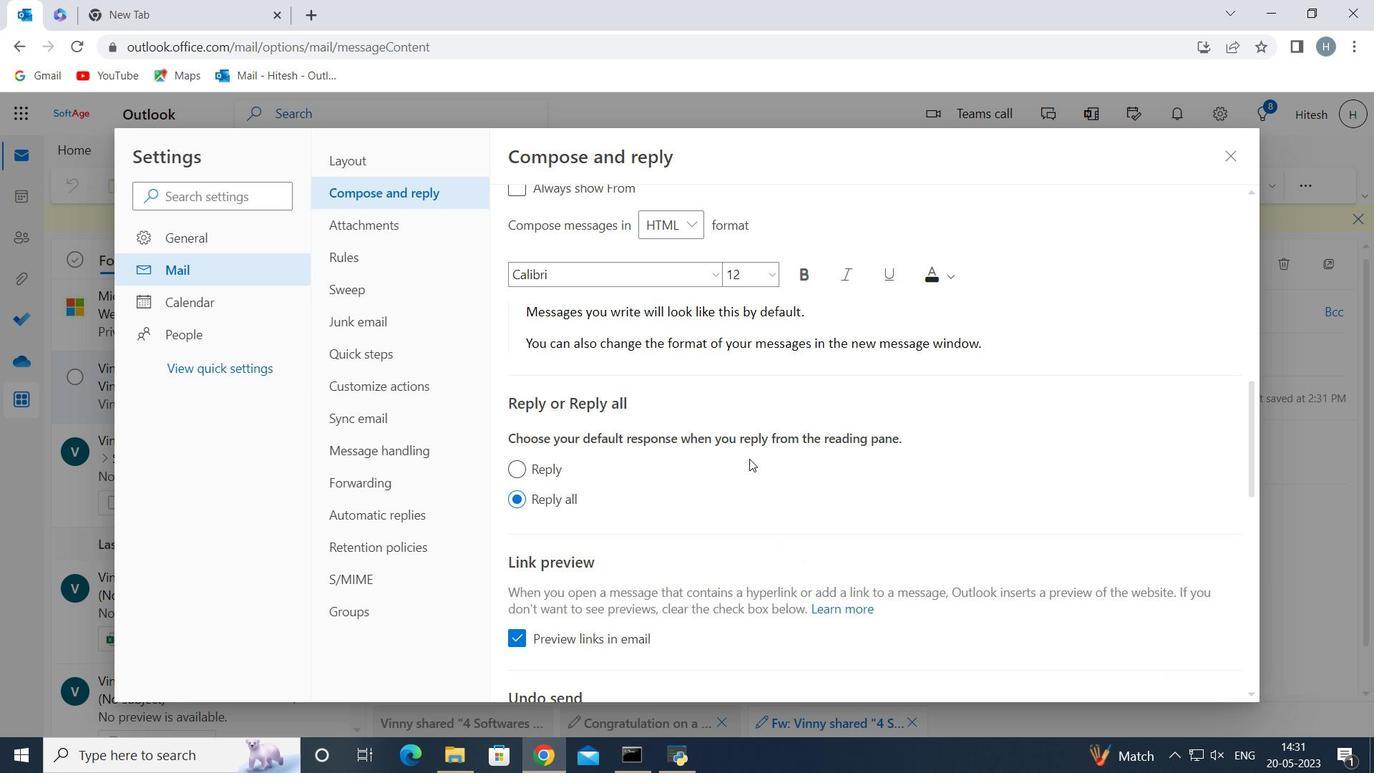 
Action: Mouse scrolled (750, 459) with delta (0, 0)
Screenshot: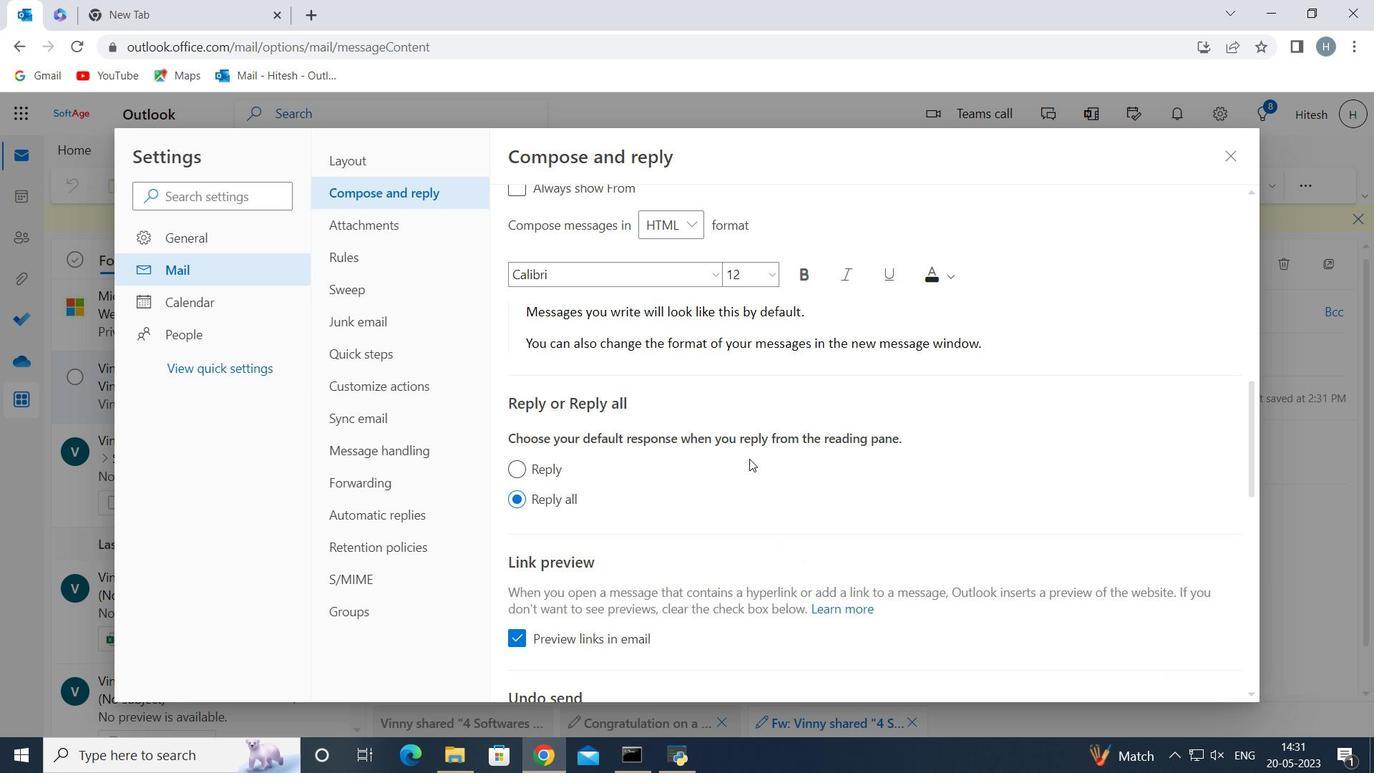 
Action: Mouse moved to (1234, 165)
Screenshot: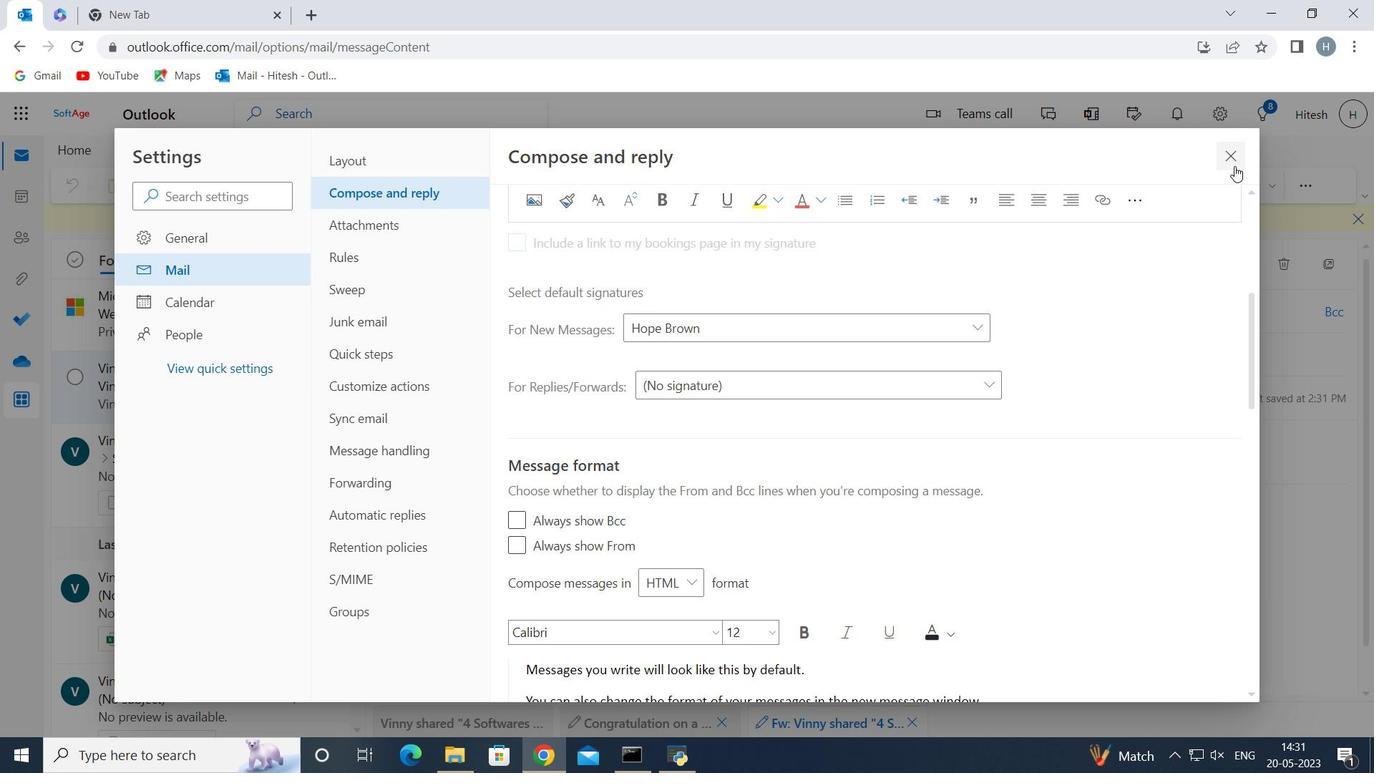 
Action: Mouse pressed left at (1234, 165)
Screenshot: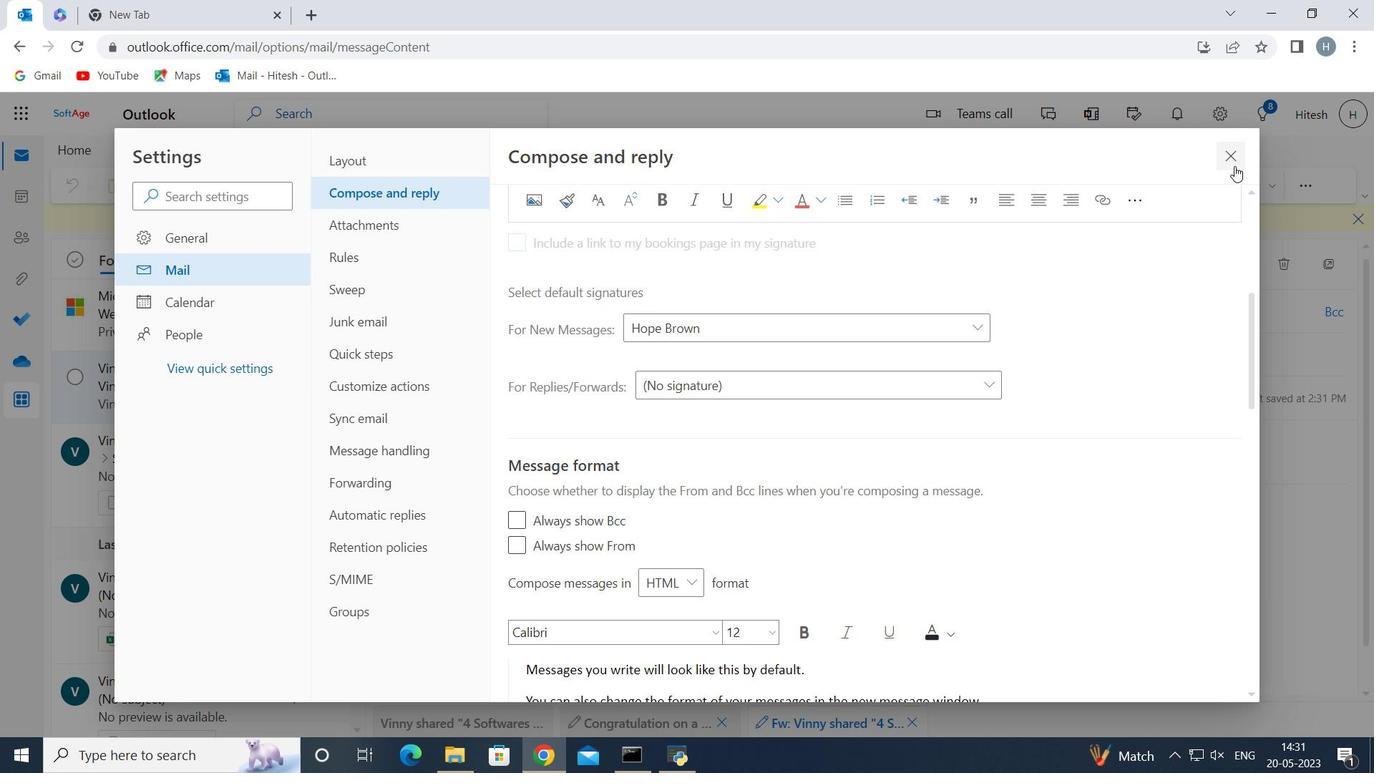 
Action: Mouse moved to (403, 395)
Screenshot: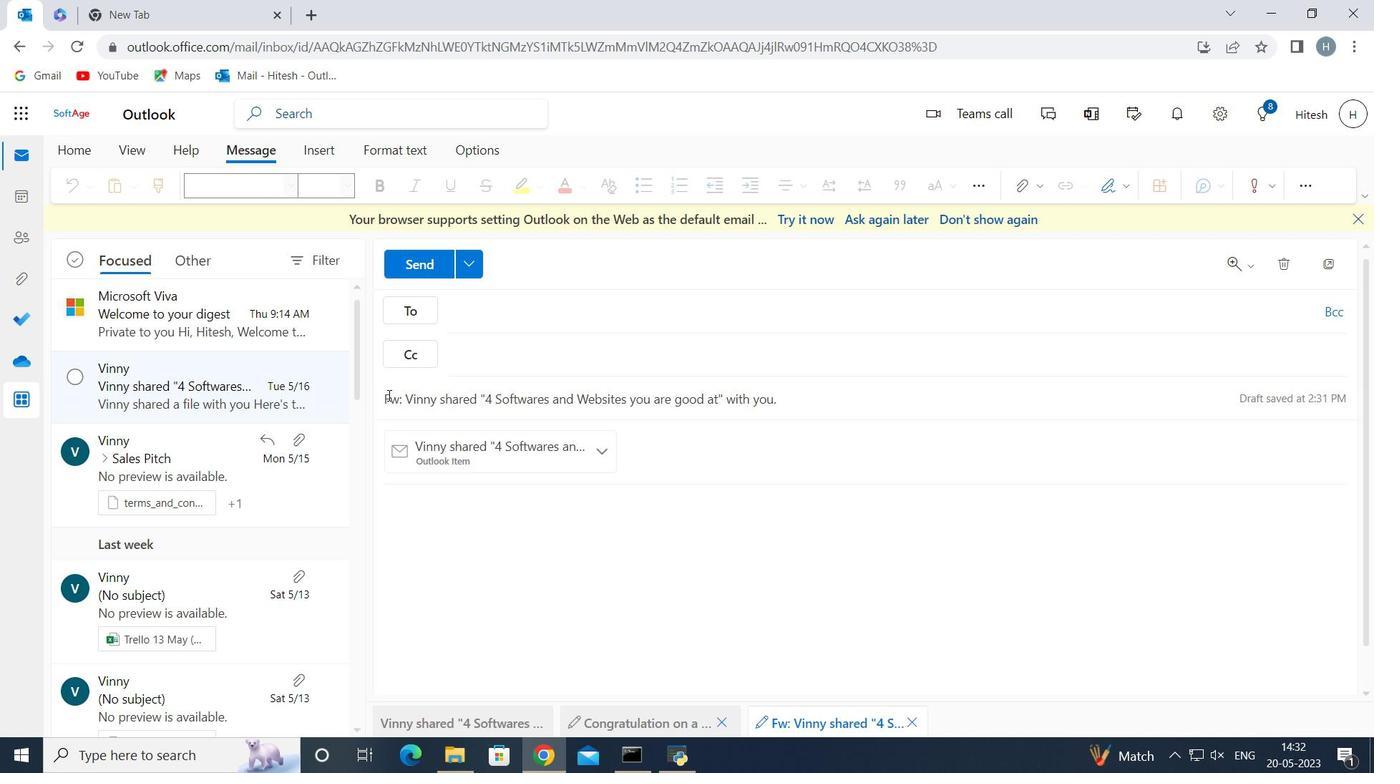 
Action: Mouse pressed left at (403, 395)
Screenshot: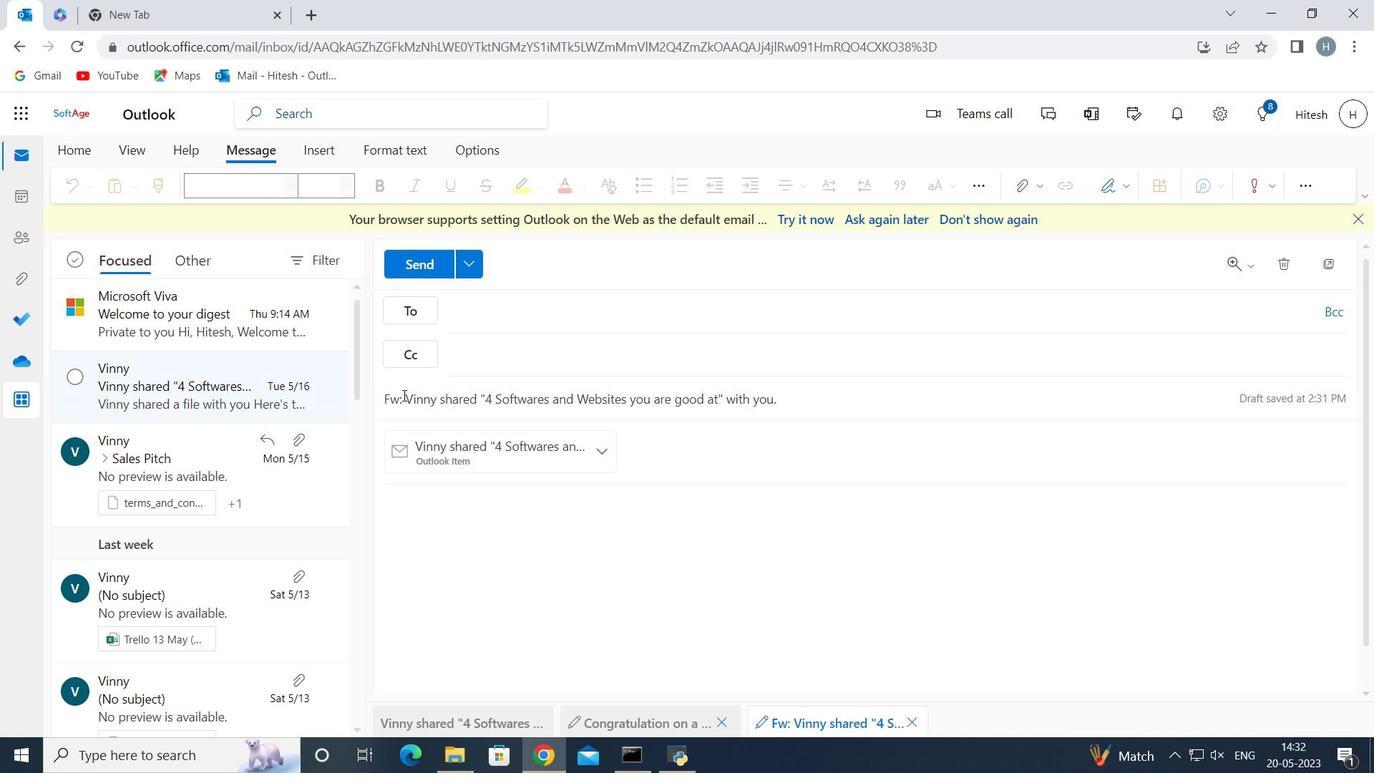 
Action: Mouse moved to (444, 433)
Screenshot: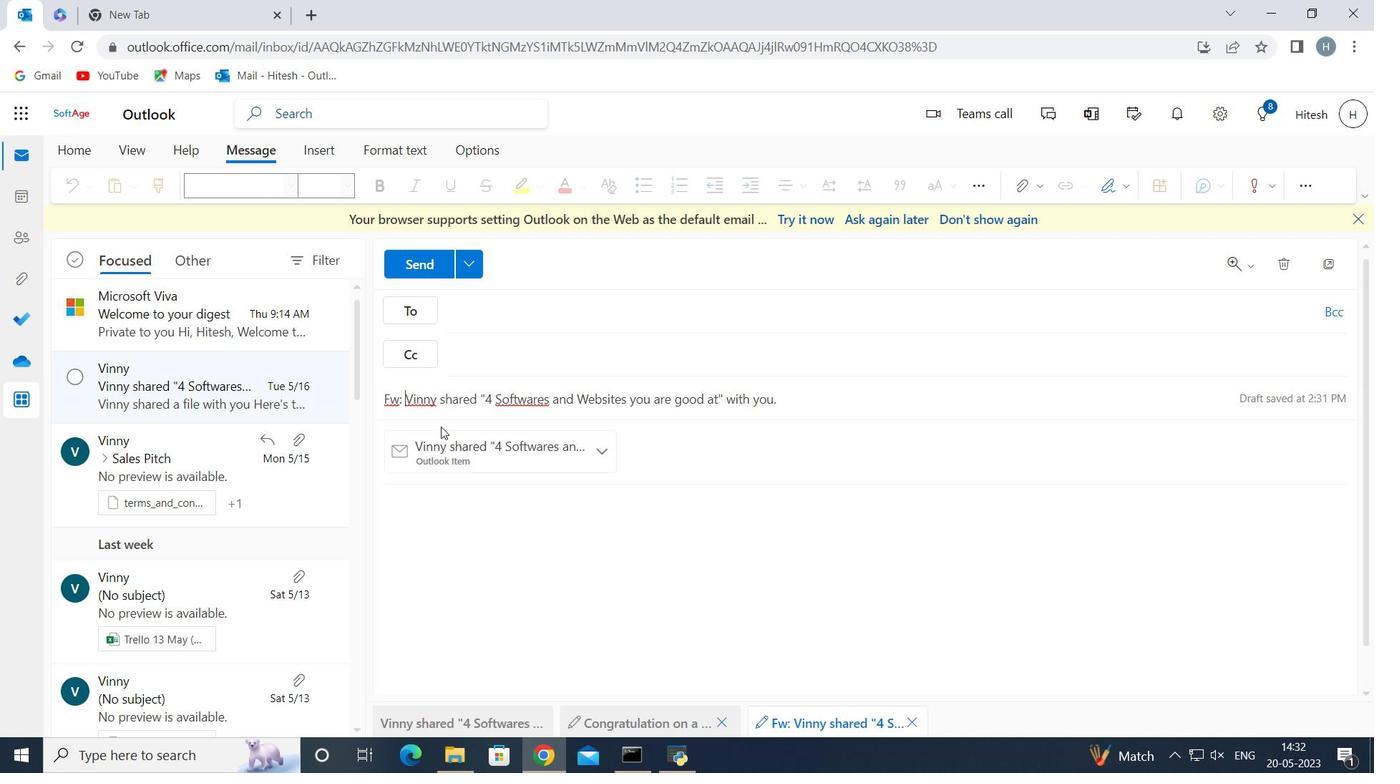 
Action: Key pressed <Key.right><Key.right><Key.right><Key.right><Key.right><Key.right><Key.right><Key.right><Key.right><Key.right><Key.right><Key.right><Key.right><Key.right><Key.right><Key.right><Key.right><Key.right><Key.right><Key.right><Key.right><Key.right><Key.right><Key.right><Key.right><Key.right><Key.right><Key.right><Key.right><Key.right><Key.right><Key.right><Key.right><Key.right><Key.right><Key.right><Key.right><Key.right><Key.right><Key.right><Key.right><Key.right><Key.right><Key.right><Key.right><Key.right><Key.right><Key.right><Key.right><Key.right><Key.right><Key.right><Key.right><Key.right><Key.right><Key.right><Key.right><Key.right><Key.right><Key.right><Key.right><Key.right><Key.right><Key.right><Key.right>
Screenshot: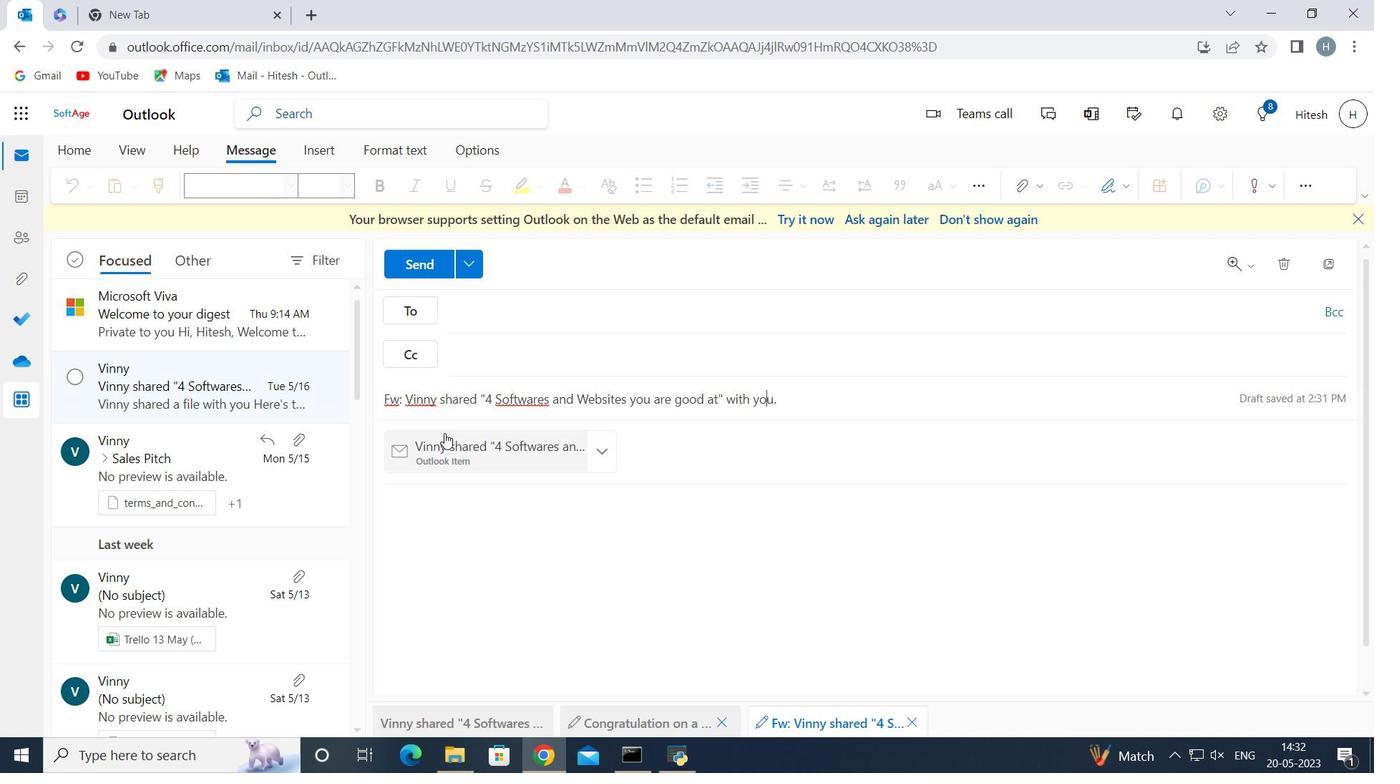 
Action: Mouse moved to (445, 433)
Screenshot: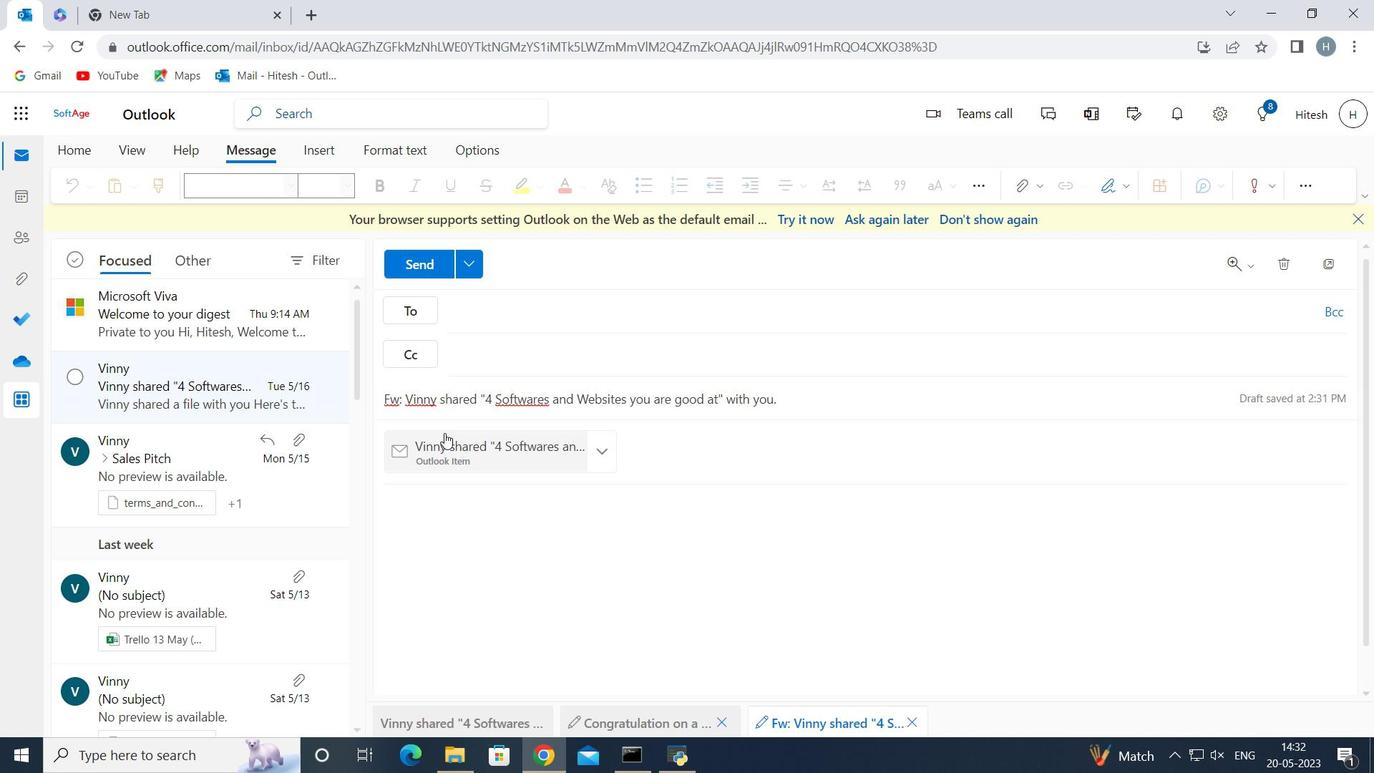
Action: Key pressed <Key.backspace>
Screenshot: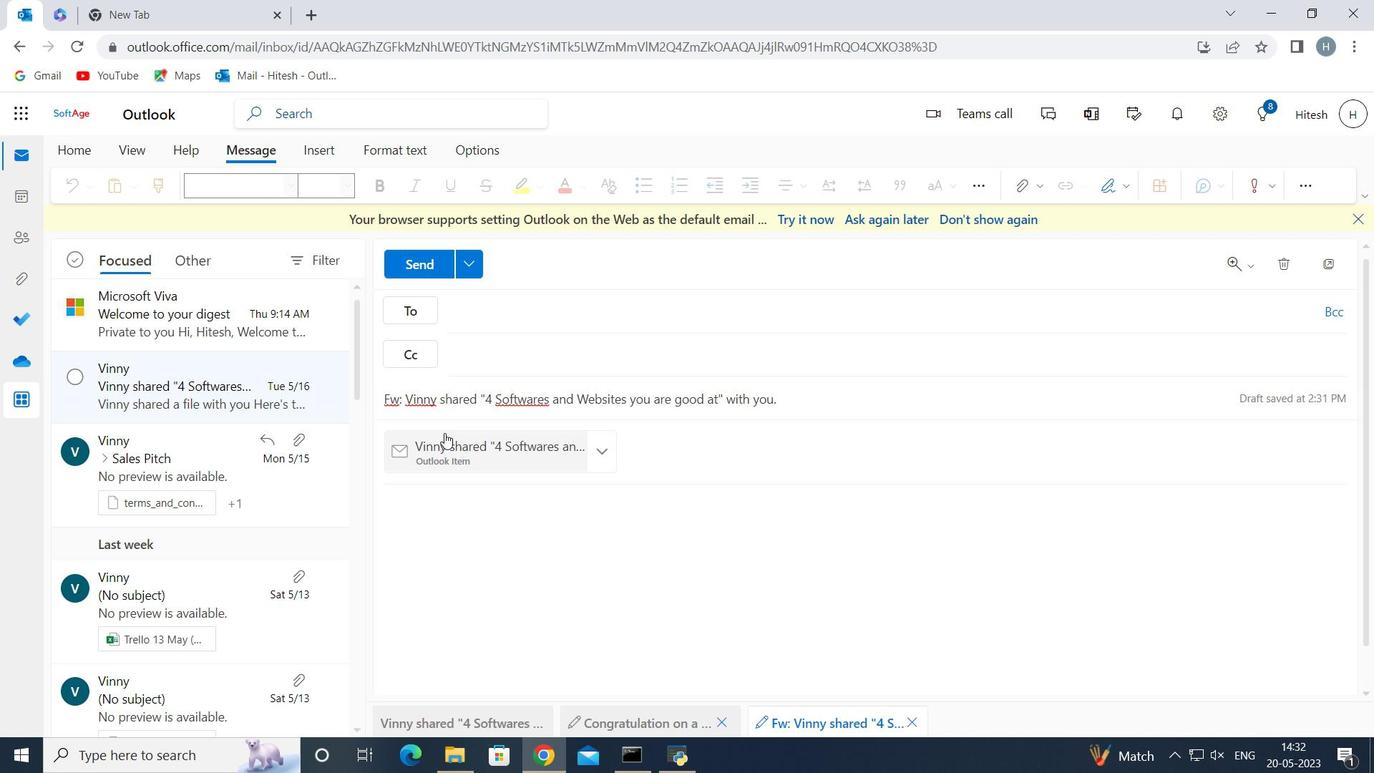 
Action: Mouse moved to (445, 433)
Screenshot: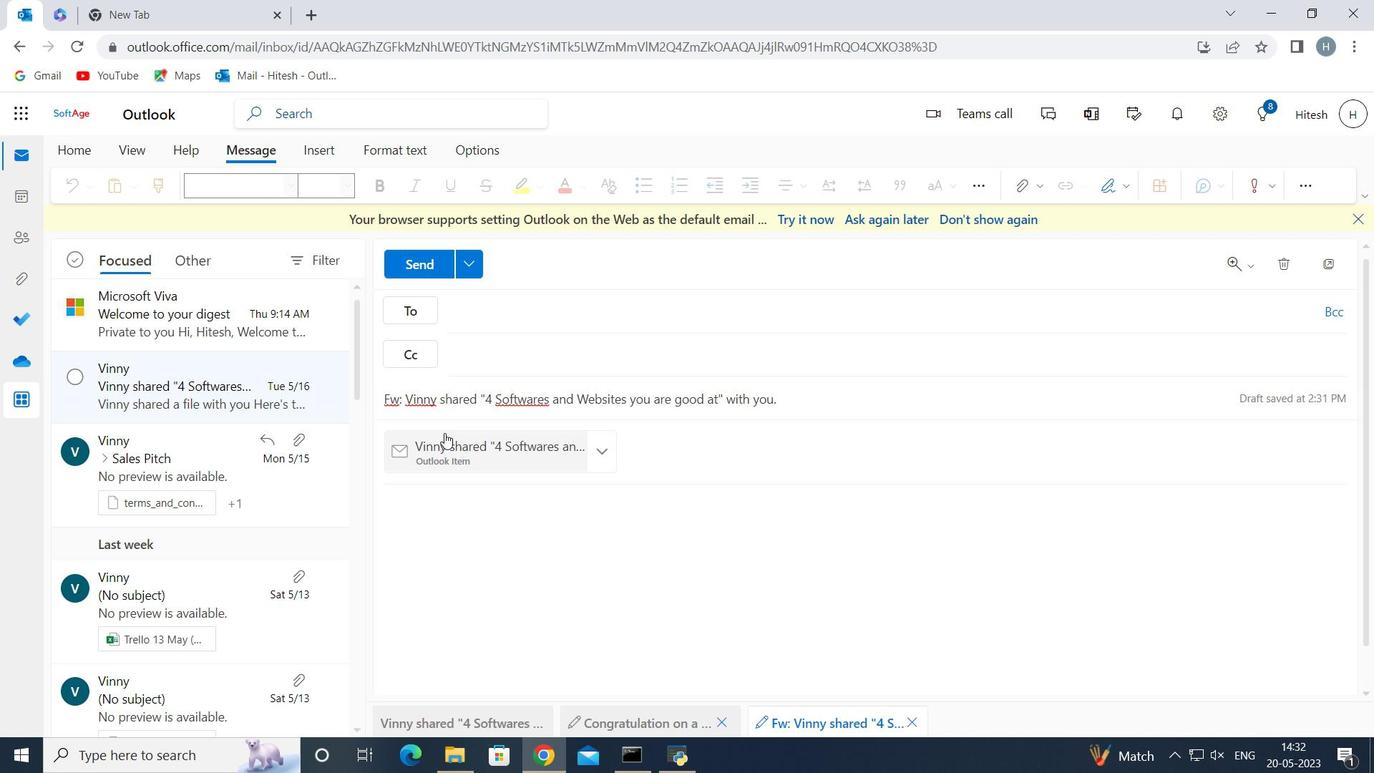 
Action: Key pressed <Key.backspace><Key.backspace><Key.backspace><Key.backspace><Key.backspace><Key.backspace><Key.backspace><Key.backspace><Key.backspace><Key.backspace><Key.backspace><Key.backspace><Key.backspace><Key.backspace><Key.backspace><Key.backspace><Key.backspace><Key.backspace><Key.backspace><Key.backspace><Key.backspace><Key.backspace><Key.backspace><Key.backspace><Key.backspace><Key.backspace><Key.backspace><Key.backspace><Key.backspace><Key.backspace><Key.backspace><Key.backspace><Key.backspace><Key.backspace><Key.backspace><Key.backspace><Key.backspace><Key.backspace><Key.backspace><Key.backspace><Key.backspace><Key.backspace><Key.backspace><Key.backspace><Key.backspace><Key.backspace><Key.backspace><Key.backspace><Key.backspace><Key.backspace><Key.backspace><Key.backspace><Key.backspace><Key.backspace><Key.backspace><Key.backspace><Key.backspace><Key.backspace><Key.backspace><Key.backspace><Key.backspace><Key.backspace><Key.backspace><Key.backspace><Key.backspace>
Screenshot: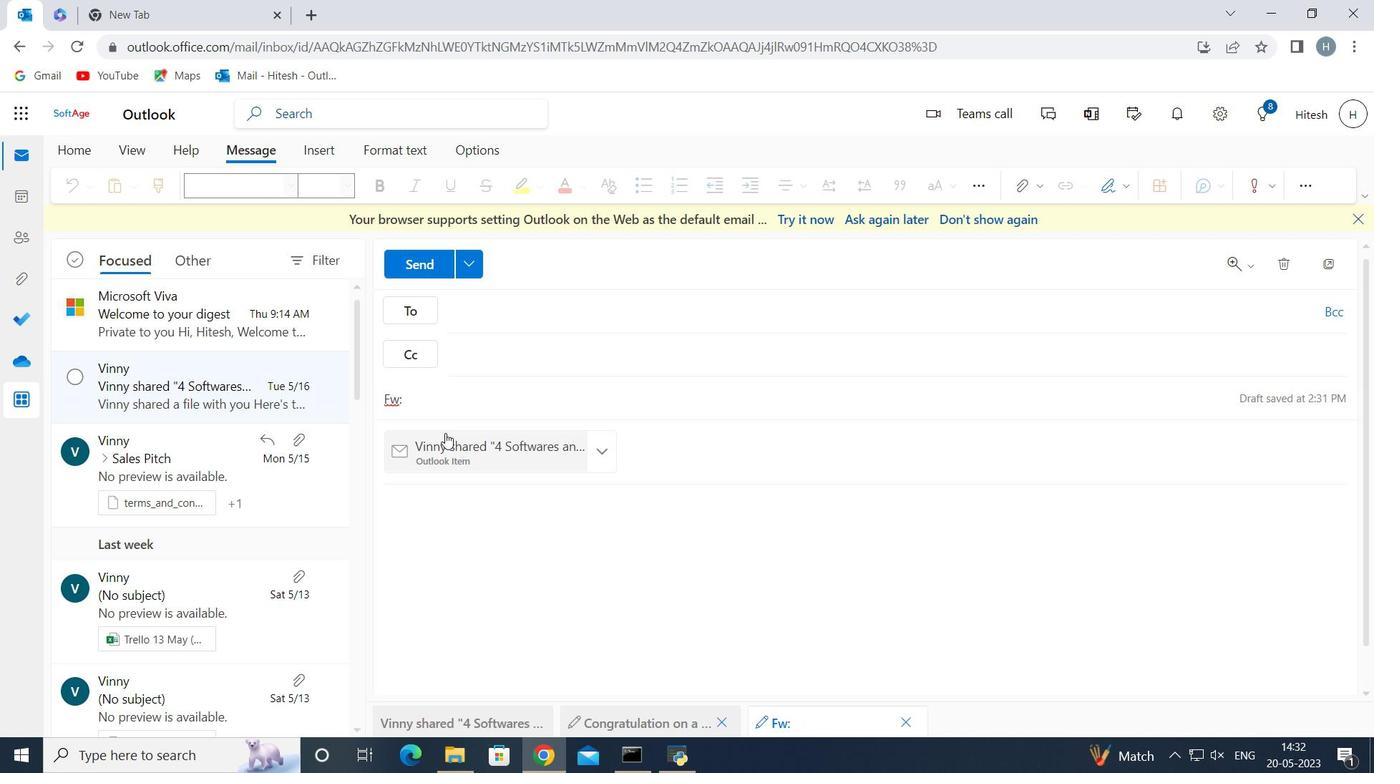 
Action: Mouse moved to (451, 433)
Screenshot: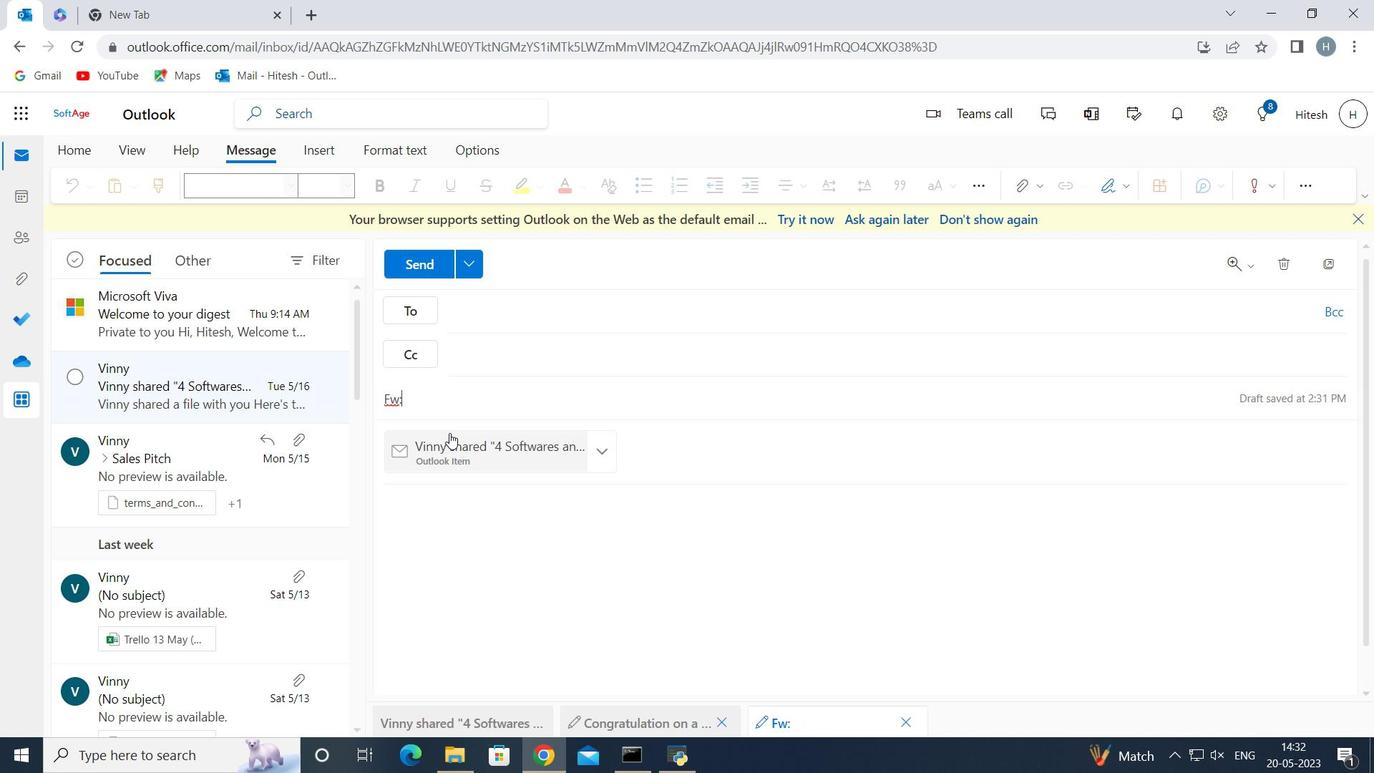 
Action: Key pressed <Key.backspace><Key.backspace><Key.backspace><Key.backspace>
Screenshot: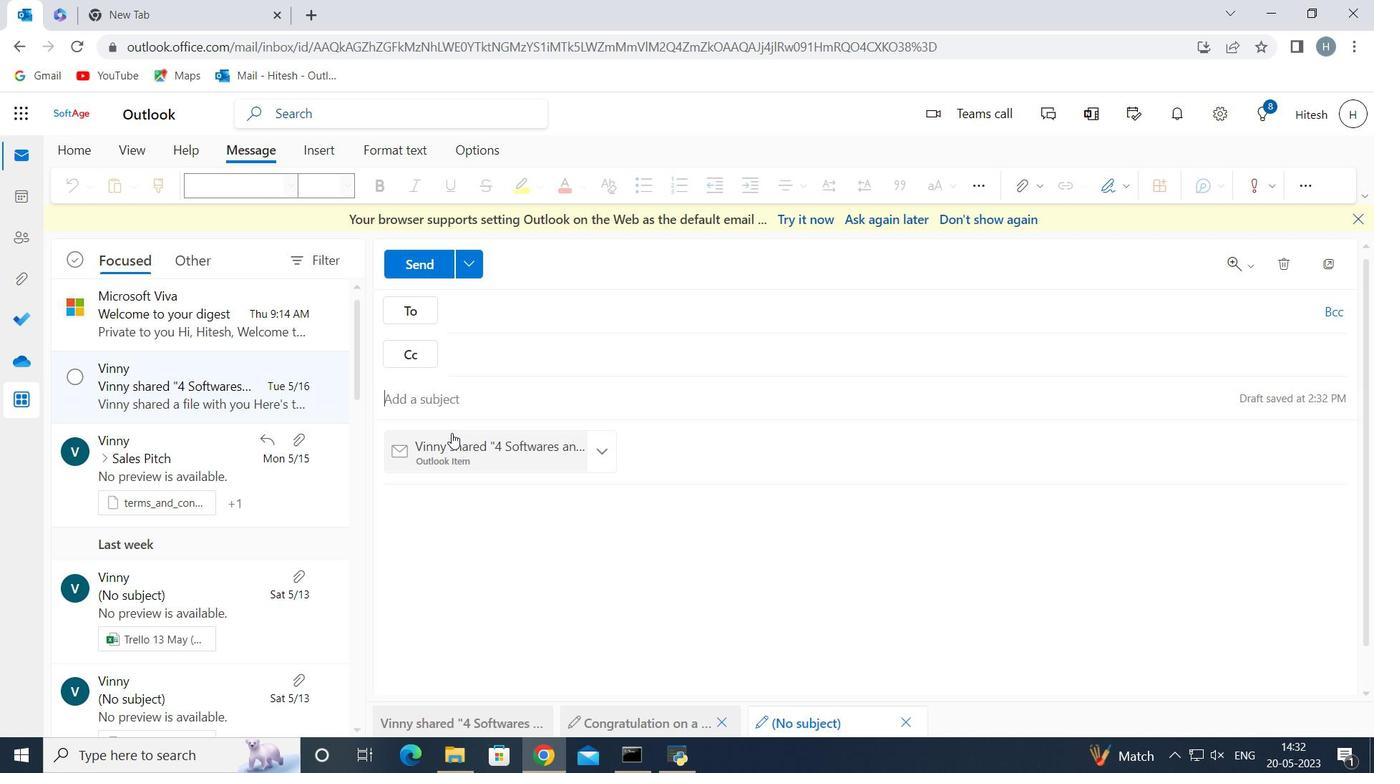 
Action: Mouse moved to (436, 395)
Screenshot: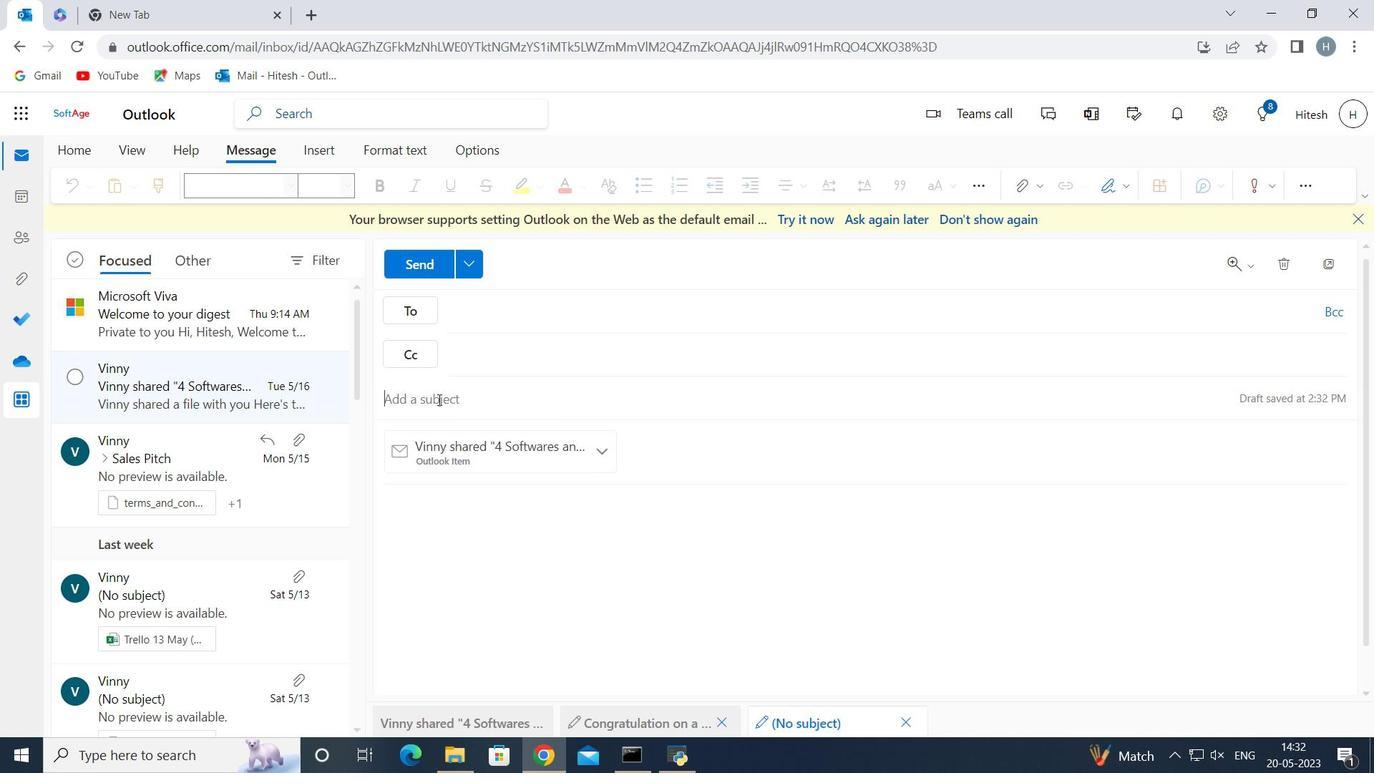 
Action: Key pressed <Key.shift>Sub<Key.backspace><Key.backspace><Key.backspace><Key.backspace><Key.backspace><Key.shift><Key.shift><Key.shift><Key.shift><Key.shift><Key.shift><Key.shift><Key.shift><Key.shift><Key.shift><Key.shift><Key.shift><Key.shift><Key.shift><Key.shift><Key.shift><Key.shift><Key.shift><Key.shift><Key.shift><Key.shift><Key.shift><Key.shift><Key.shift><Key.shift><Key.shift><Key.shift><Key.shift><Key.shift><Key.shift><Key.shift><Key.shift><Key.shift><Key.shift><Key.shift><Key.shift><Key.shift><Key.shift><Key.shift><Key.shift><Key.shift><Key.shift><Key.shift><Key.shift><Key.shift><Key.shift><Key.shift><Key.shift><Key.shift><Key.shift><Key.shift><Key.shift><Key.shift><Key.shift><Key.shift><Key.shift><Key.shift><Key.shift><Key.shift><Key.shift><Key.shift><Key.shift><Key.shift><Key.shift><Key.shift><Key.shift><Key.shift><Key.shift><Key.shift><Key.shift><Key.shift><Key.shift><Key.shift><Key.shift><Key.shift><Key.shift><Key.shift><Key.shift><Key.shift><Key.shift><Key.shift><Key.shift><Key.shift><Key.shift><Key.shift><Key.shift>Fw'<Key.backspace>;<Key.space><Key.shift><Key.shift><Key.shift><Key.shift>Congratulations<Key.space>on<Key.space>a<Key.space>promotion<Key.space>
Screenshot: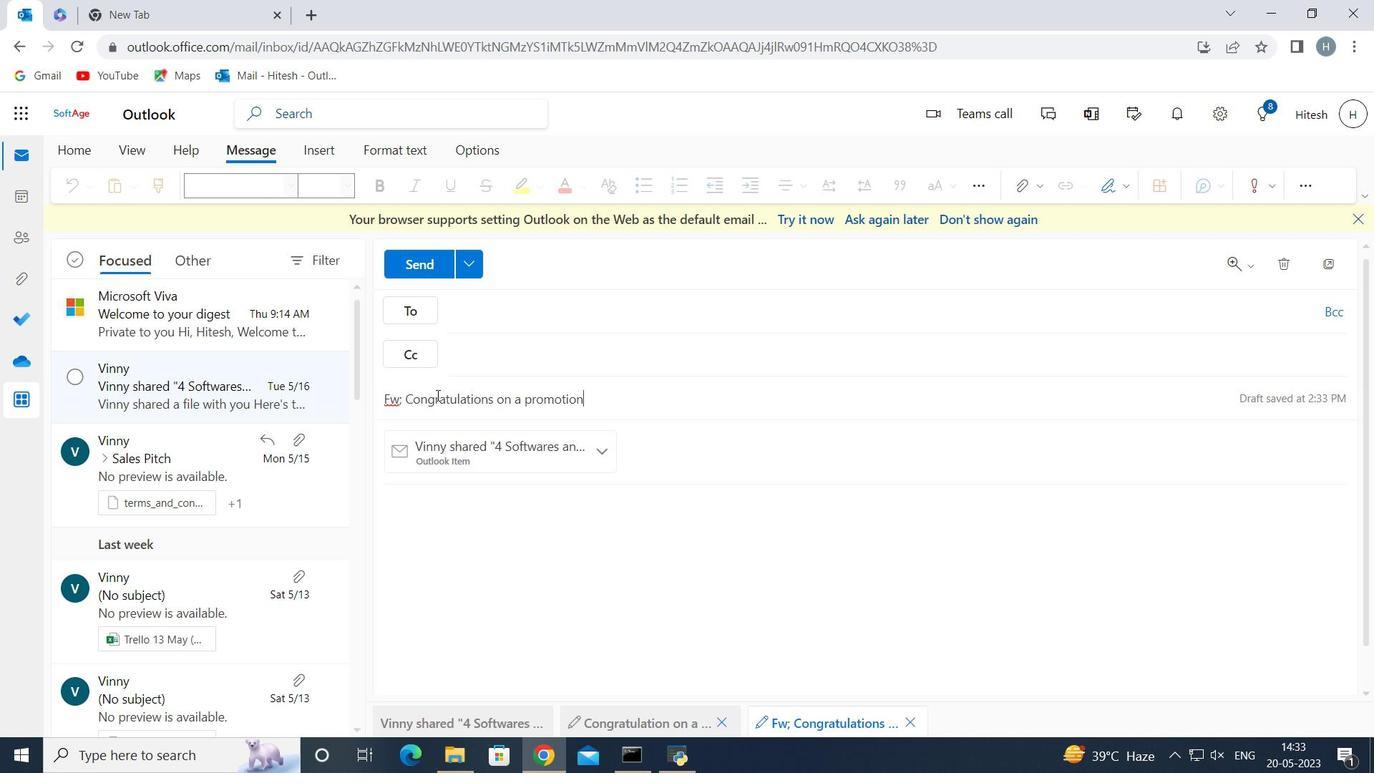
Action: Mouse moved to (417, 521)
Screenshot: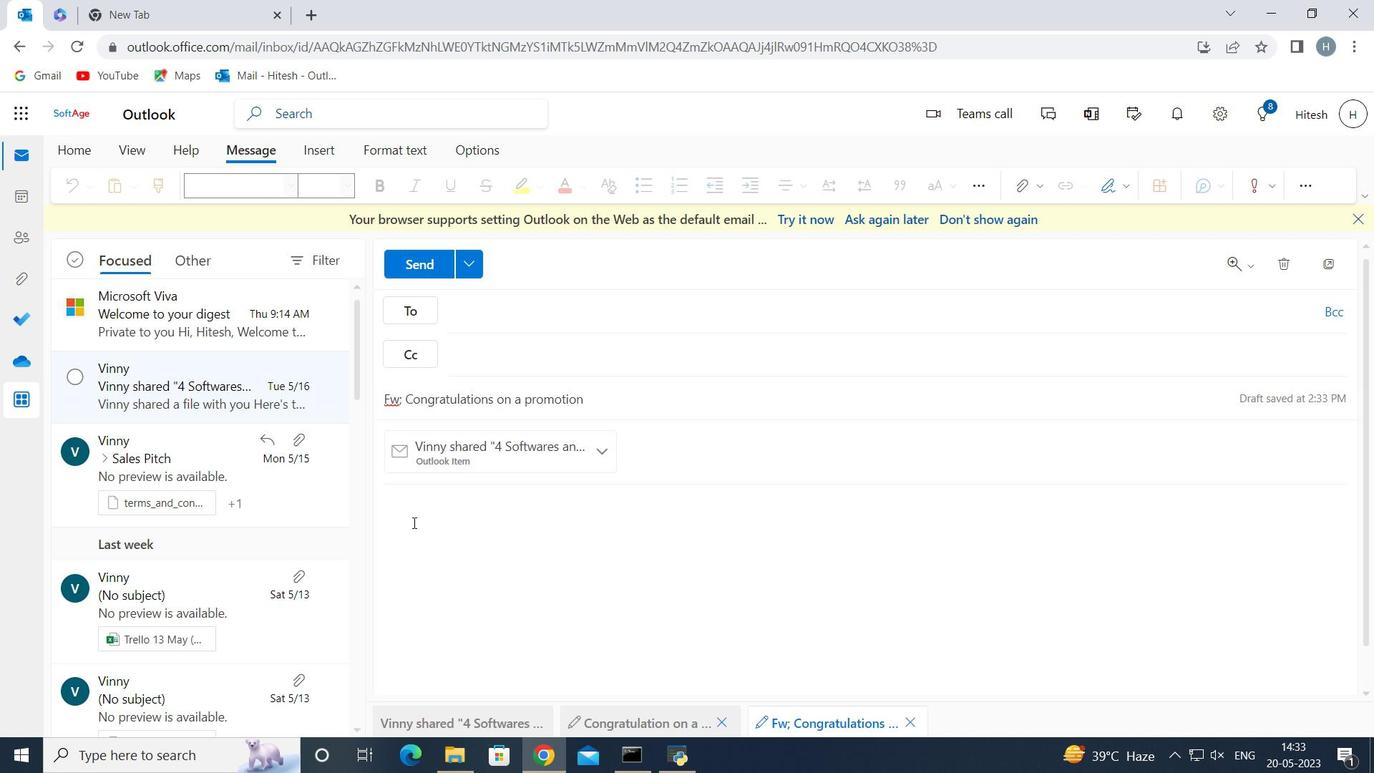 
Action: Mouse pressed left at (417, 521)
Screenshot: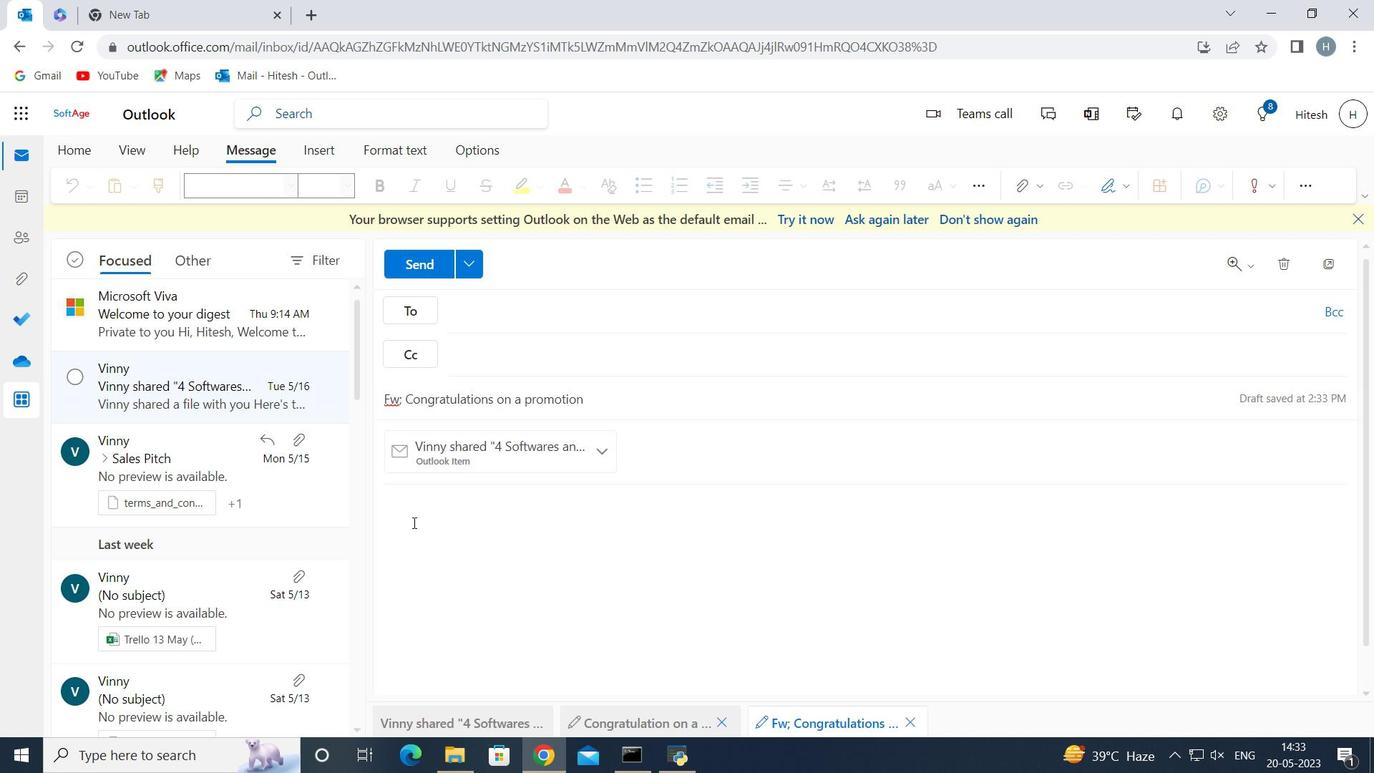 
Action: Mouse moved to (501, 312)
Screenshot: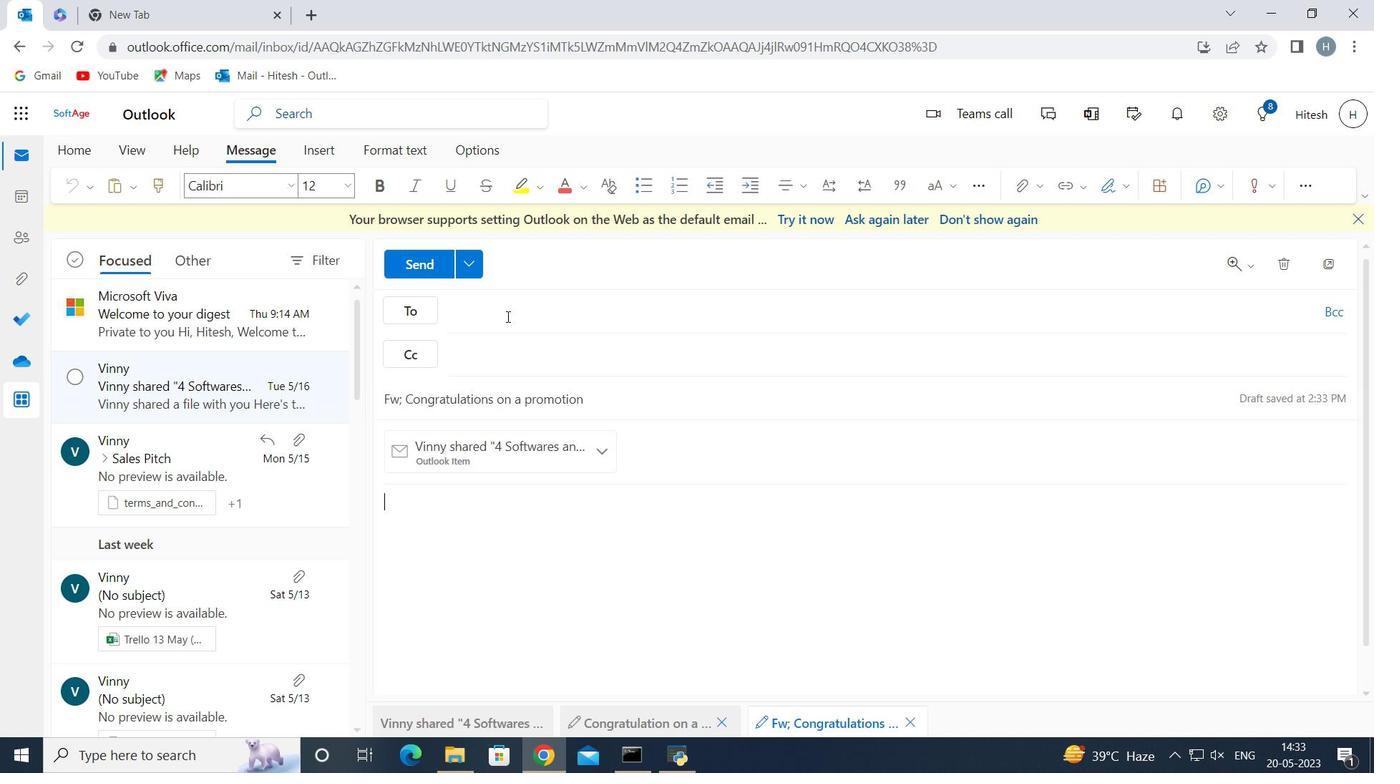 
Action: Mouse pressed left at (501, 312)
Screenshot: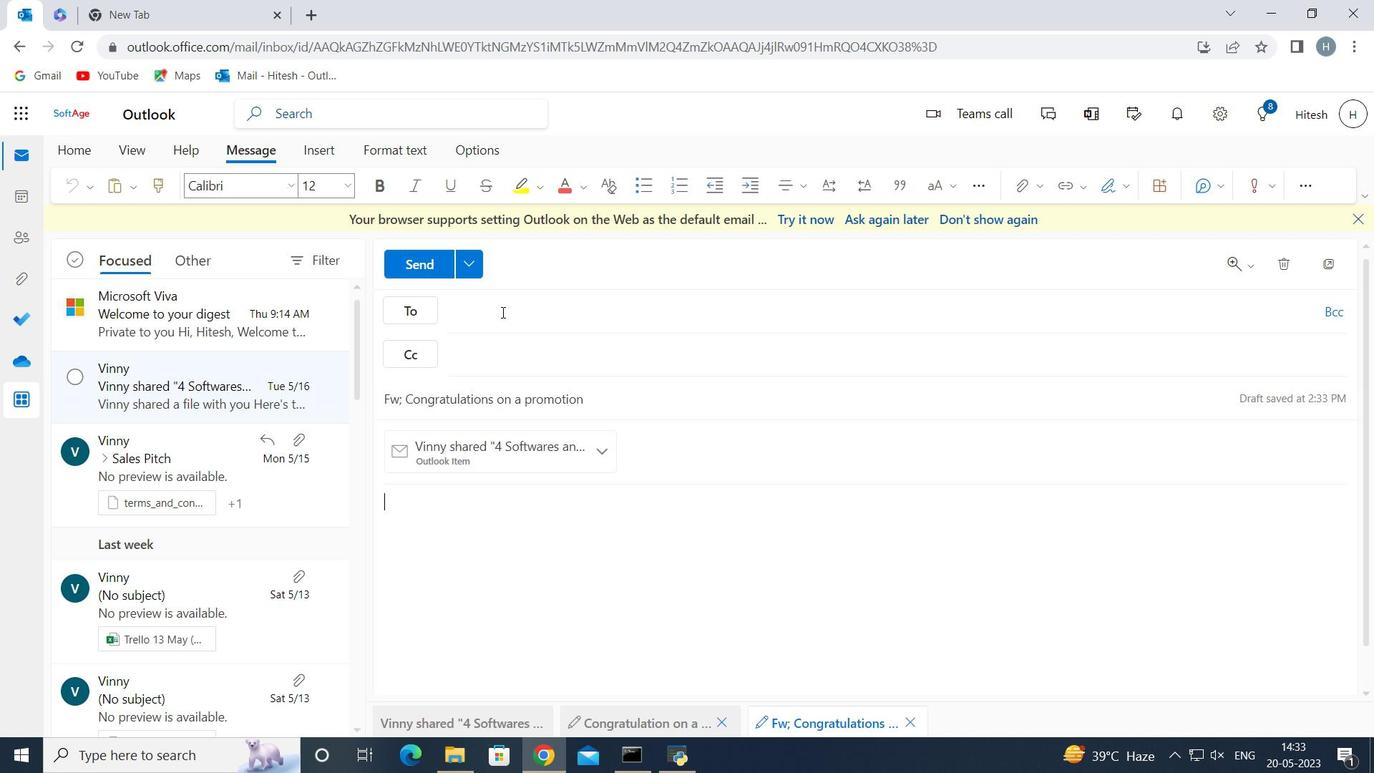 
Action: Key pressed softage.1<Key.shift>@softage.net
Screenshot: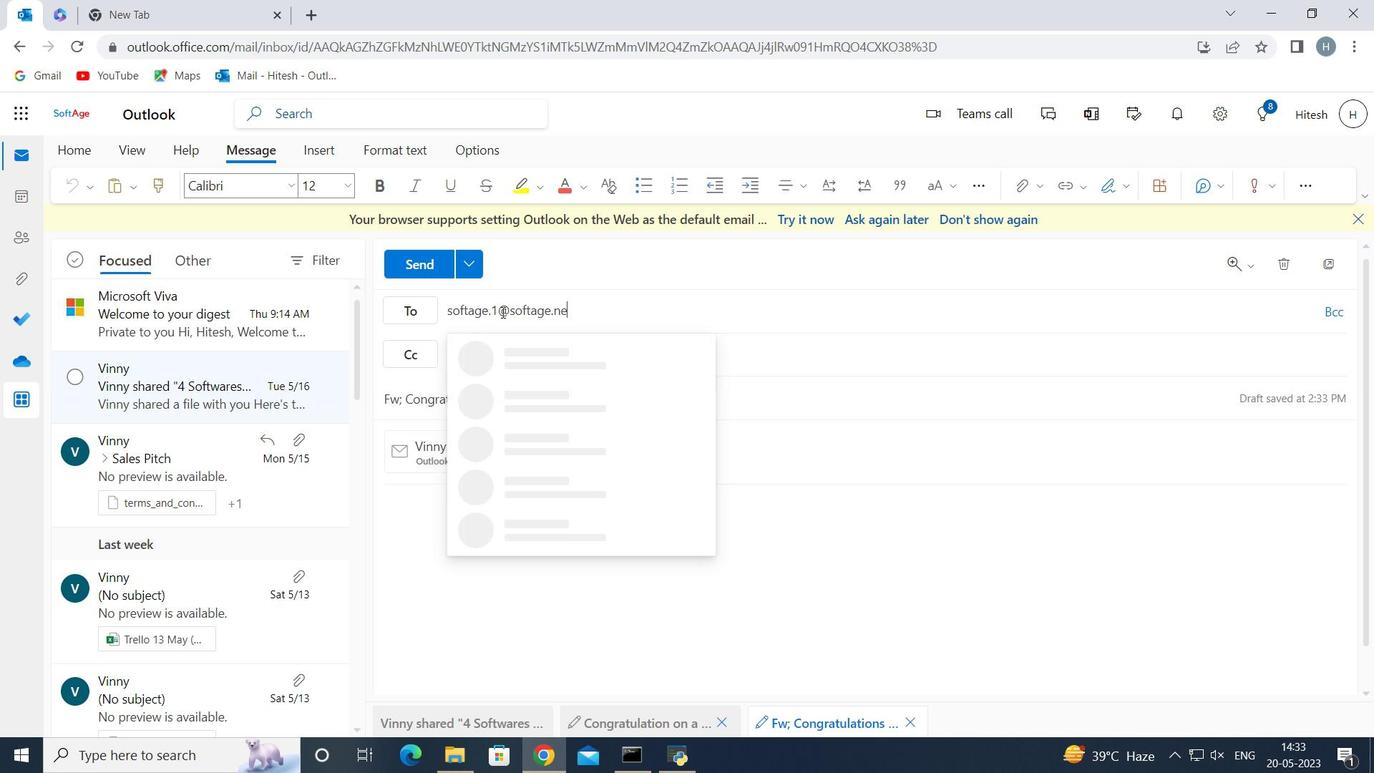 
Action: Mouse moved to (521, 352)
Screenshot: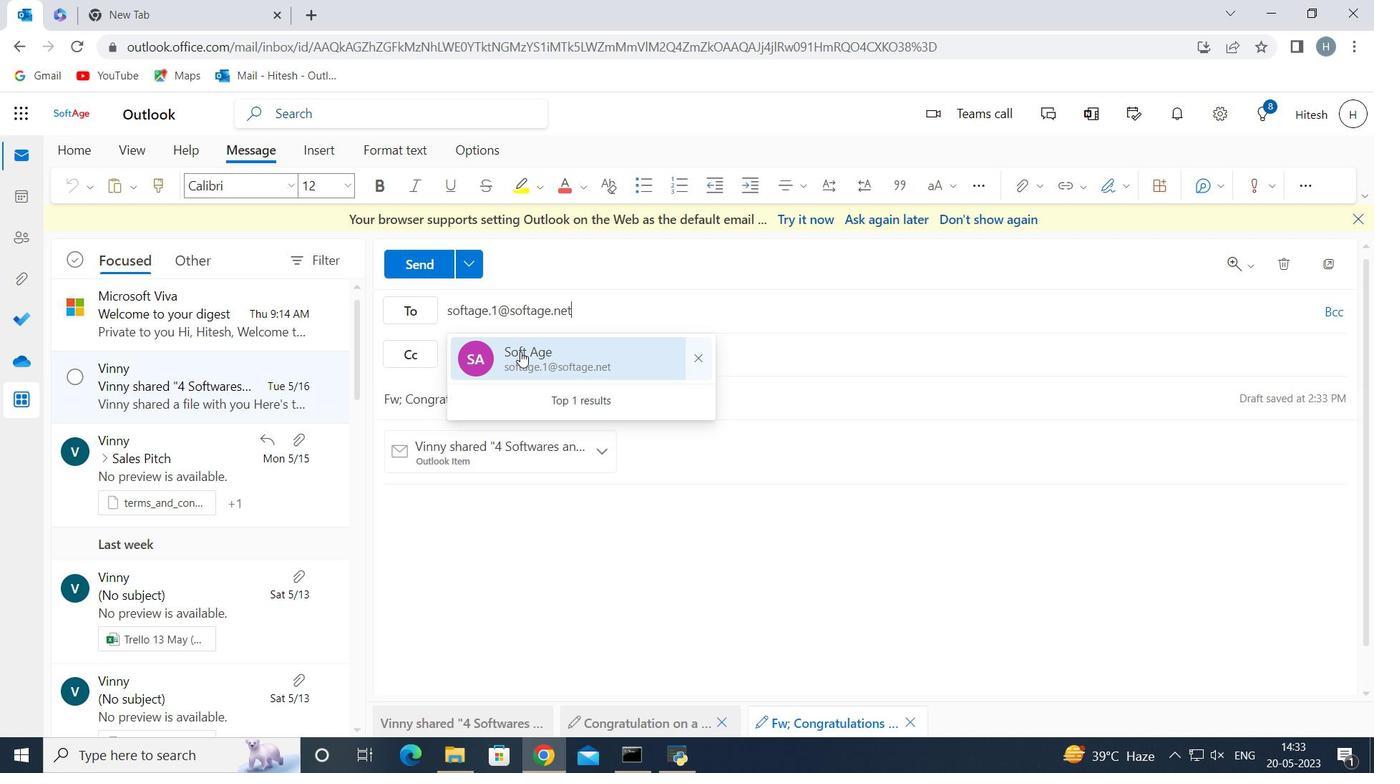 
Action: Mouse pressed left at (521, 352)
Screenshot: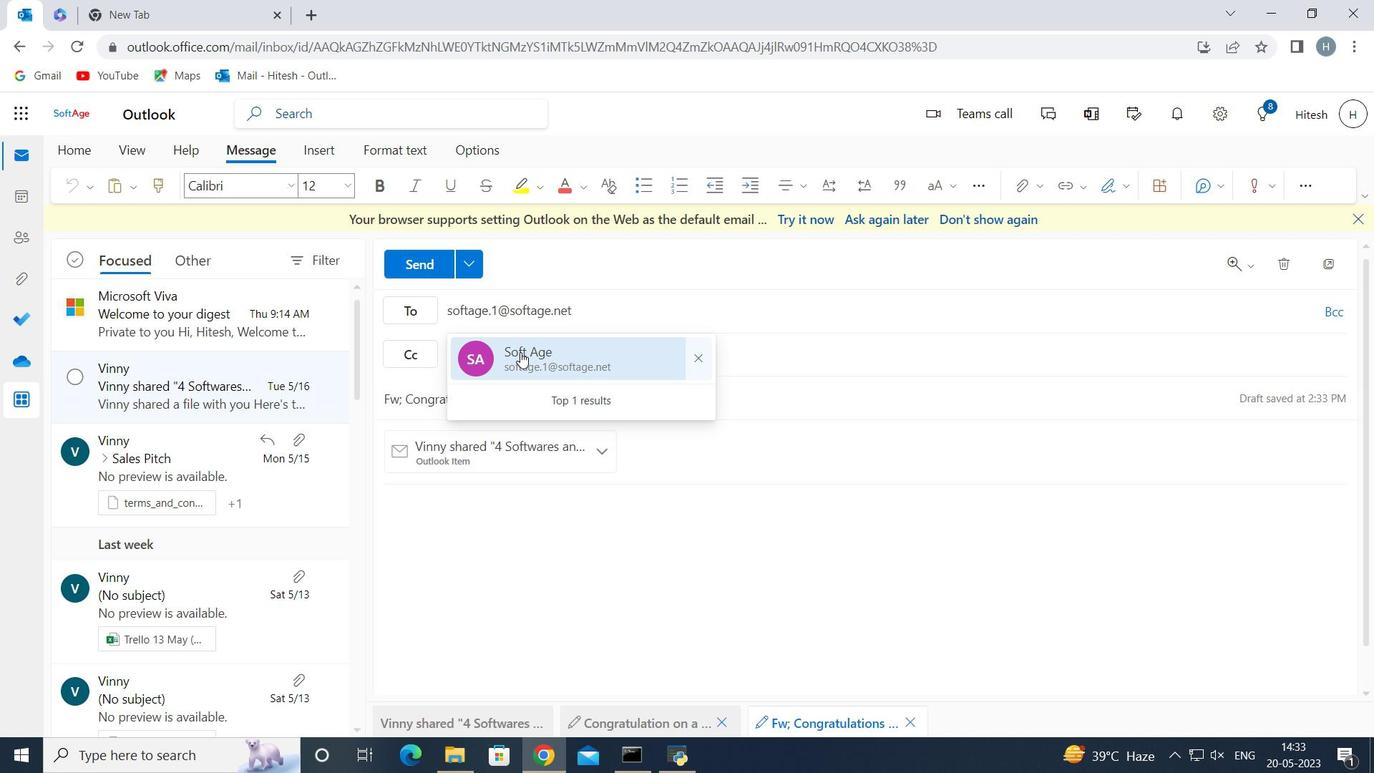 
Action: Mouse moved to (574, 321)
Screenshot: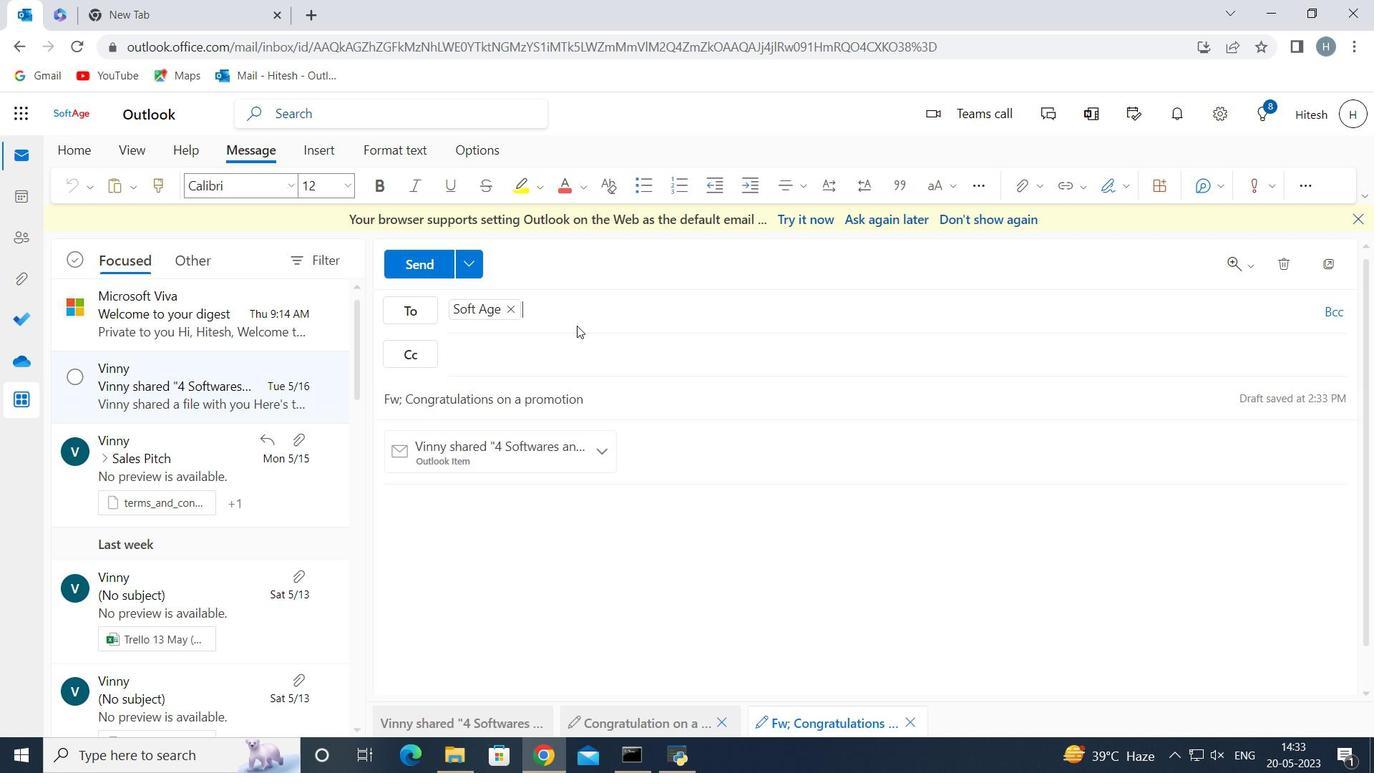 
Action: Key pressed sod<Key.backspace>ftage.2<Key.shift>@softage.net
Screenshot: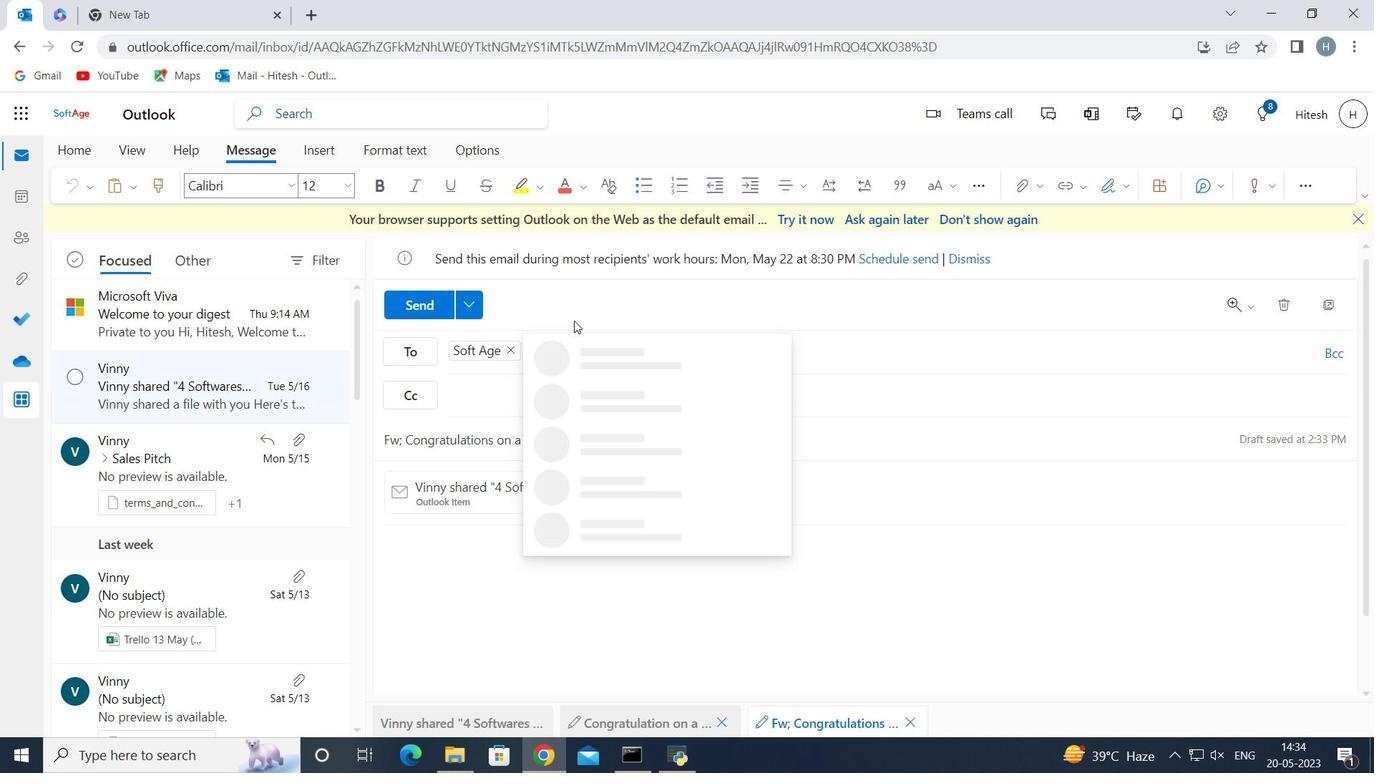 
Action: Mouse moved to (627, 355)
Screenshot: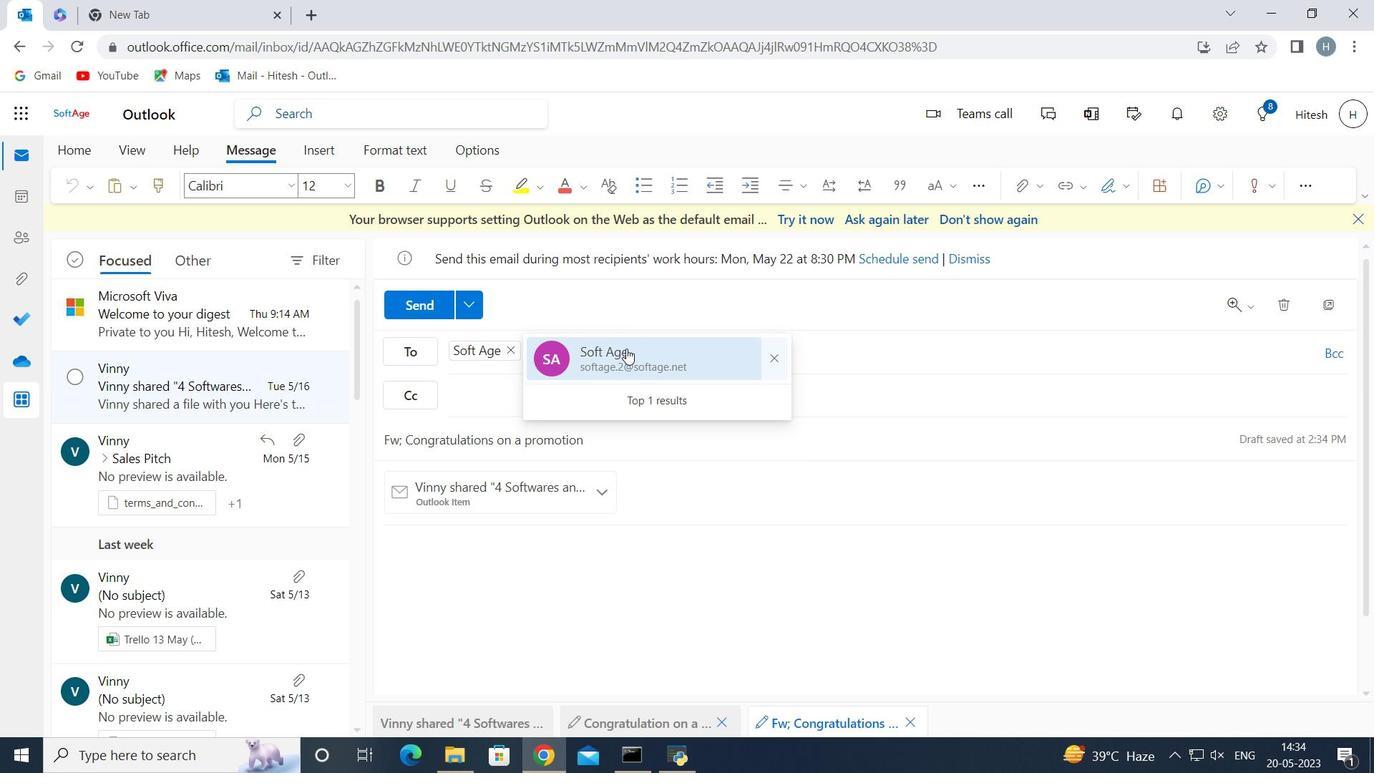 
Action: Mouse pressed left at (627, 355)
Screenshot: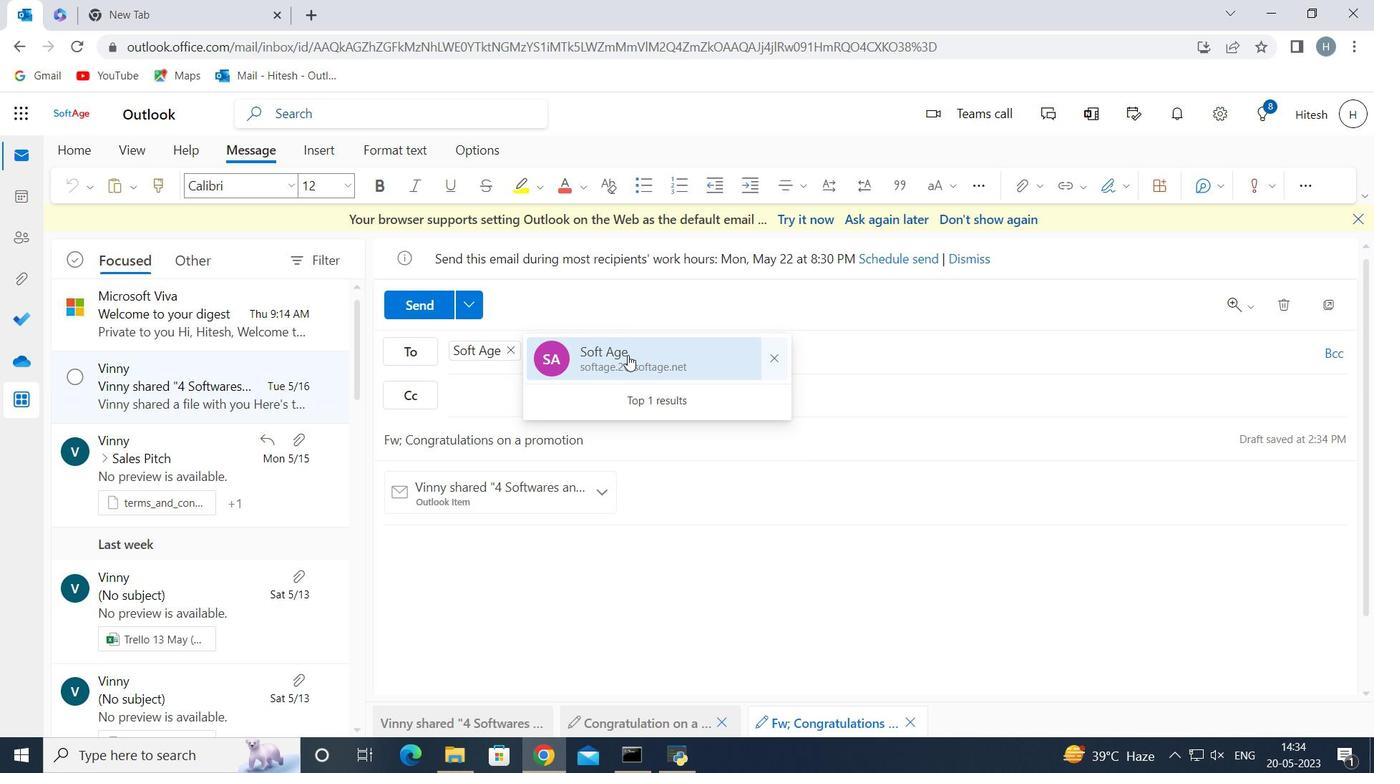 
Action: Mouse moved to (1336, 350)
Screenshot: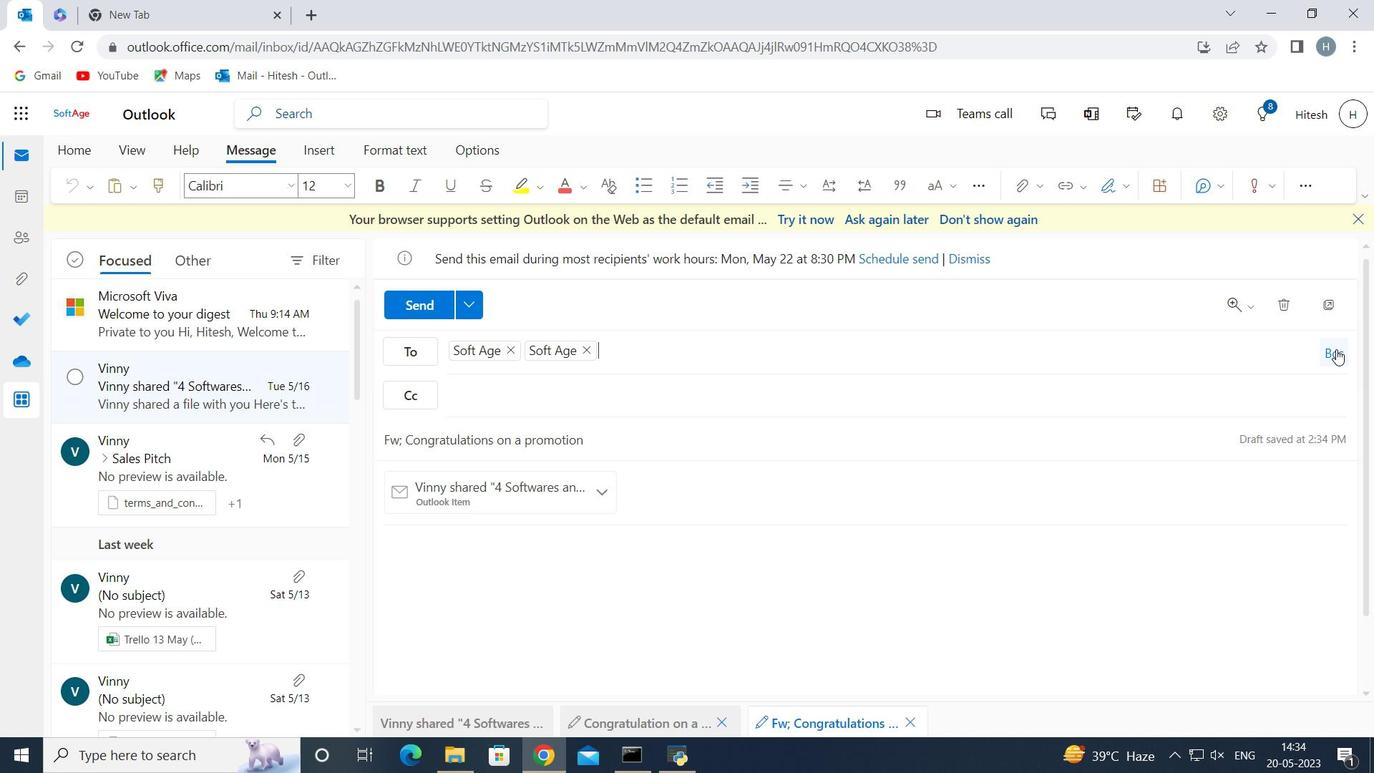 
Action: Mouse pressed left at (1336, 350)
Screenshot: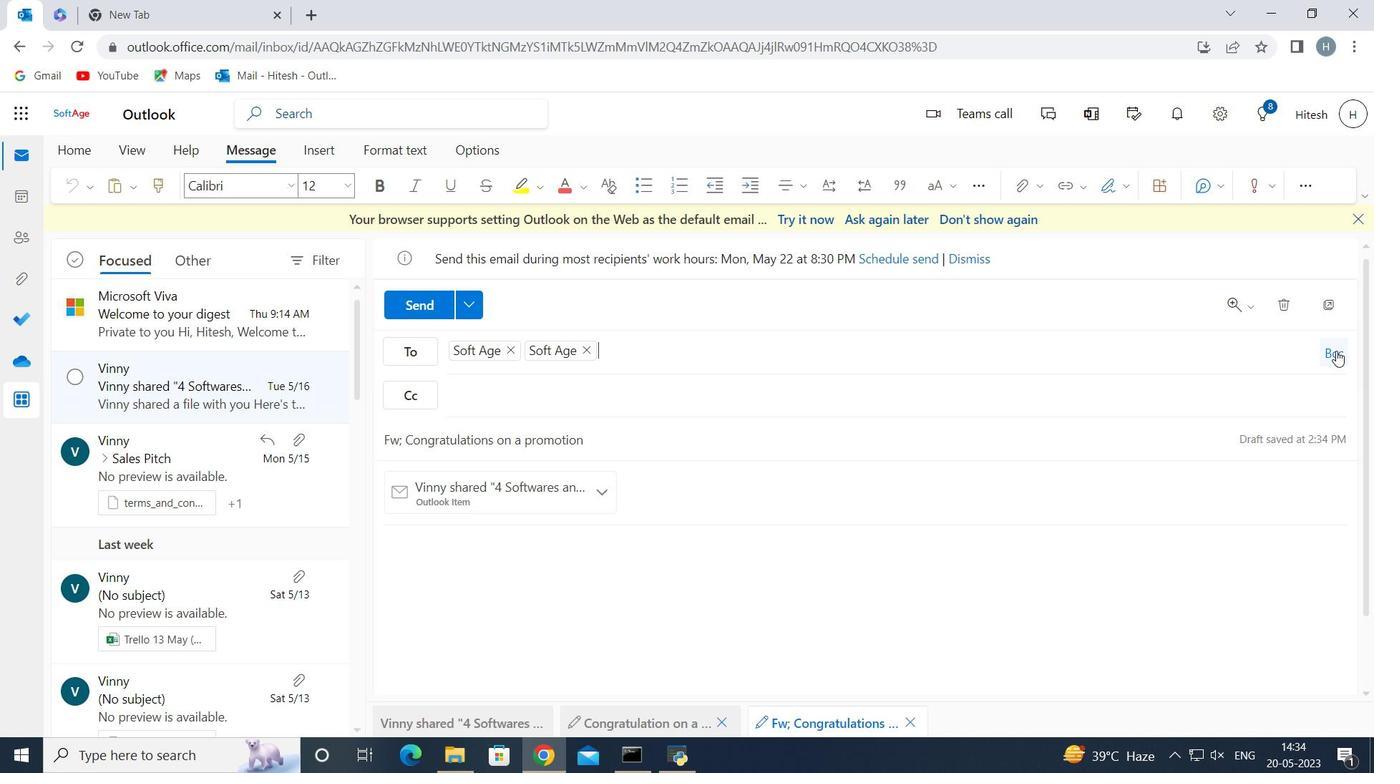 
Action: Mouse moved to (455, 456)
Screenshot: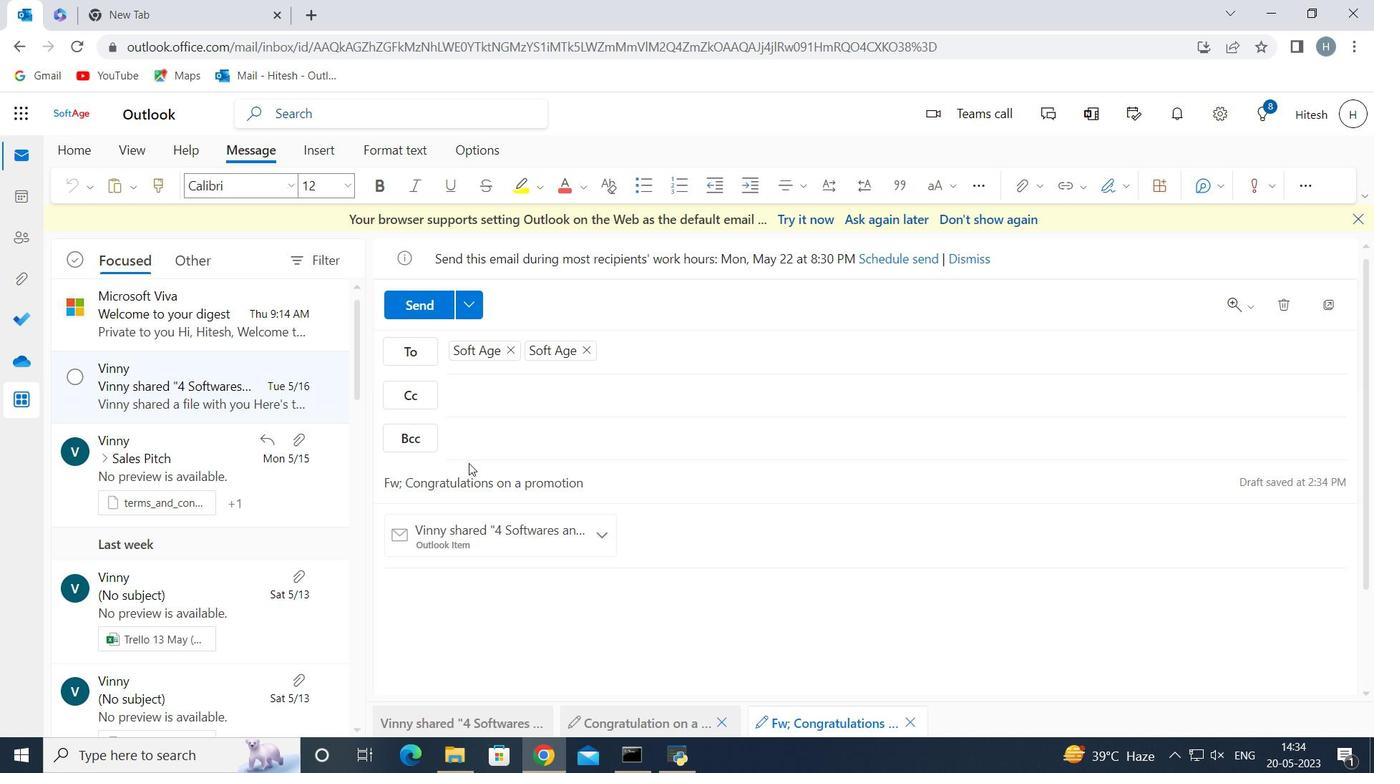 
Action: Key pressed softage.3<Key.shift>@softage.net
Screenshot: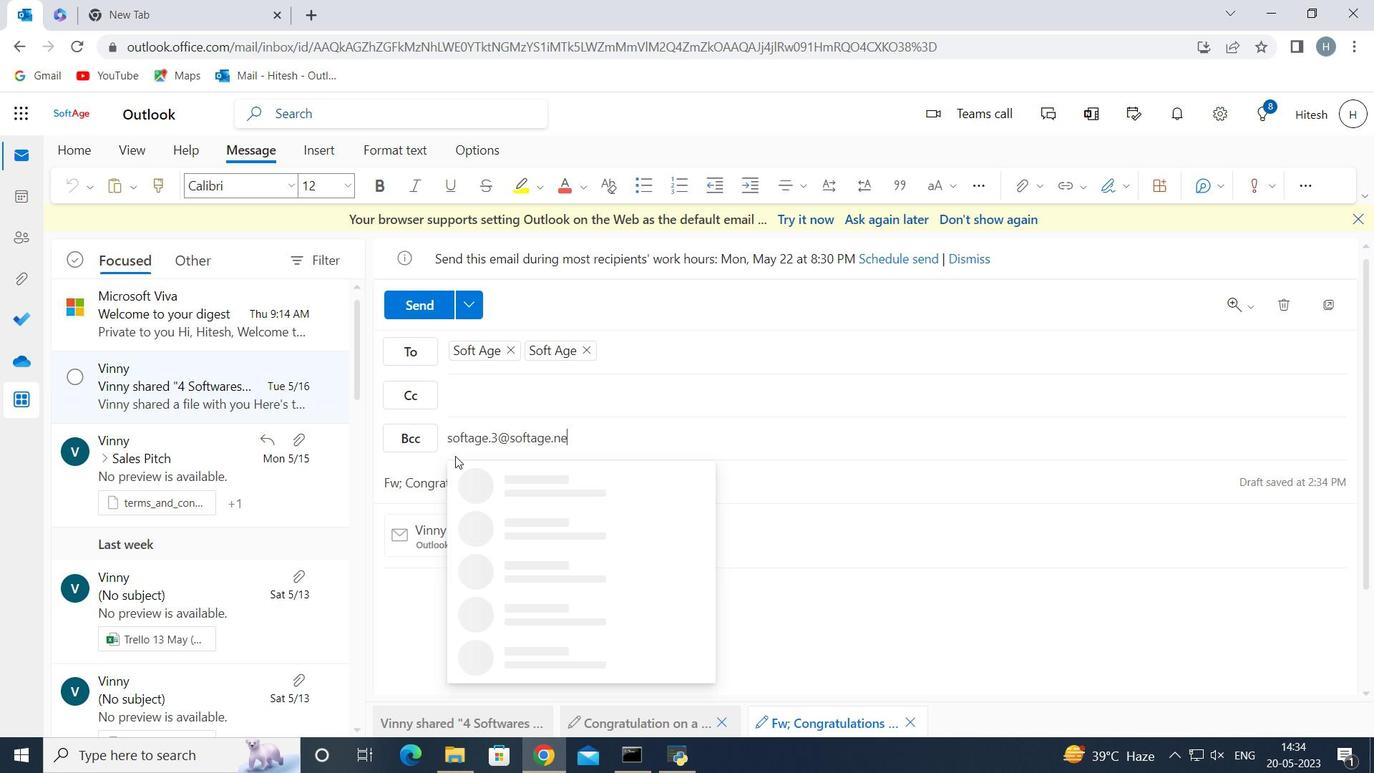 
Action: Mouse moved to (537, 476)
Screenshot: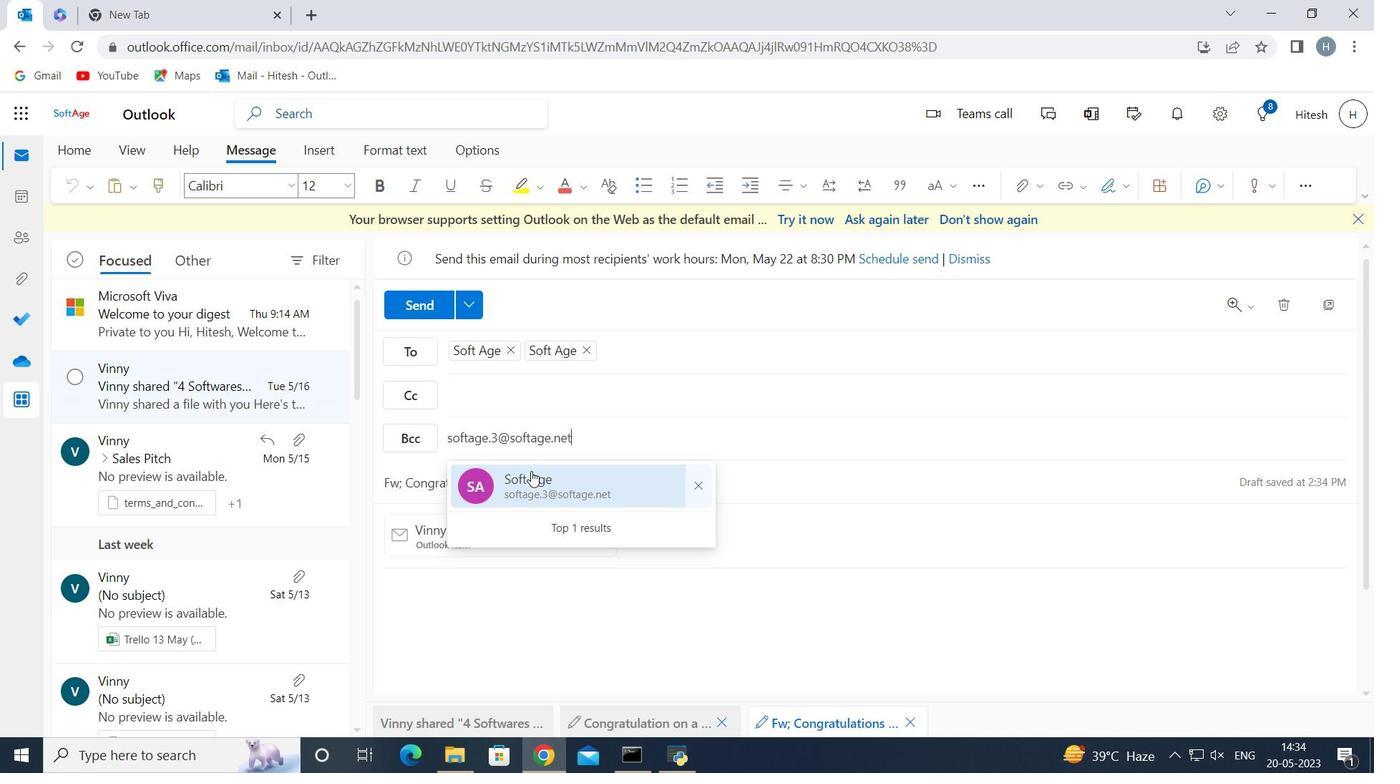 
Action: Mouse pressed left at (537, 476)
Screenshot: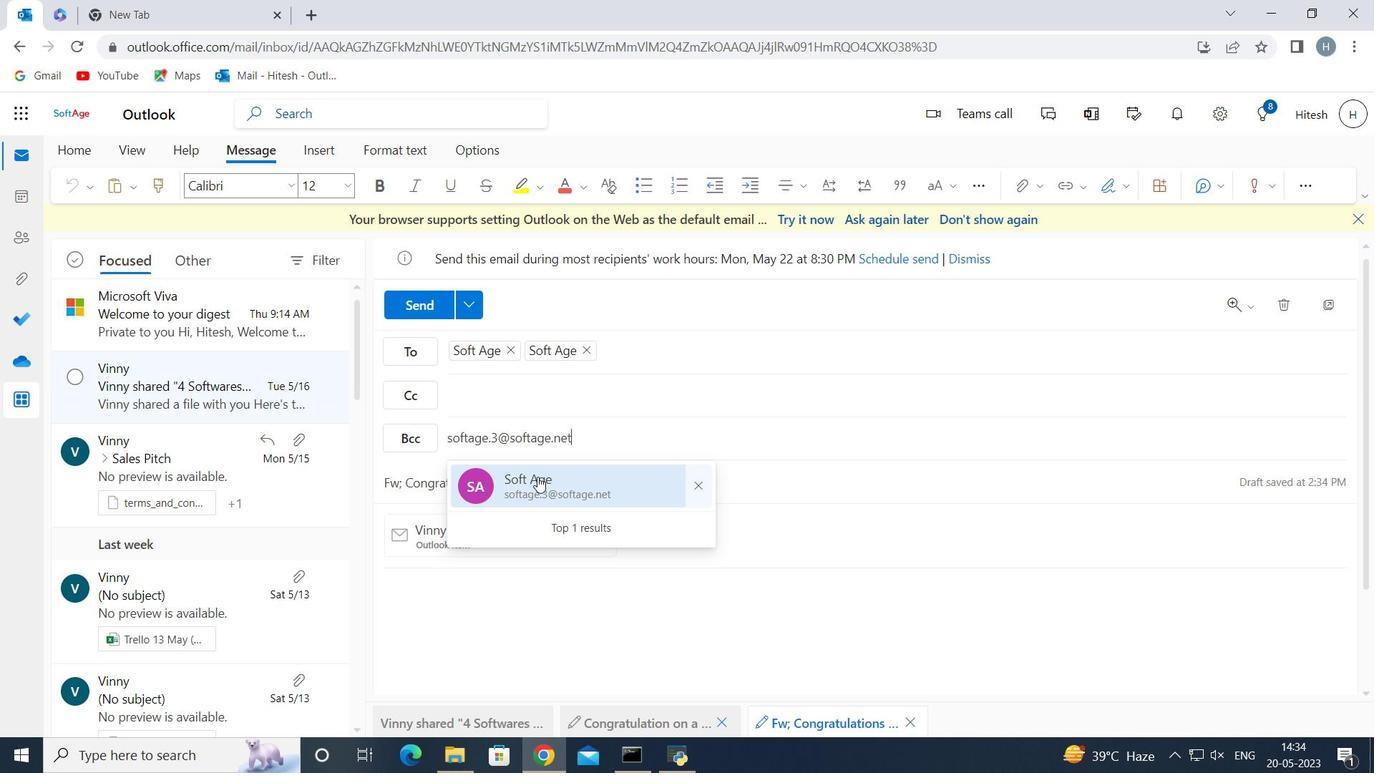 
Action: Mouse moved to (446, 587)
Screenshot: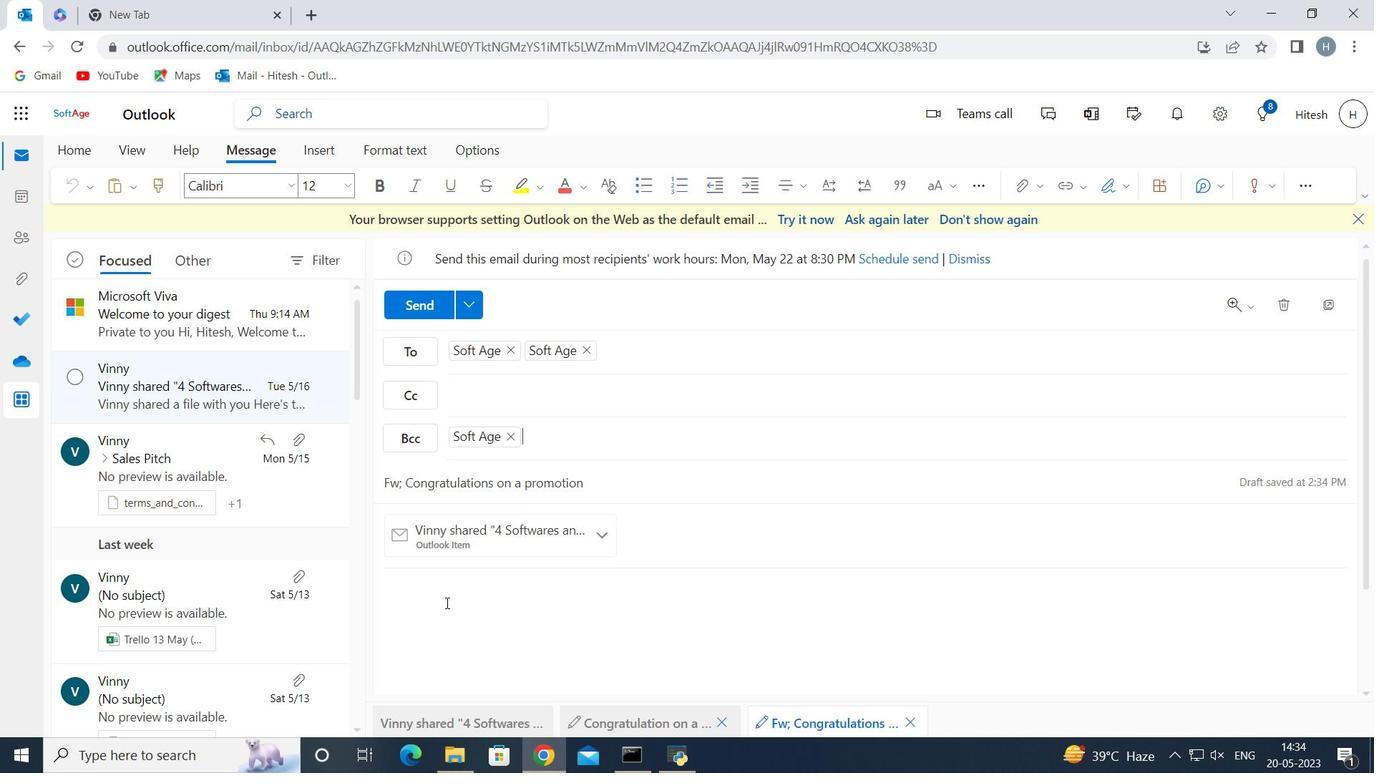 
Action: Mouse pressed left at (446, 587)
Screenshot: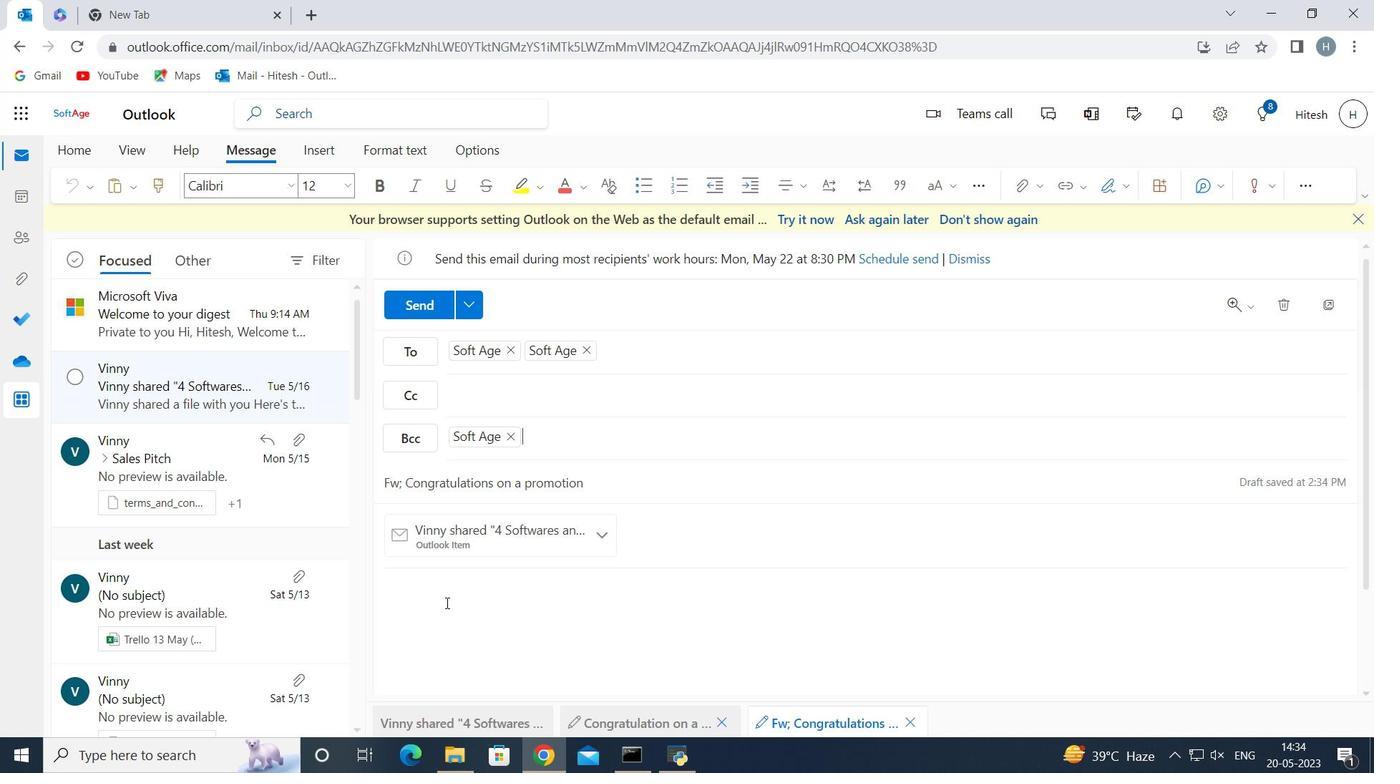 
Action: Key pressed <Key.shift>Could<Key.space>you<Key.space>please<Key.space>provide<Key.space>a<Key.space>breakdoqn<Key.space>of<Key.space>the<Key.space>prokect<Key.space>s<Key.backspace>a<Key.left><Key.left><Key.left><Key.left><Key.left><Key.left><Key.left><Key.left><Key.left><Key.left><Key.left><Key.left><Key.left><Key.right><Key.right><Key.right><Key.right><Key.right><Key.right><Key.right><Key.right><Key.right><Key.right><Key.right><Key.right><Key.right><Key.backspace><Key.backspace><Key.backspace><Key.backspace><Key.backspace><Key.backspace><Key.backspace><Key.backspace><Key.backspace><Key.backspace><Key.backspace><Key.backspace><Key.backspace><Key.backspace><Key.backspace><Key.backspace><Key.backspace><Key.backspace><Key.backspace><Key.backspace><Key.backspace><Key.backspace>kdown<Key.space>of<Key.space>the<Key.space>project<Key.space>assumptiom<Key.backspace>ns<Key.space>document<Key.space>
Screenshot: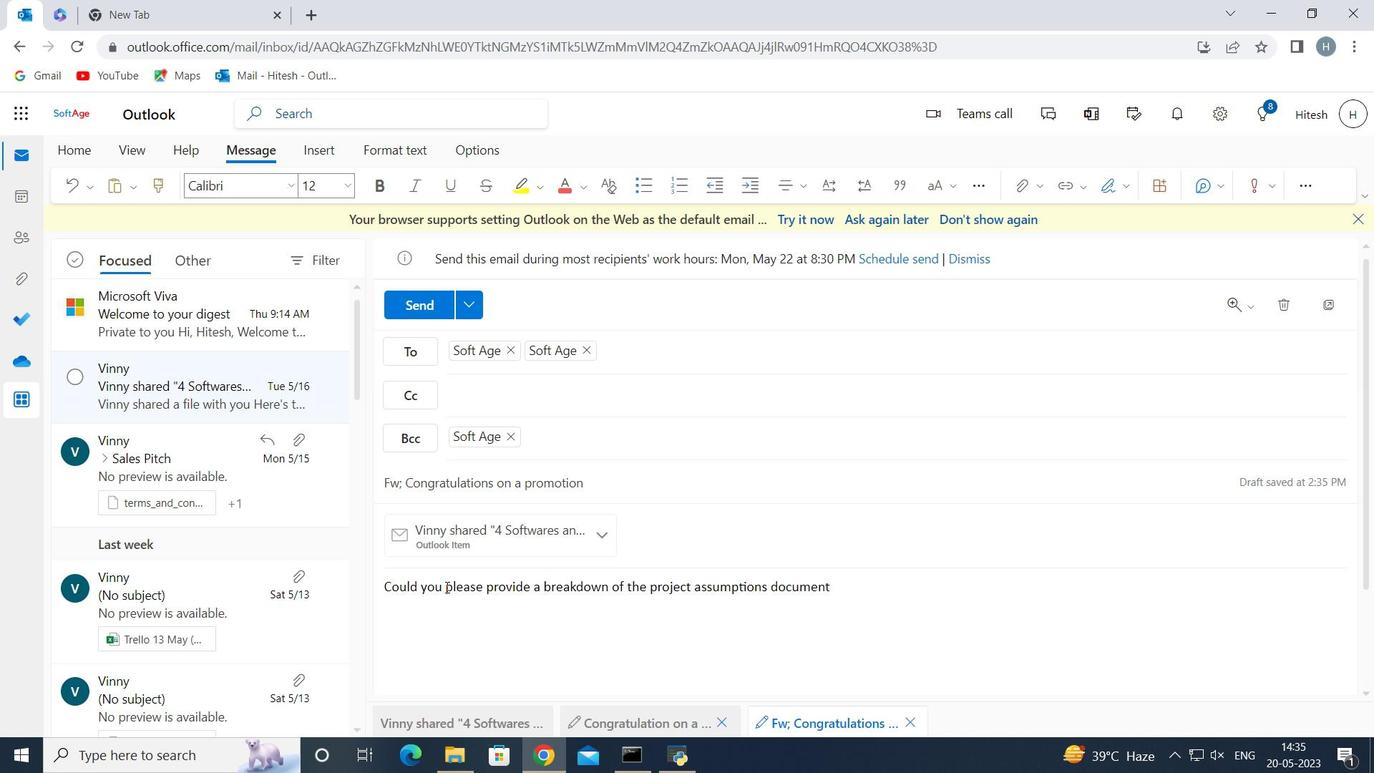 
Action: Mouse moved to (424, 299)
Screenshot: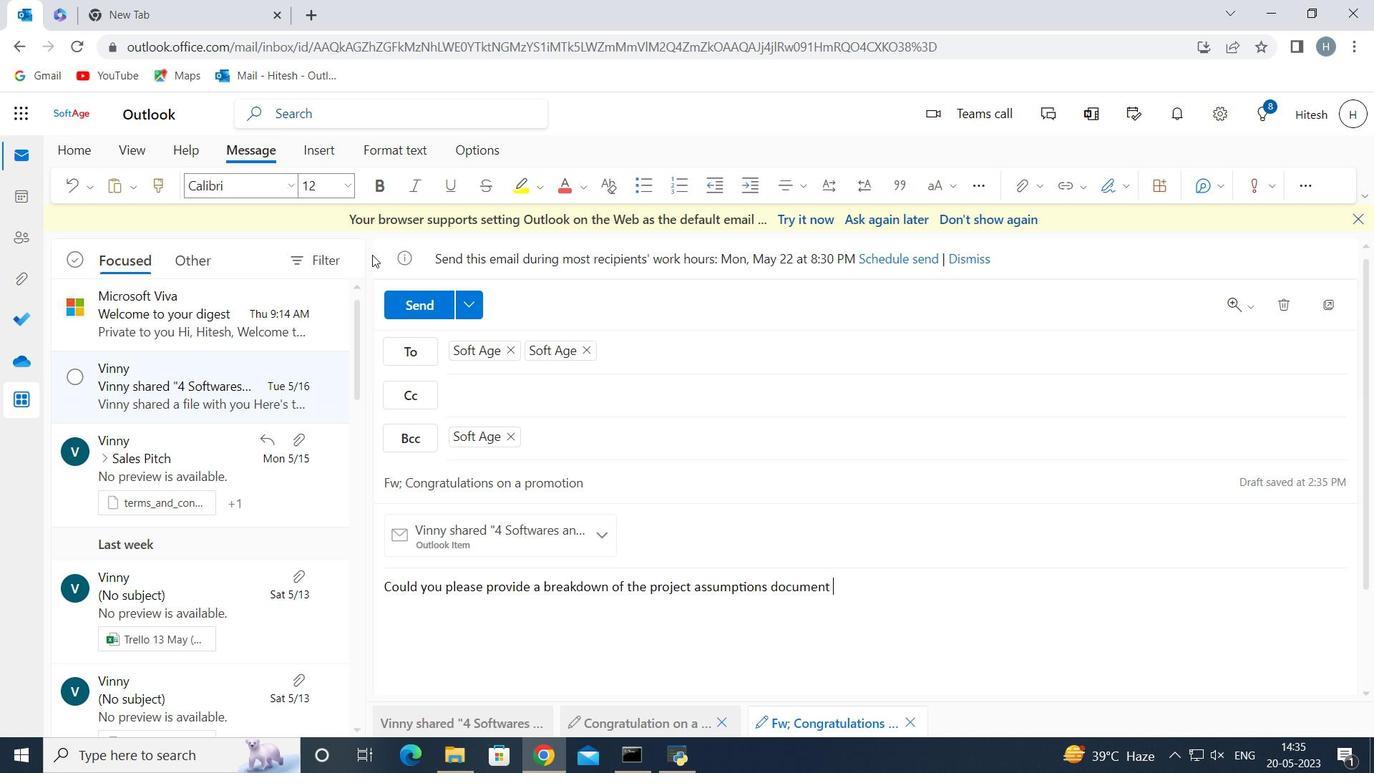 
Action: Mouse pressed left at (424, 299)
Screenshot: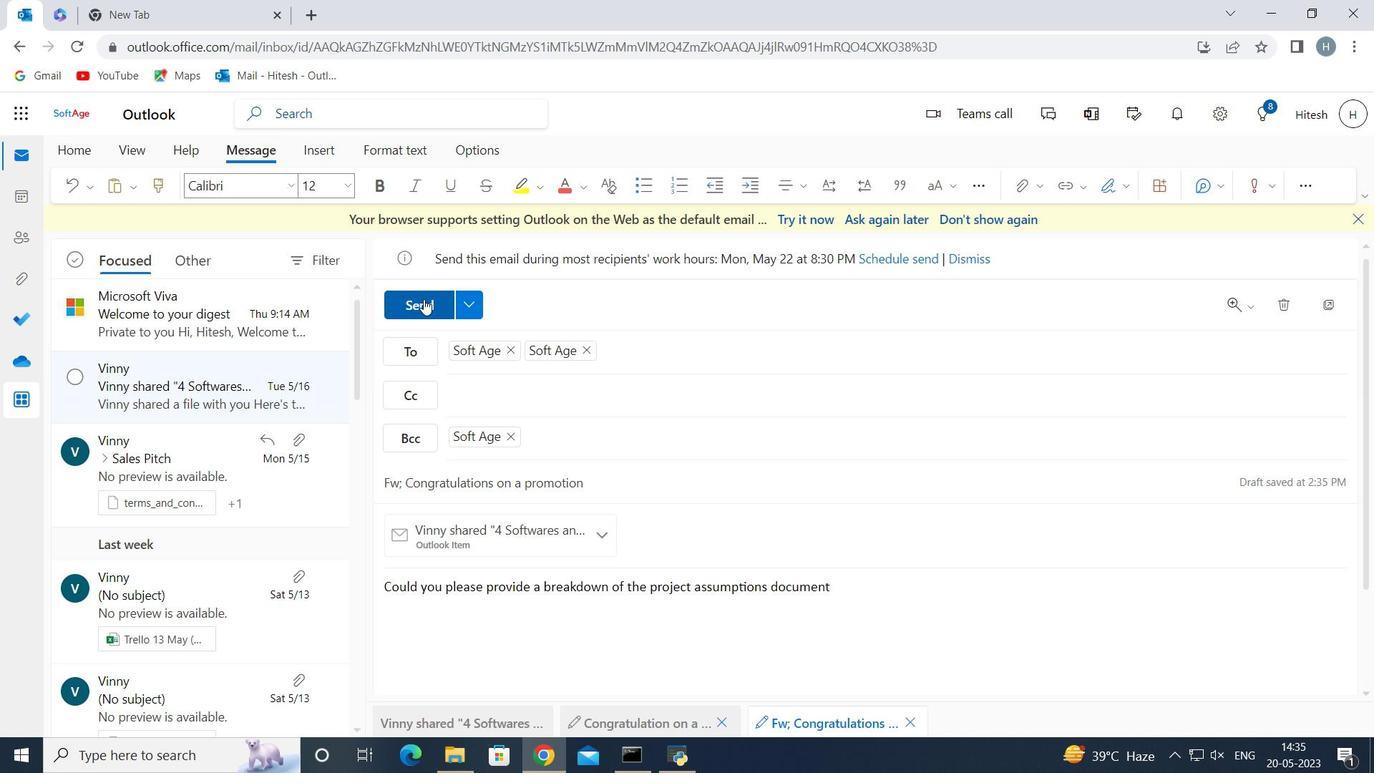 
